 Task: Change  the formatting of the data to Which is  Less than 5, In conditional formating, put the option 'Green Fill with Dark Green Text. . 'add another formatting option Format As Table, insert the option Orange Table style Medium 3 , change the format of Column Width to AutoFit Column Widthand sort the data in Ascending order In the sheet   Innovate Sales templetes   book
Action: Key pressed <Key.shift><Key.right><Key.right><Key.right><Key.right><Key.right><Key.right>
Screenshot: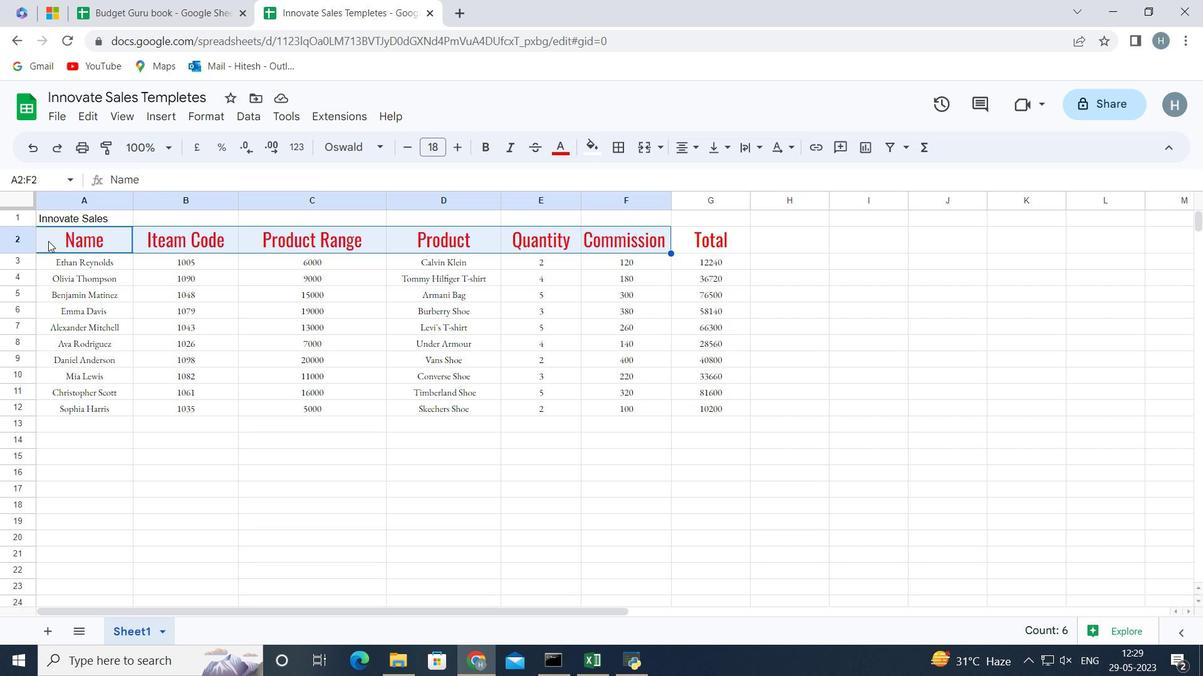 
Action: Mouse moved to (46, 472)
Screenshot: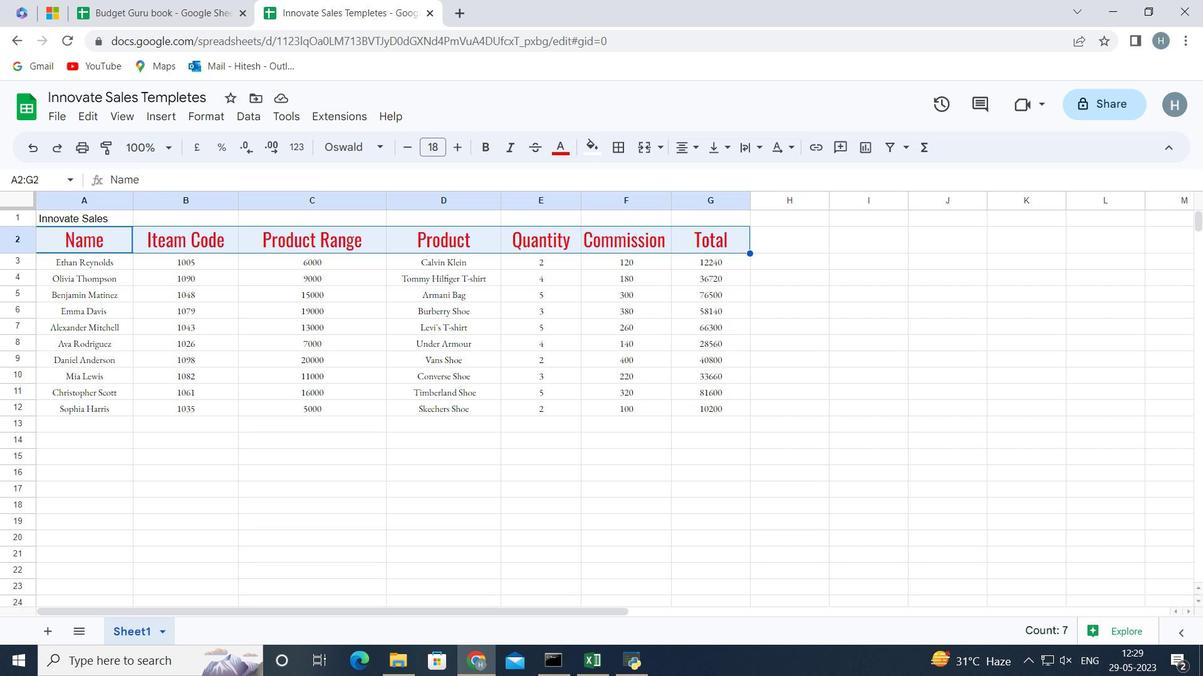 
Action: Mouse pressed left at (46, 472)
Screenshot: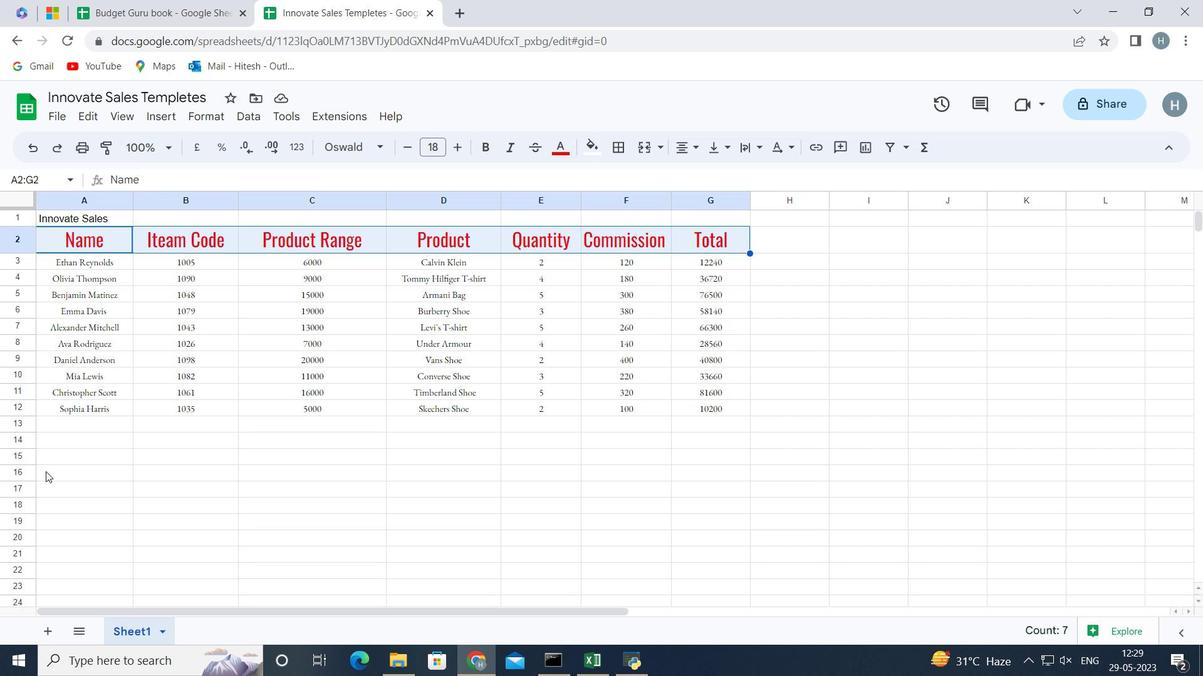 
Action: Mouse moved to (46, 255)
Screenshot: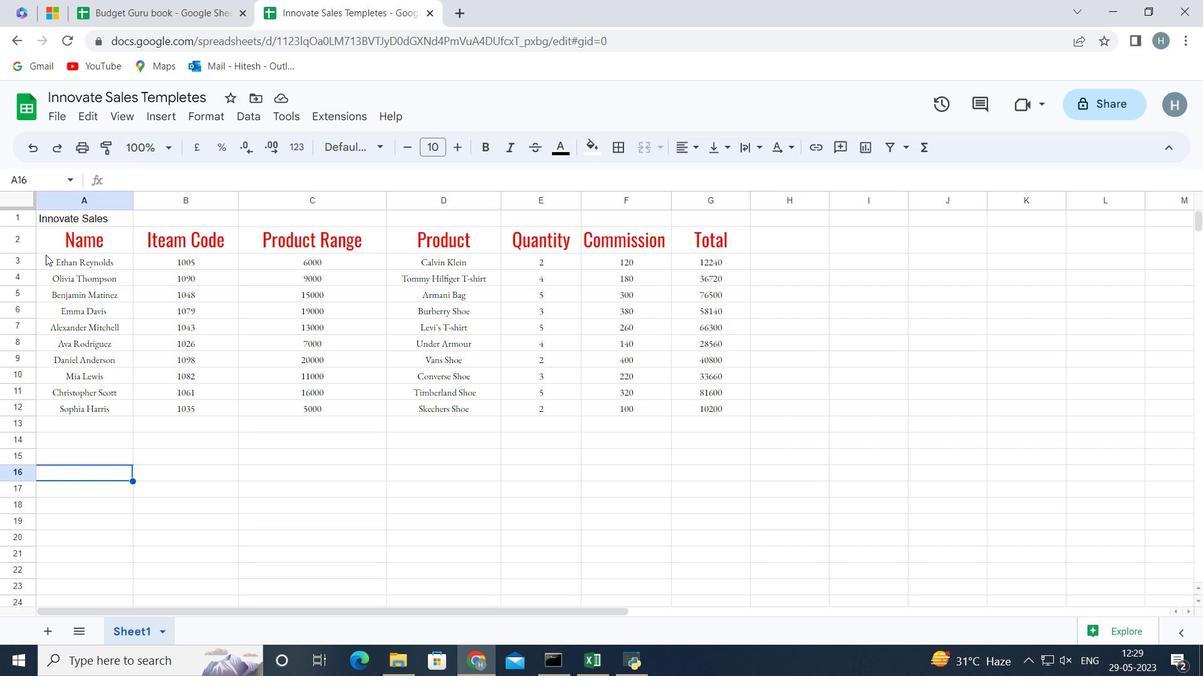 
Action: Mouse pressed left at (46, 255)
Screenshot: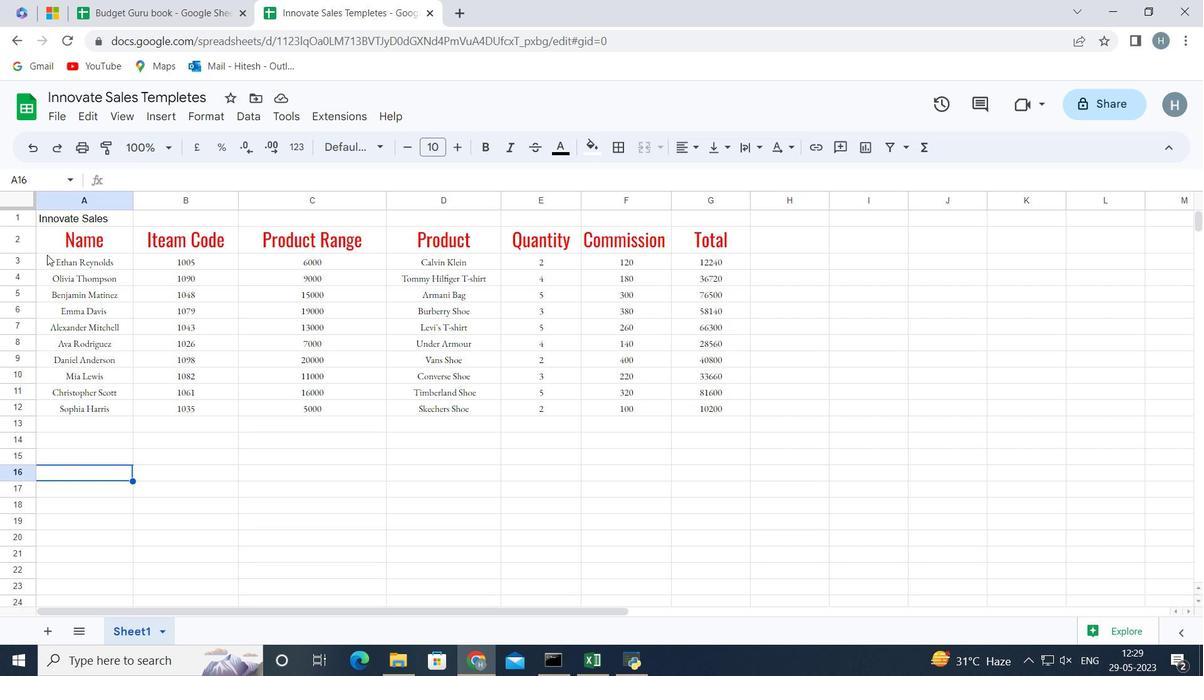 
Action: Mouse moved to (47, 255)
Screenshot: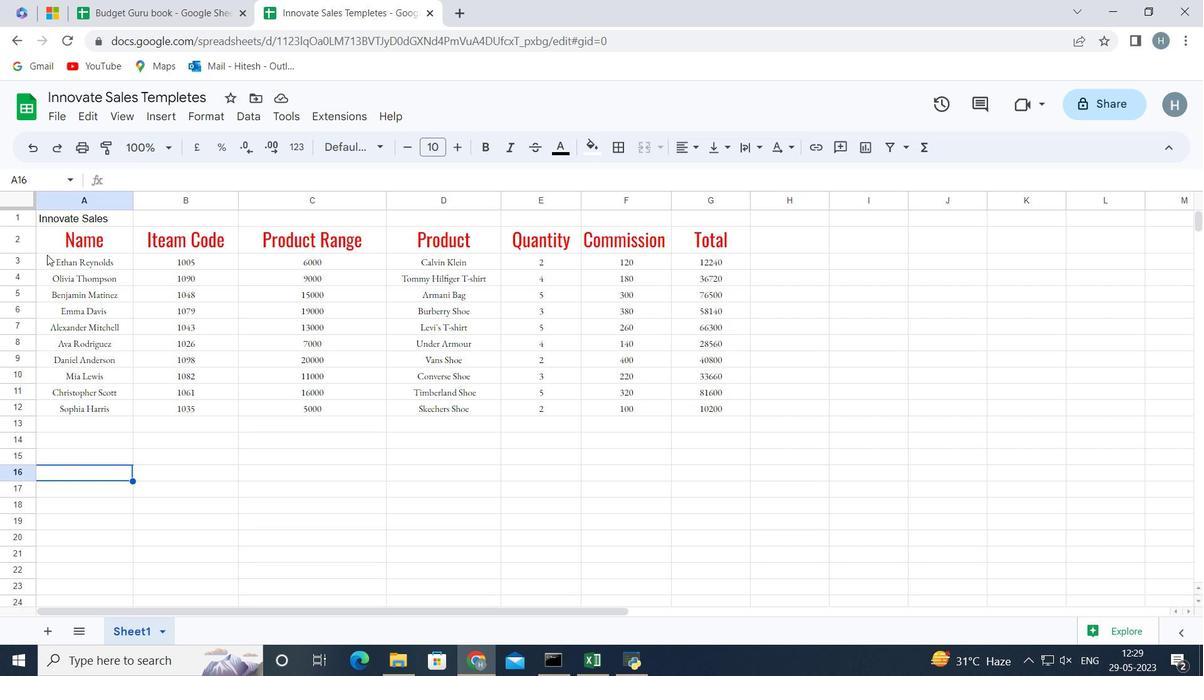 
Action: Key pressed <Key.shift><Key.right><Key.right><Key.right><Key.right><Key.right><Key.right><Key.right><Key.left><Key.down><Key.down><Key.down><Key.down><Key.down><Key.down><Key.down><Key.down><Key.down><Key.down><Key.up>
Screenshot: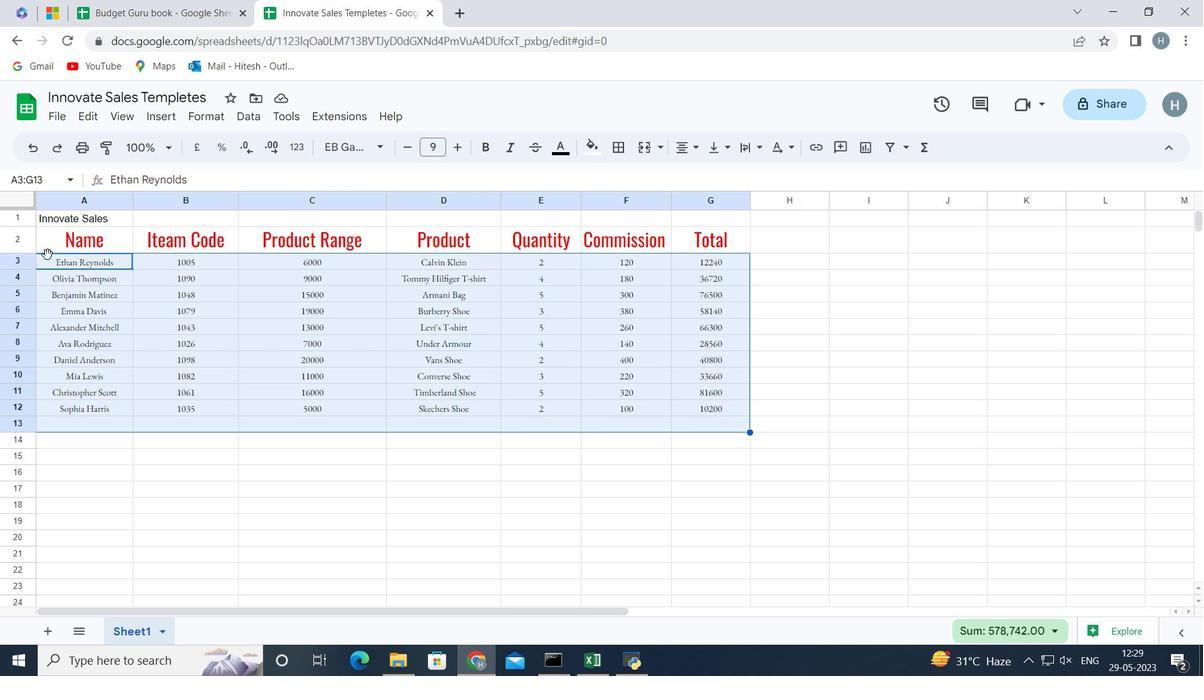 
Action: Mouse moved to (219, 114)
Screenshot: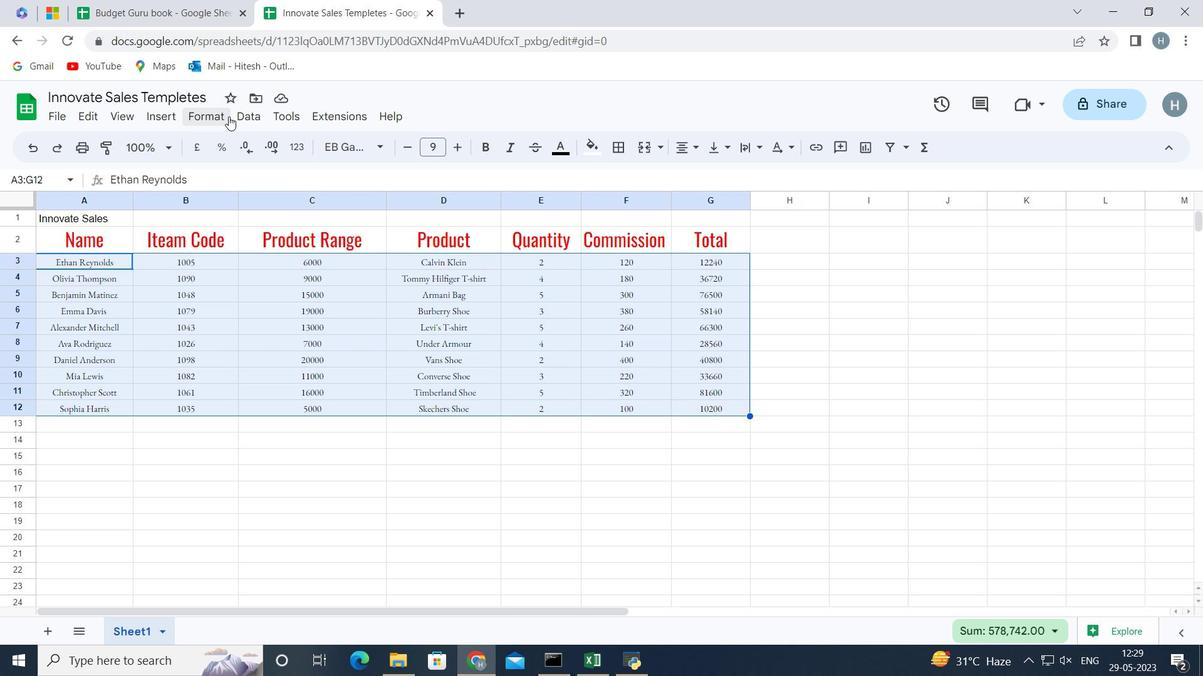 
Action: Mouse pressed left at (219, 114)
Screenshot: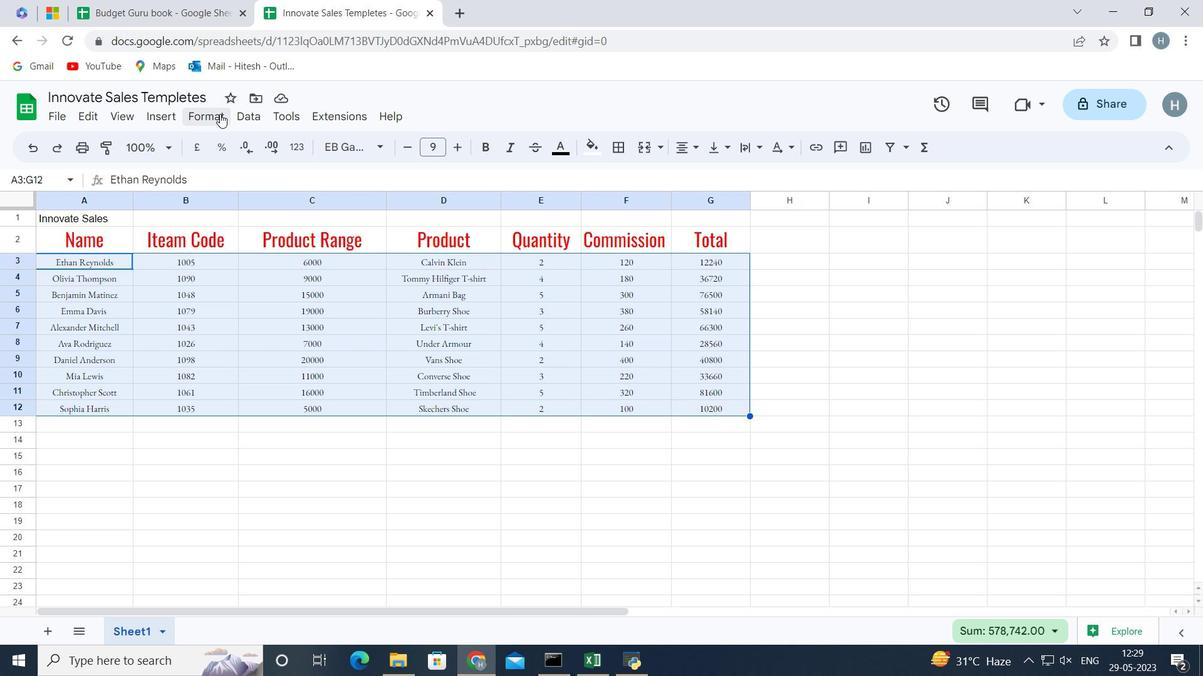 
Action: Mouse moved to (274, 380)
Screenshot: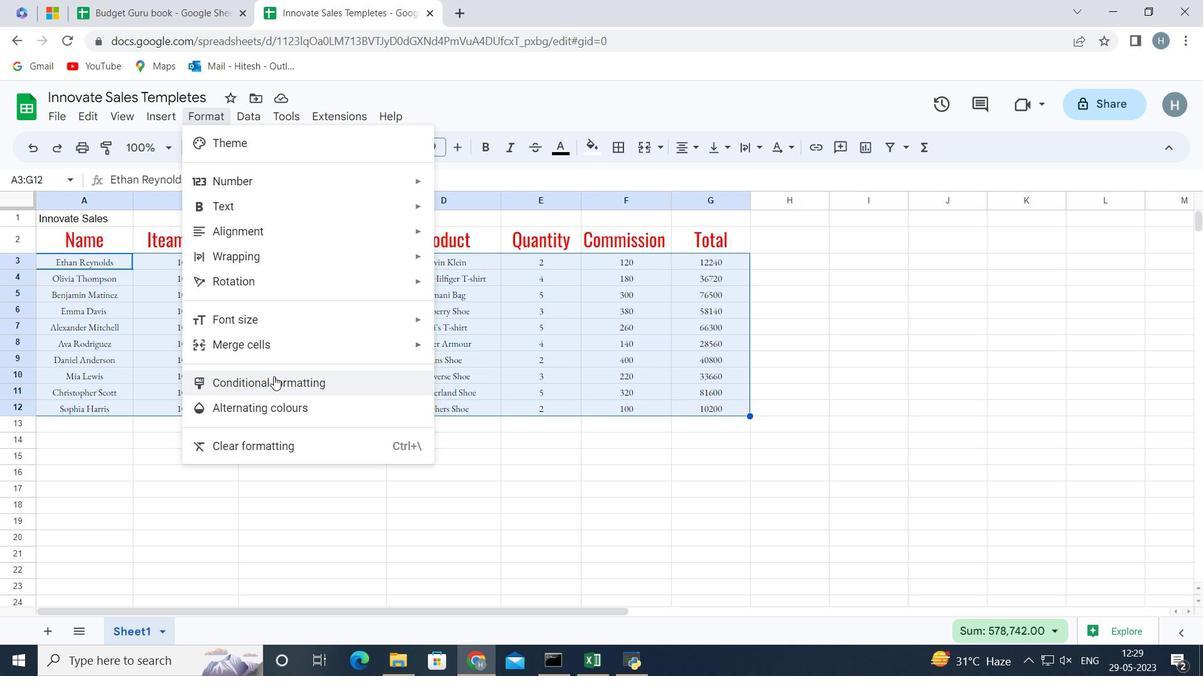 
Action: Mouse pressed left at (274, 380)
Screenshot: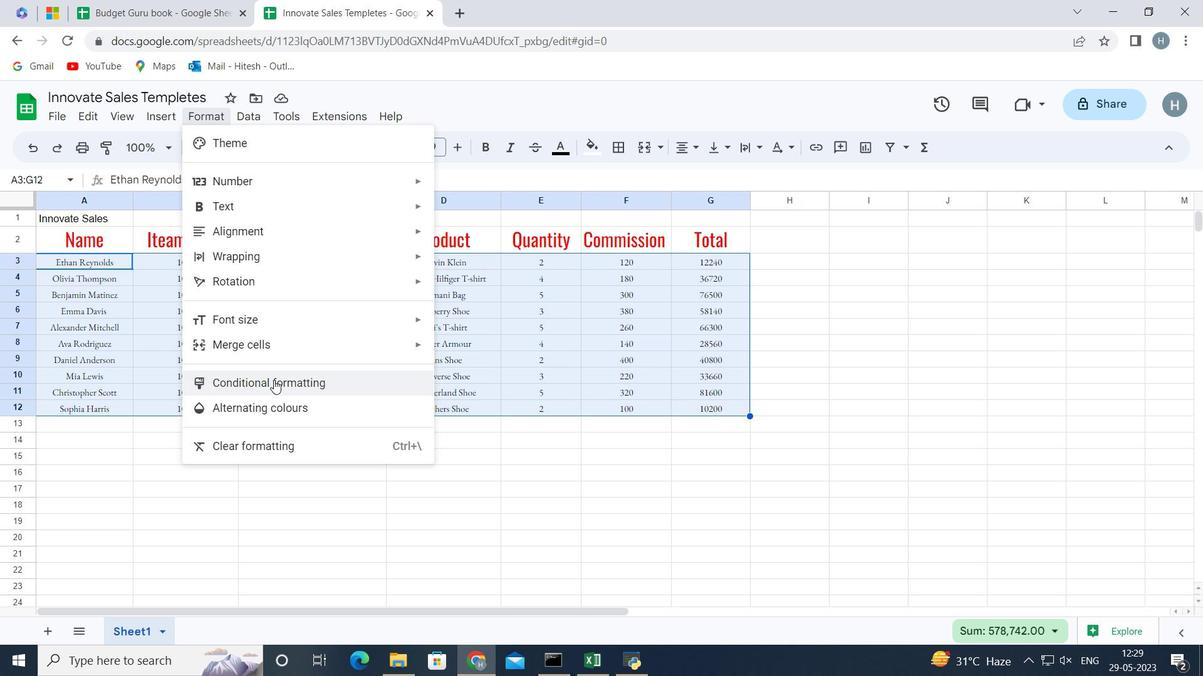 
Action: Mouse moved to (1042, 362)
Screenshot: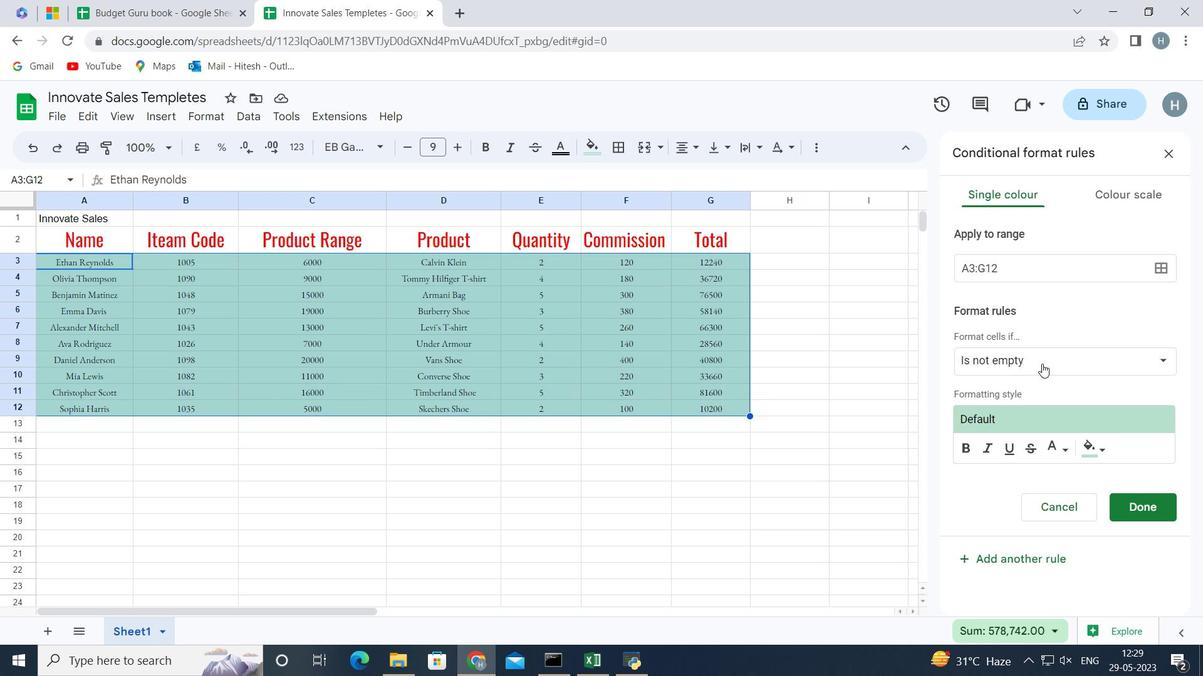 
Action: Mouse pressed left at (1042, 362)
Screenshot: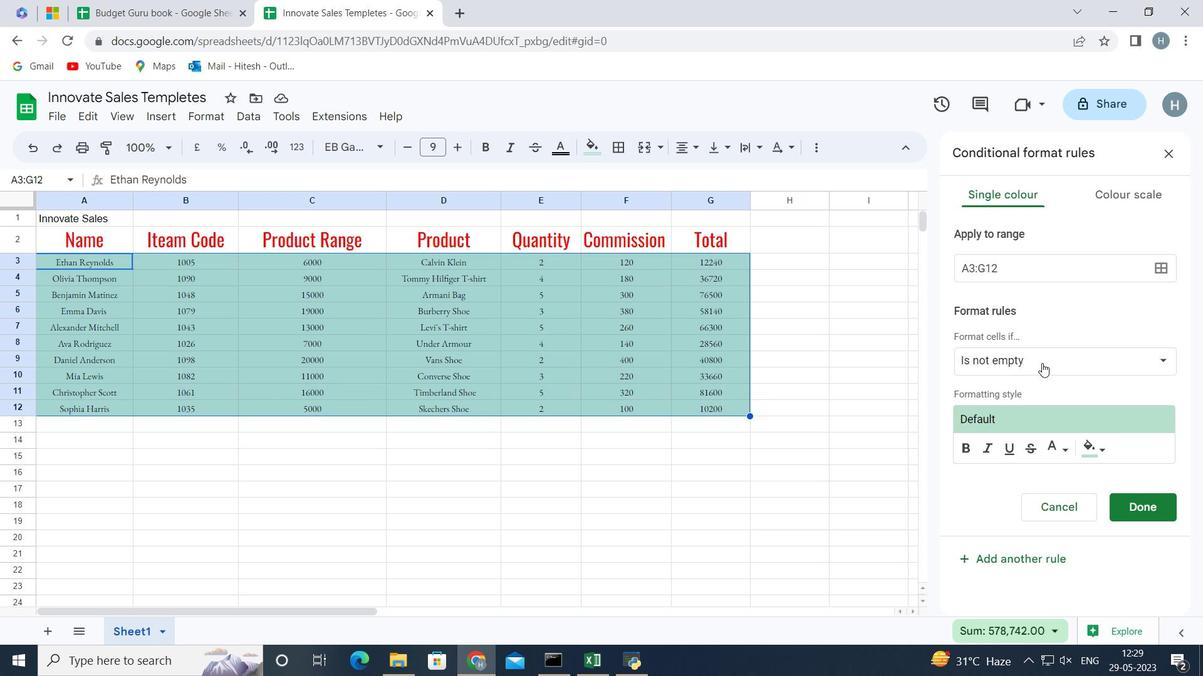 
Action: Mouse moved to (1042, 469)
Screenshot: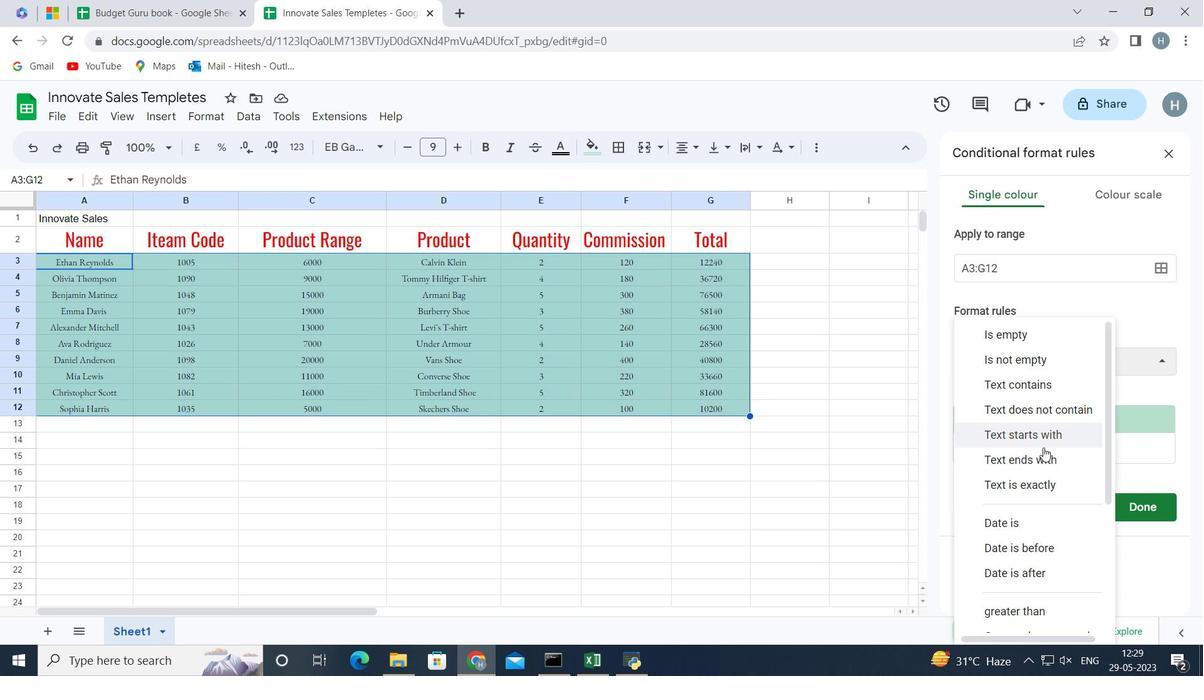 
Action: Mouse scrolled (1042, 469) with delta (0, 0)
Screenshot: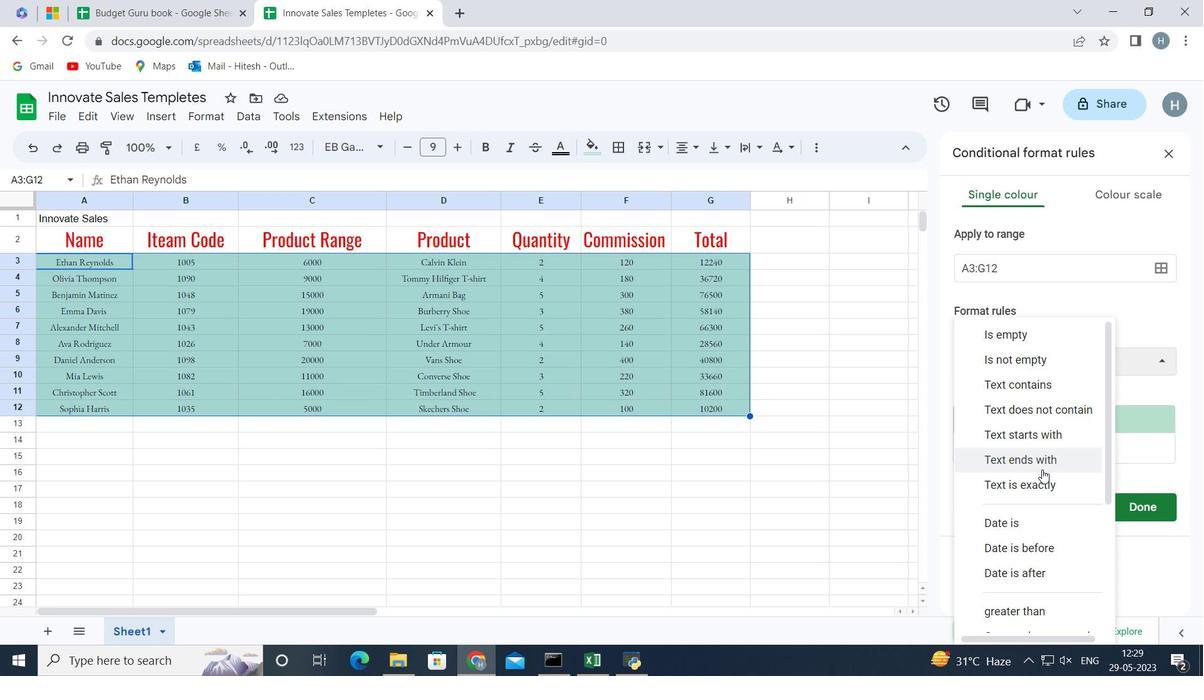 
Action: Mouse scrolled (1042, 469) with delta (0, 0)
Screenshot: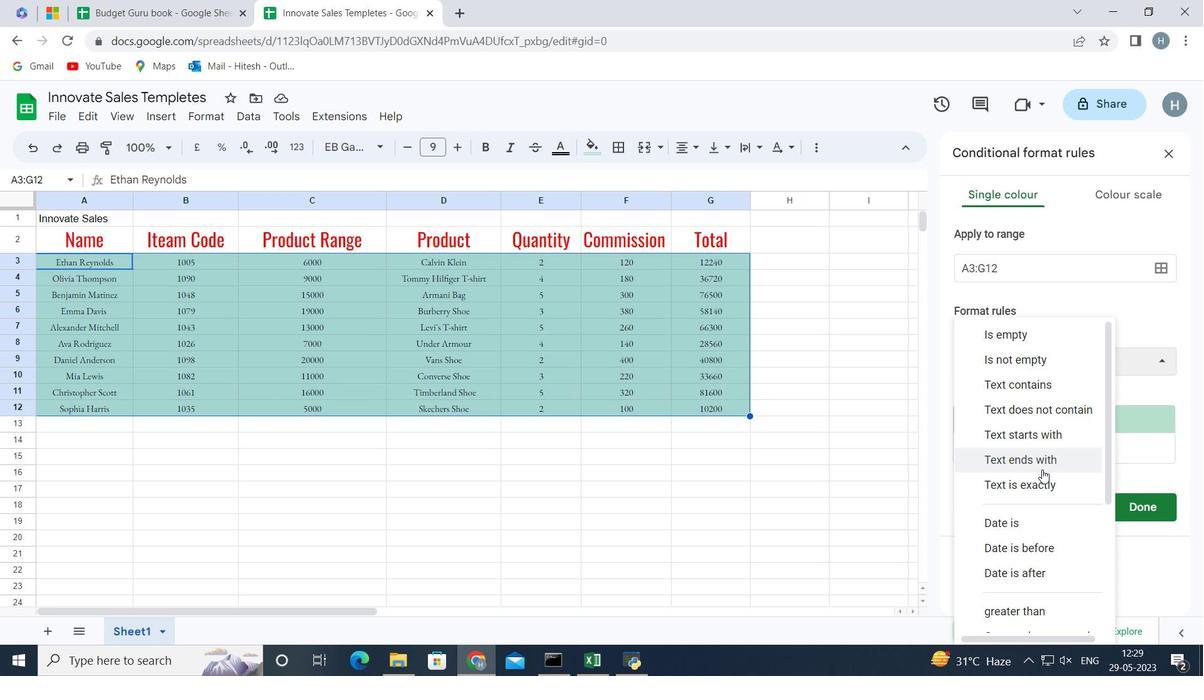 
Action: Mouse moved to (1047, 439)
Screenshot: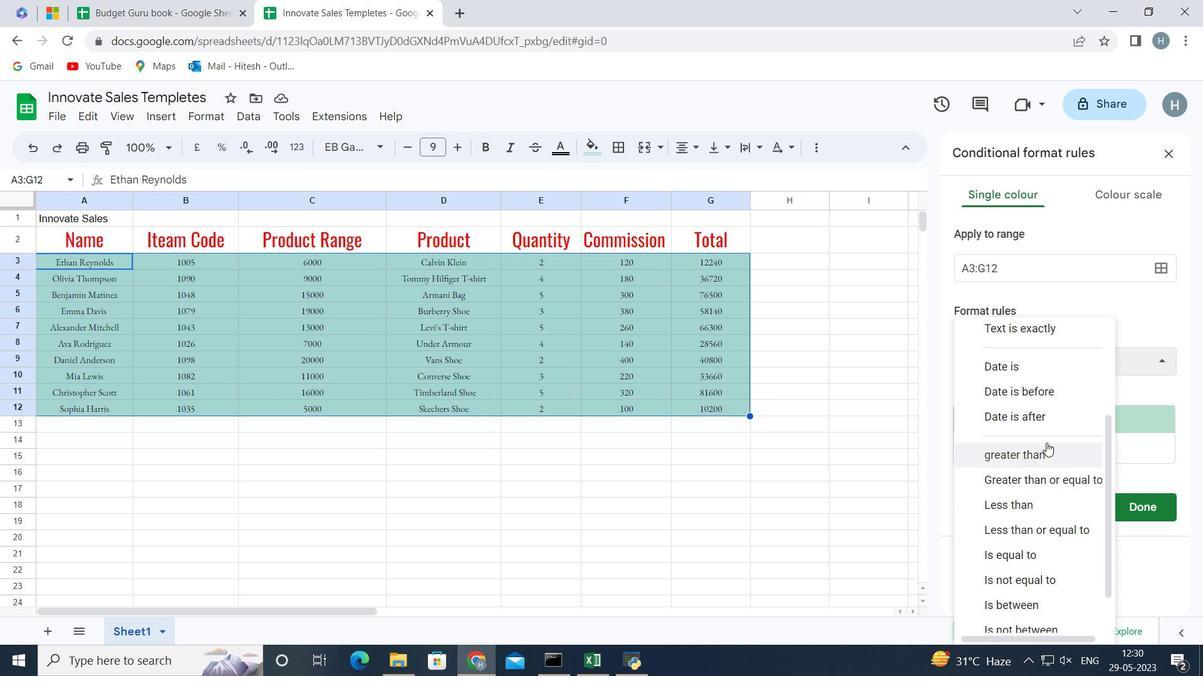 
Action: Mouse scrolled (1047, 440) with delta (0, 0)
Screenshot: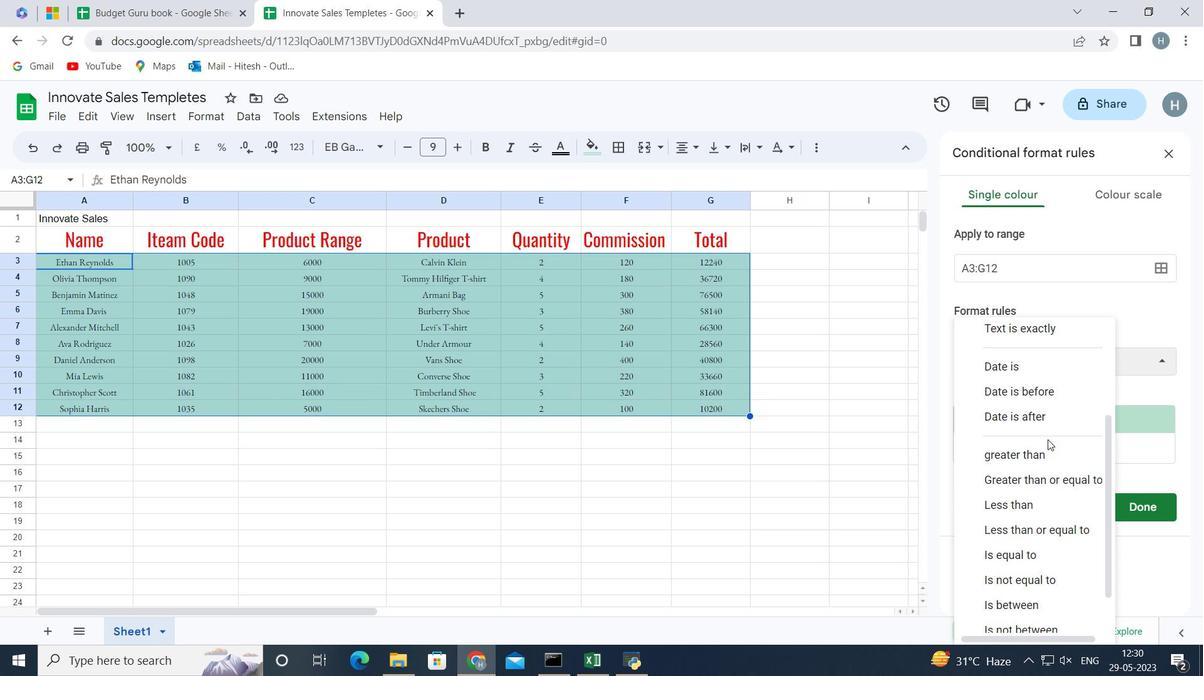 
Action: Mouse moved to (1048, 439)
Screenshot: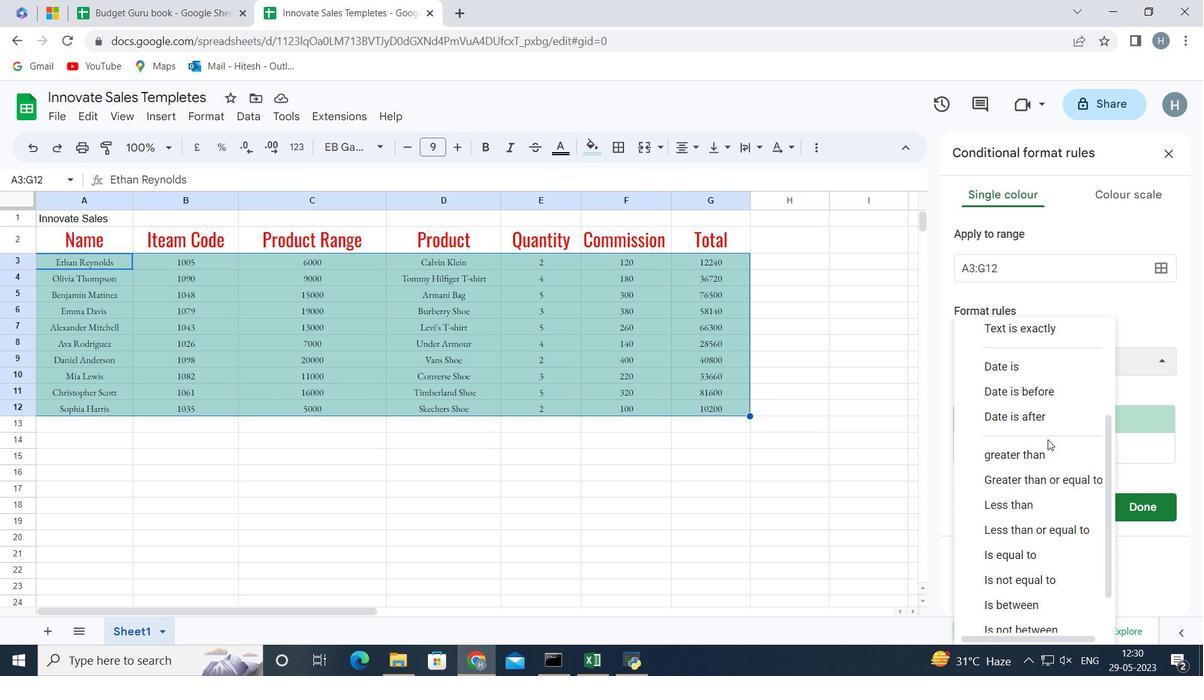 
Action: Mouse scrolled (1048, 439) with delta (0, 0)
Screenshot: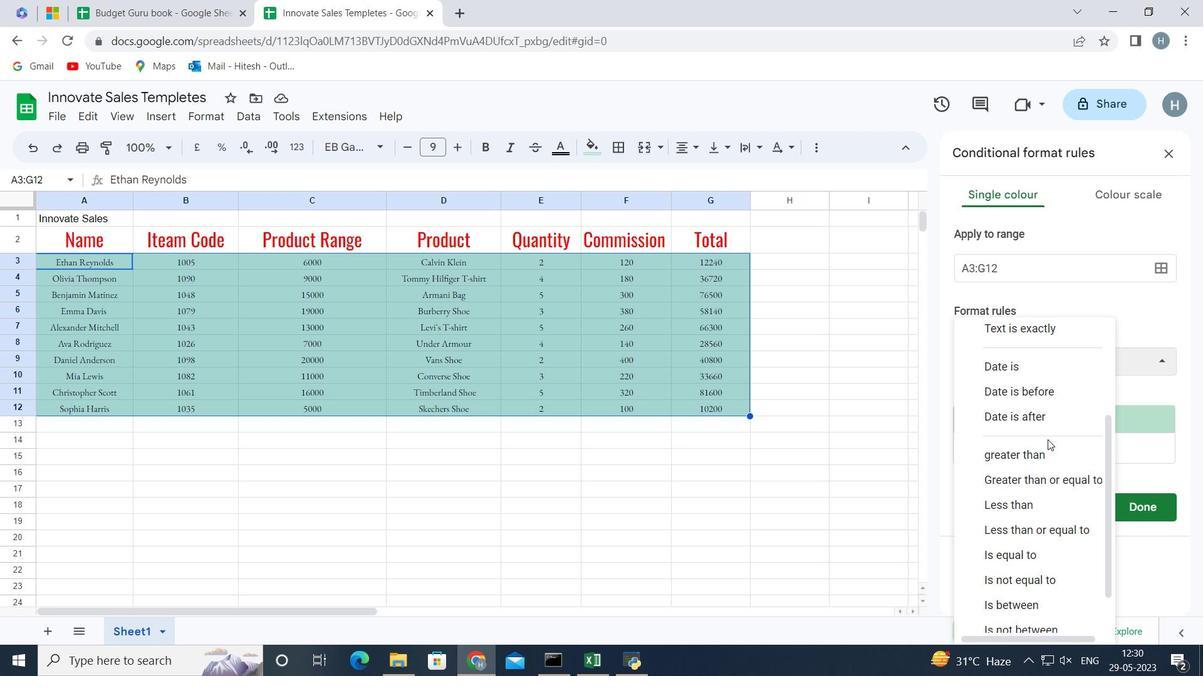 
Action: Mouse moved to (1015, 413)
Screenshot: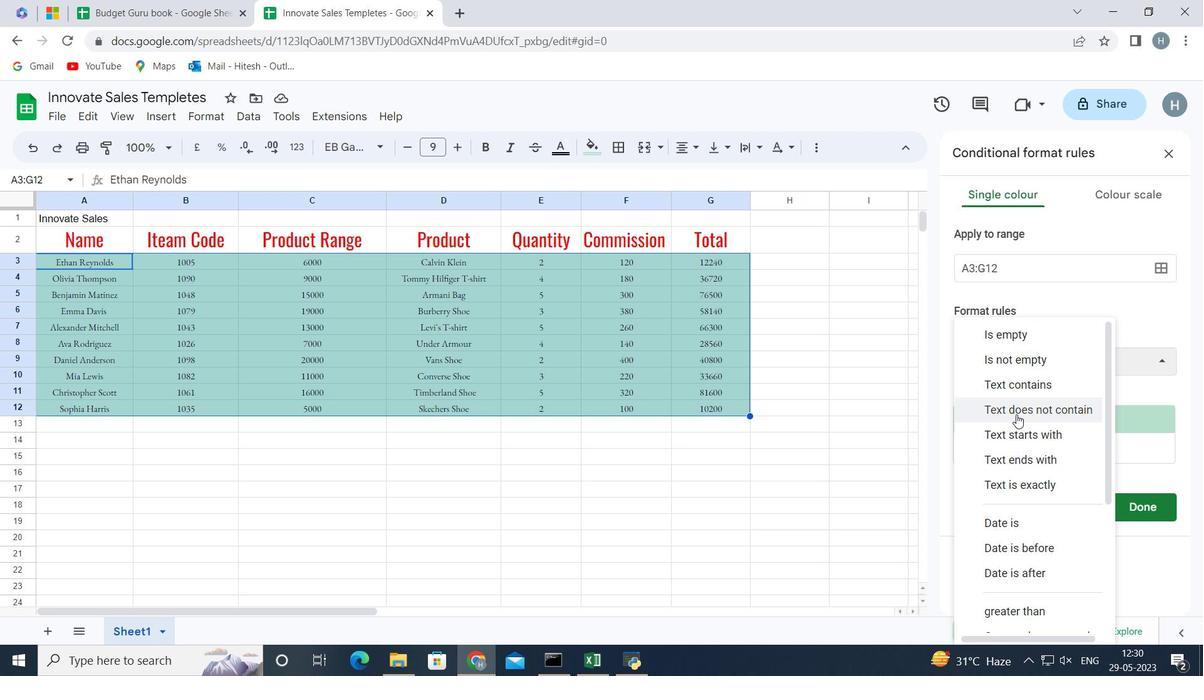 
Action: Mouse scrolled (1015, 412) with delta (0, 0)
Screenshot: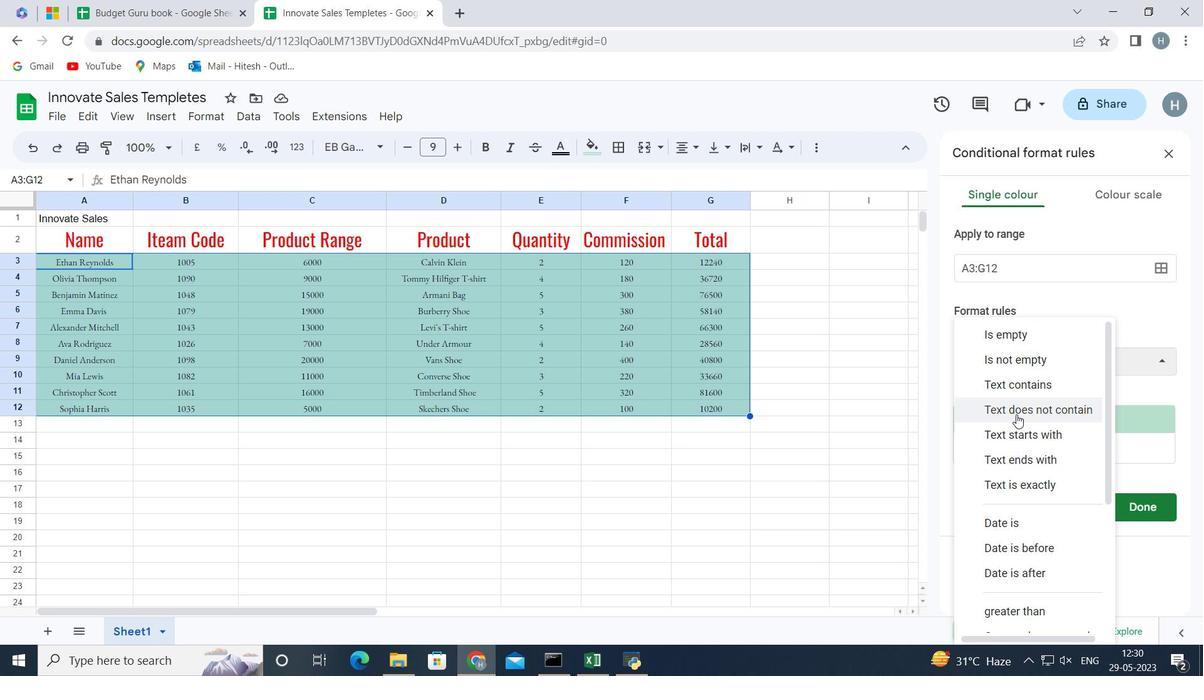 
Action: Mouse scrolled (1015, 412) with delta (0, 0)
Screenshot: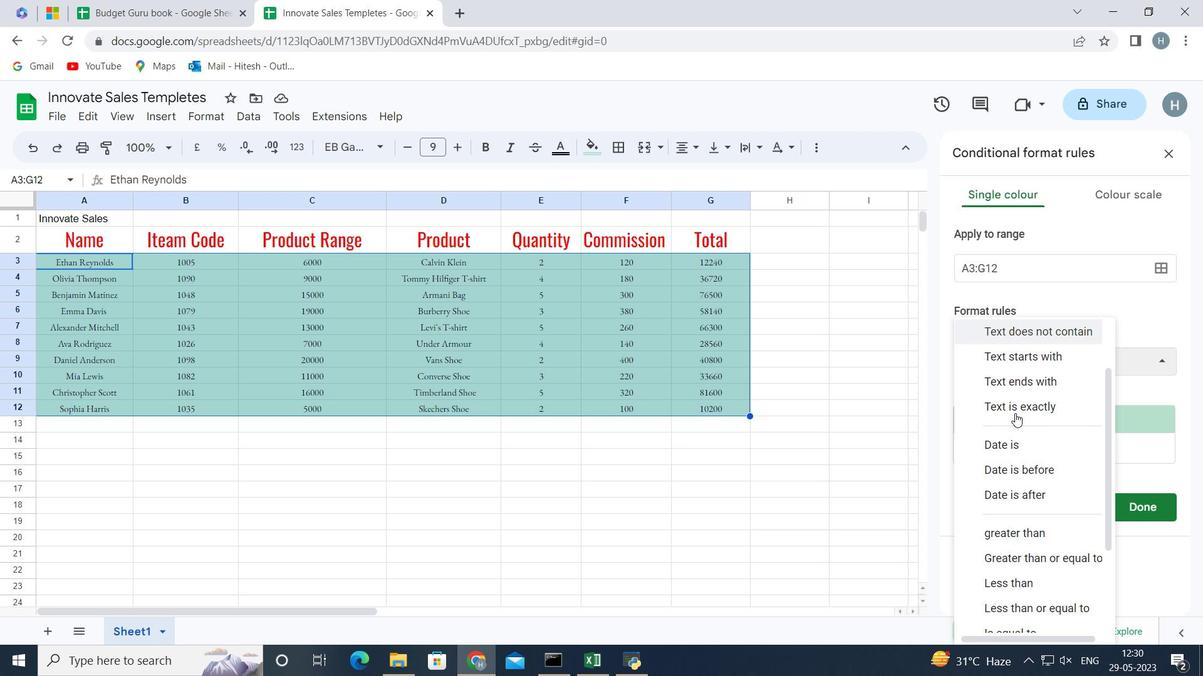 
Action: Mouse moved to (1015, 414)
Screenshot: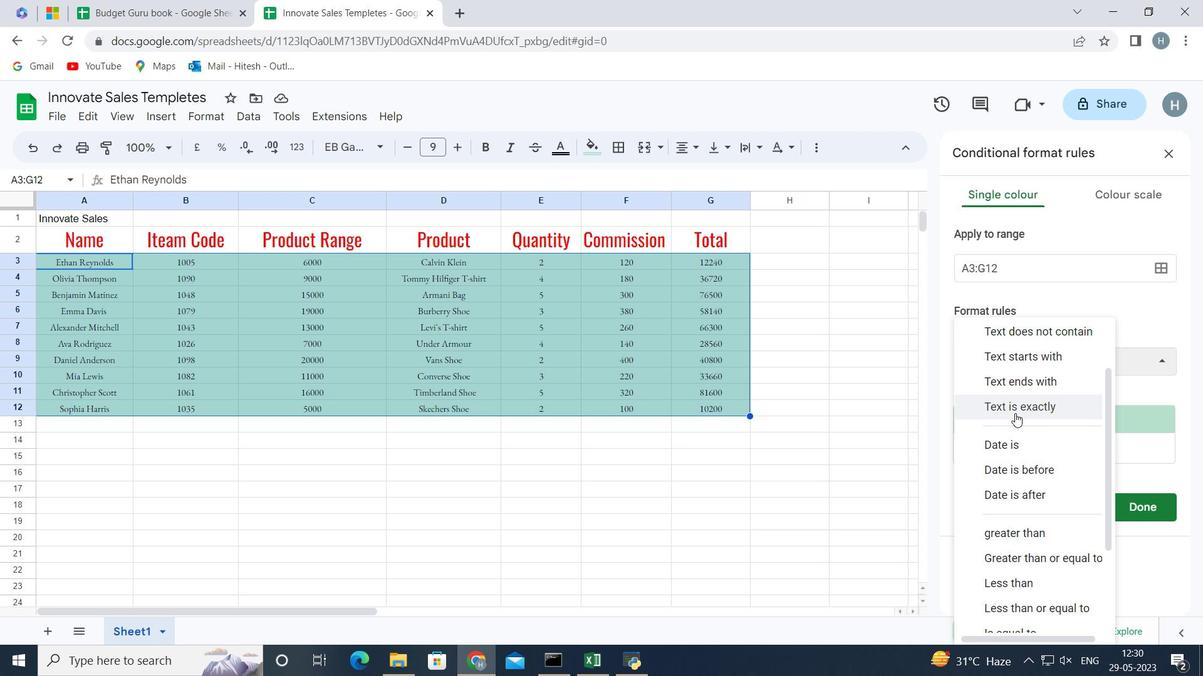 
Action: Mouse scrolled (1015, 414) with delta (0, 0)
Screenshot: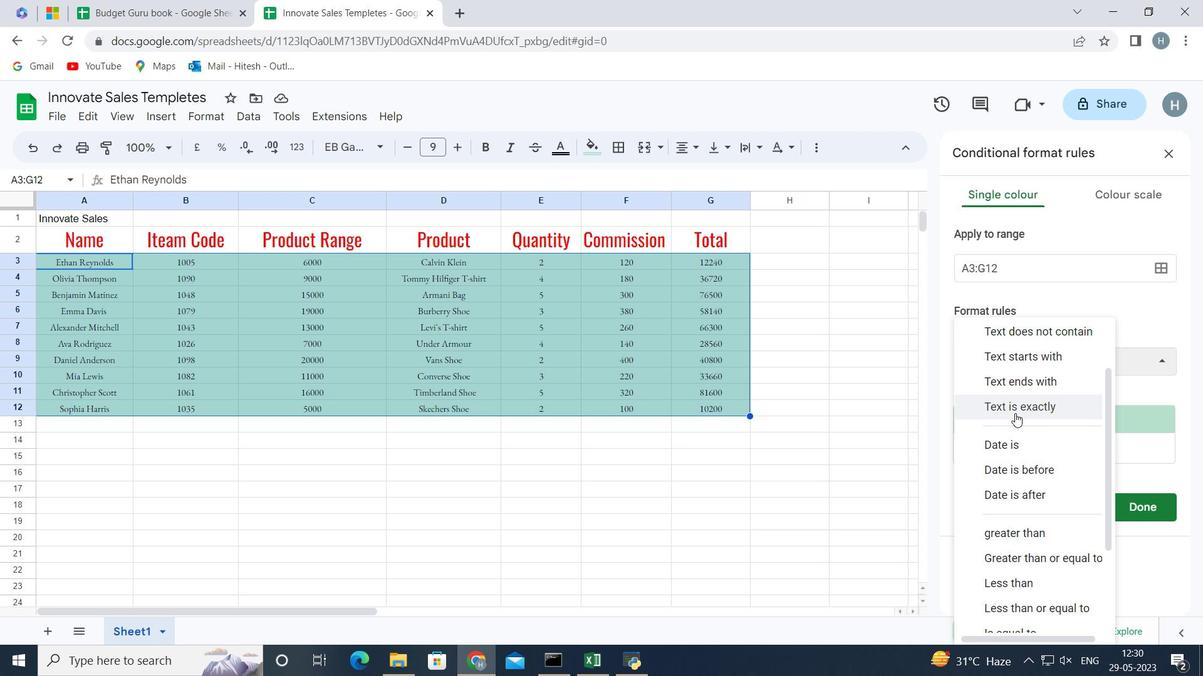 
Action: Mouse moved to (1039, 457)
Screenshot: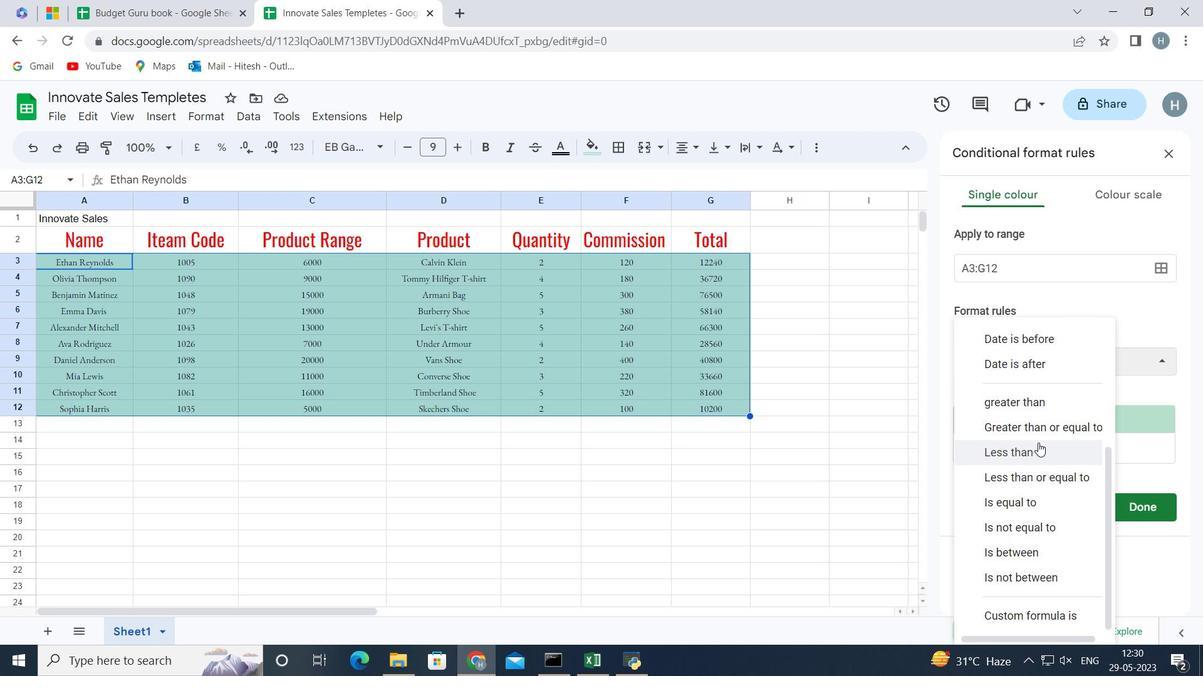 
Action: Mouse pressed left at (1039, 457)
Screenshot: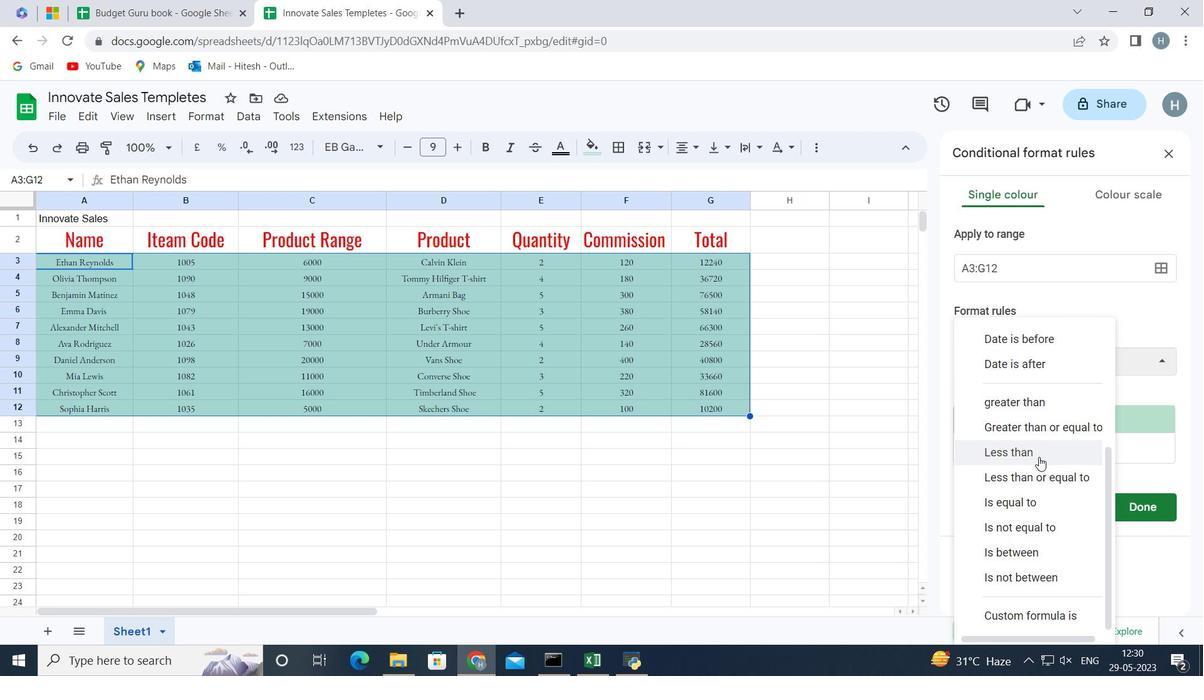 
Action: Mouse moved to (1018, 394)
Screenshot: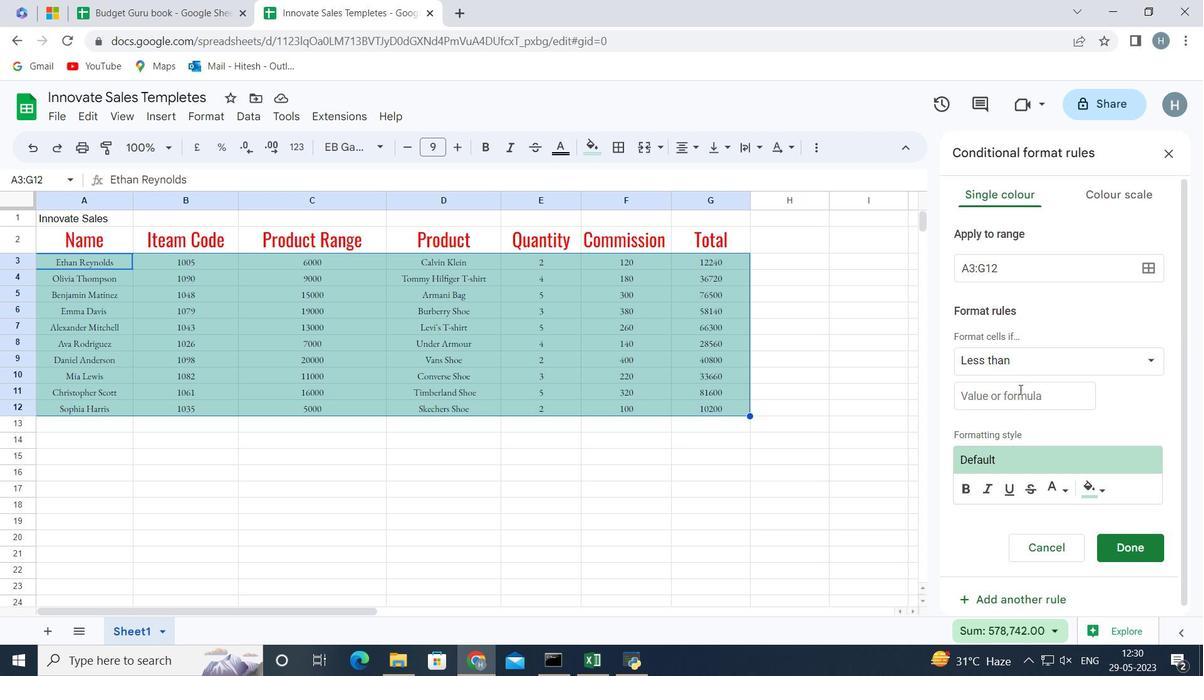 
Action: Mouse pressed left at (1018, 394)
Screenshot: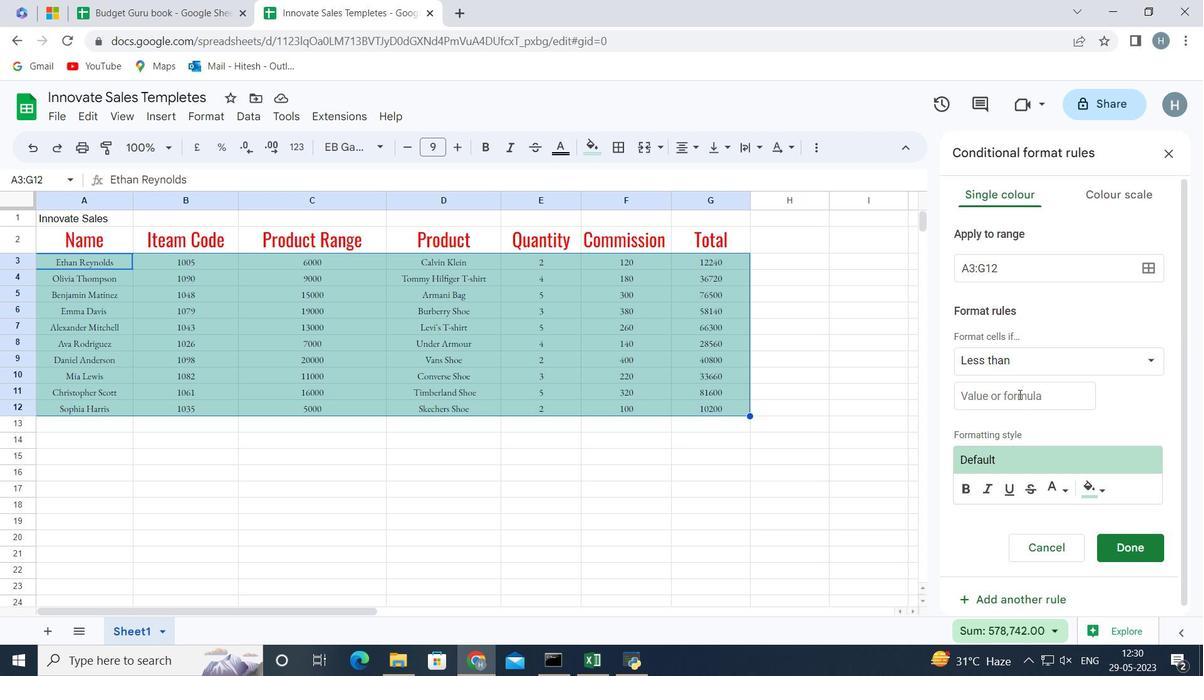 
Action: Key pressed 5
Screenshot: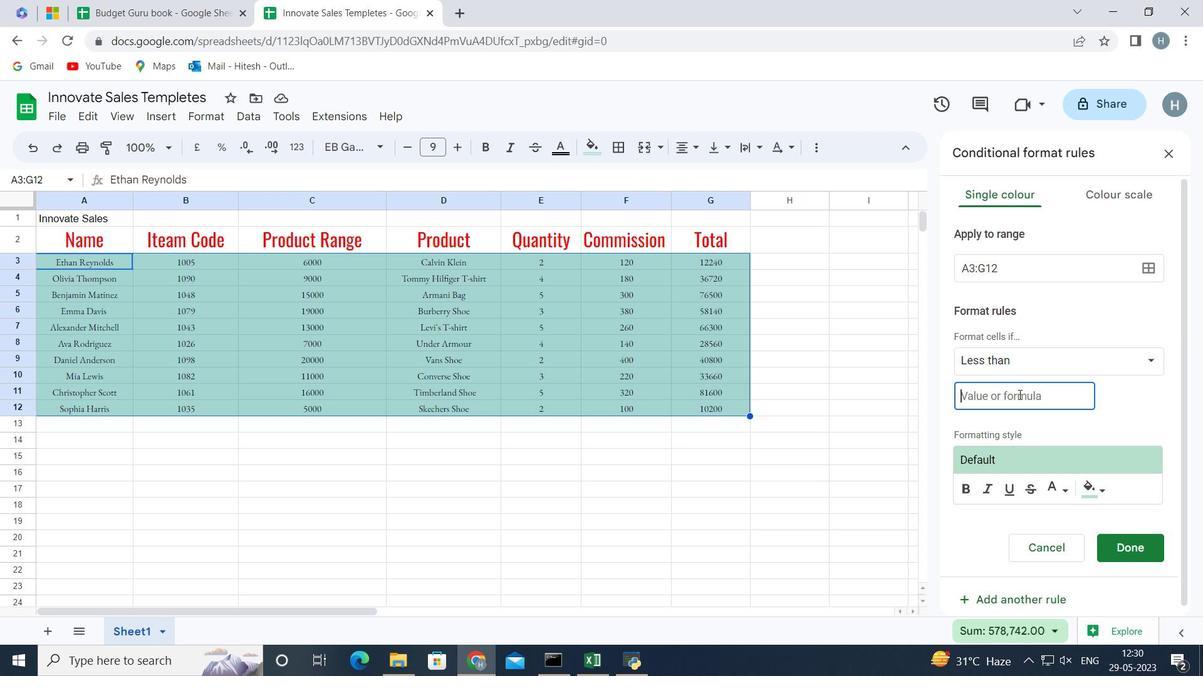 
Action: Mouse moved to (1081, 494)
Screenshot: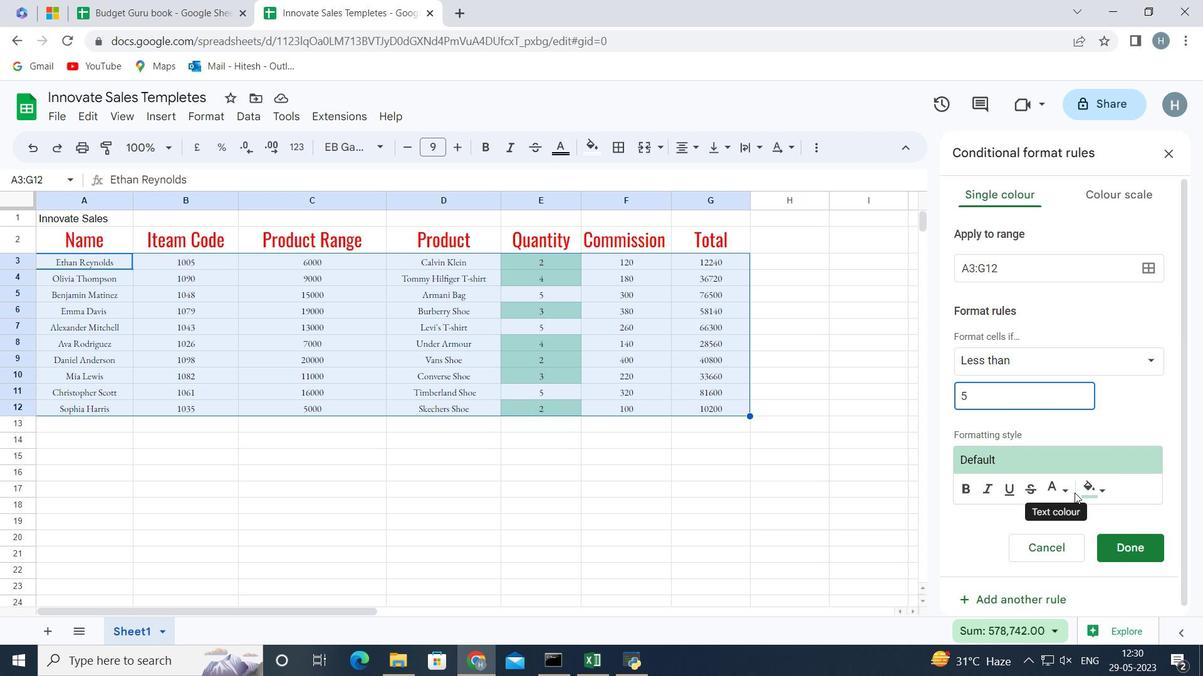 
Action: Mouse pressed left at (1081, 494)
Screenshot: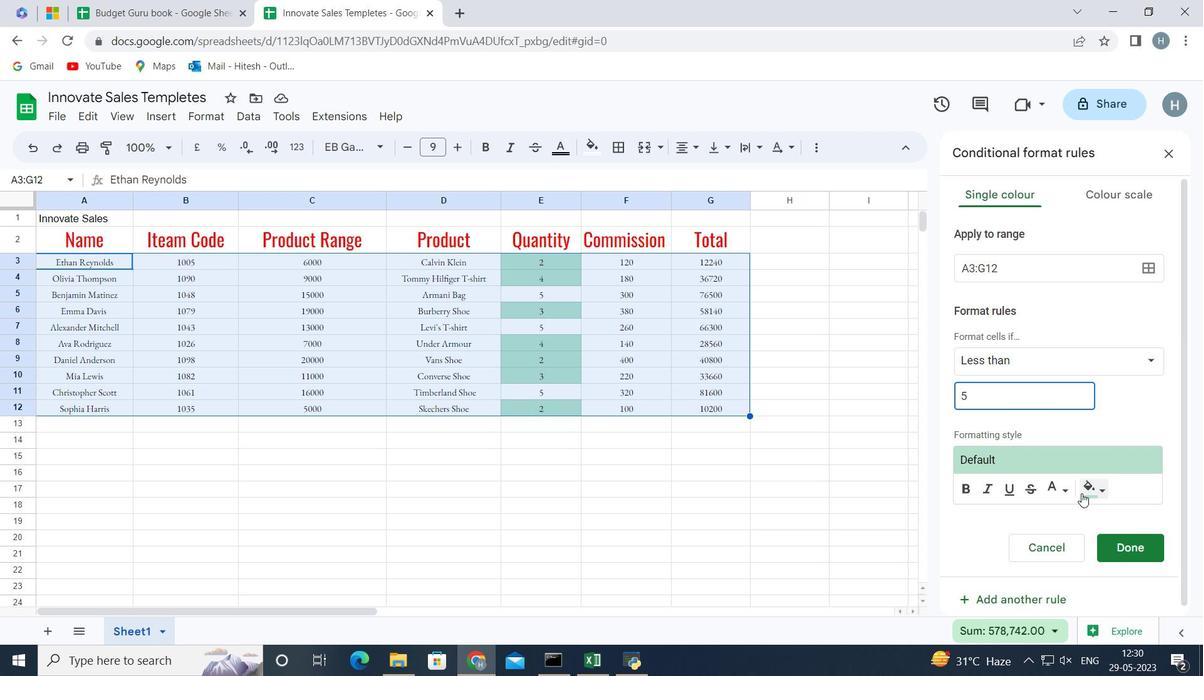 
Action: Mouse moved to (1006, 373)
Screenshot: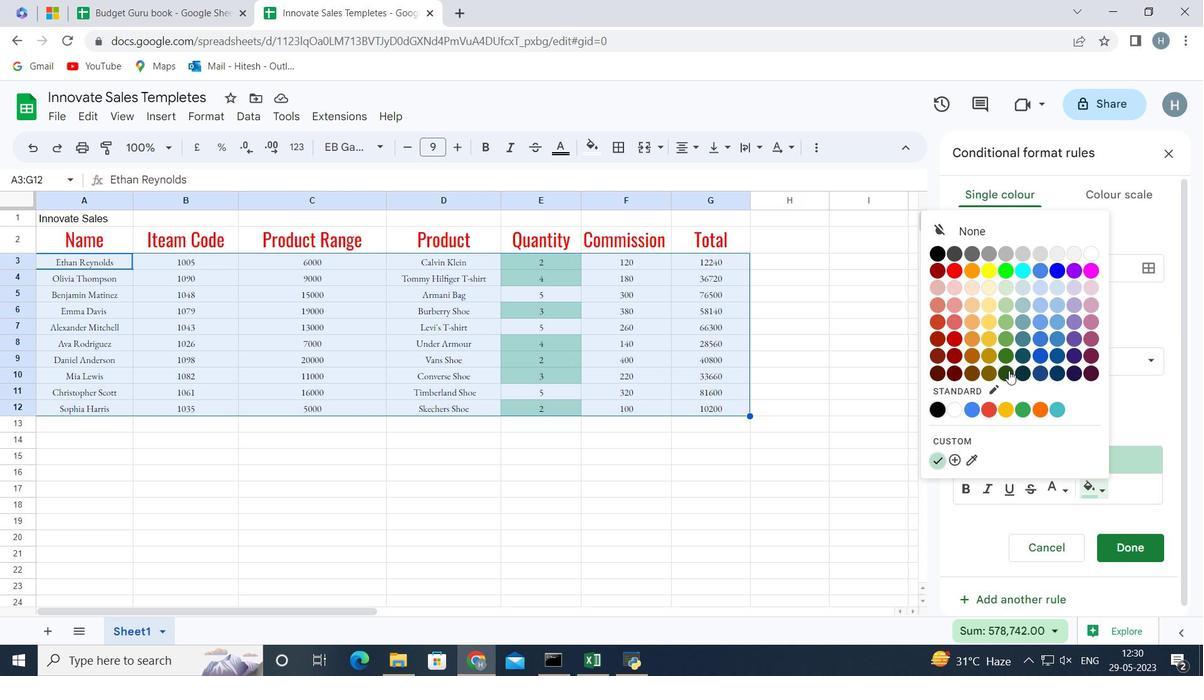 
Action: Mouse pressed left at (1006, 373)
Screenshot: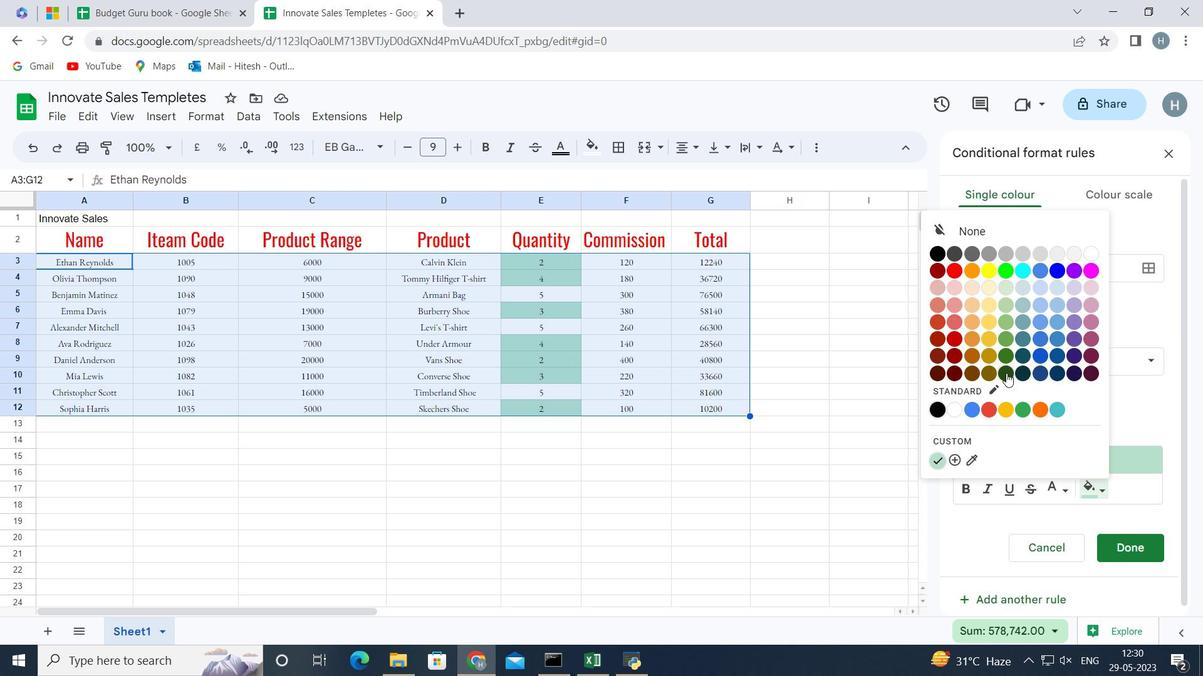 
Action: Mouse moved to (1144, 550)
Screenshot: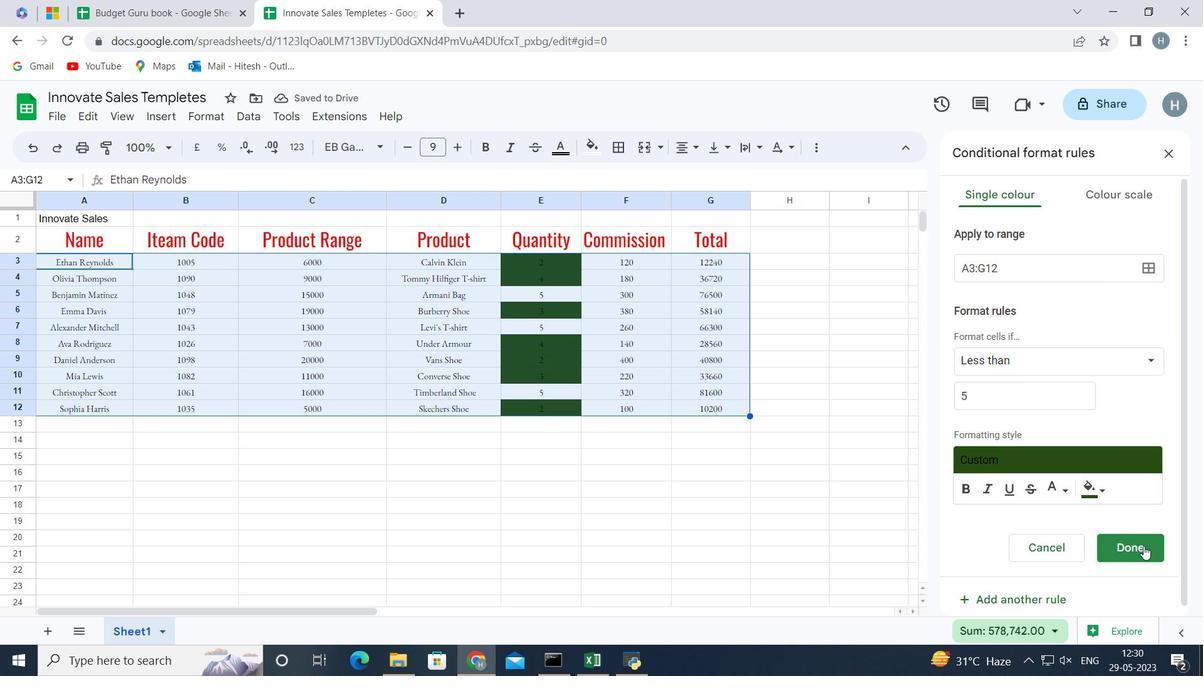 
Action: Mouse pressed left at (1144, 550)
Screenshot: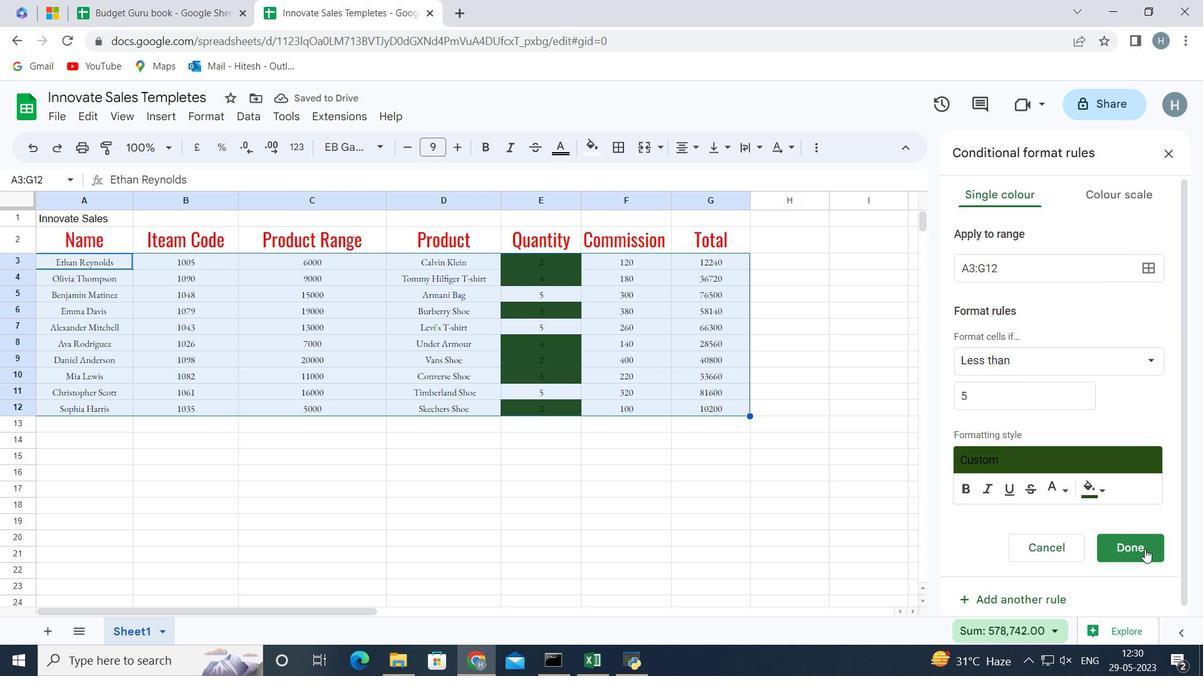 
Action: Mouse moved to (493, 453)
Screenshot: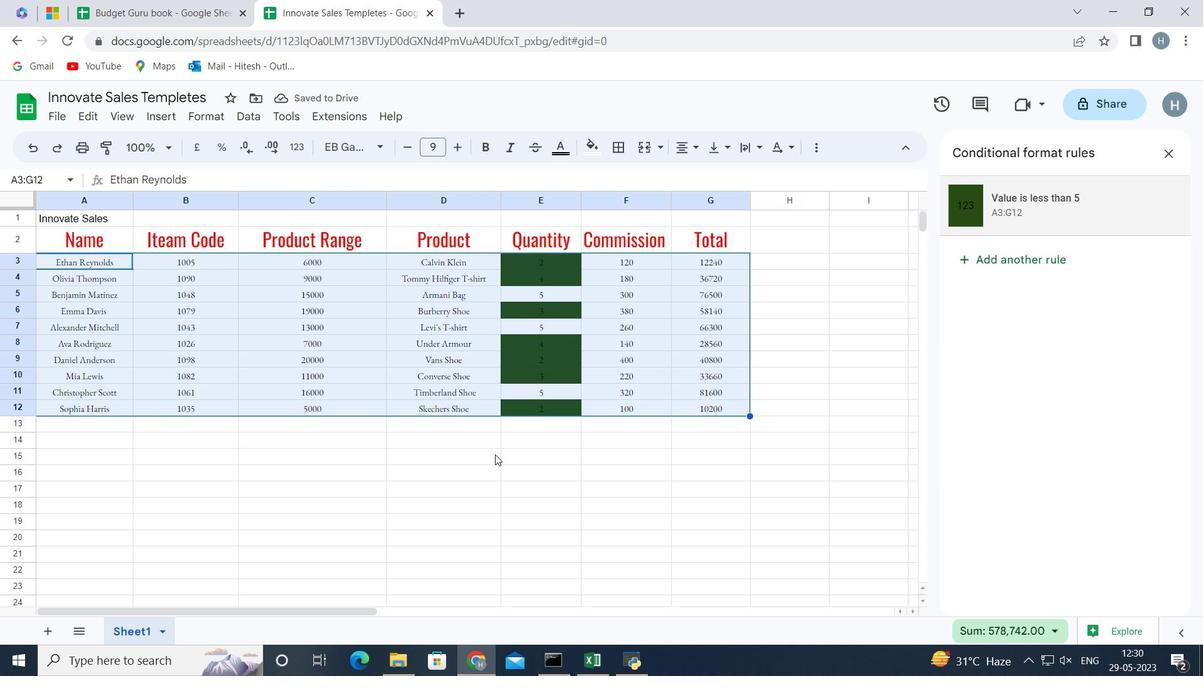 
Action: Mouse pressed left at (493, 453)
Screenshot: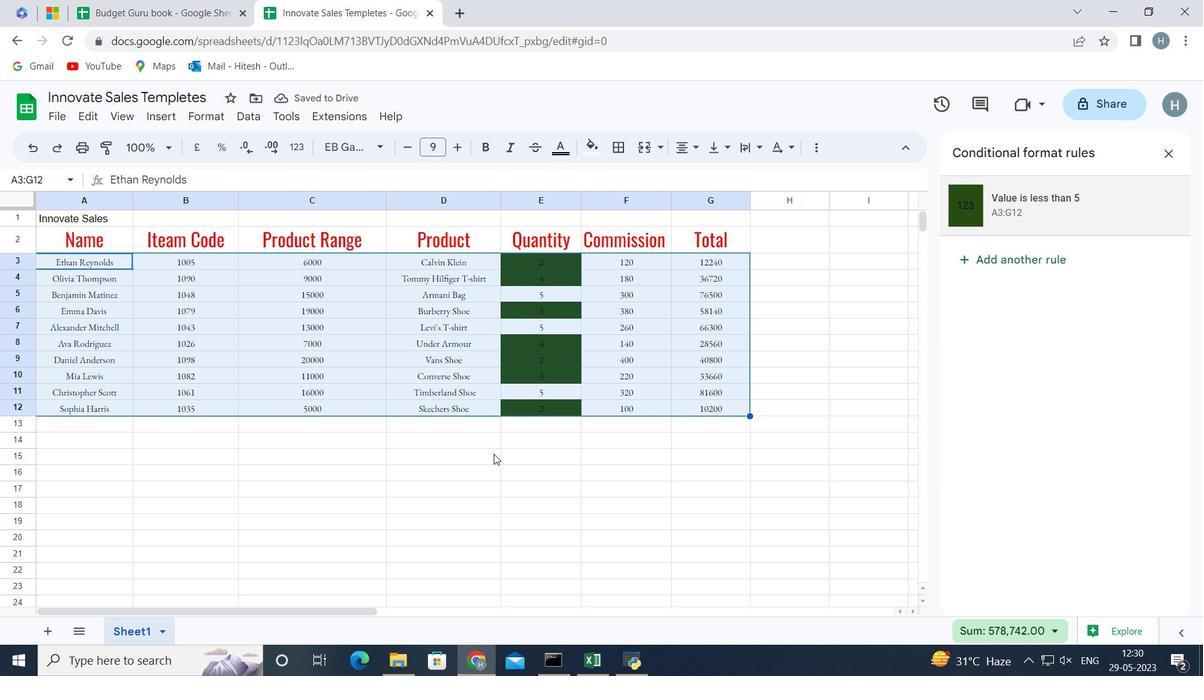 
Action: Mouse moved to (52, 233)
Screenshot: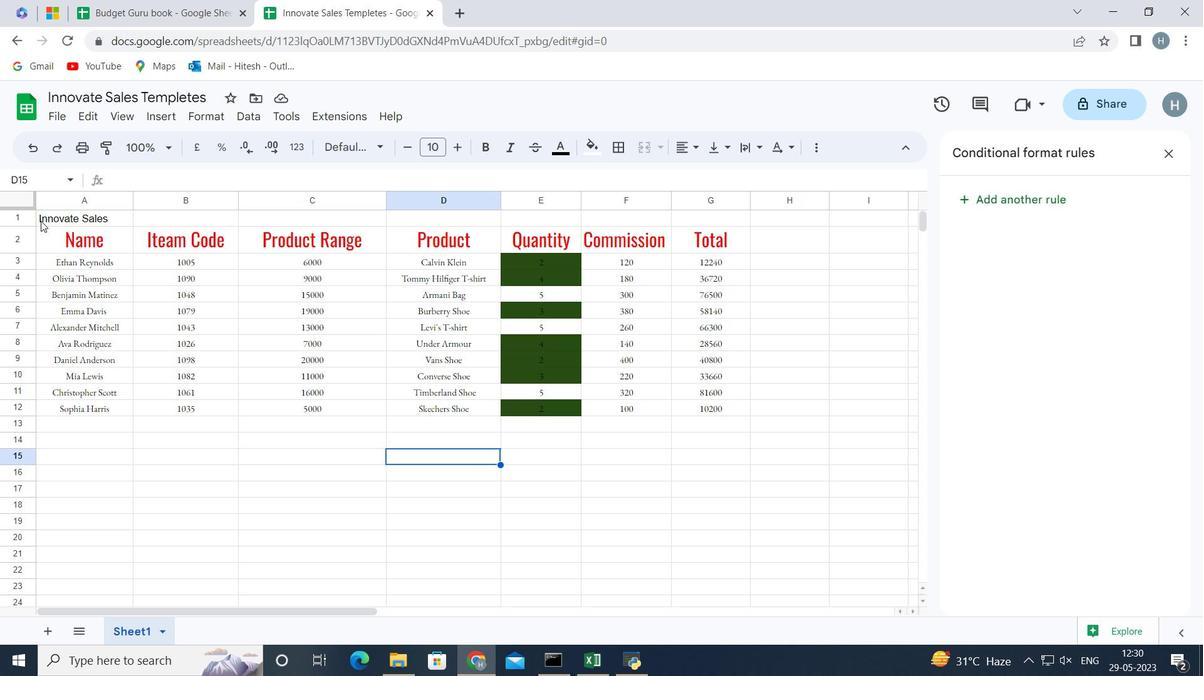 
Action: Mouse pressed left at (52, 233)
Screenshot: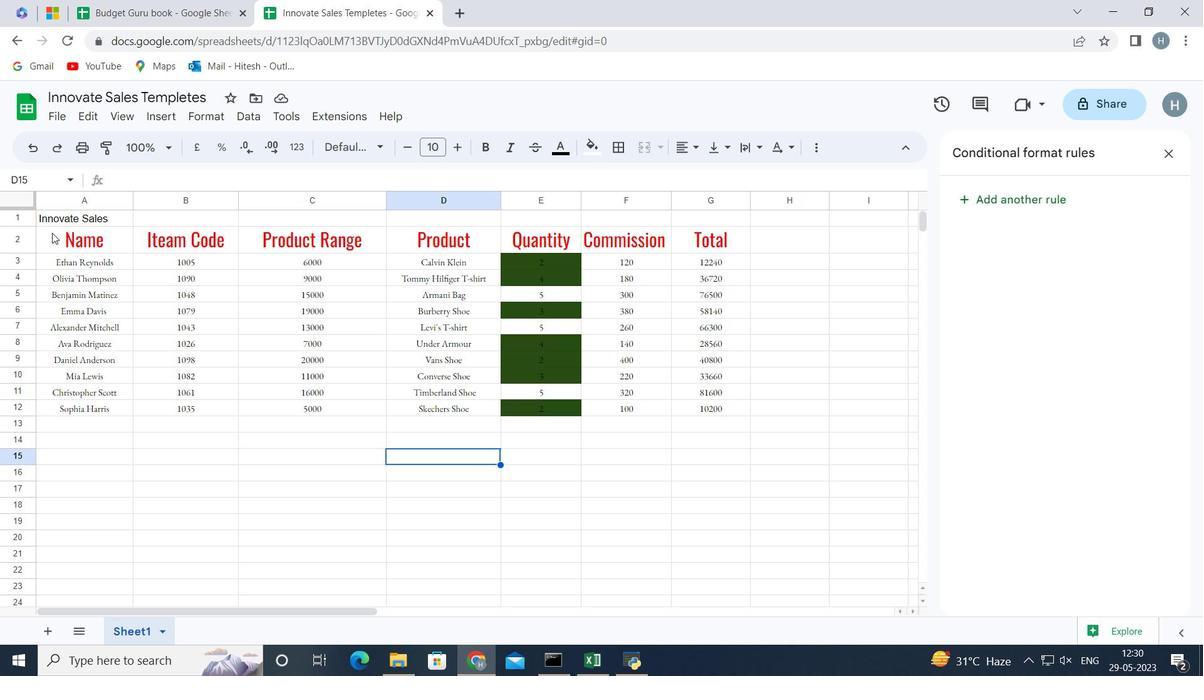 
Action: Mouse moved to (55, 261)
Screenshot: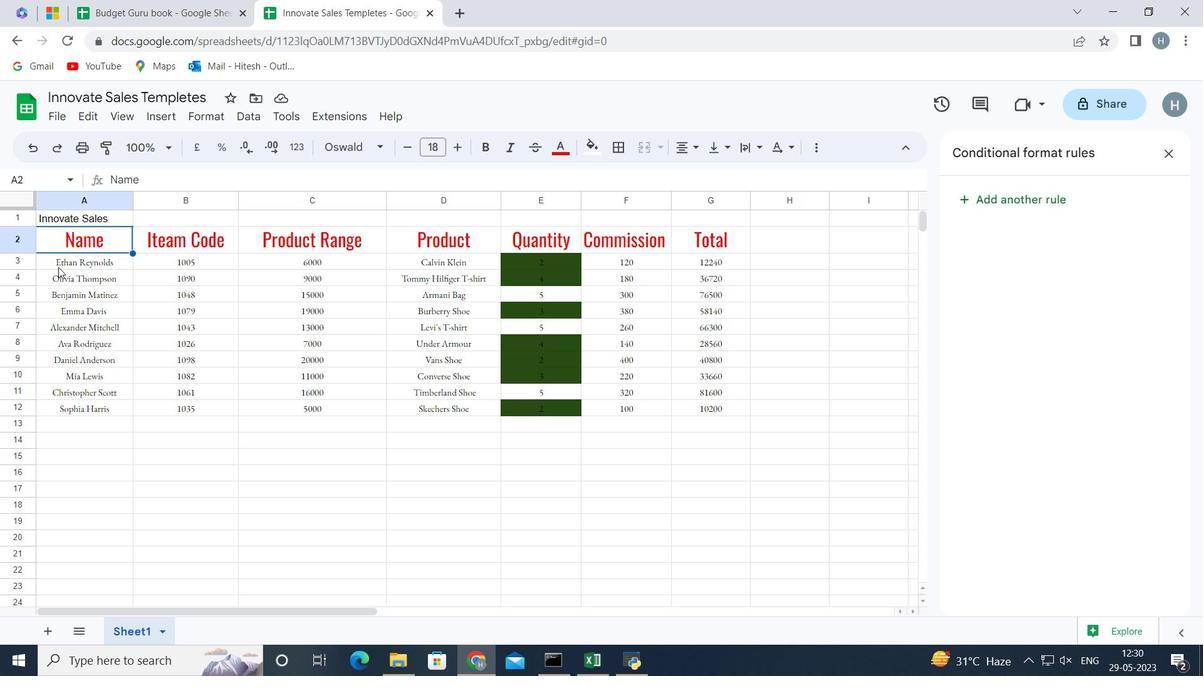 
Action: Mouse pressed left at (55, 261)
Screenshot: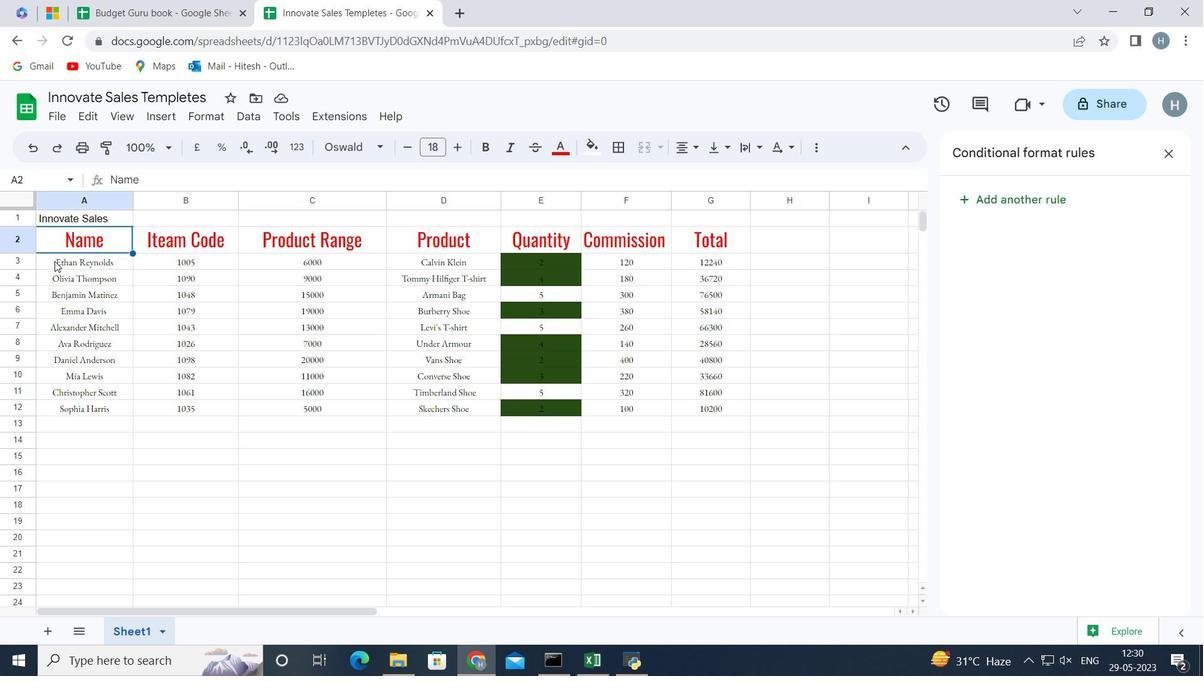 
Action: Key pressed <Key.shift><Key.right><Key.up><Key.shift><Key.right><Key.right><Key.right><Key.right><Key.right><Key.right><Key.down><Key.down><Key.down><Key.down><Key.down><Key.down><Key.down><Key.down><Key.down><Key.down>
Screenshot: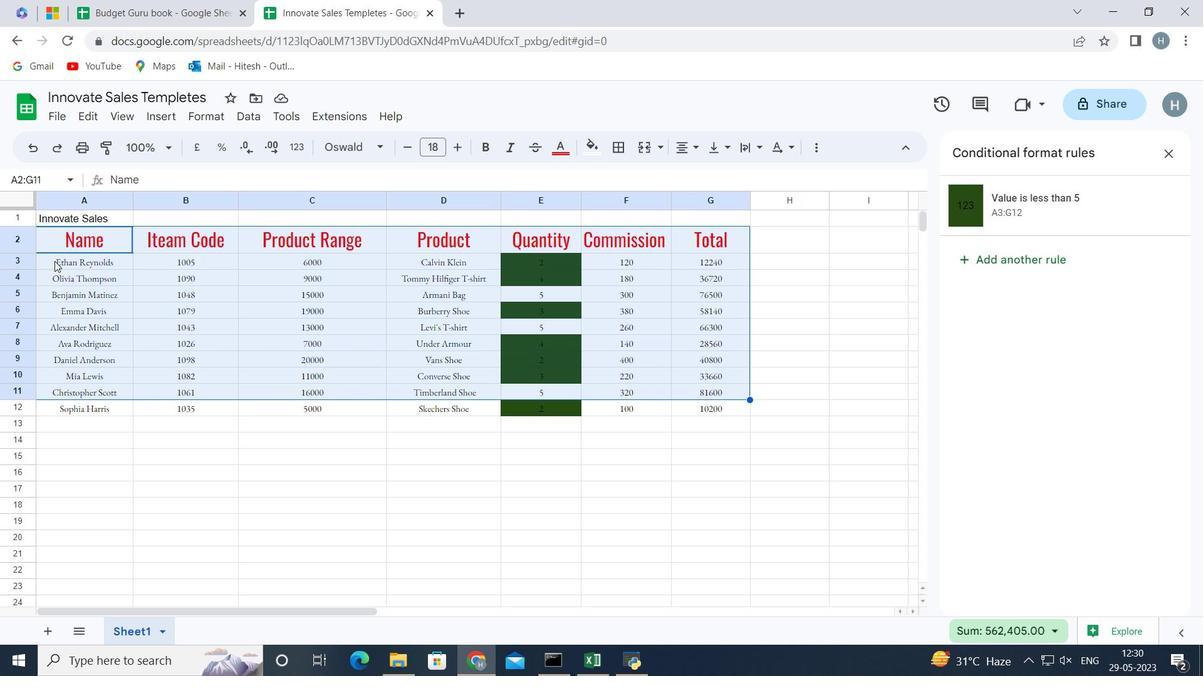 
Action: Mouse moved to (218, 120)
Screenshot: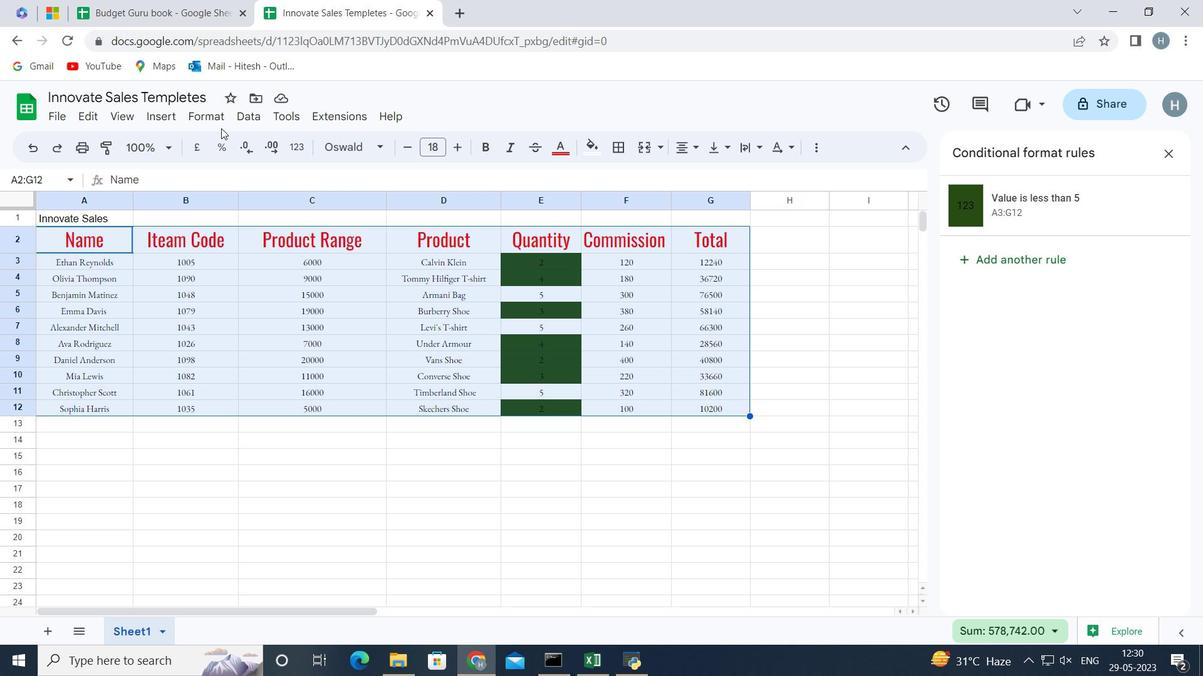 
Action: Mouse pressed left at (218, 120)
Screenshot: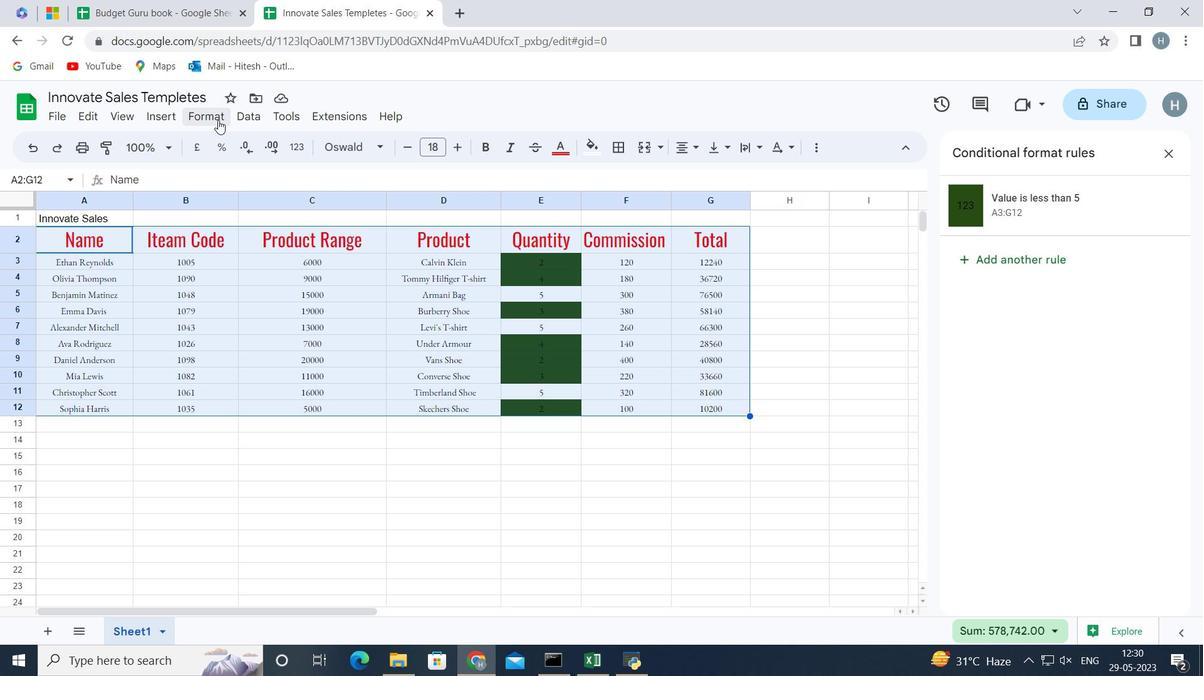 
Action: Mouse moved to (283, 407)
Screenshot: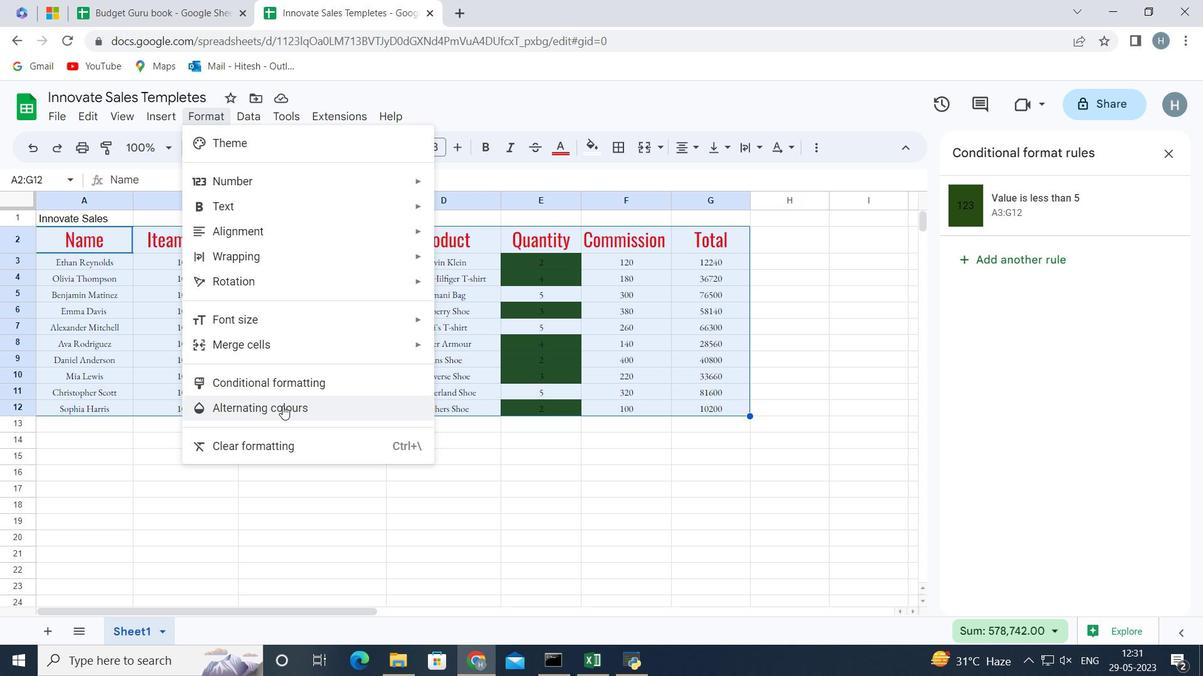 
Action: Mouse pressed left at (283, 407)
Screenshot: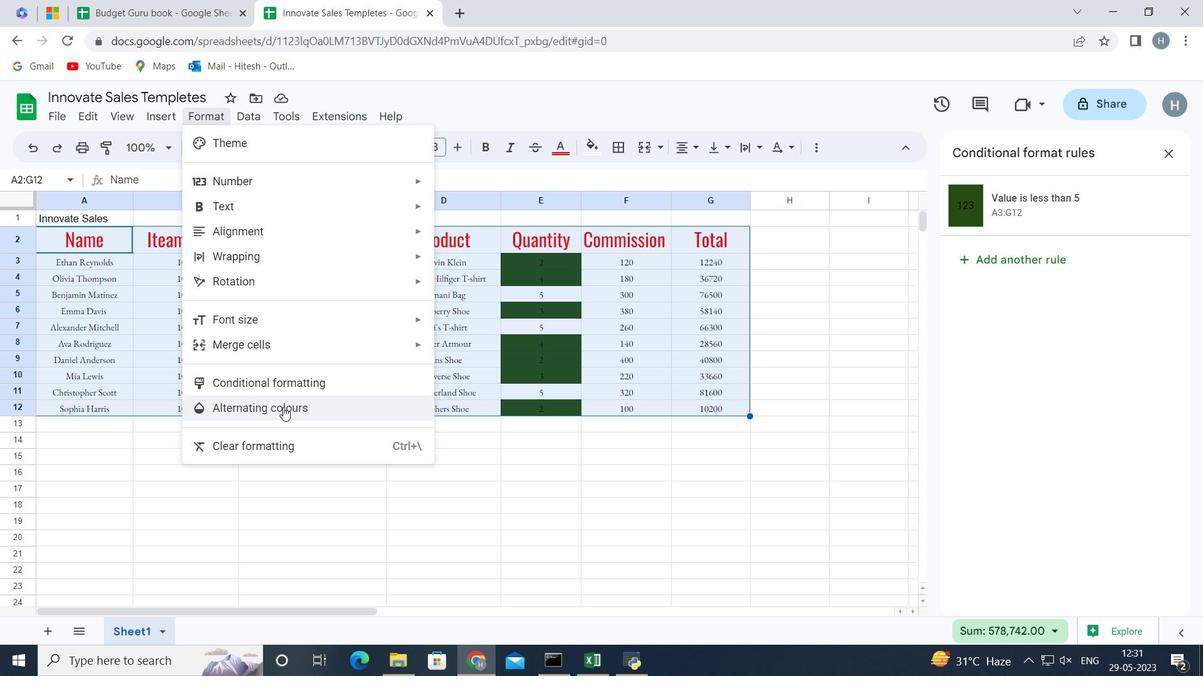 
Action: Mouse moved to (1090, 344)
Screenshot: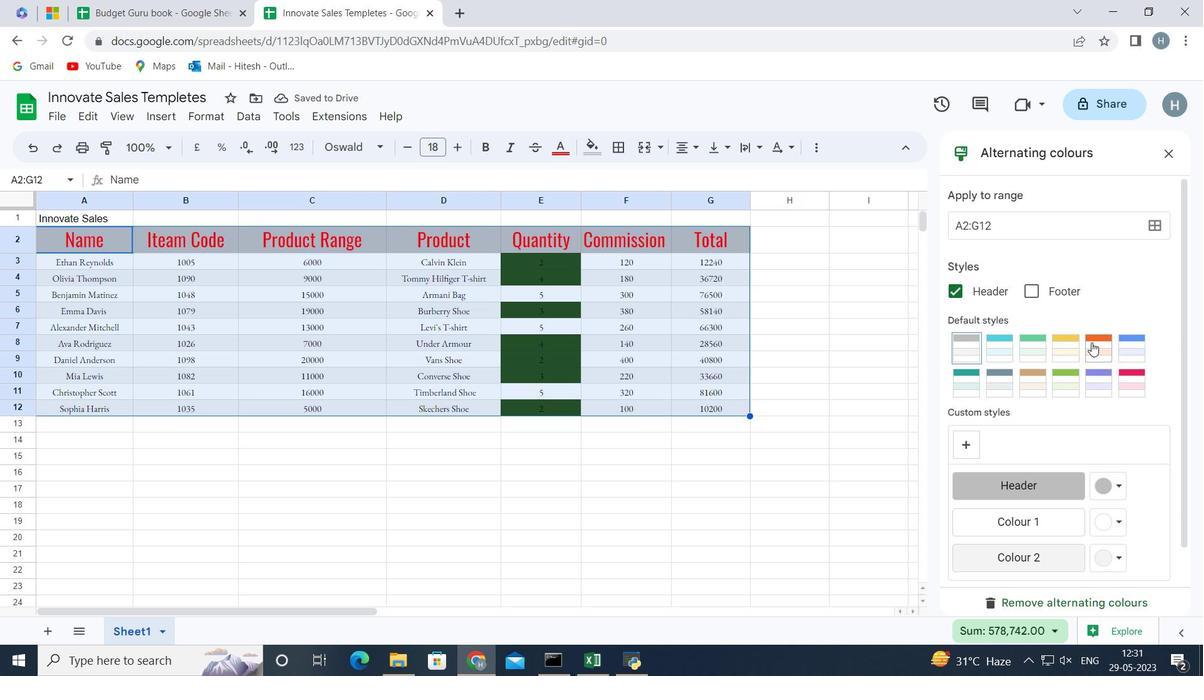 
Action: Mouse pressed left at (1090, 344)
Screenshot: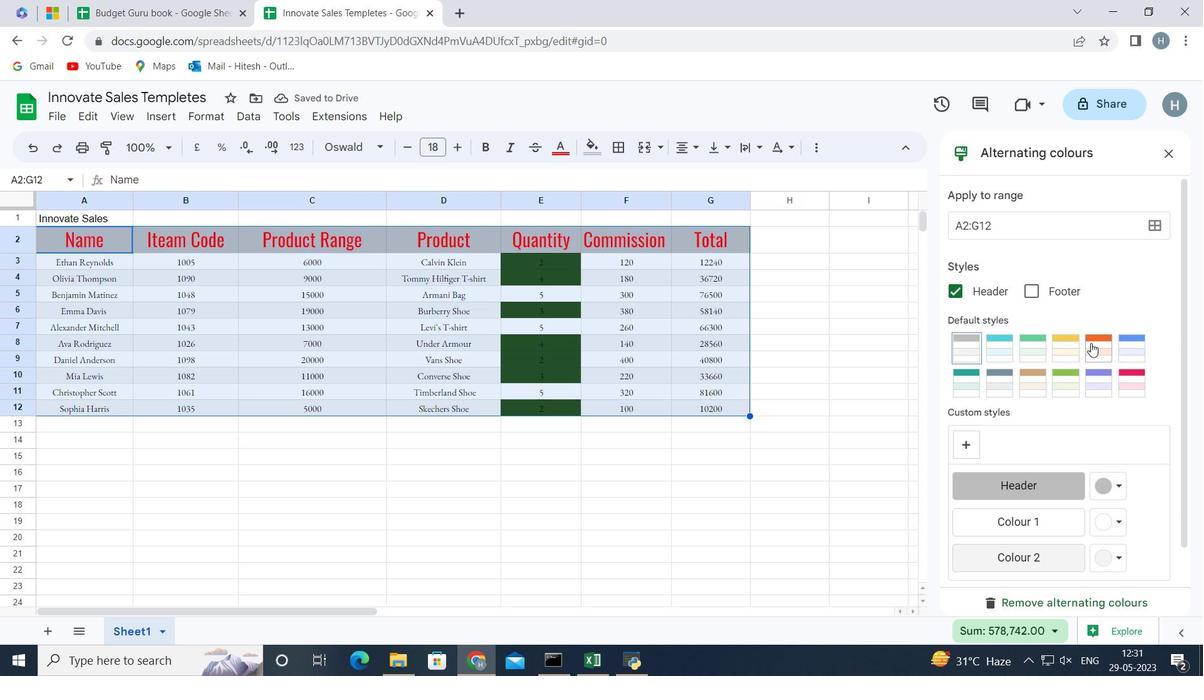 
Action: Mouse moved to (1102, 555)
Screenshot: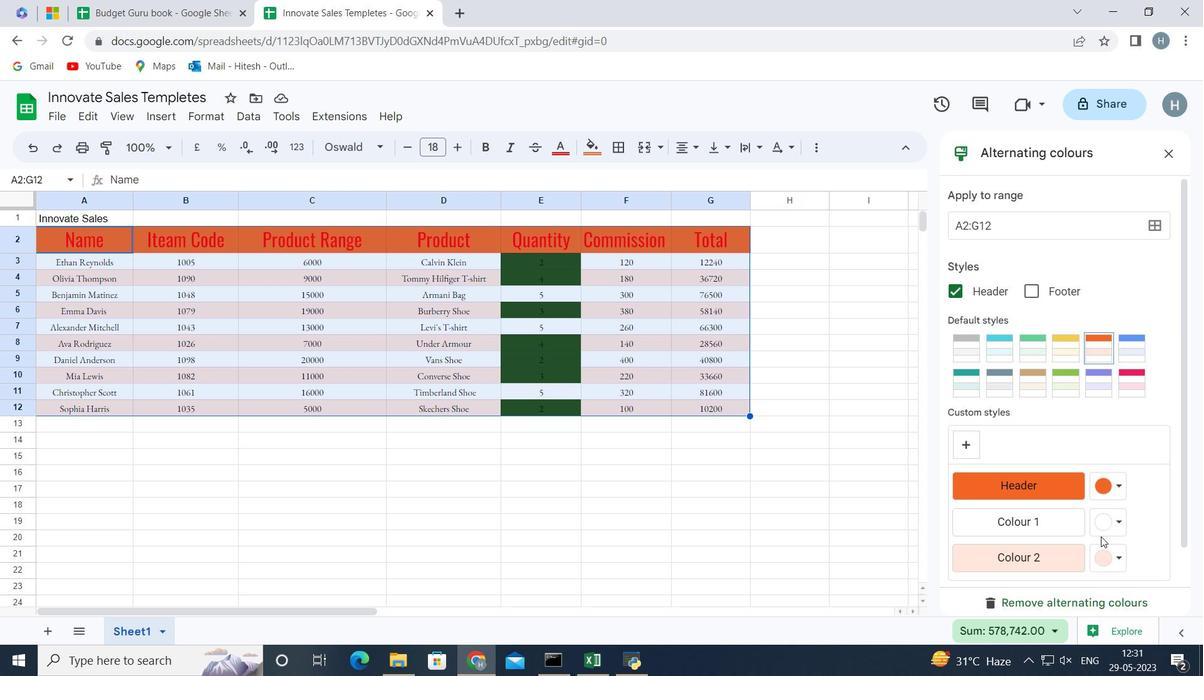 
Action: Mouse pressed left at (1102, 555)
Screenshot: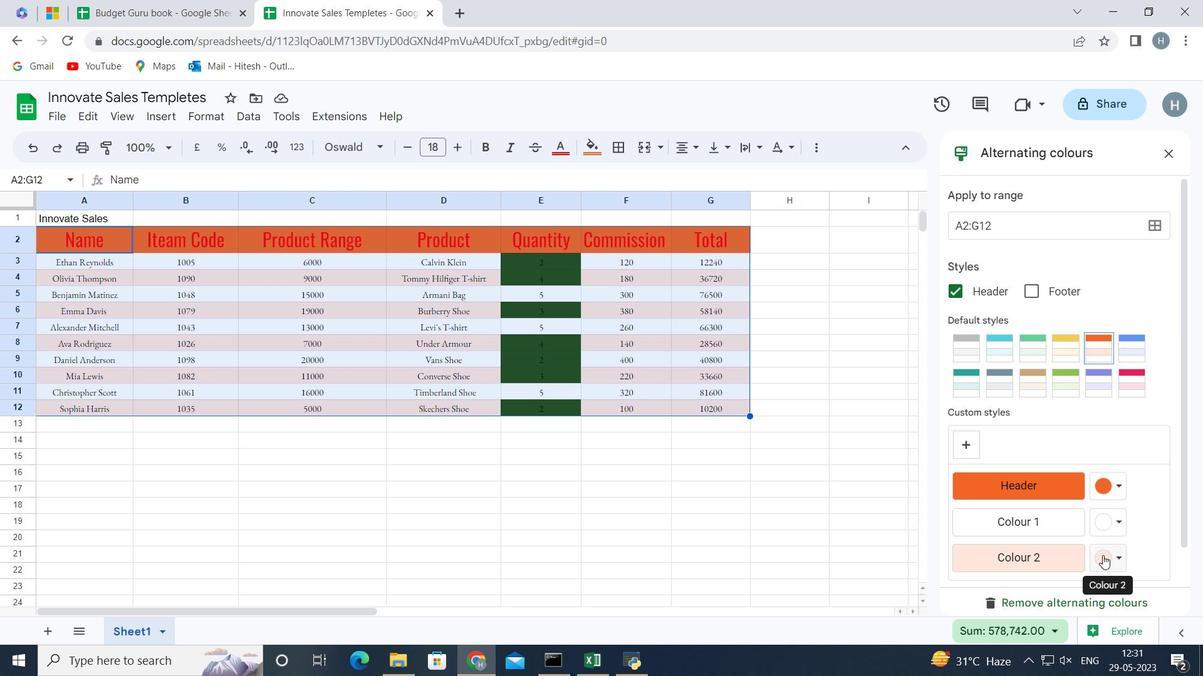 
Action: Mouse moved to (1143, 478)
Screenshot: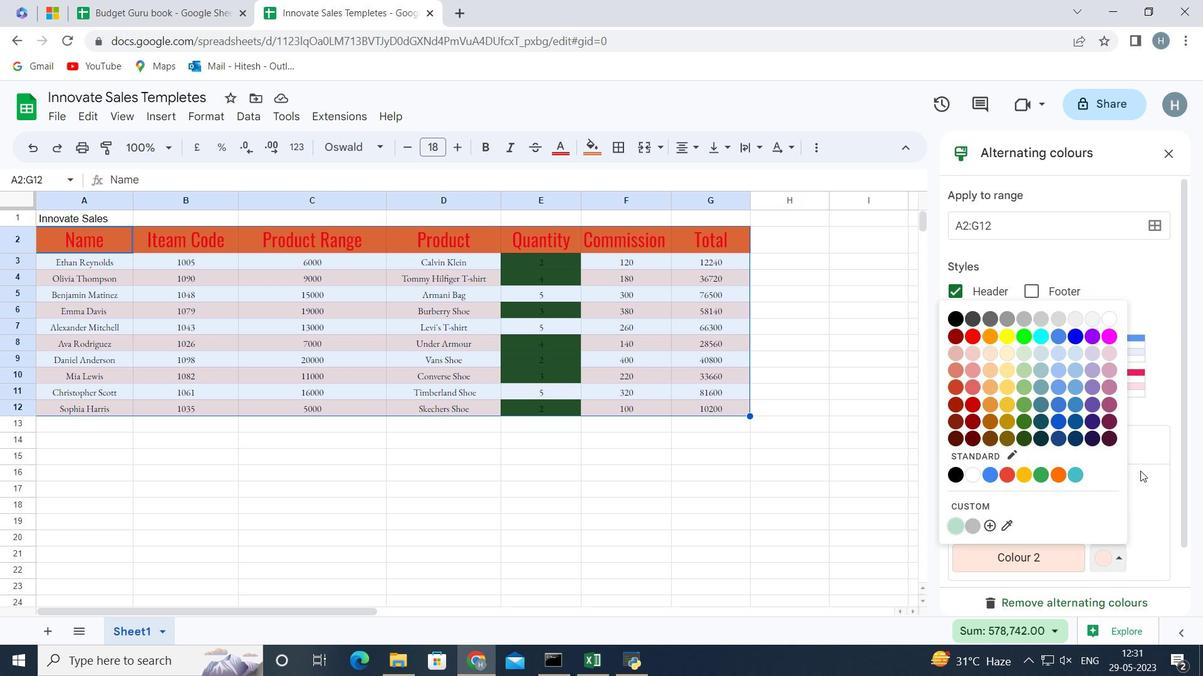 
Action: Mouse pressed left at (1143, 478)
Screenshot: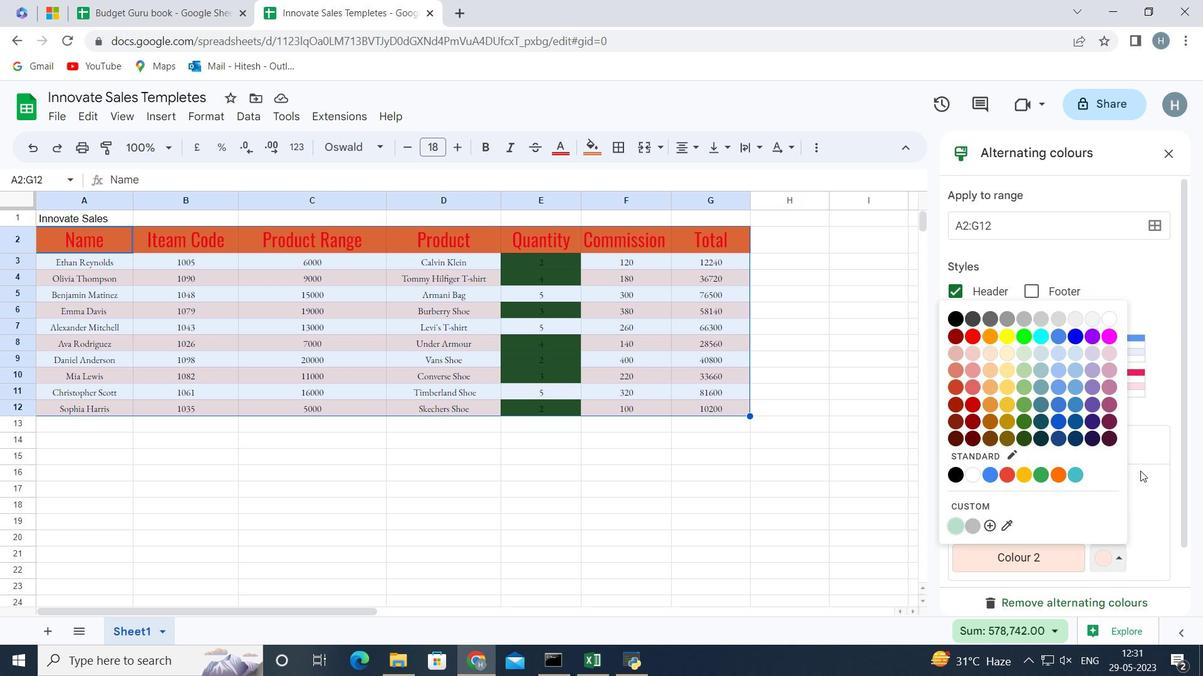 
Action: Mouse moved to (980, 340)
Screenshot: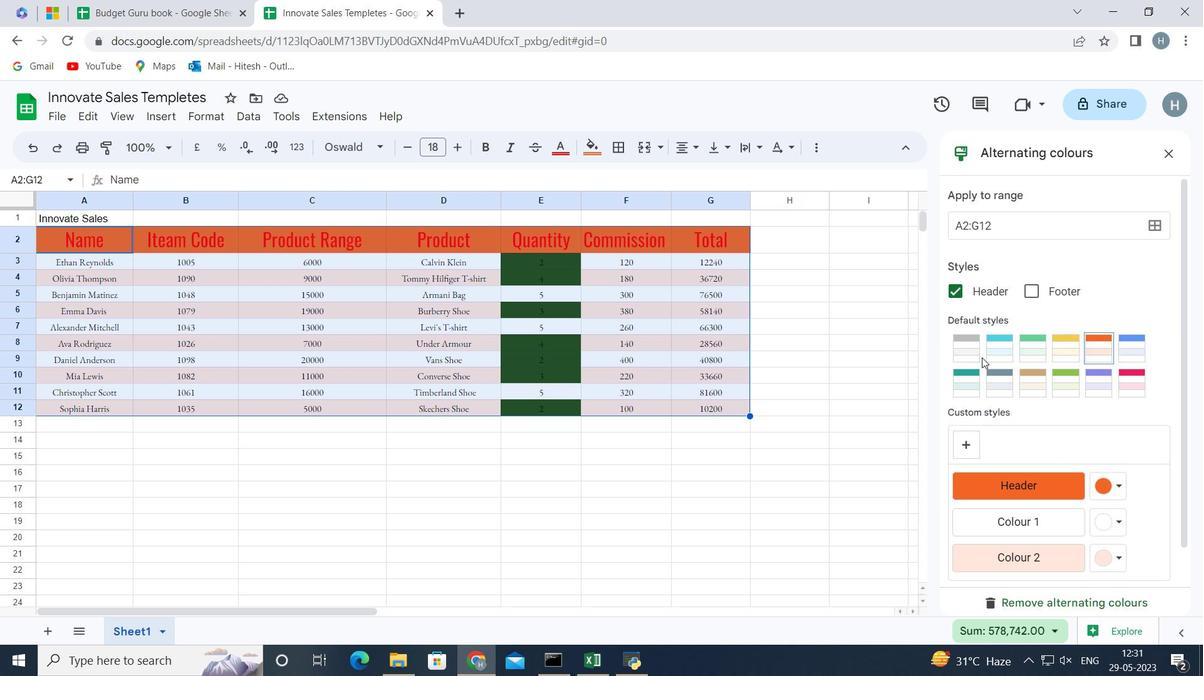
Action: Mouse scrolled (980, 339) with delta (0, 0)
Screenshot: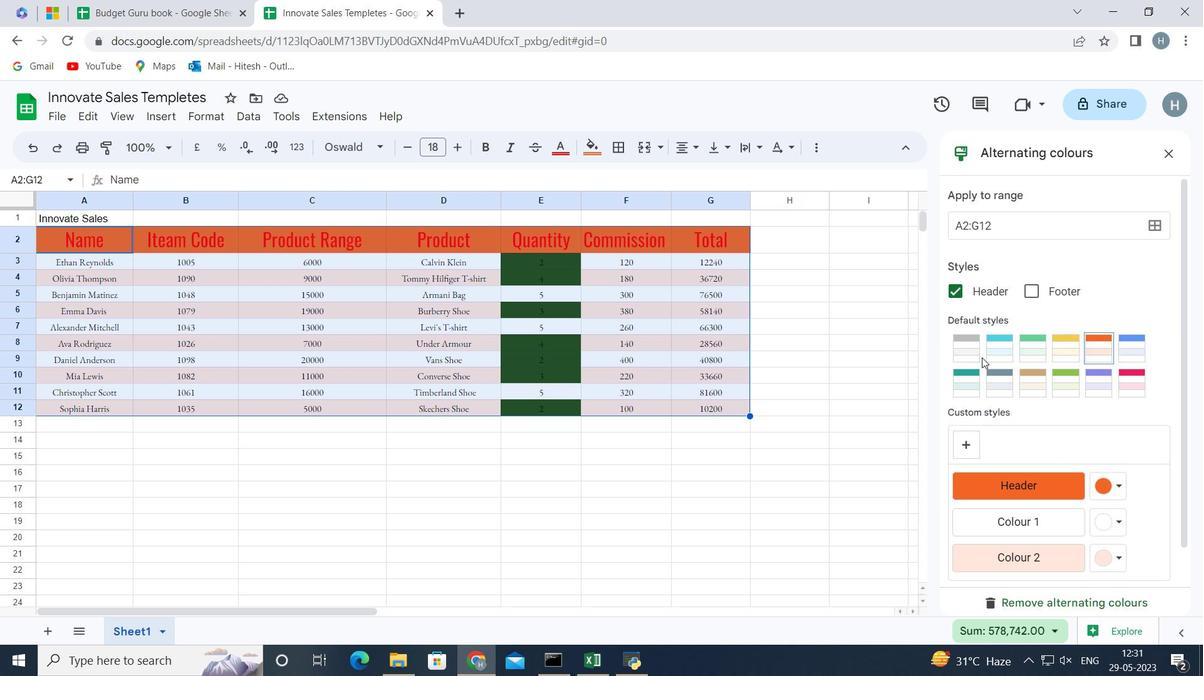 
Action: Mouse moved to (1025, 258)
Screenshot: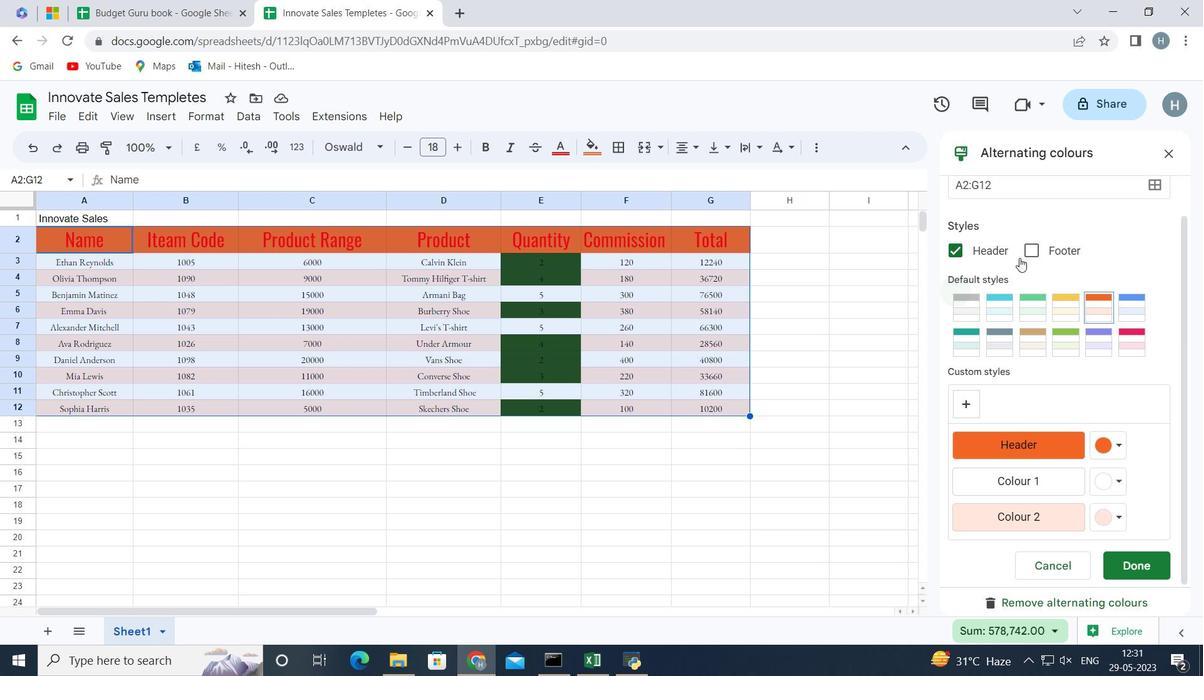 
Action: Mouse scrolled (1025, 258) with delta (0, 0)
Screenshot: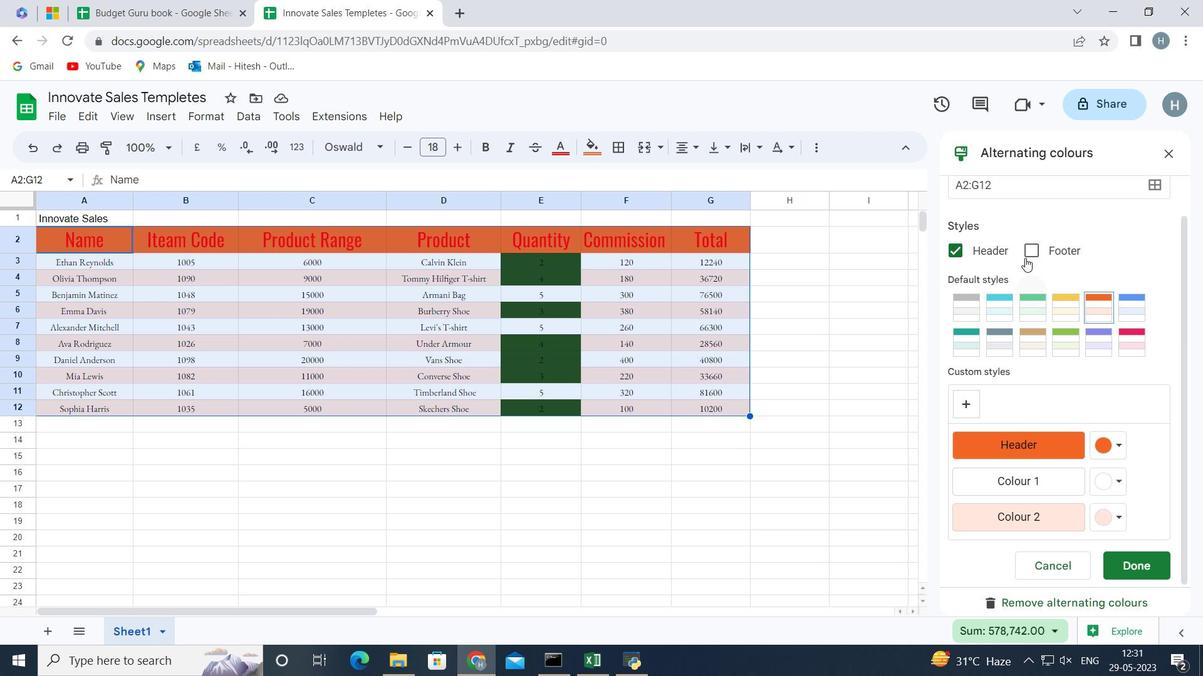 
Action: Mouse scrolled (1025, 258) with delta (0, 0)
Screenshot: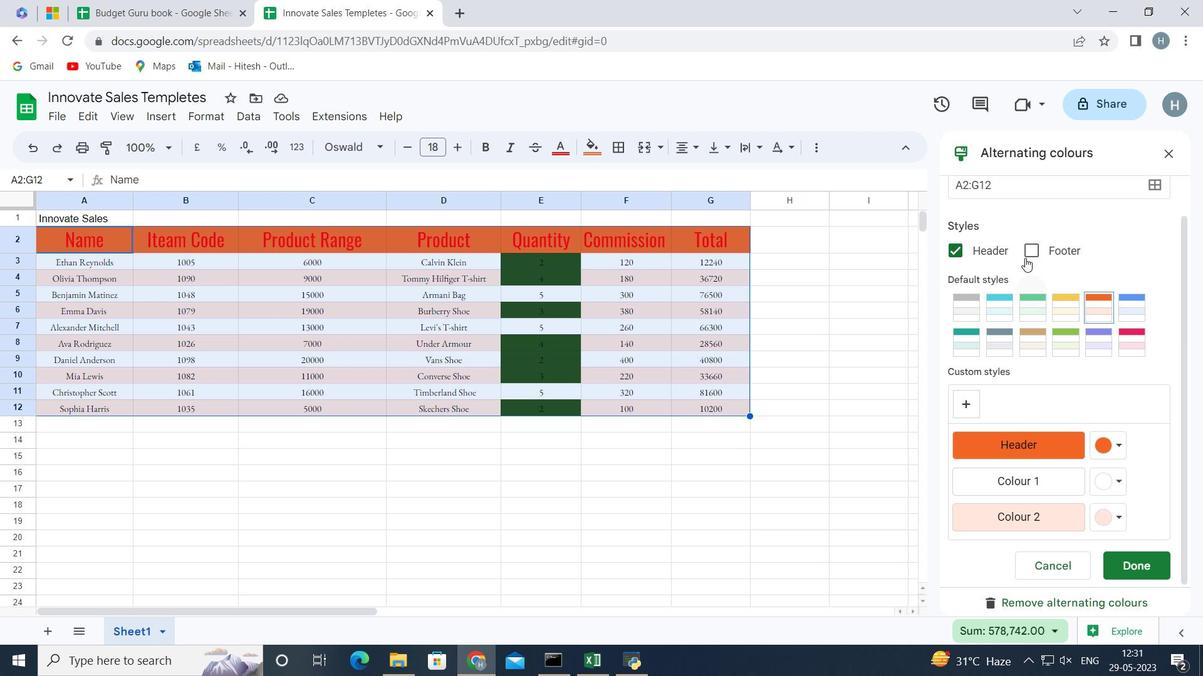 
Action: Mouse scrolled (1025, 258) with delta (0, 0)
Screenshot: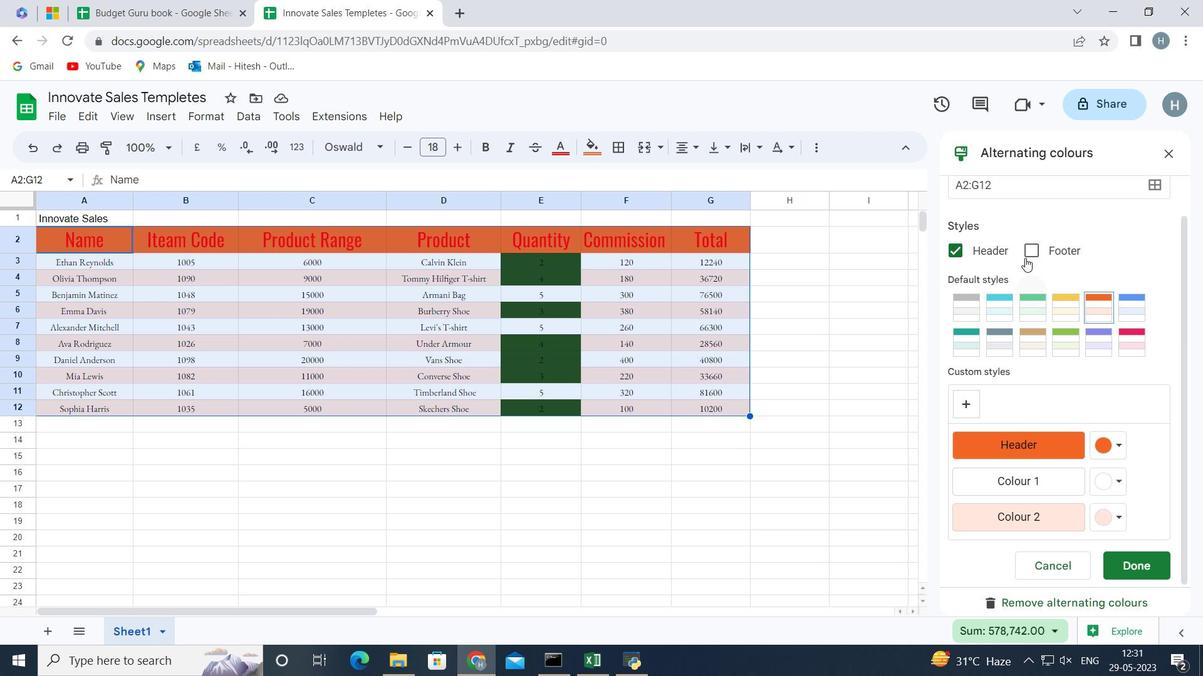 
Action: Mouse moved to (1050, 305)
Screenshot: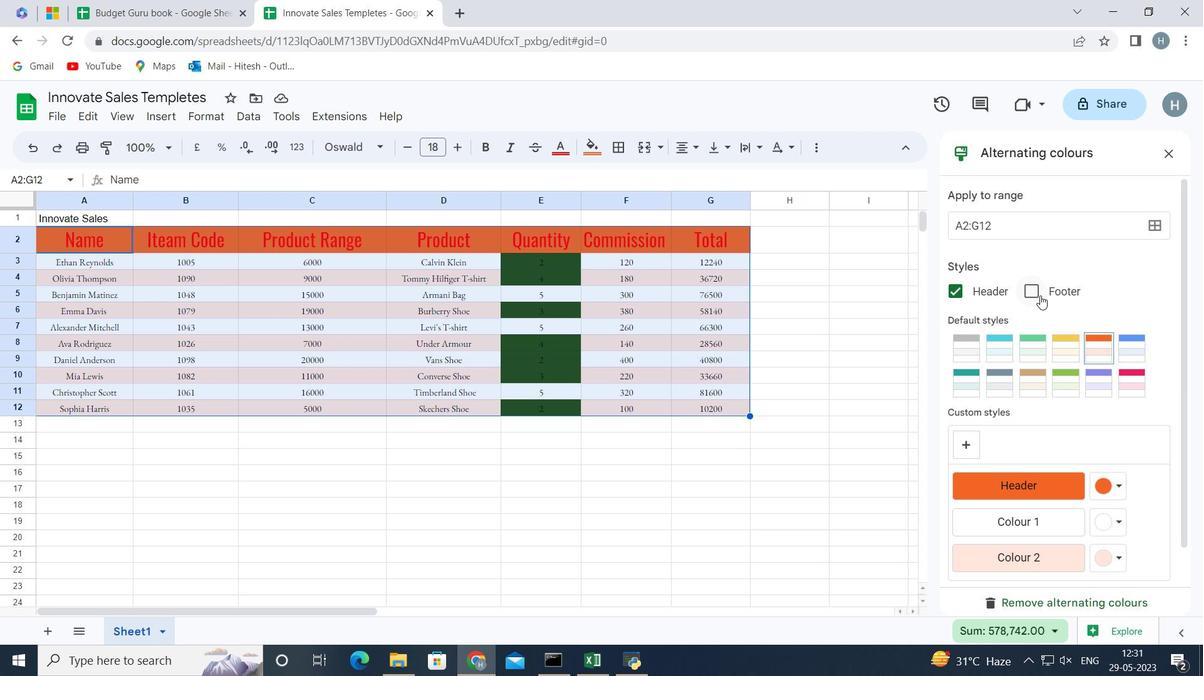 
Action: Mouse scrolled (1050, 304) with delta (0, 0)
Screenshot: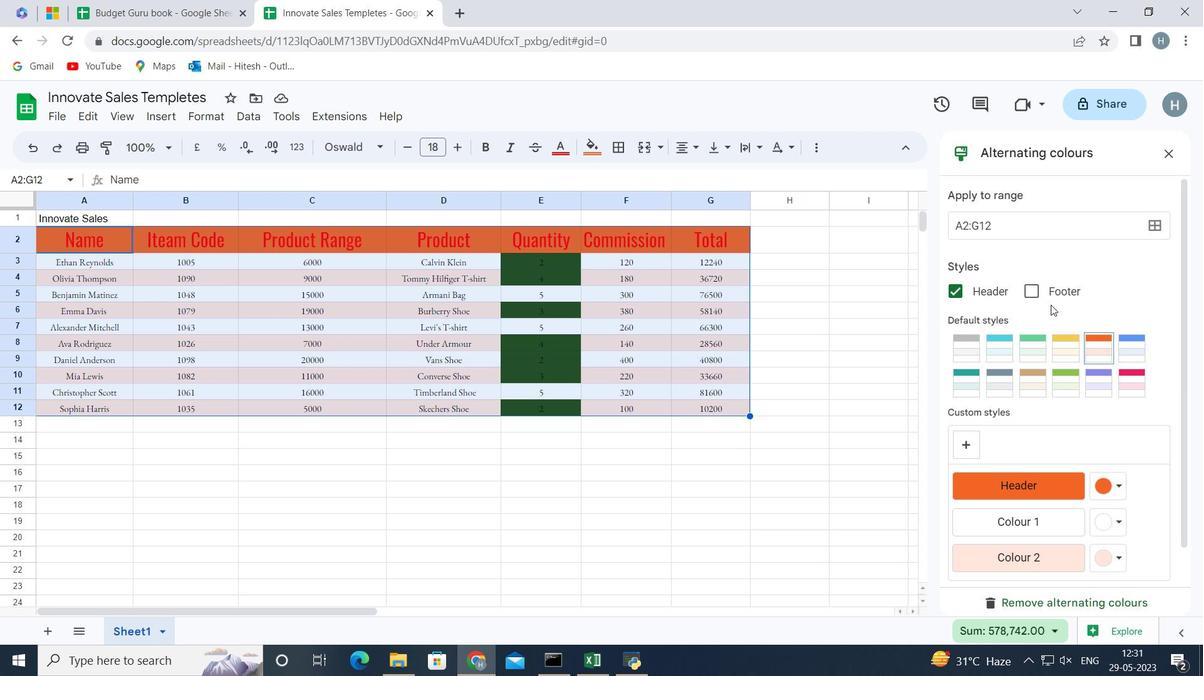 
Action: Mouse scrolled (1050, 304) with delta (0, 0)
Screenshot: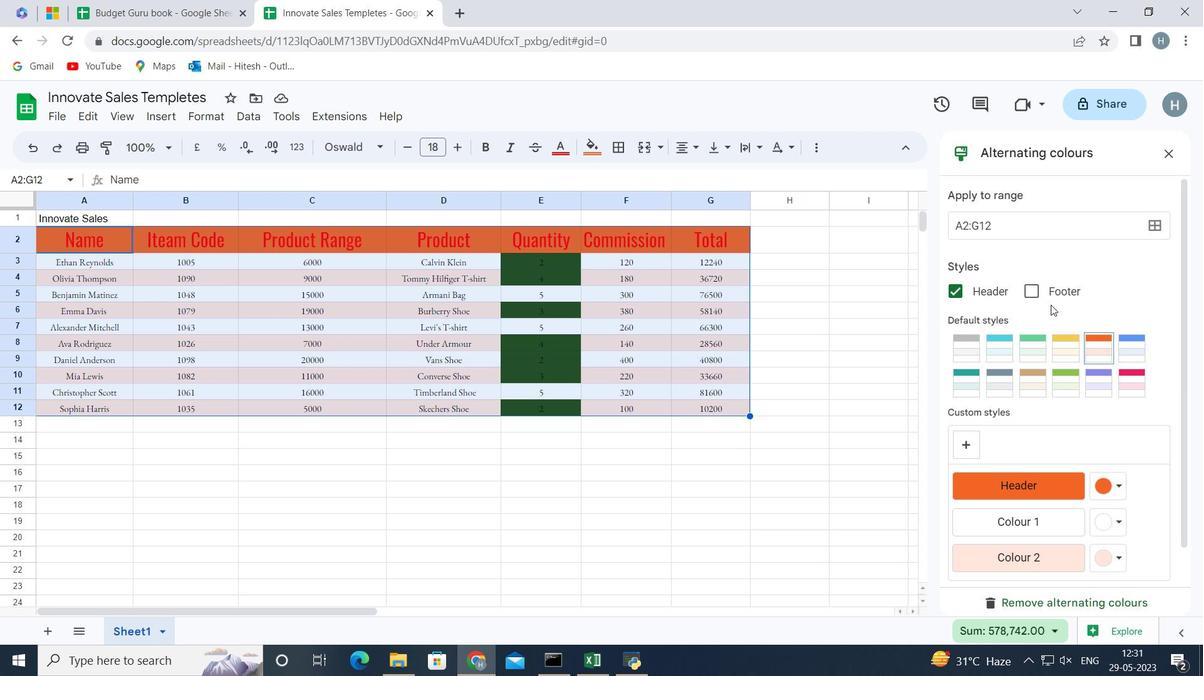 
Action: Mouse moved to (1048, 306)
Screenshot: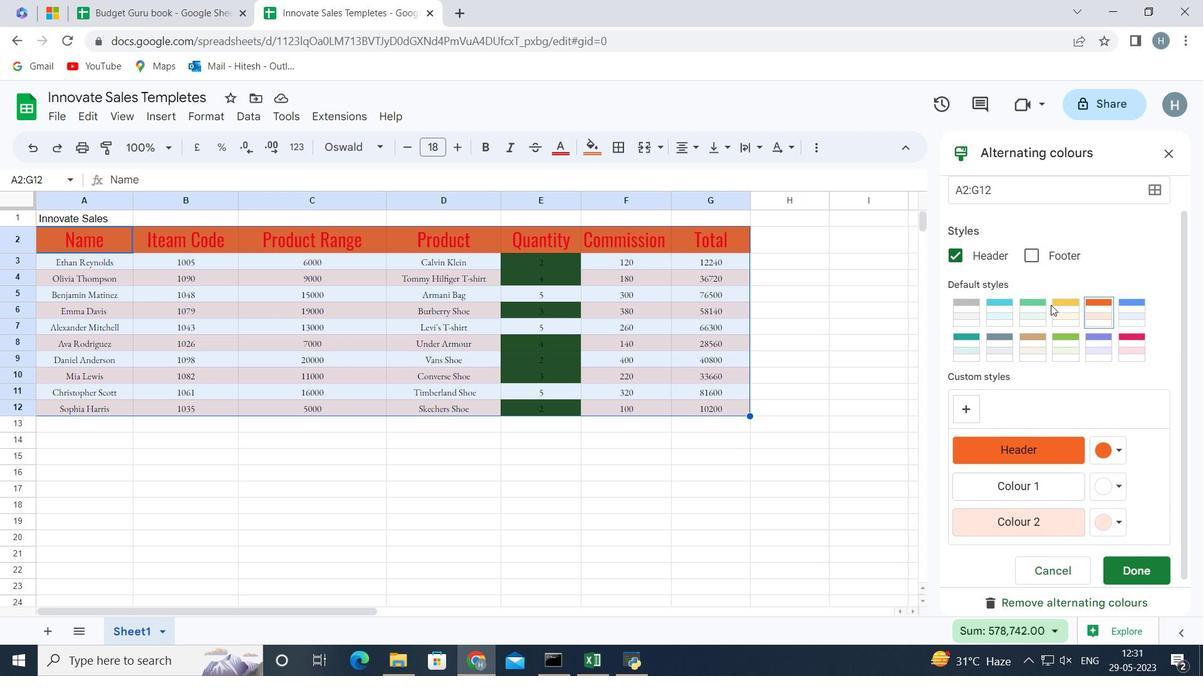 
Action: Mouse scrolled (1048, 305) with delta (0, 0)
Screenshot: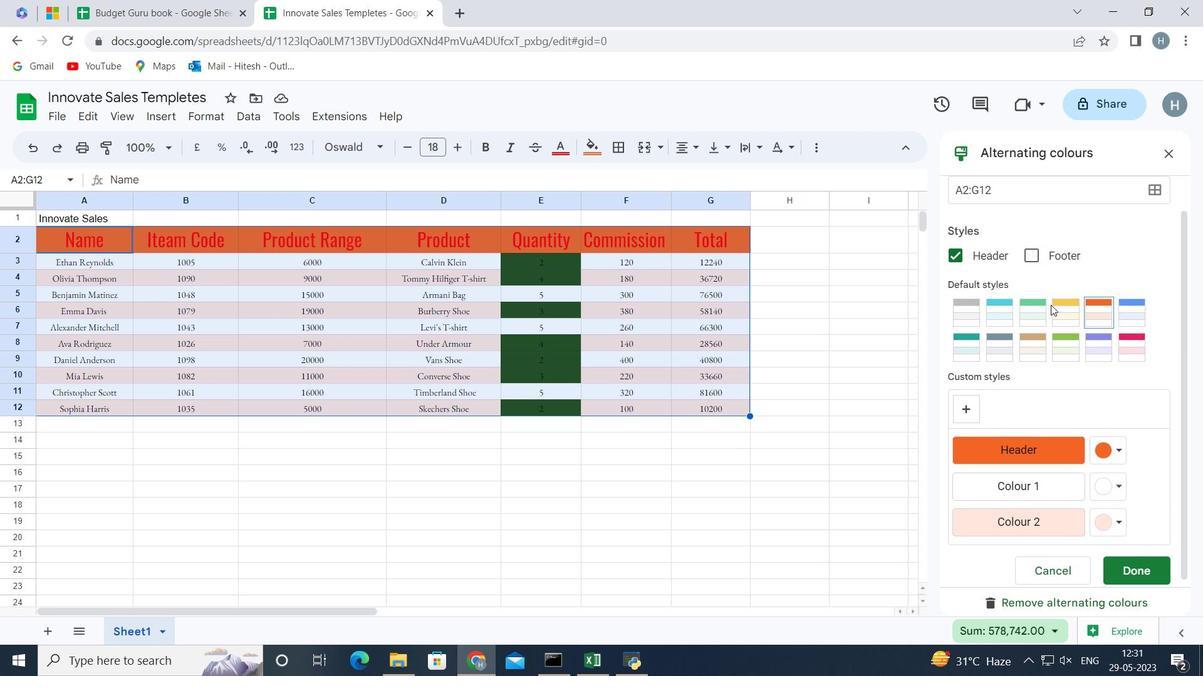 
Action: Mouse moved to (1047, 316)
Screenshot: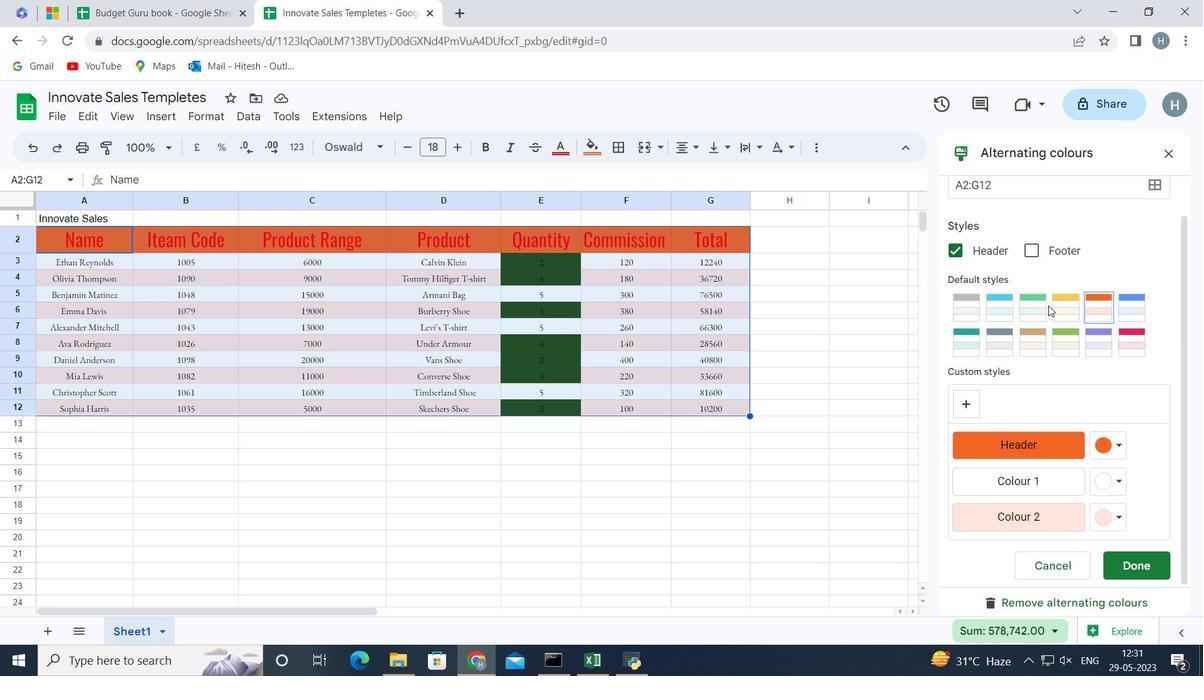 
Action: Mouse scrolled (1047, 315) with delta (0, 0)
Screenshot: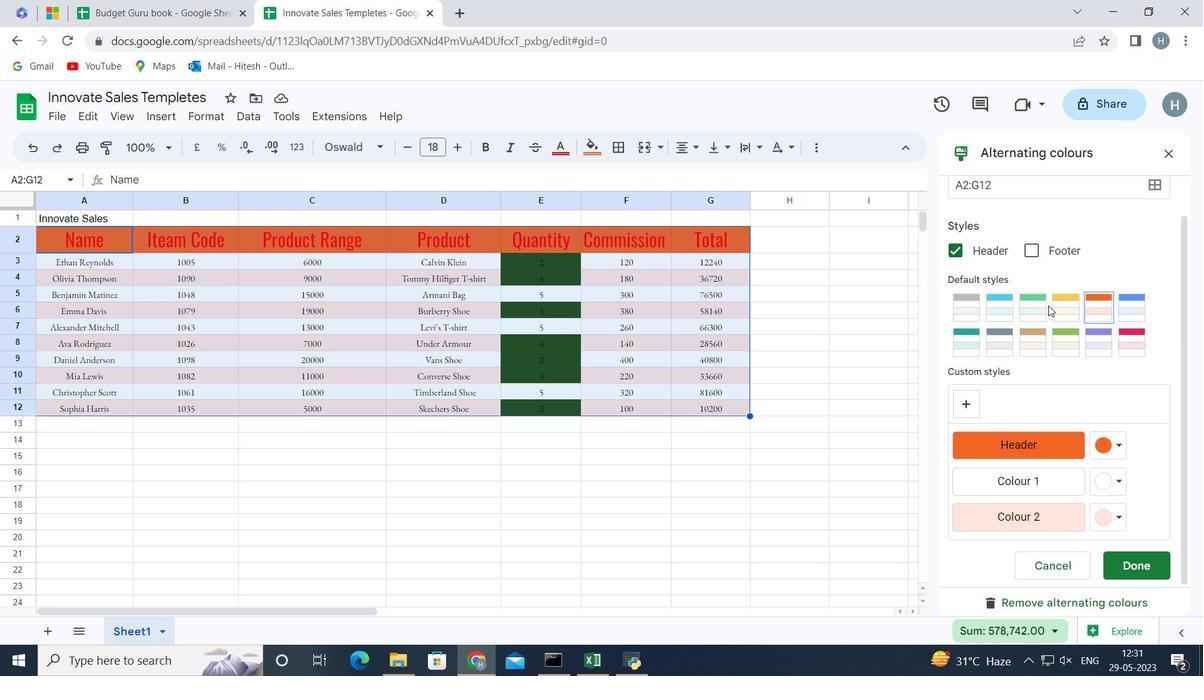
Action: Mouse moved to (1047, 332)
Screenshot: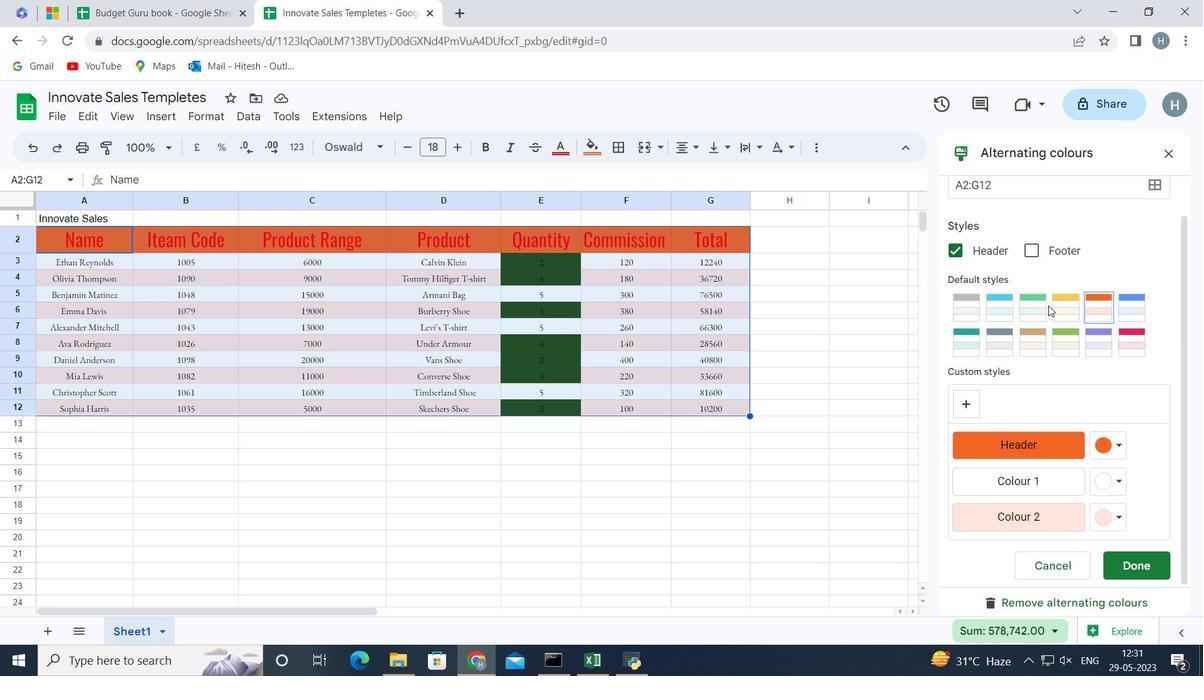 
Action: Mouse scrolled (1047, 331) with delta (0, 0)
Screenshot: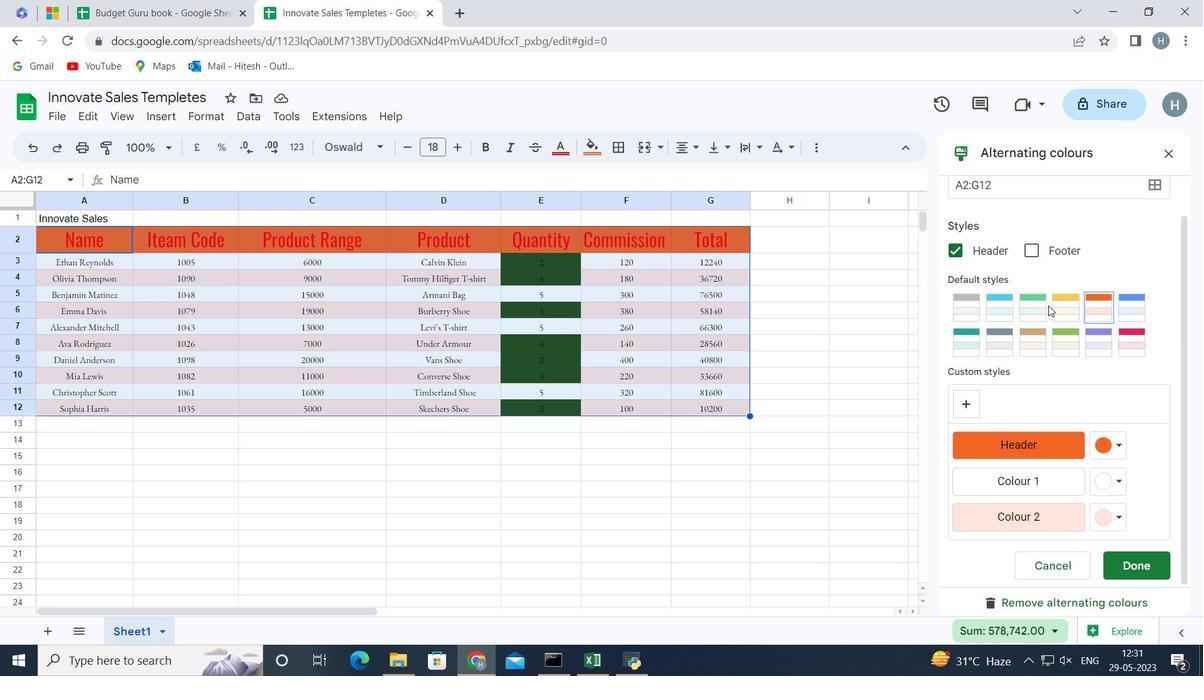 
Action: Mouse moved to (1023, 276)
Screenshot: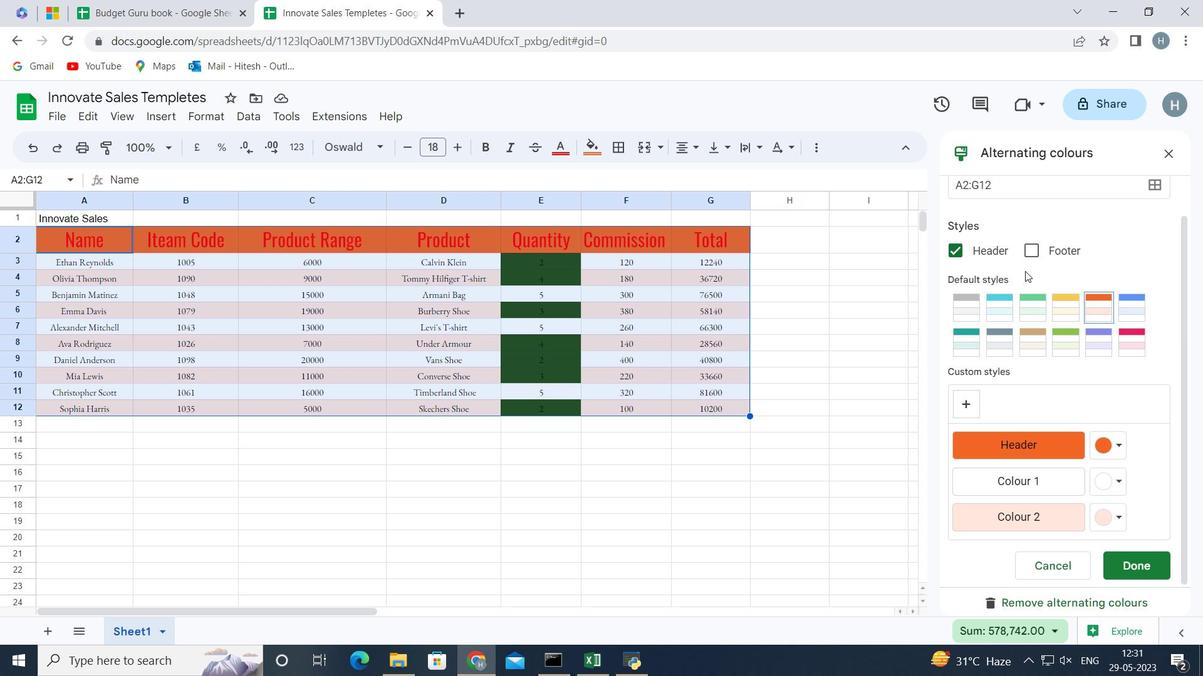 
Action: Mouse scrolled (1023, 276) with delta (0, 0)
Screenshot: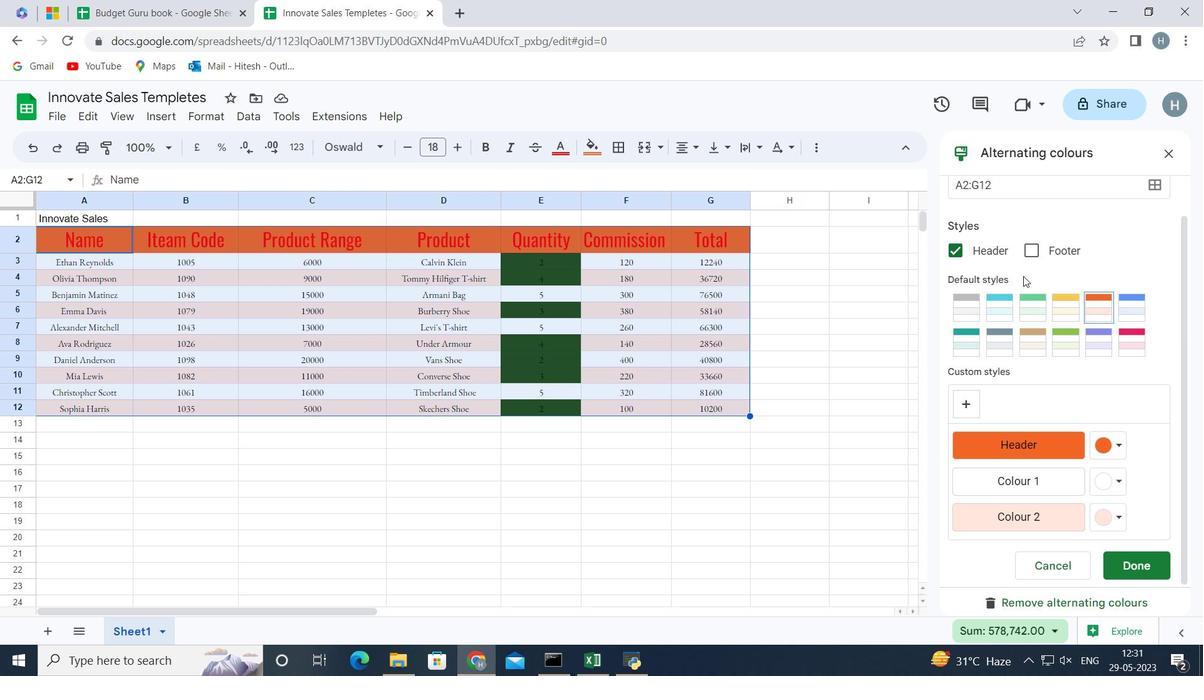 
Action: Mouse scrolled (1023, 276) with delta (0, 0)
Screenshot: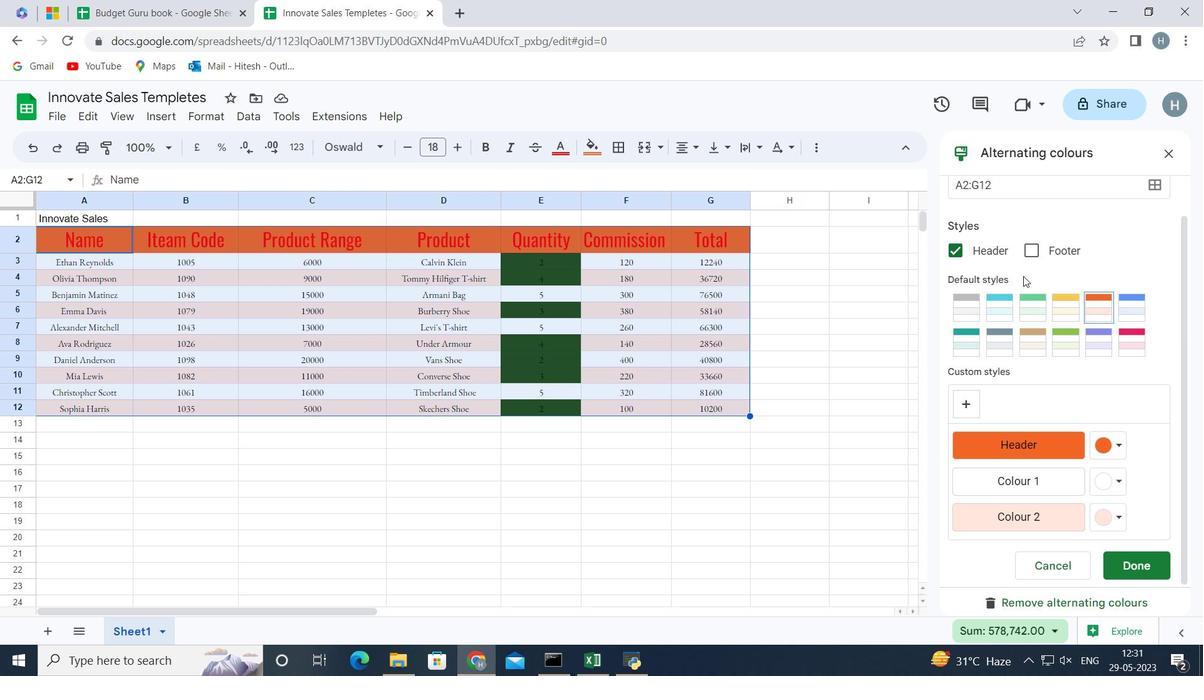 
Action: Mouse scrolled (1023, 276) with delta (0, 0)
Screenshot: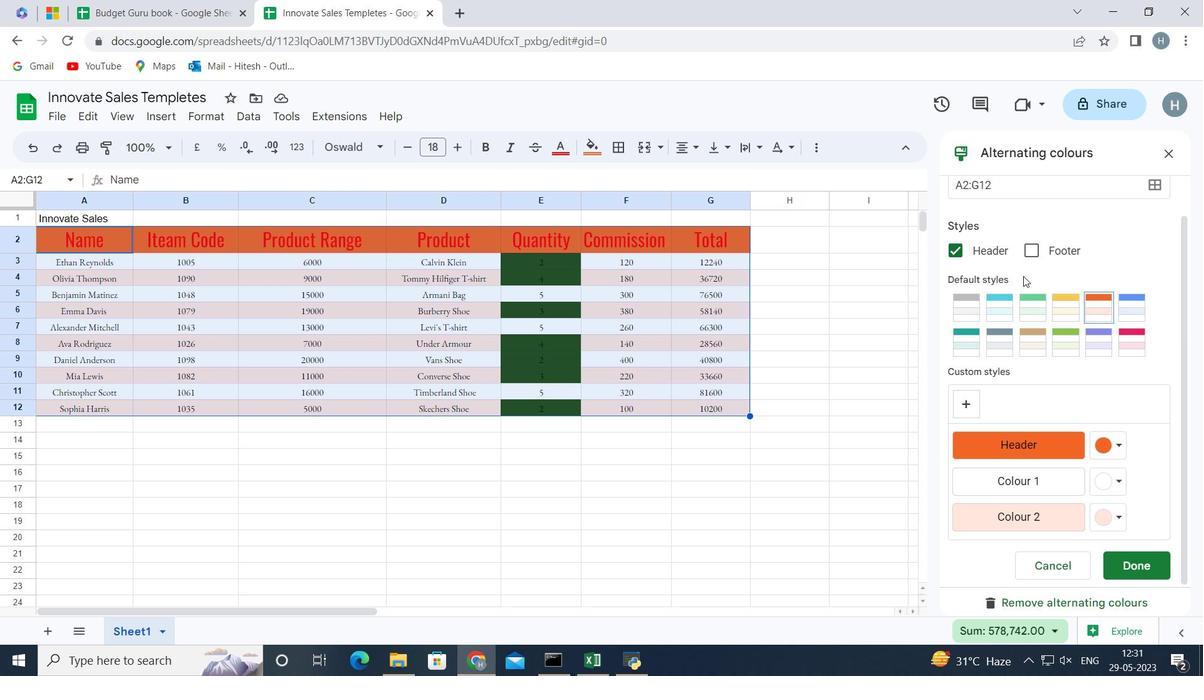 
Action: Mouse moved to (1037, 228)
Screenshot: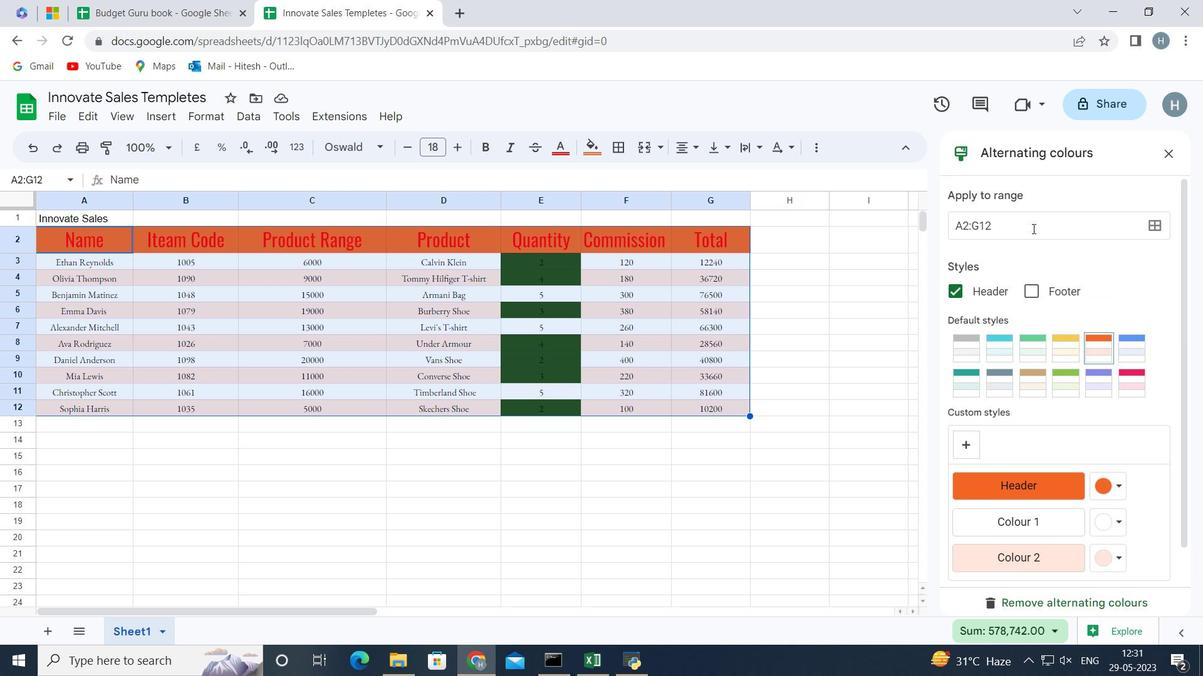 
Action: Mouse scrolled (1037, 228) with delta (0, 0)
Screenshot: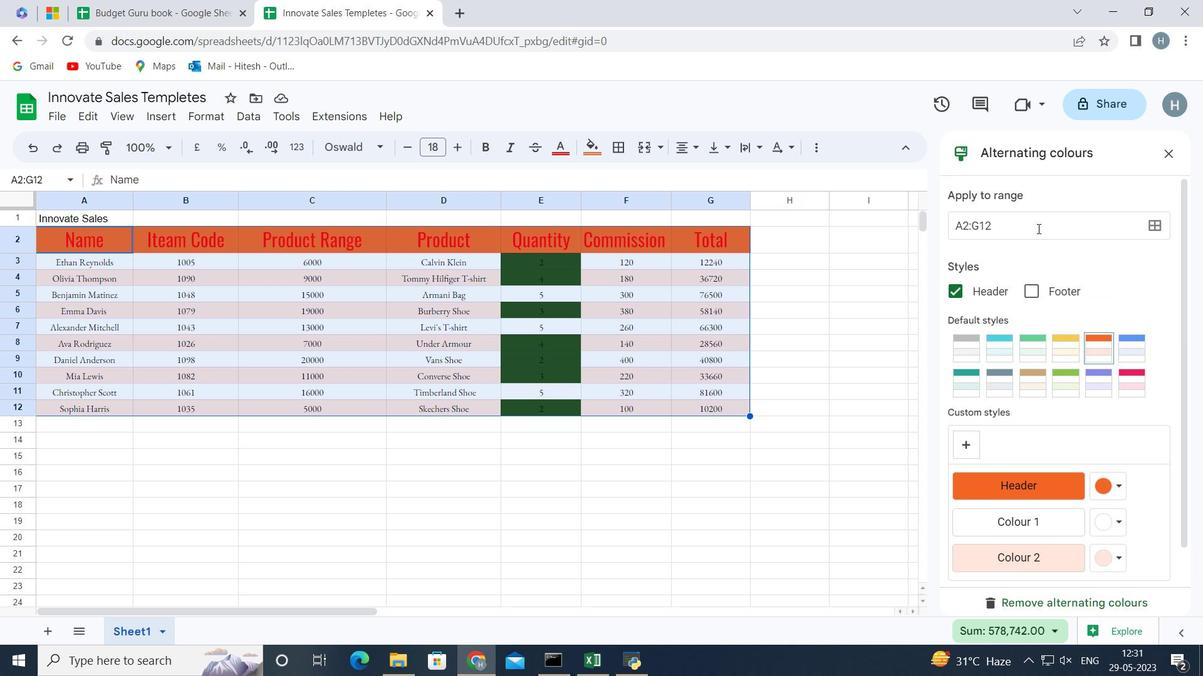 
Action: Mouse moved to (1038, 232)
Screenshot: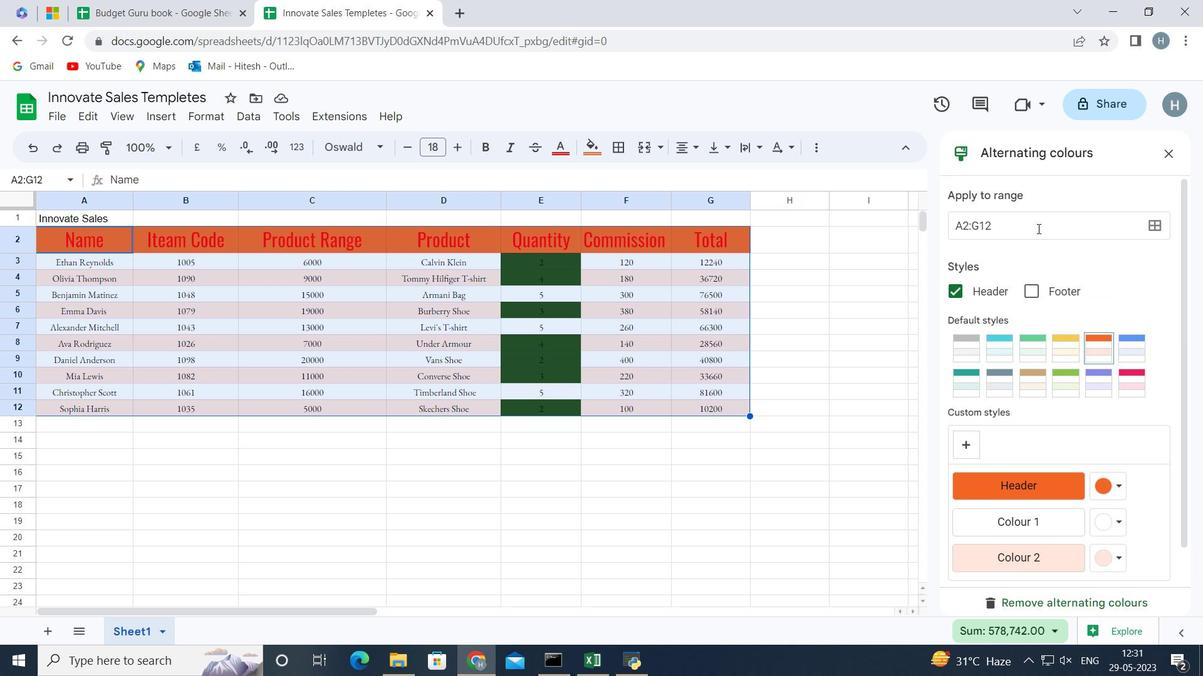 
Action: Mouse scrolled (1038, 231) with delta (0, 0)
Screenshot: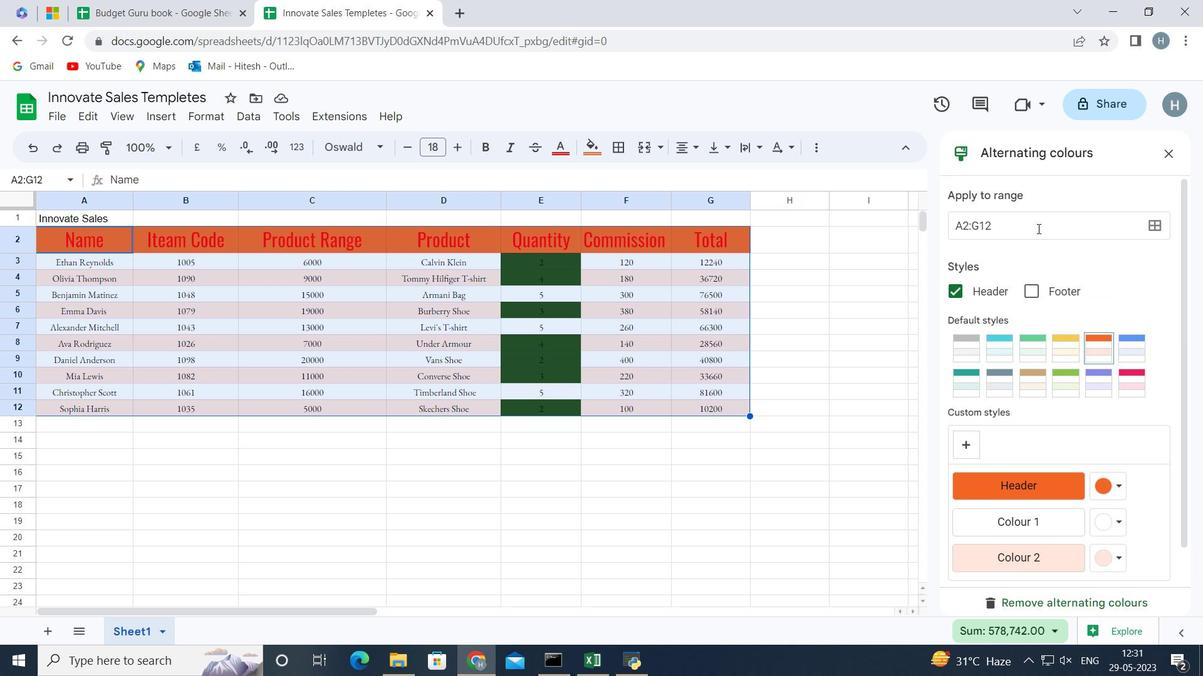 
Action: Mouse moved to (1042, 250)
Screenshot: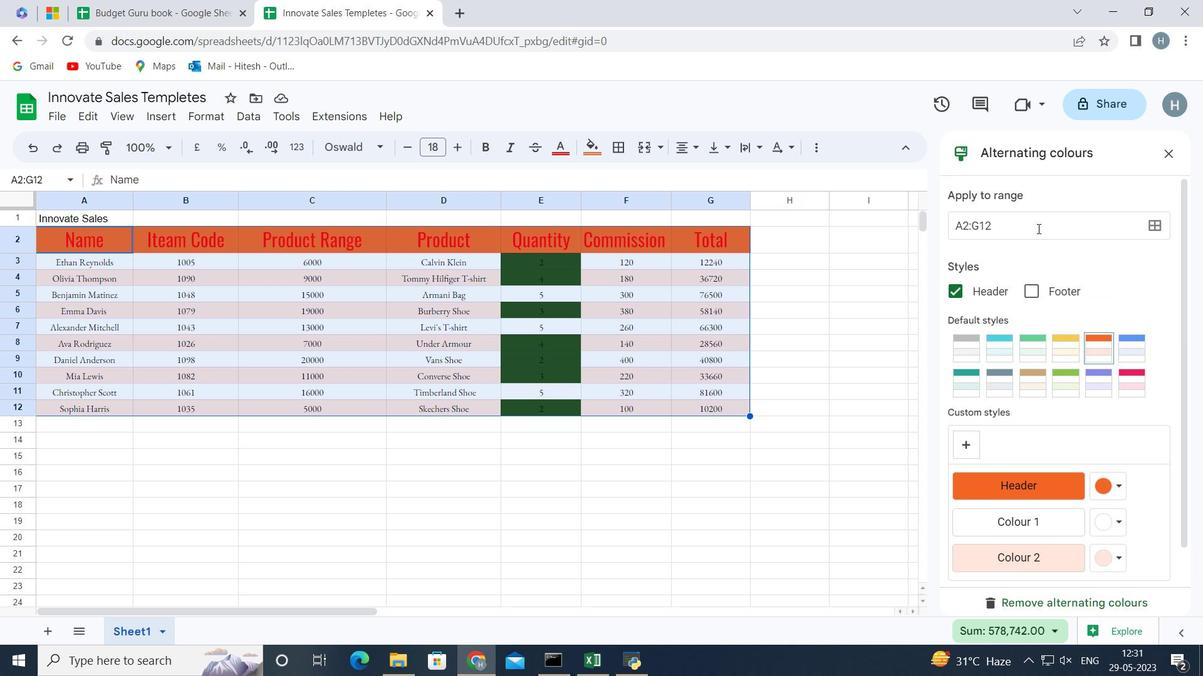 
Action: Mouse scrolled (1042, 250) with delta (0, 0)
Screenshot: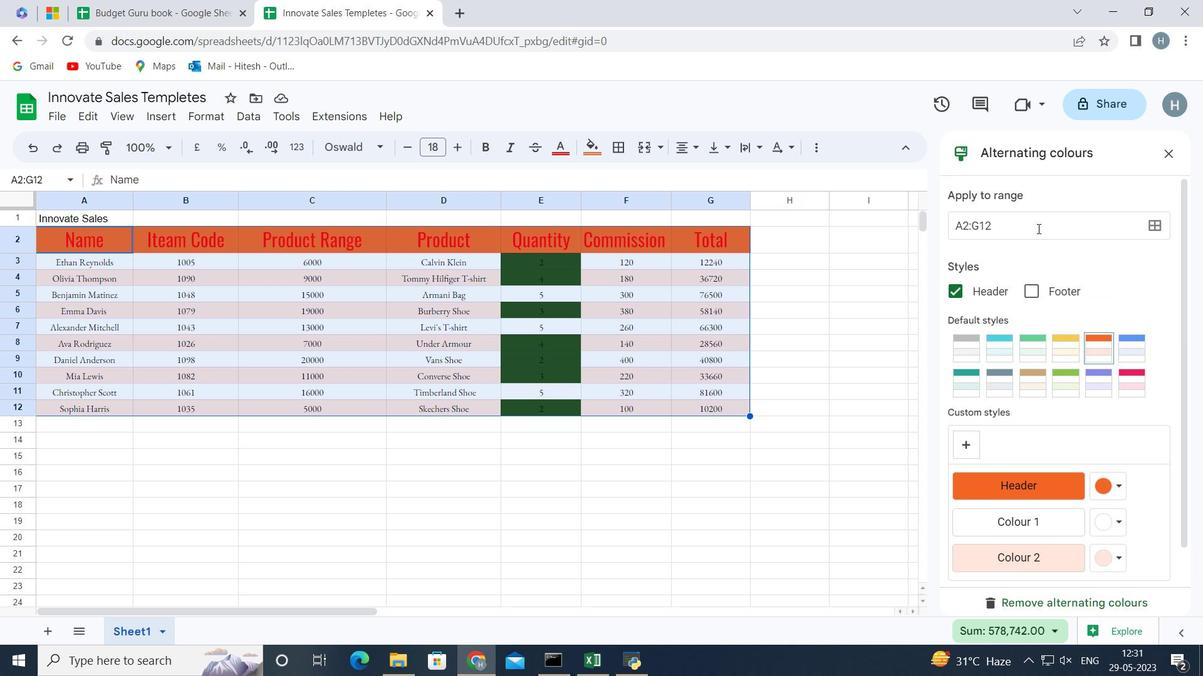 
Action: Mouse moved to (1071, 338)
Screenshot: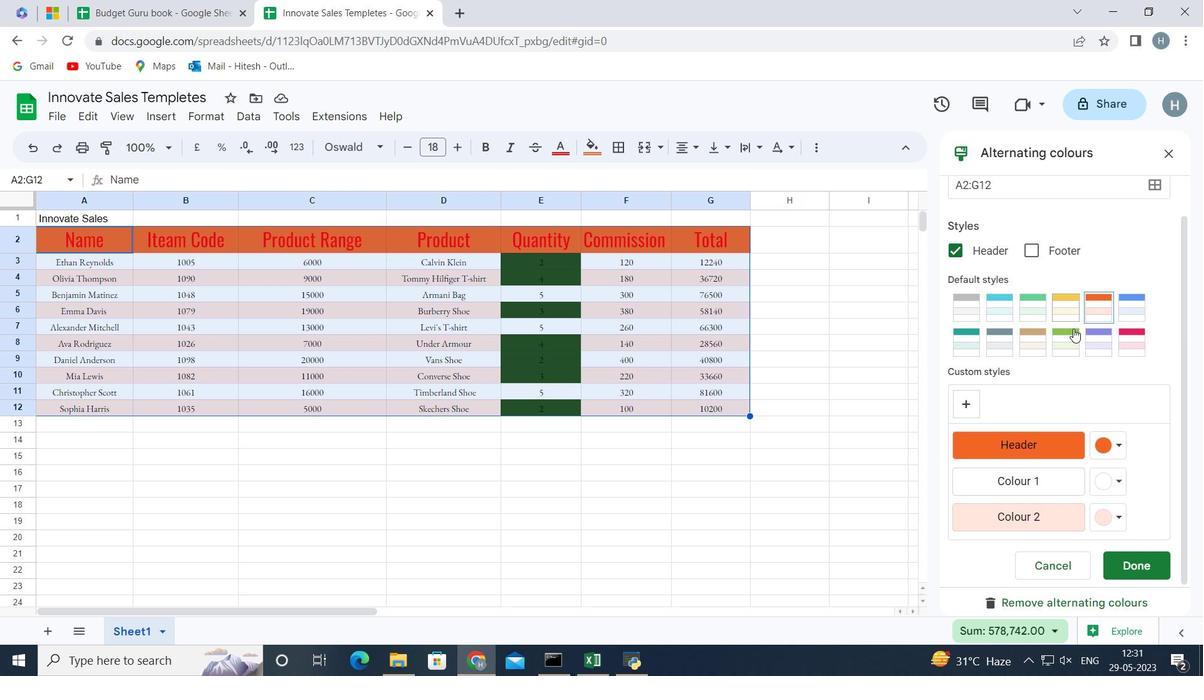 
Action: Mouse scrolled (1071, 337) with delta (0, 0)
Screenshot: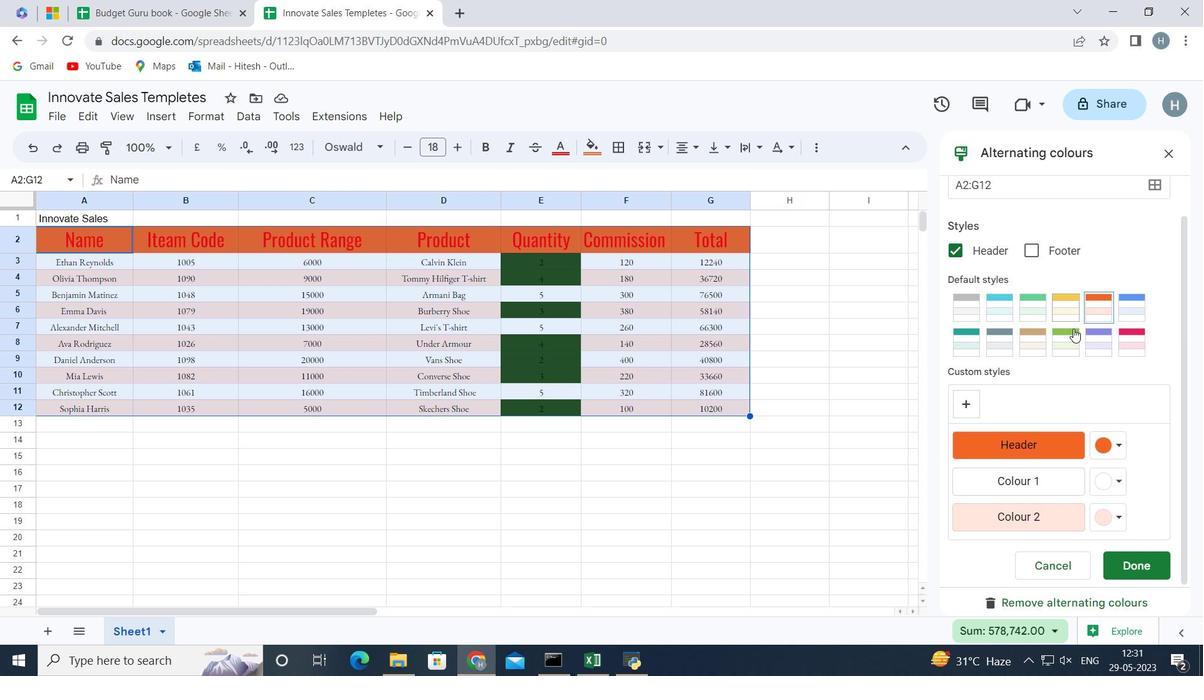 
Action: Mouse moved to (1070, 341)
Screenshot: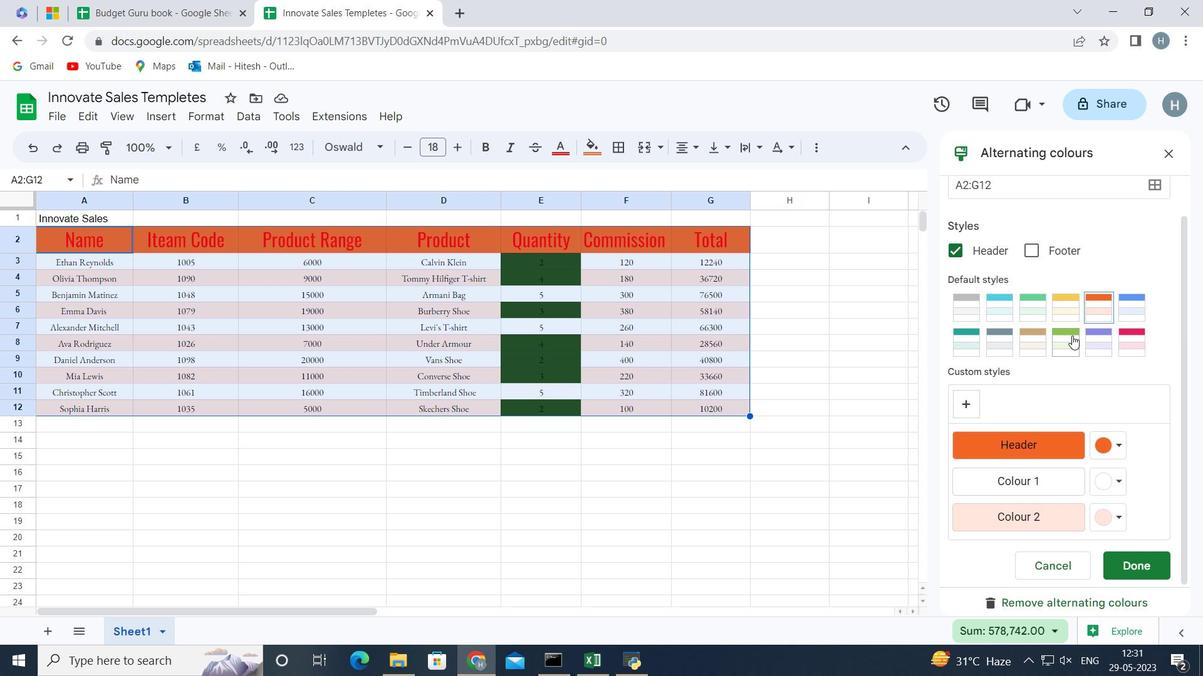 
Action: Mouse scrolled (1070, 340) with delta (0, 0)
Screenshot: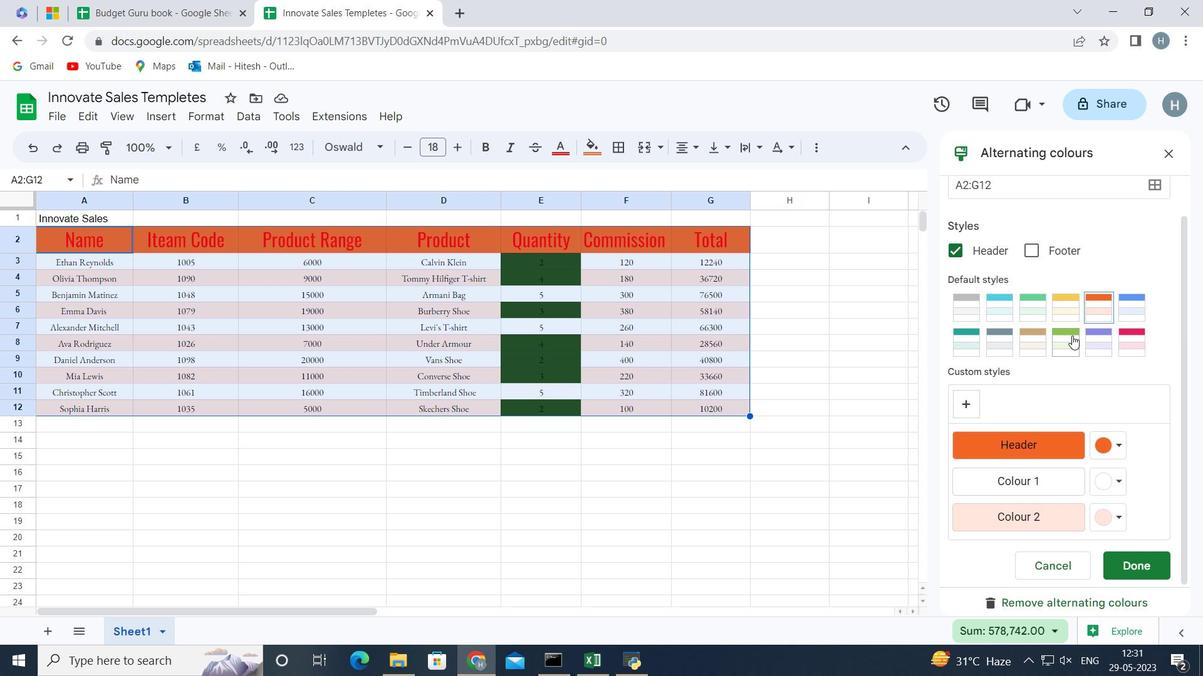 
Action: Mouse moved to (1126, 564)
Screenshot: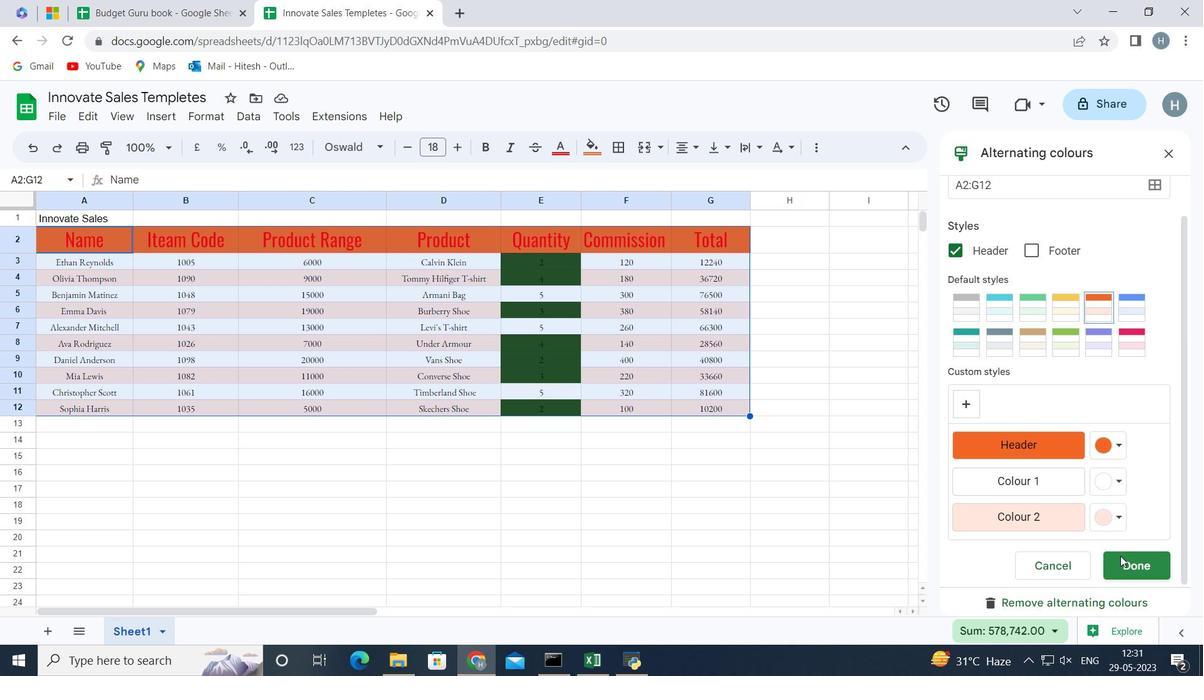 
Action: Mouse pressed left at (1126, 564)
Screenshot: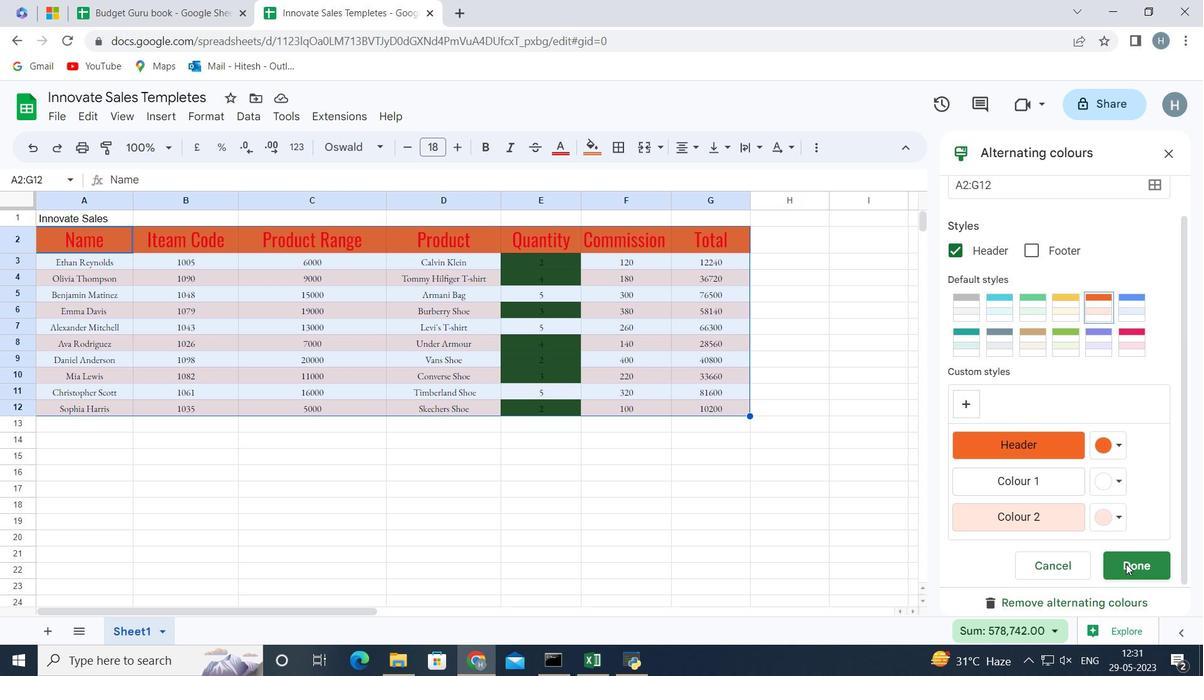
Action: Mouse moved to (401, 476)
Screenshot: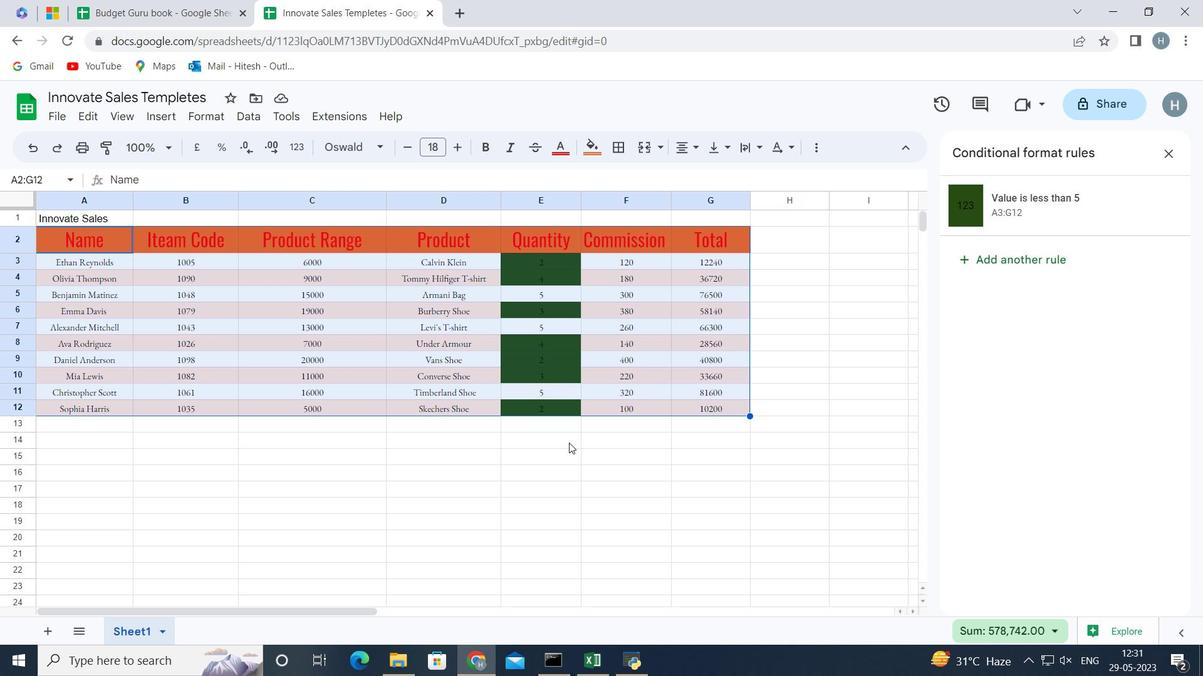 
Action: Mouse pressed left at (401, 476)
Screenshot: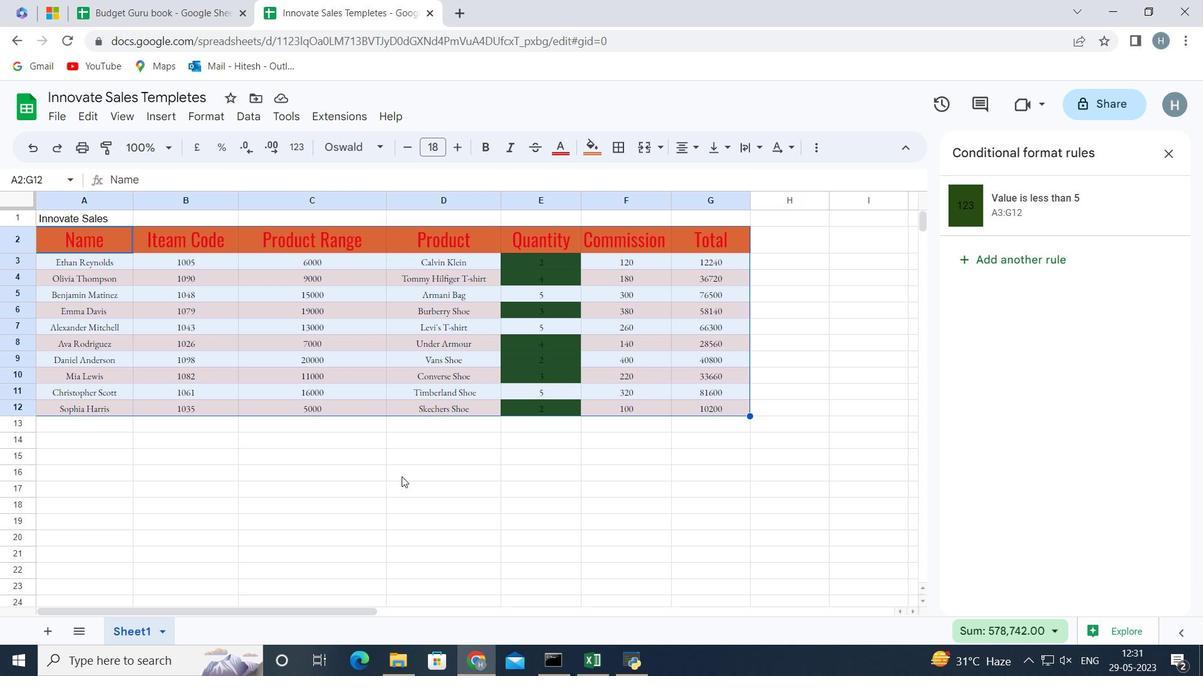 
Action: Mouse moved to (14, 199)
Screenshot: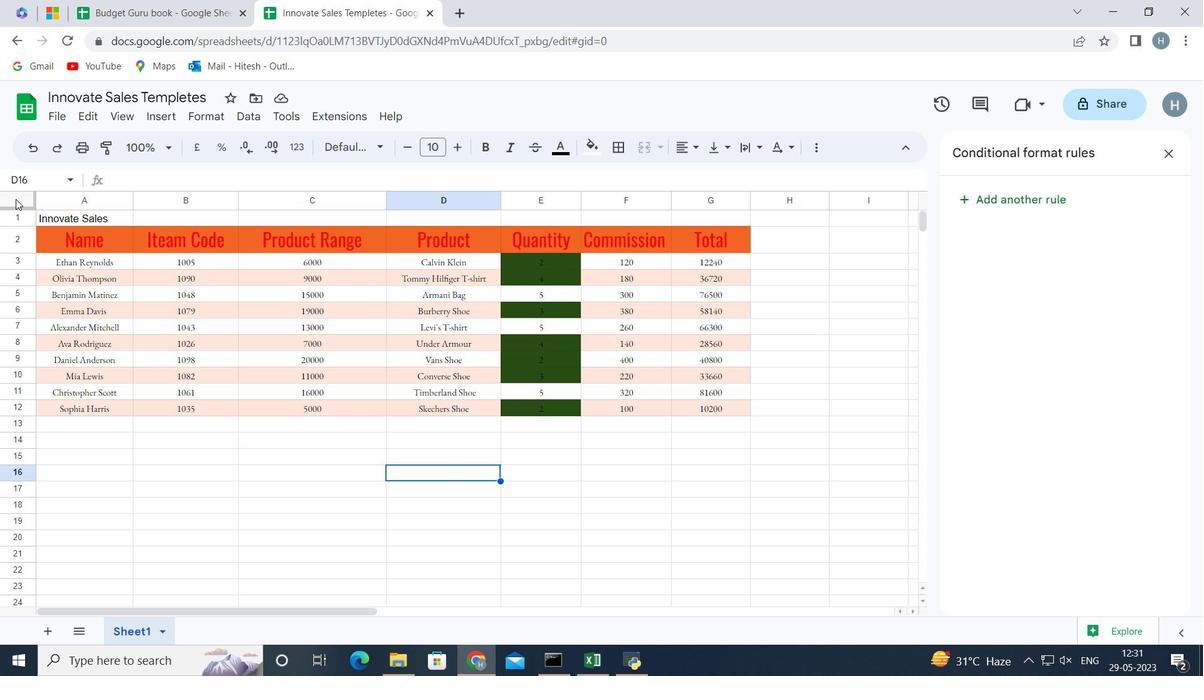 
Action: Mouse pressed left at (14, 199)
Screenshot: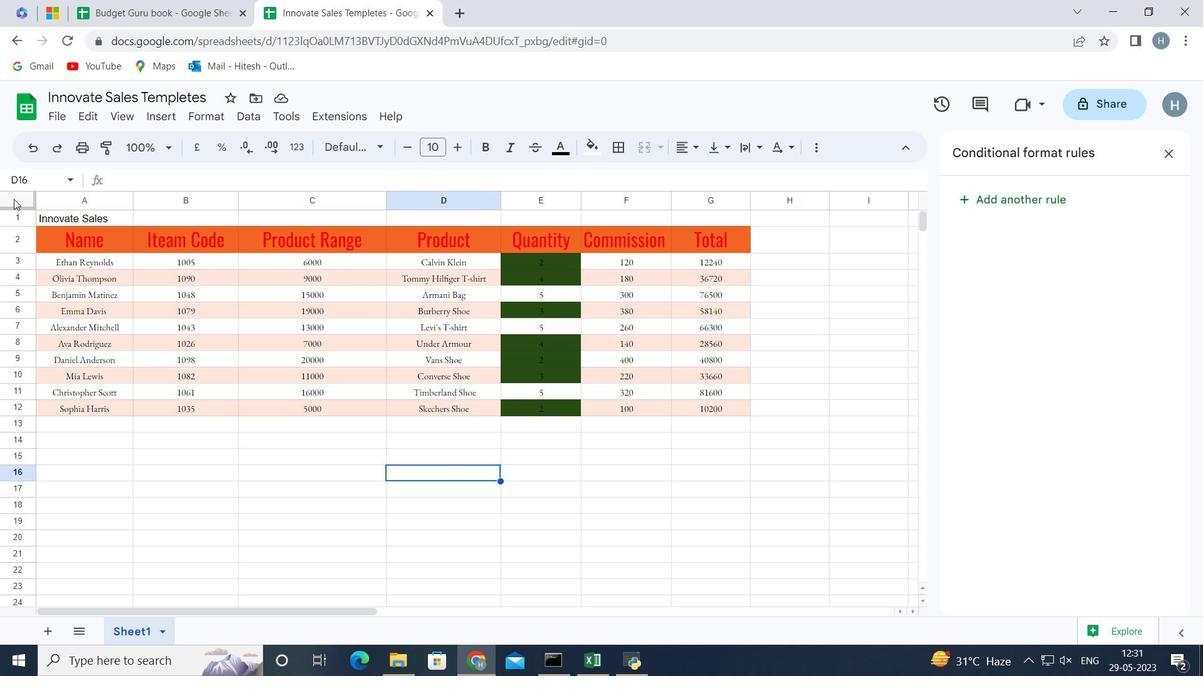 
Action: Mouse moved to (132, 195)
Screenshot: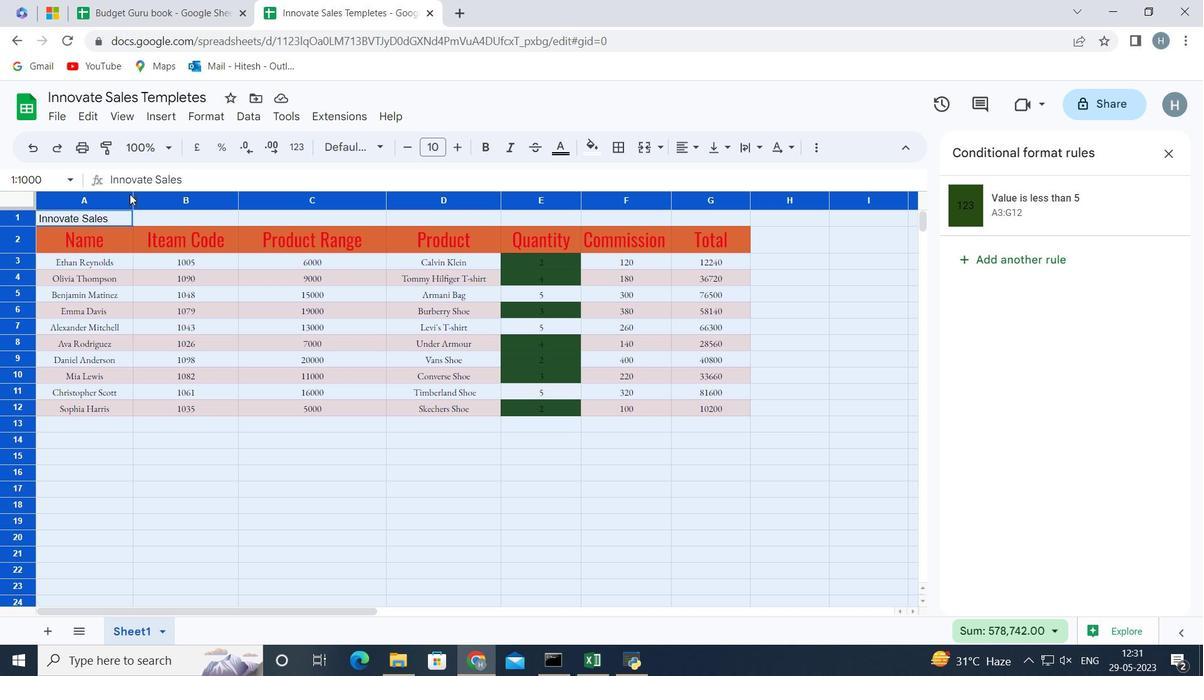 
Action: Mouse pressed left at (132, 195)
Screenshot: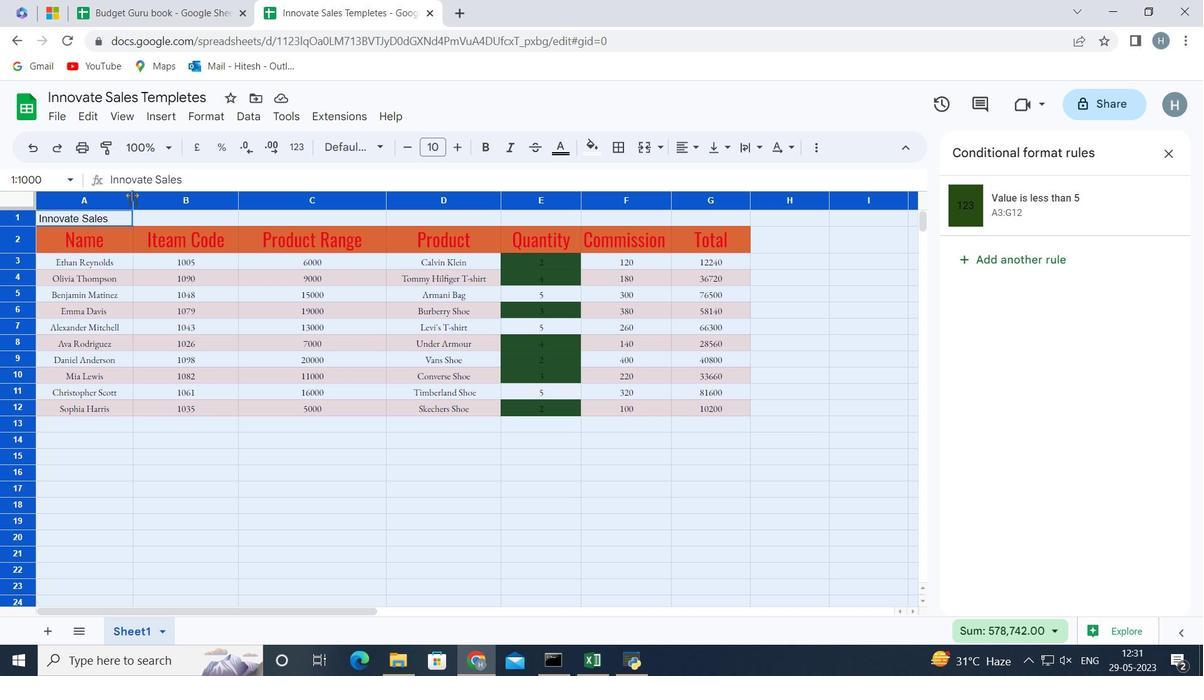
Action: Mouse pressed left at (132, 195)
Screenshot: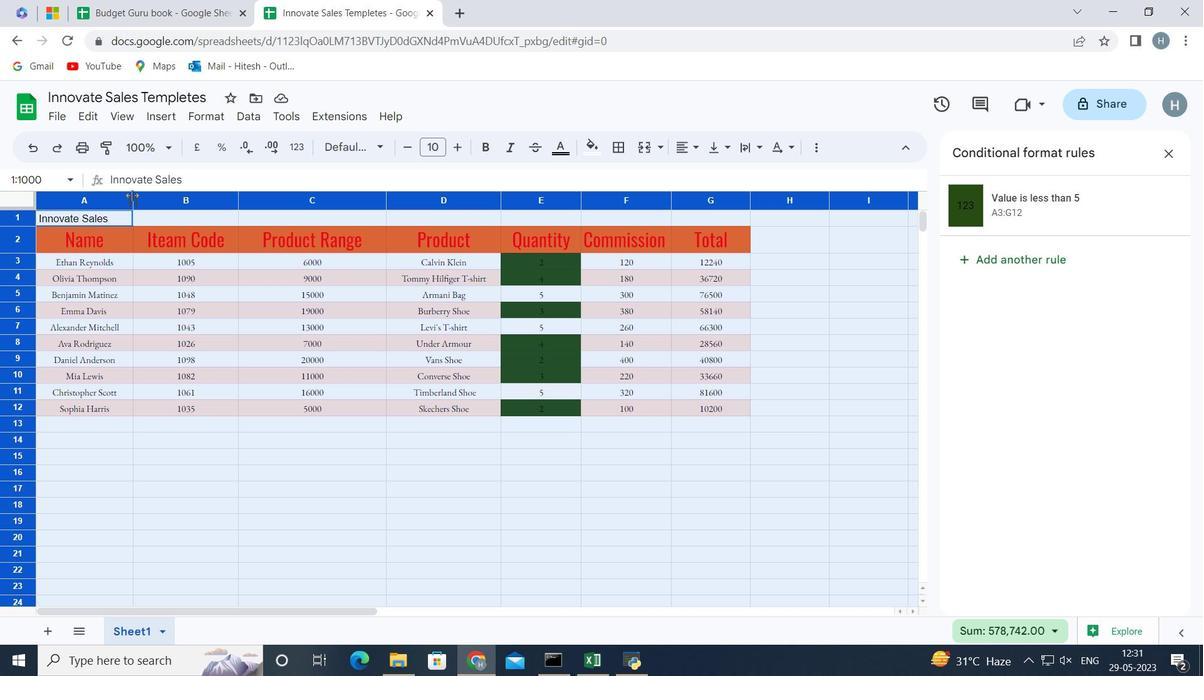 
Action: Mouse pressed left at (132, 195)
Screenshot: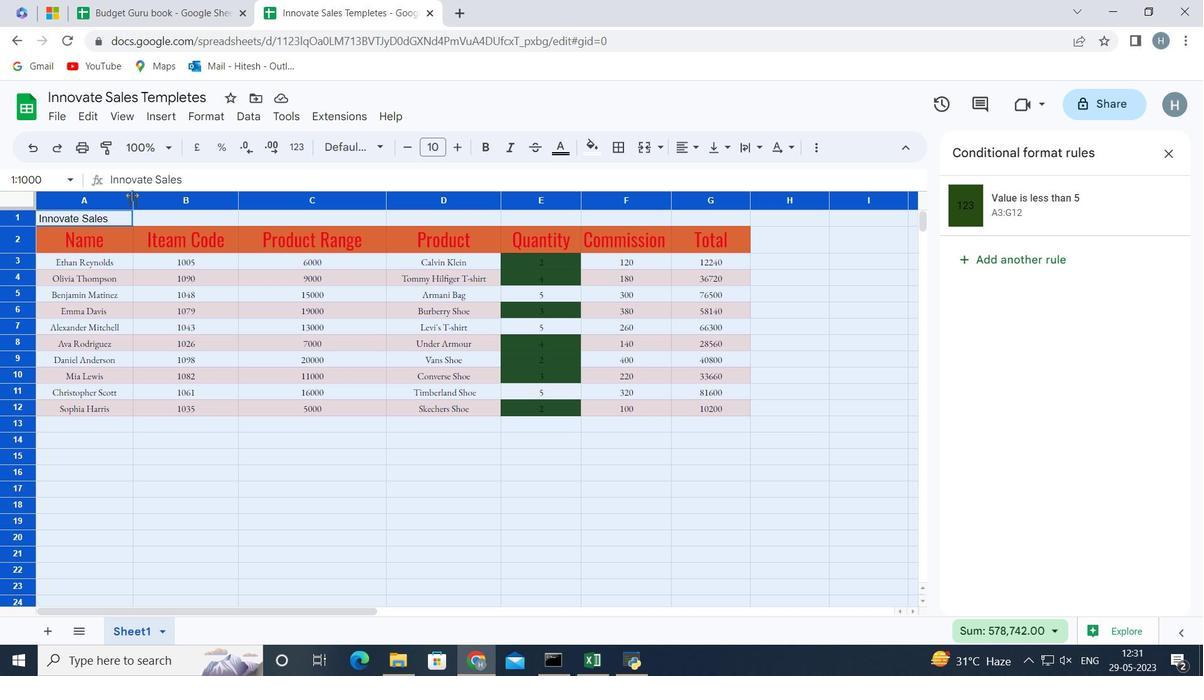 
Action: Mouse pressed left at (132, 195)
Screenshot: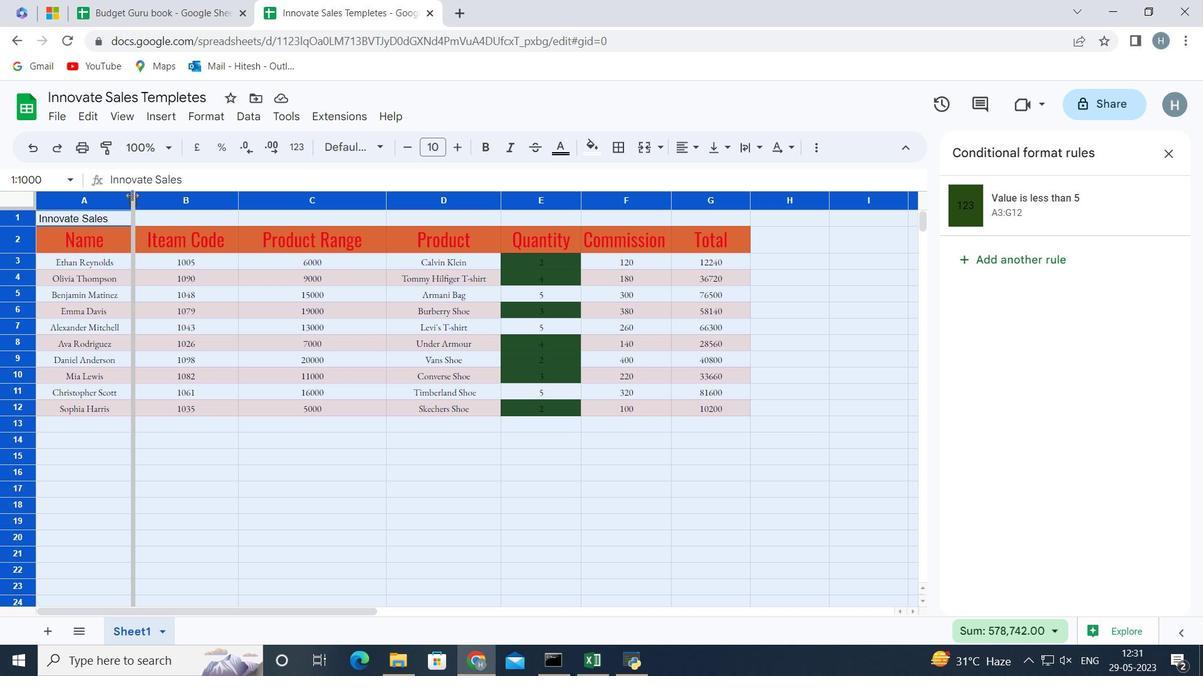 
Action: Mouse moved to (195, 203)
Screenshot: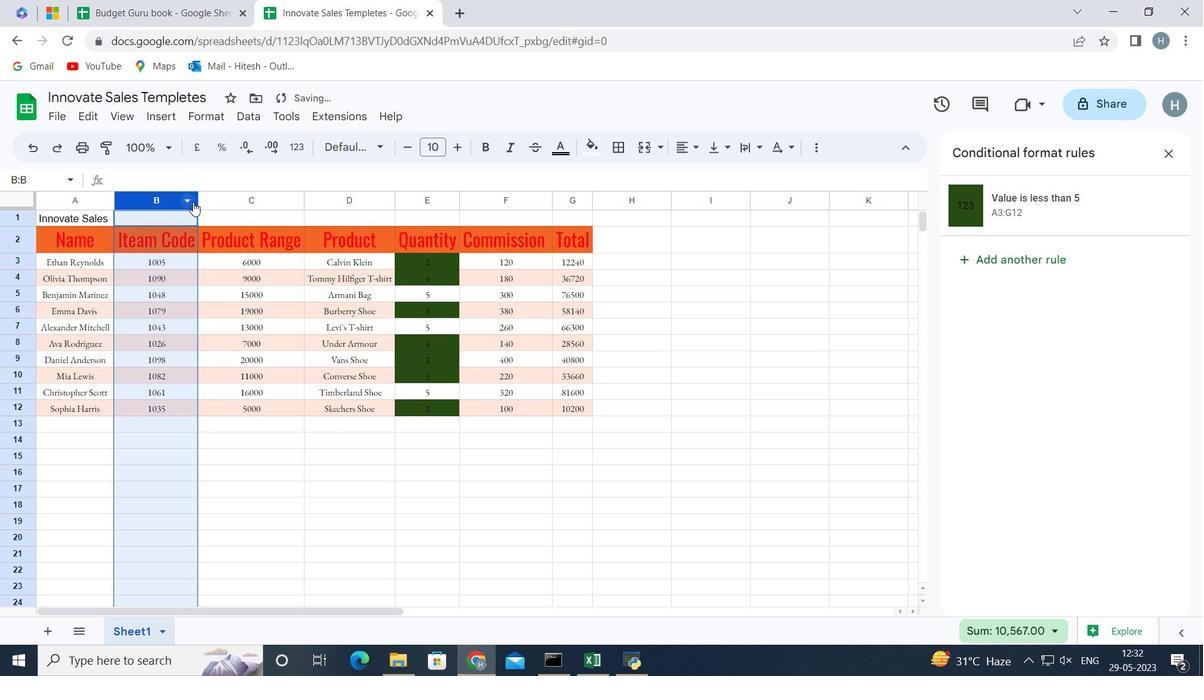 
Action: Mouse pressed left at (195, 203)
Screenshot: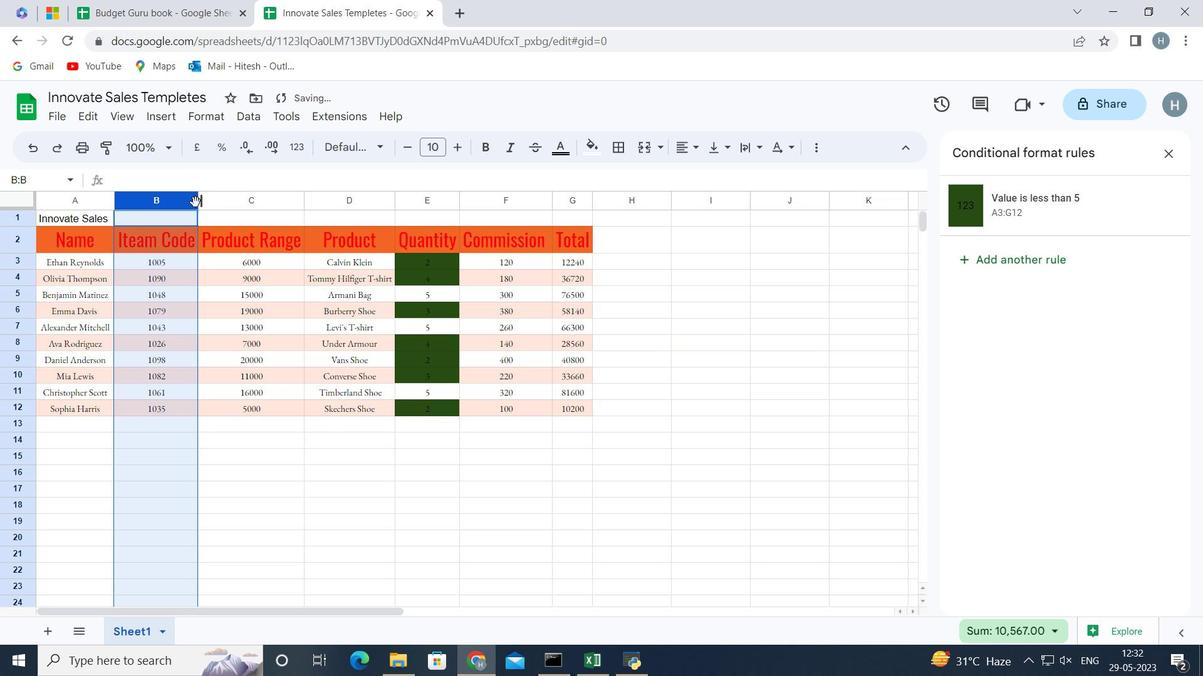 
Action: Mouse pressed left at (195, 203)
Screenshot: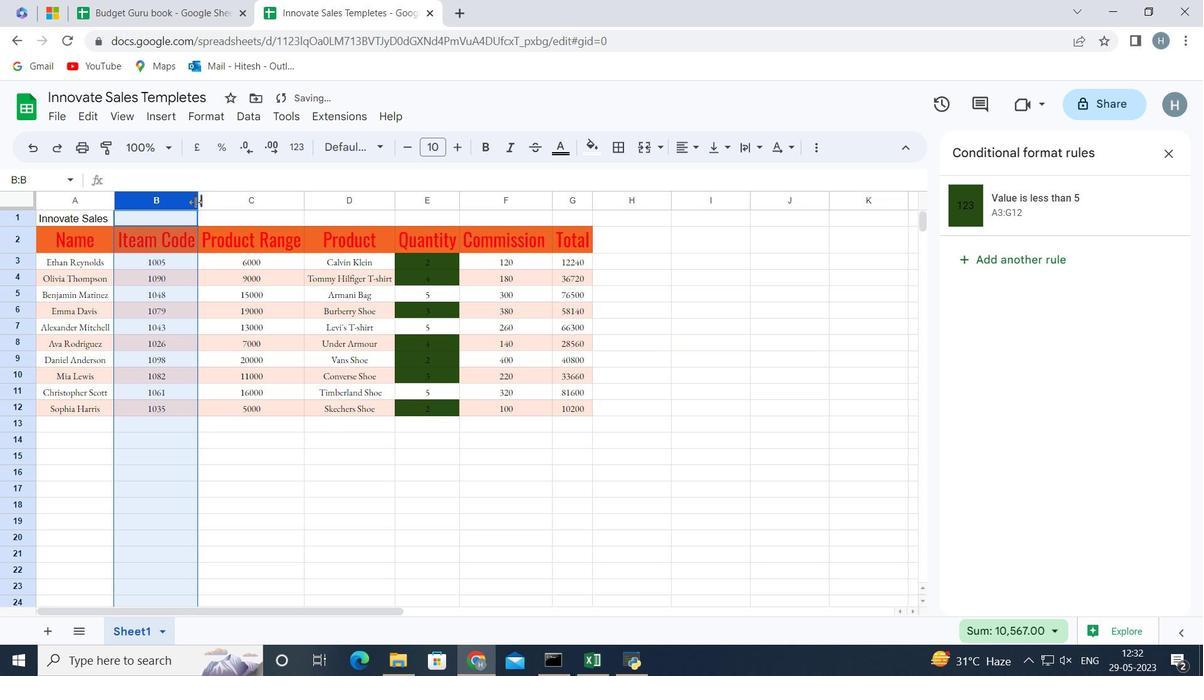 
Action: Mouse moved to (302, 202)
Screenshot: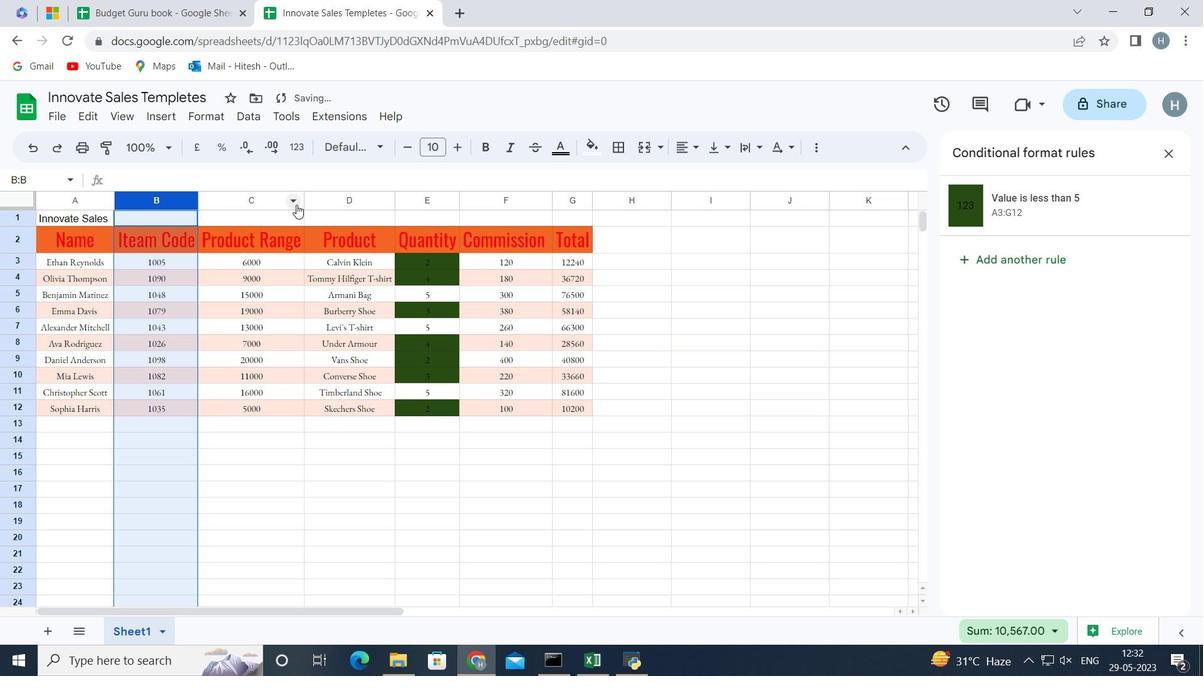 
Action: Mouse pressed left at (302, 202)
Screenshot: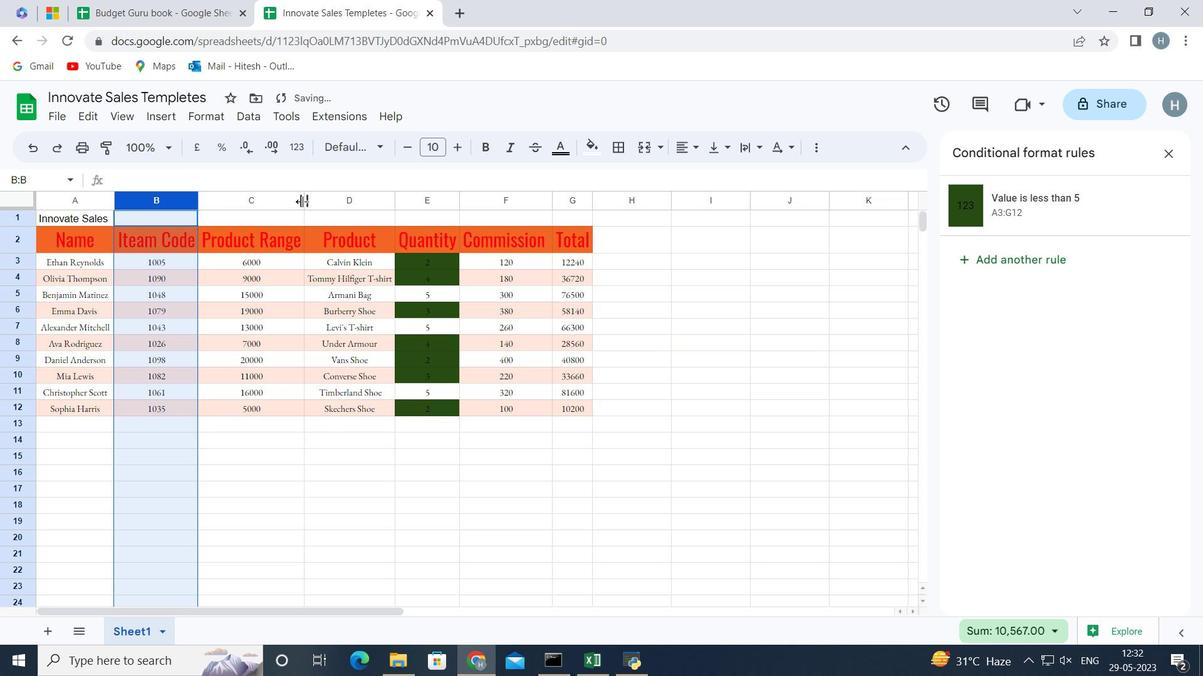 
Action: Mouse moved to (302, 202)
Screenshot: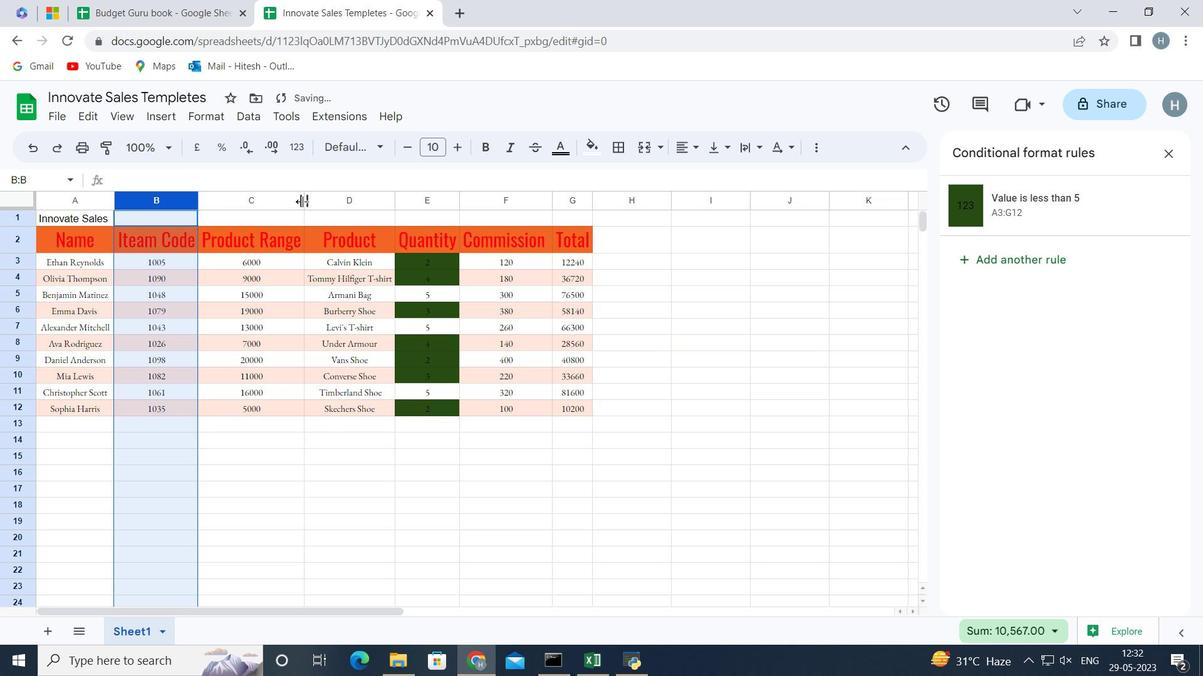 
Action: Mouse pressed left at (302, 202)
Screenshot: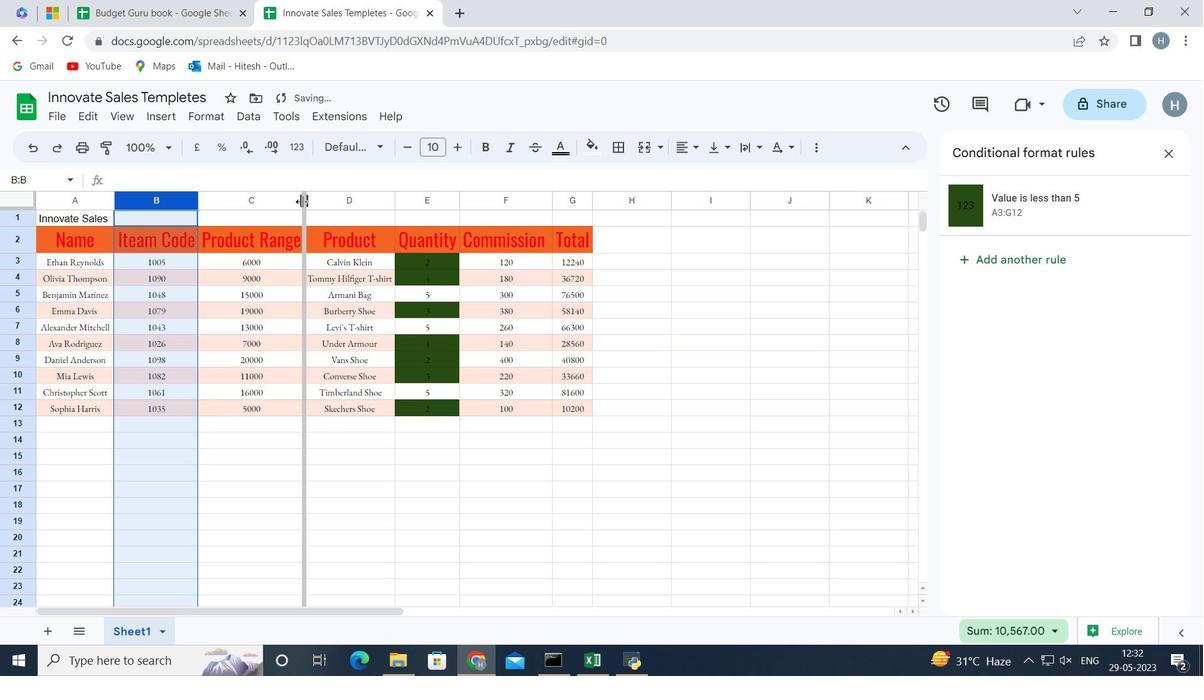 
Action: Mouse moved to (396, 196)
Screenshot: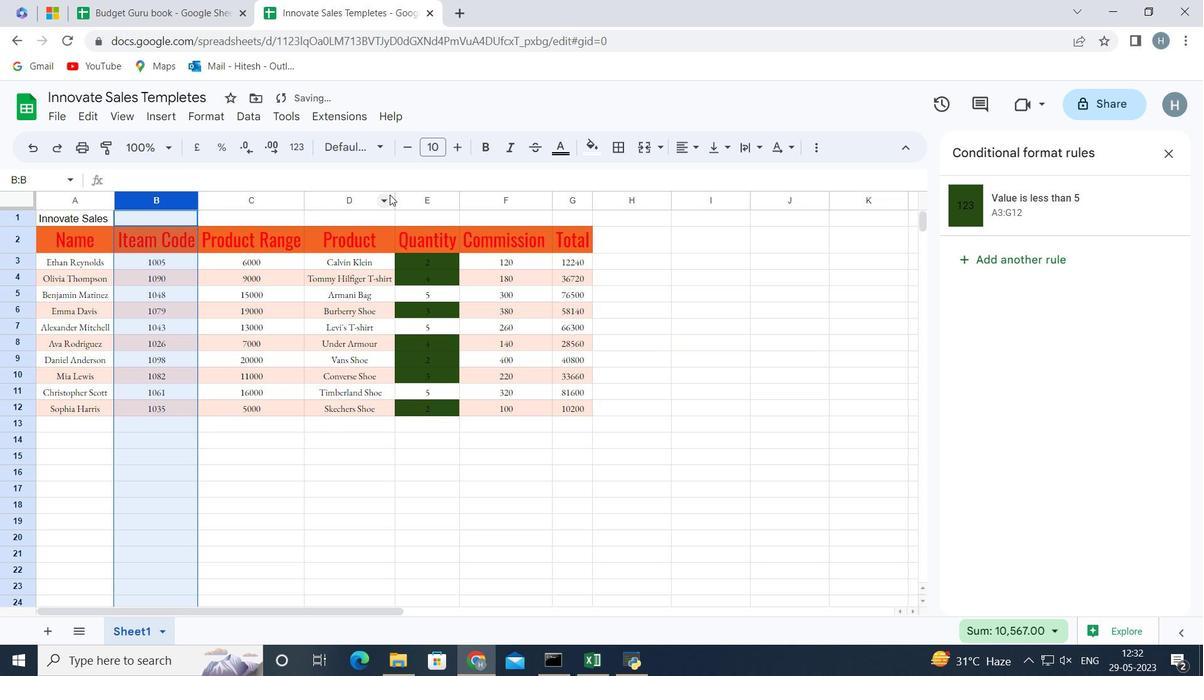 
Action: Mouse pressed left at (396, 196)
Screenshot: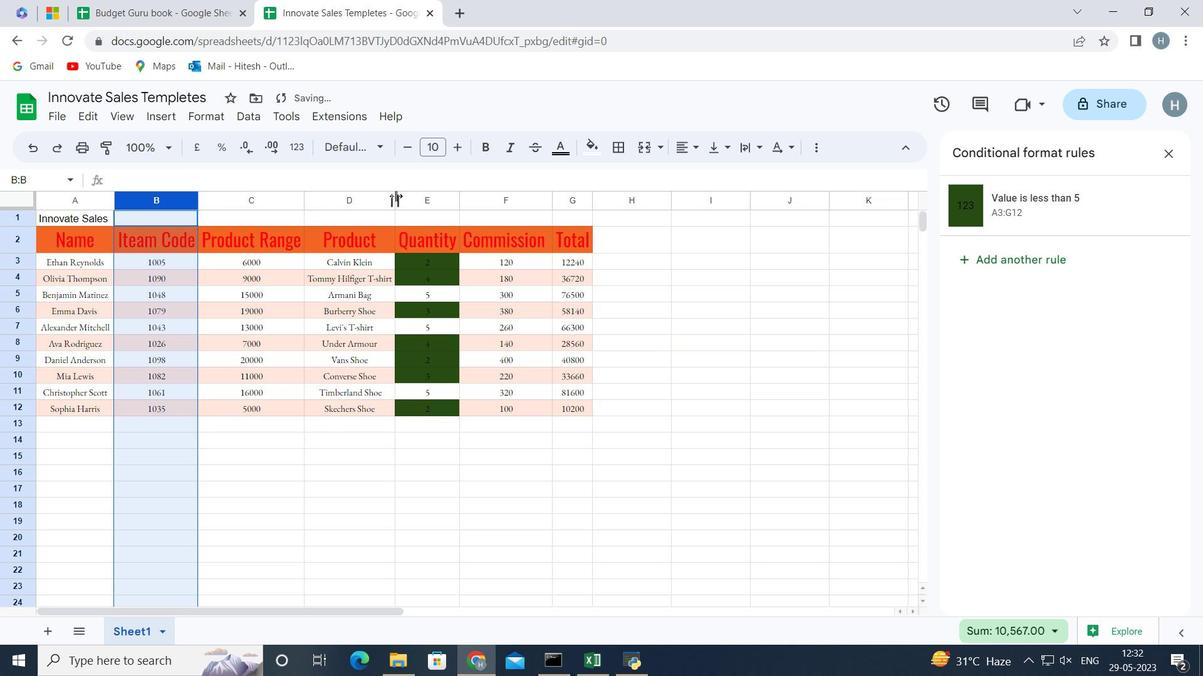 
Action: Mouse pressed left at (396, 196)
Screenshot: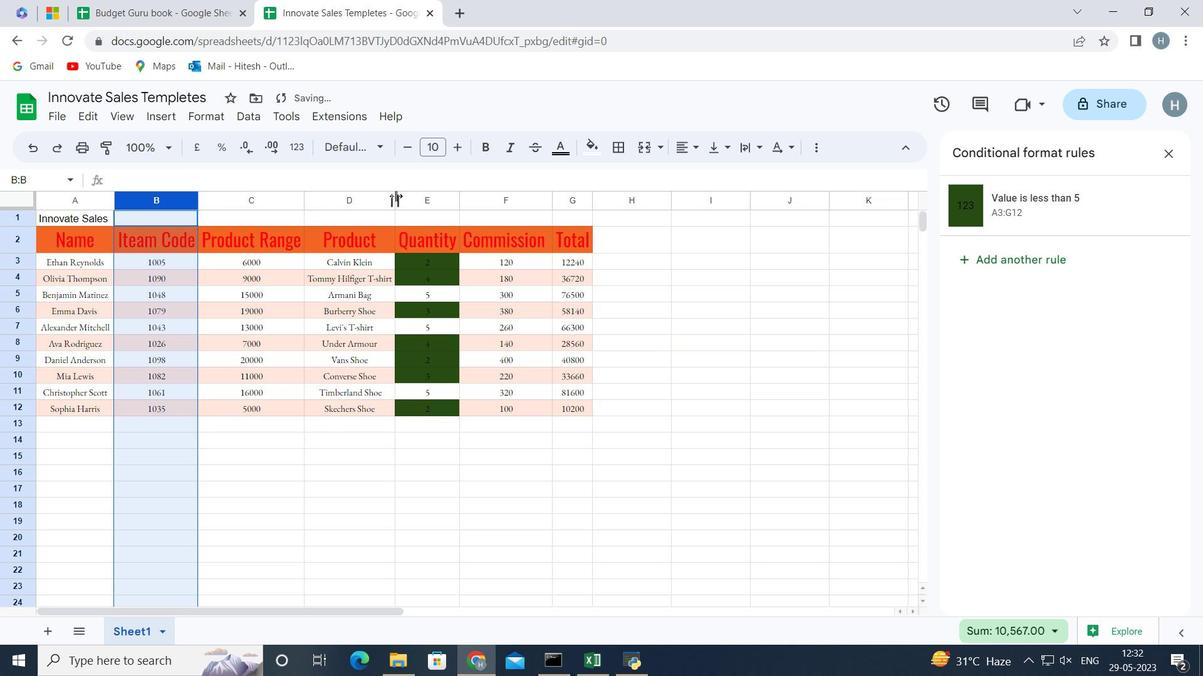 
Action: Mouse moved to (459, 199)
Screenshot: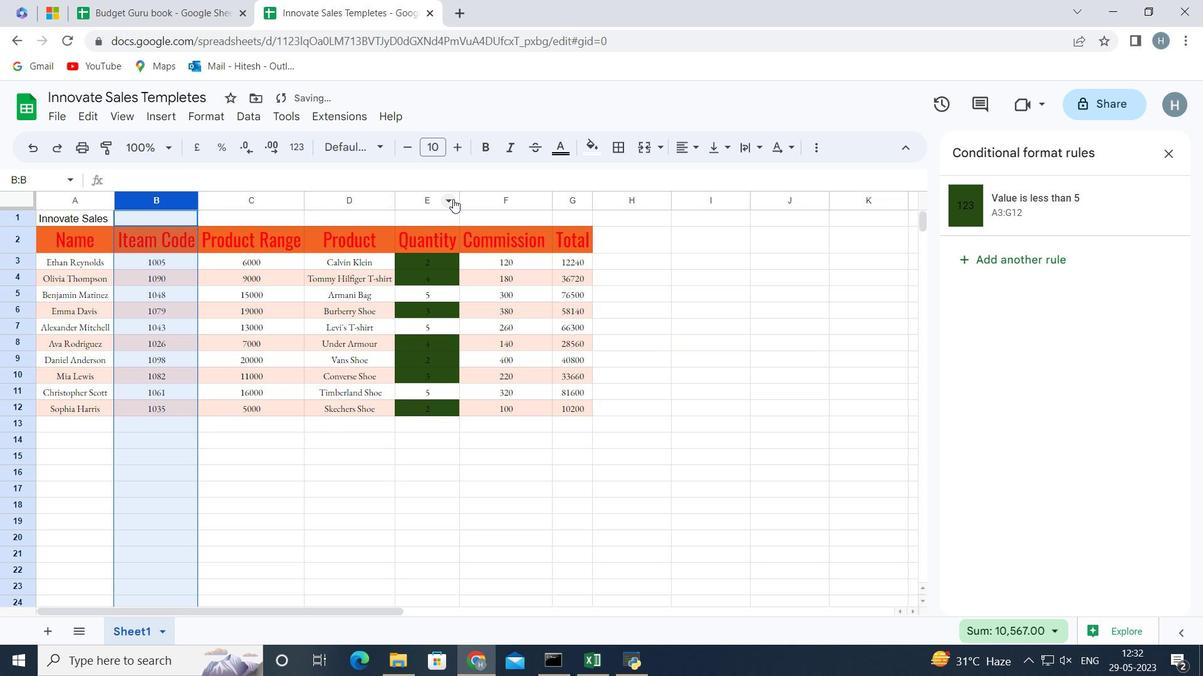 
Action: Mouse pressed left at (459, 199)
Screenshot: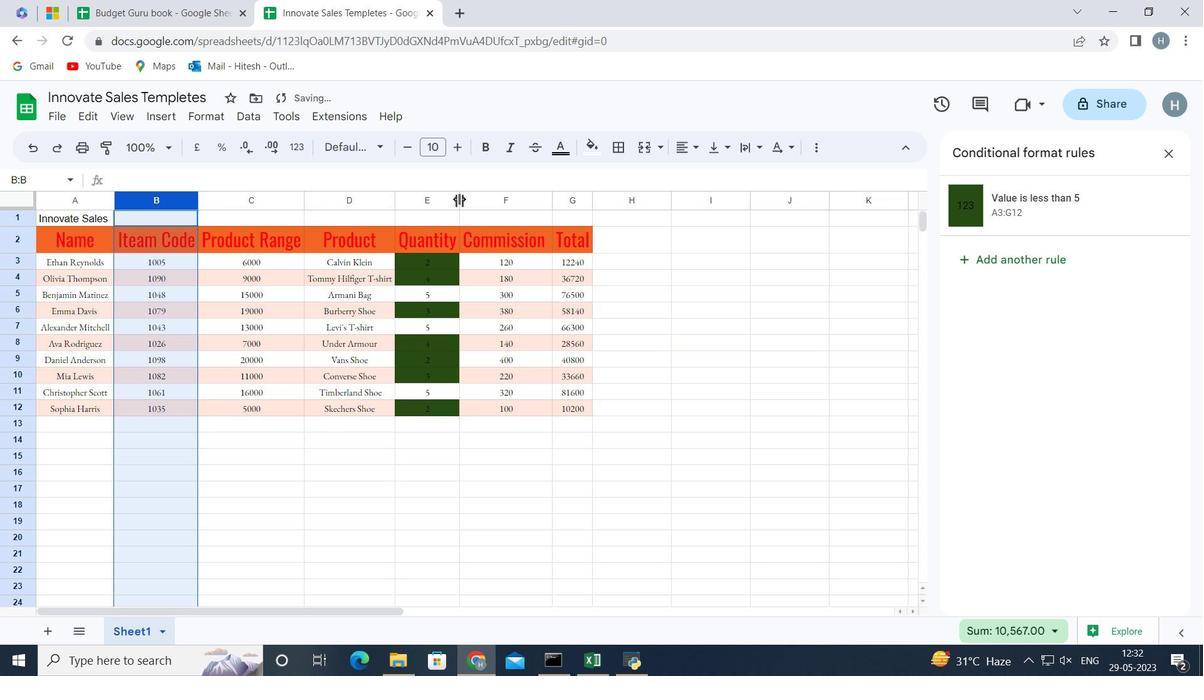 
Action: Mouse pressed left at (459, 199)
Screenshot: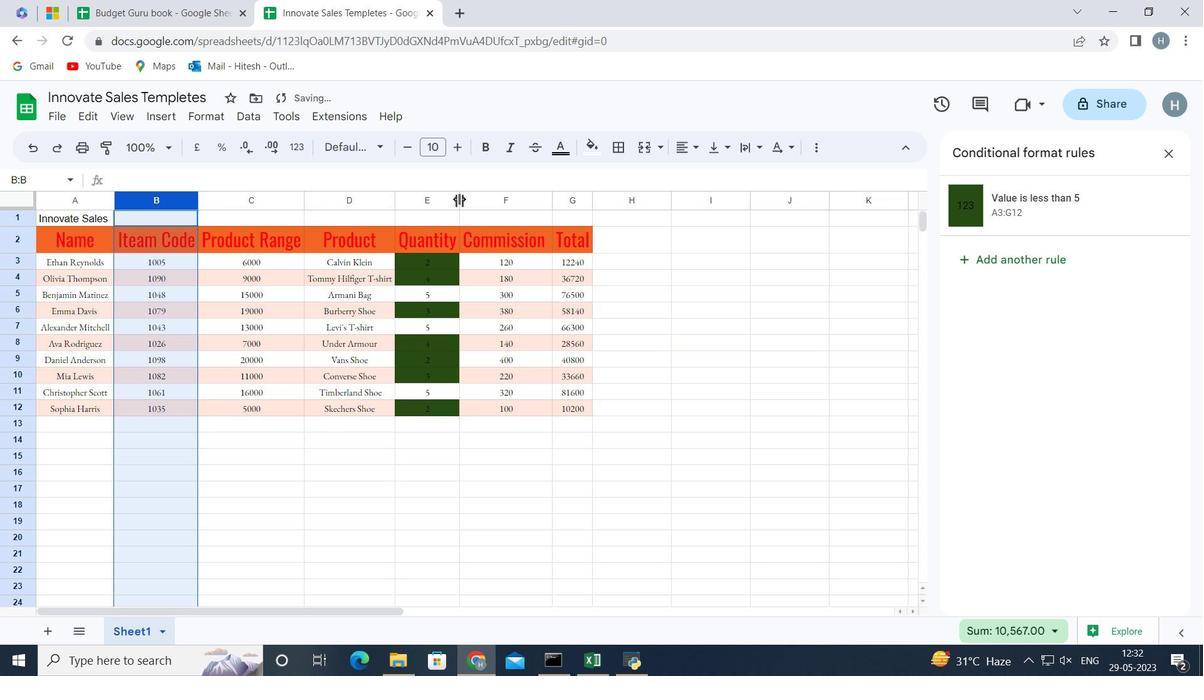 
Action: Mouse moved to (554, 203)
Screenshot: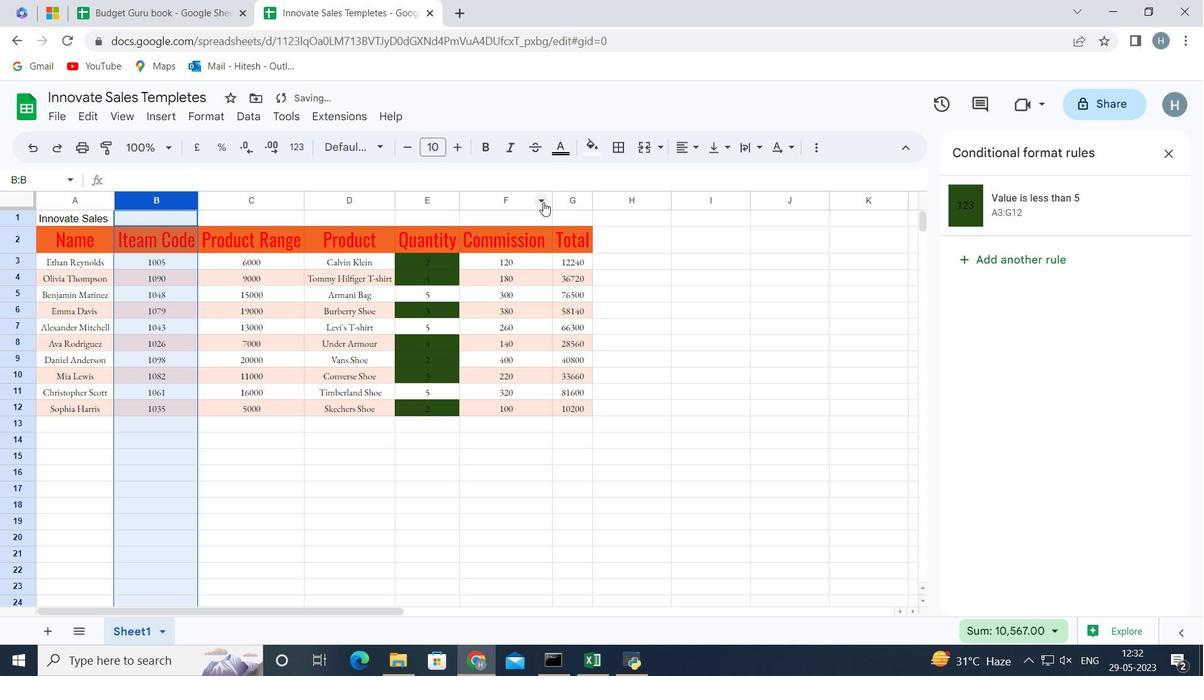 
Action: Mouse pressed left at (554, 203)
Screenshot: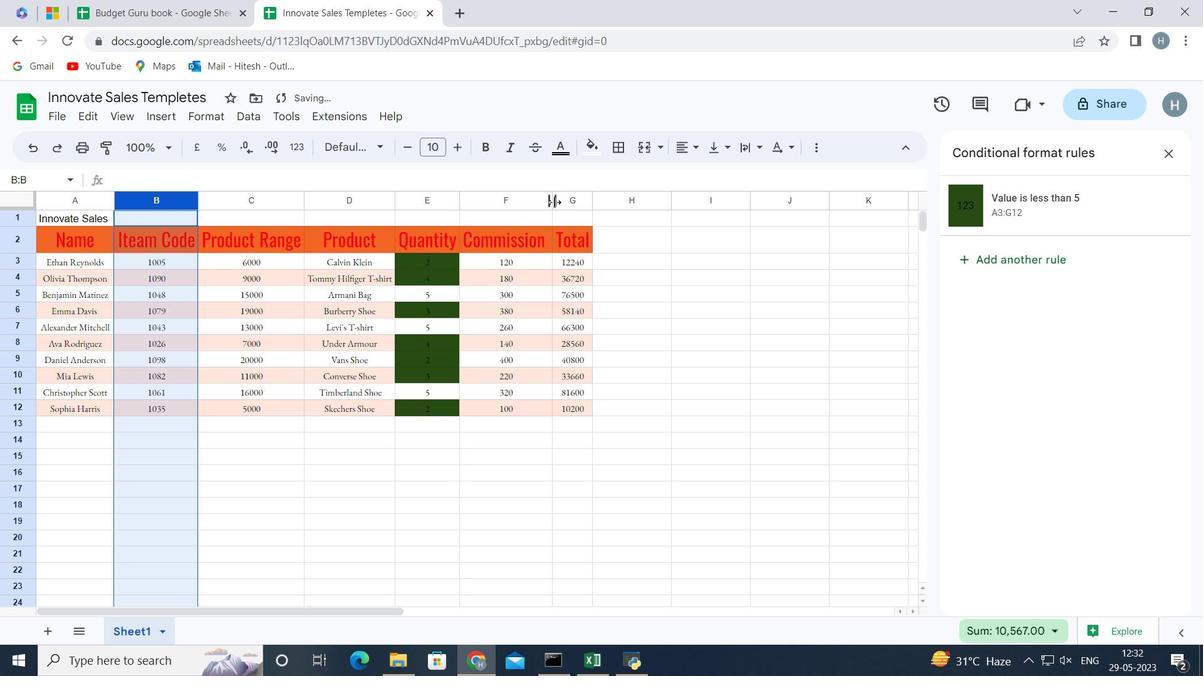 
Action: Mouse pressed left at (554, 203)
Screenshot: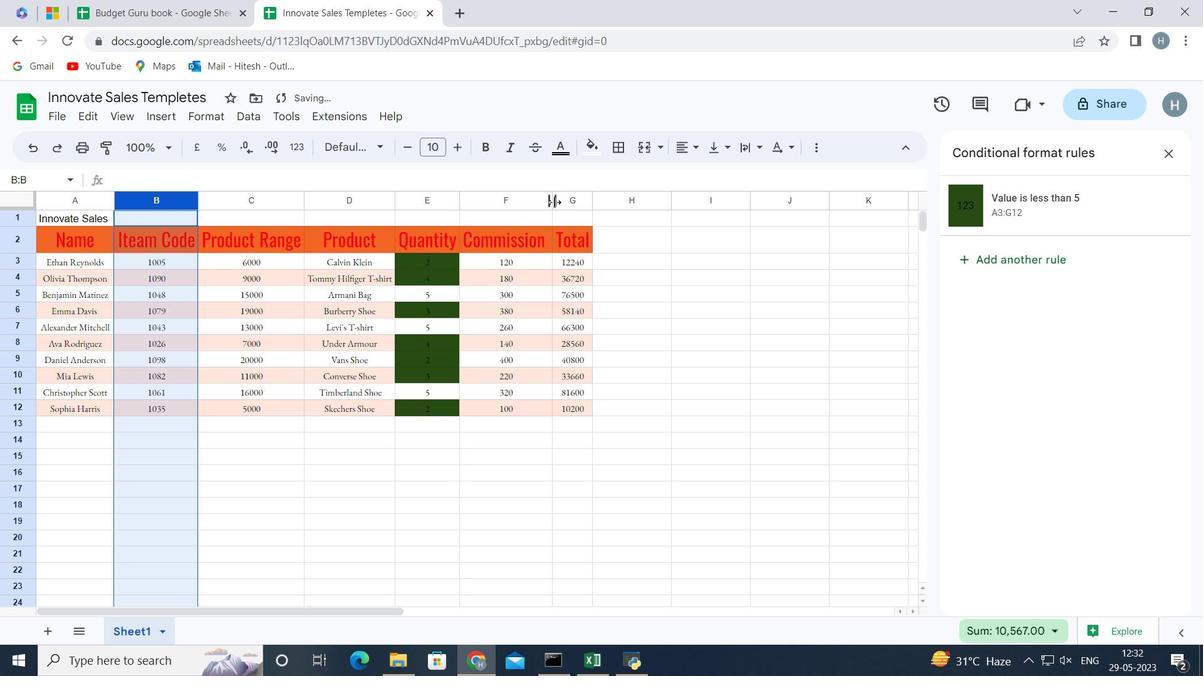 
Action: Mouse moved to (592, 209)
Screenshot: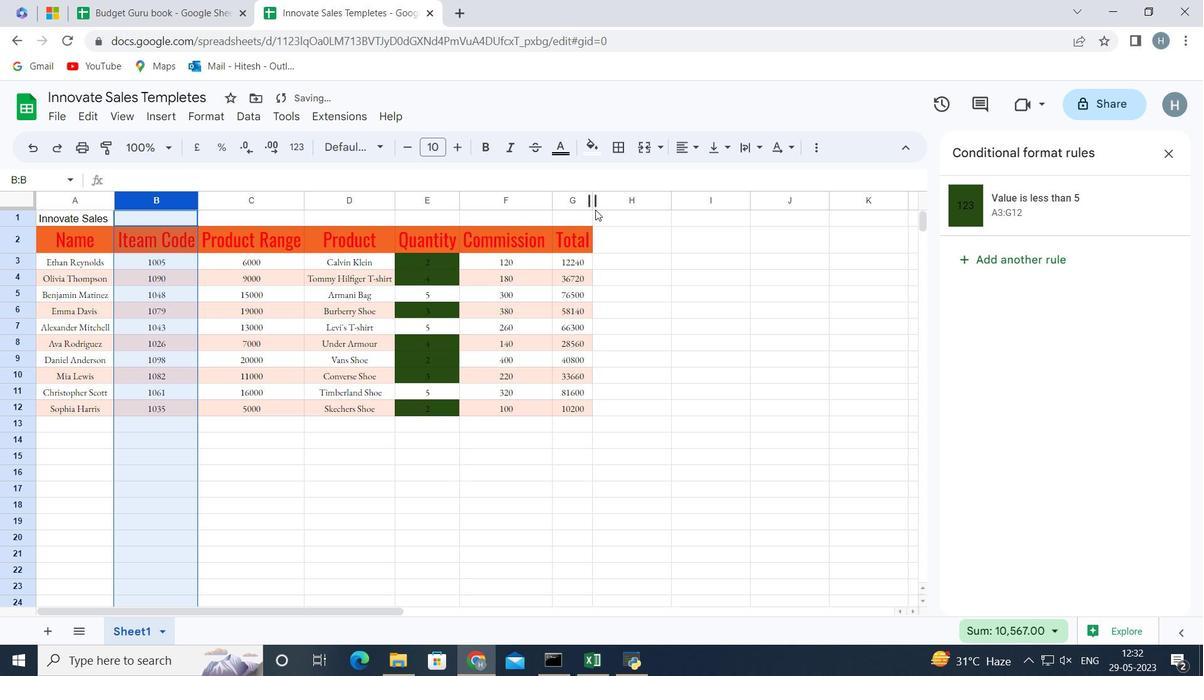 
Action: Mouse pressed left at (592, 209)
Screenshot: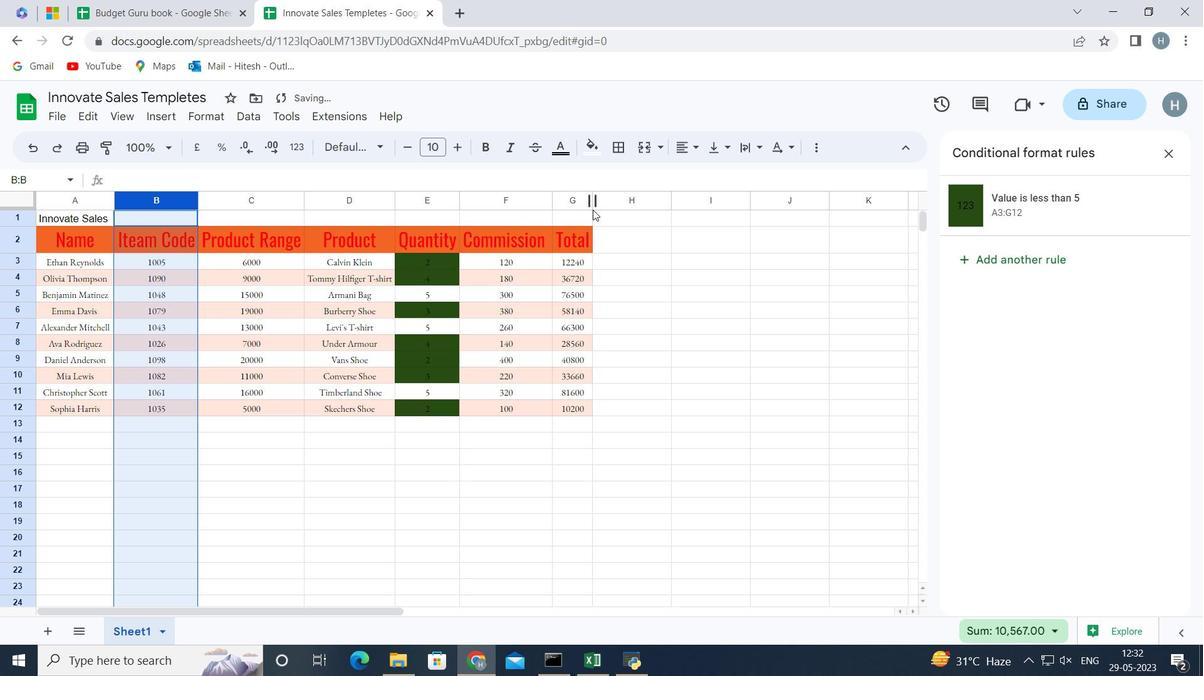 
Action: Mouse pressed left at (592, 209)
Screenshot: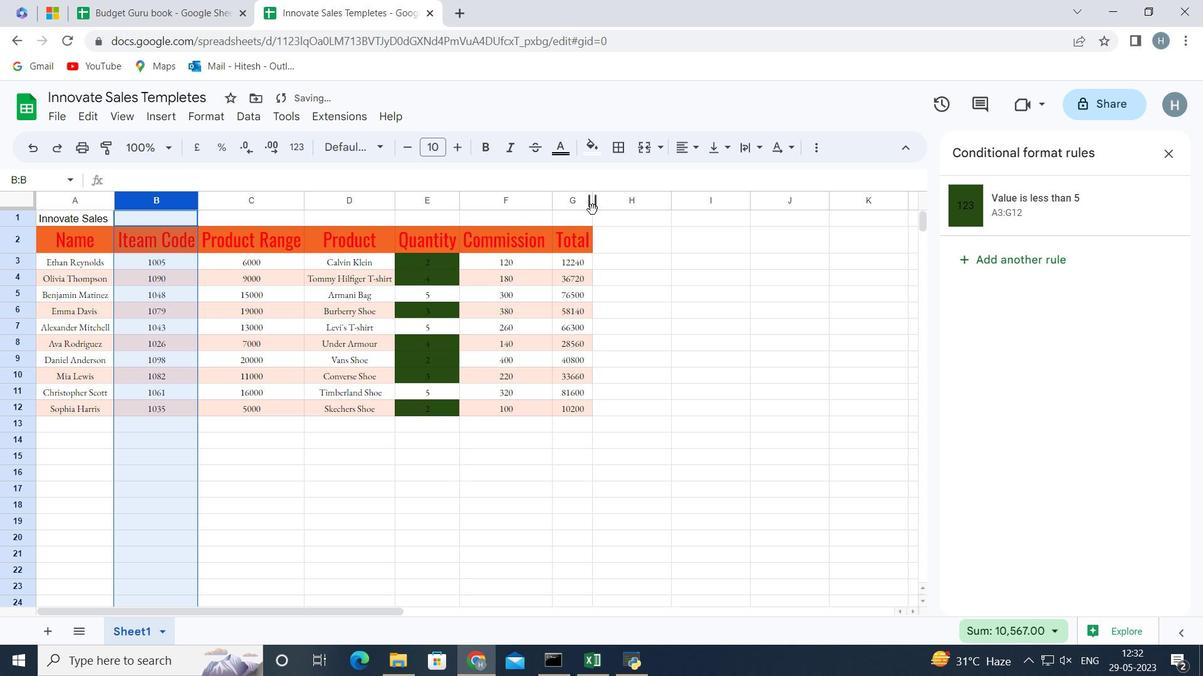 
Action: Mouse moved to (647, 286)
Screenshot: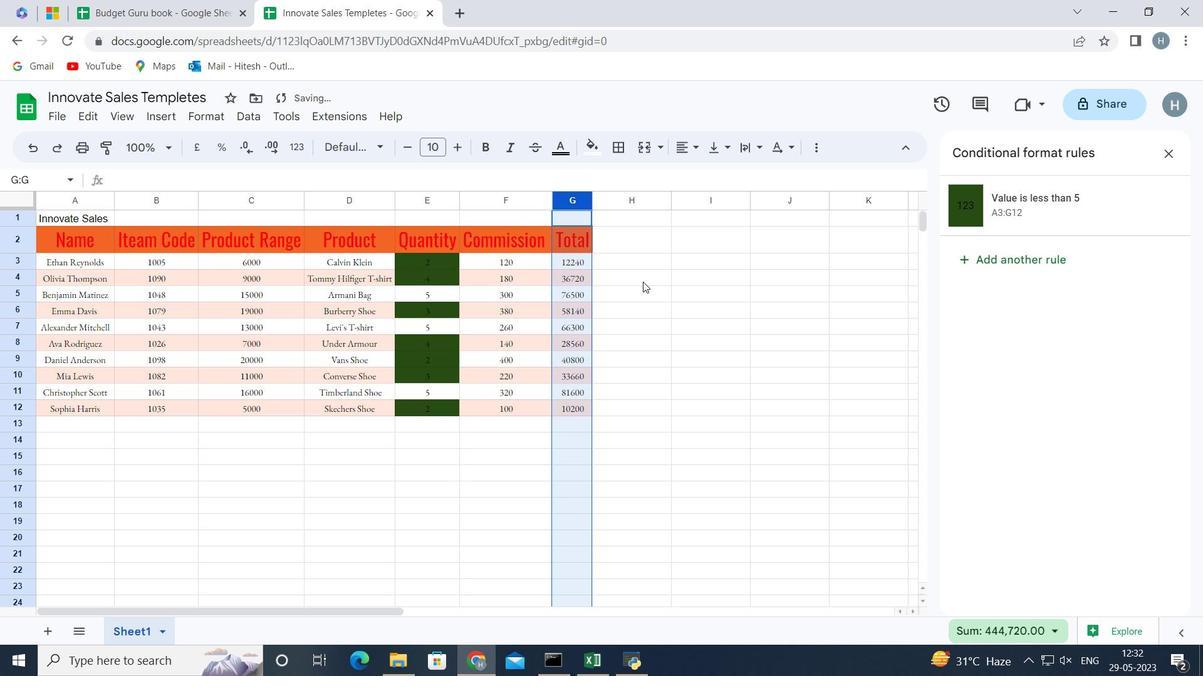 
Action: Mouse pressed left at (647, 286)
Screenshot: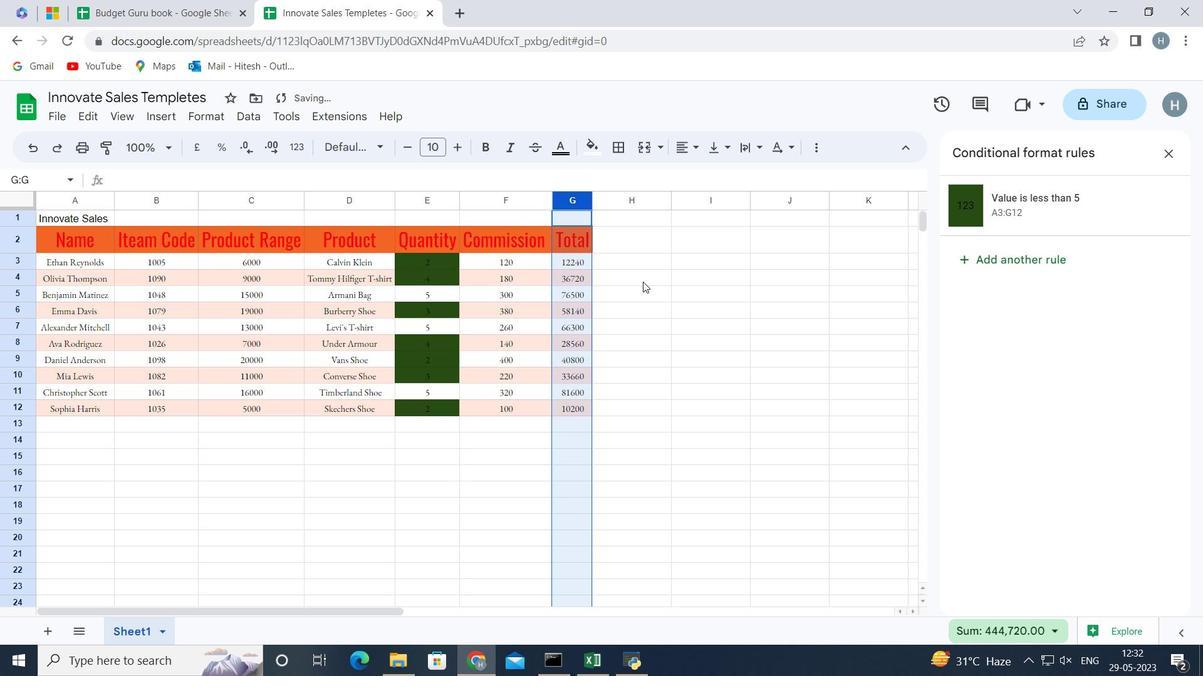 
Action: Mouse moved to (131, 484)
Screenshot: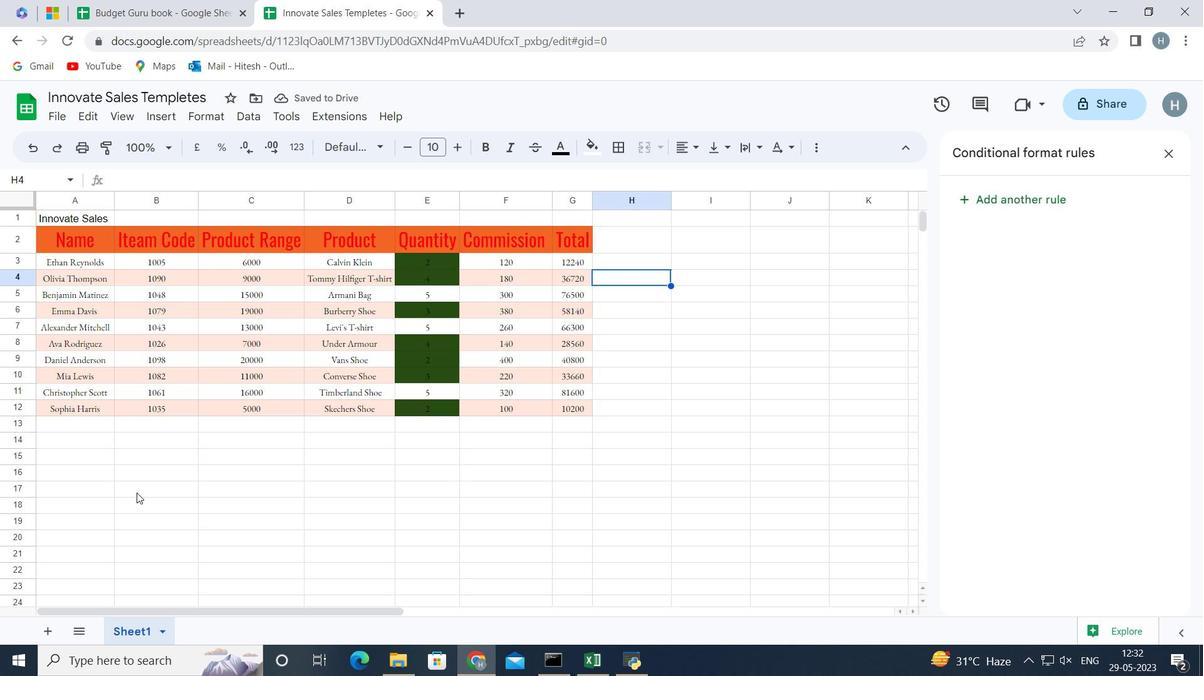 
Action: Mouse pressed left at (131, 484)
Screenshot: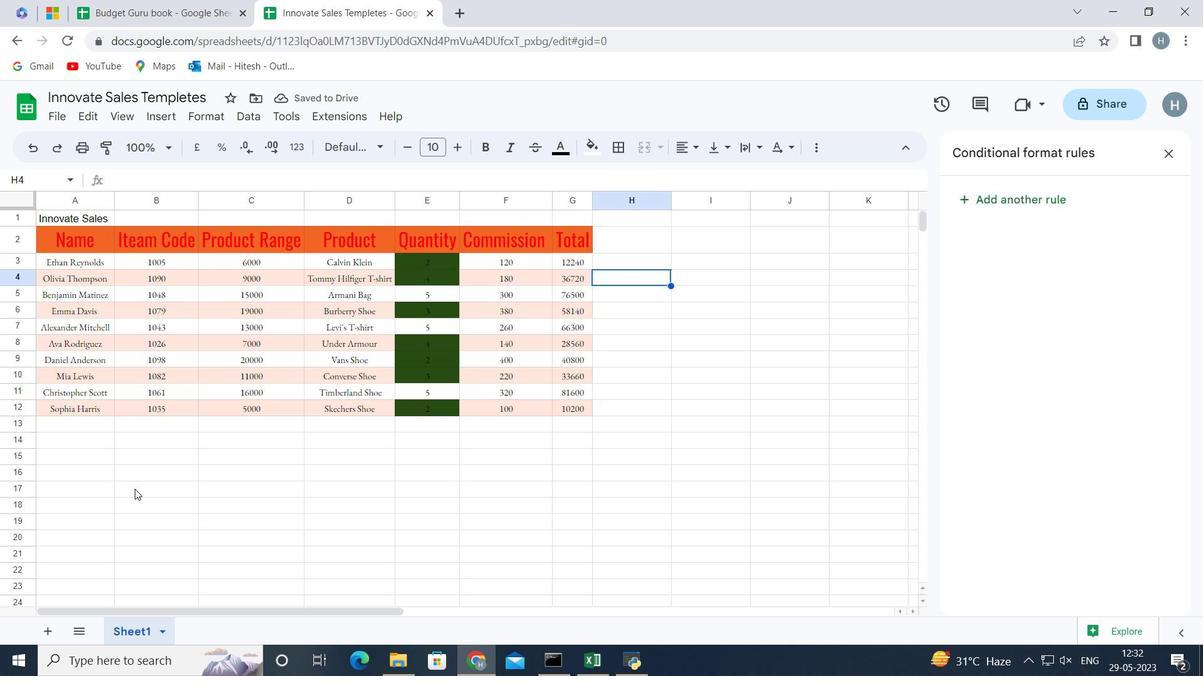 
Action: Mouse moved to (732, 386)
Screenshot: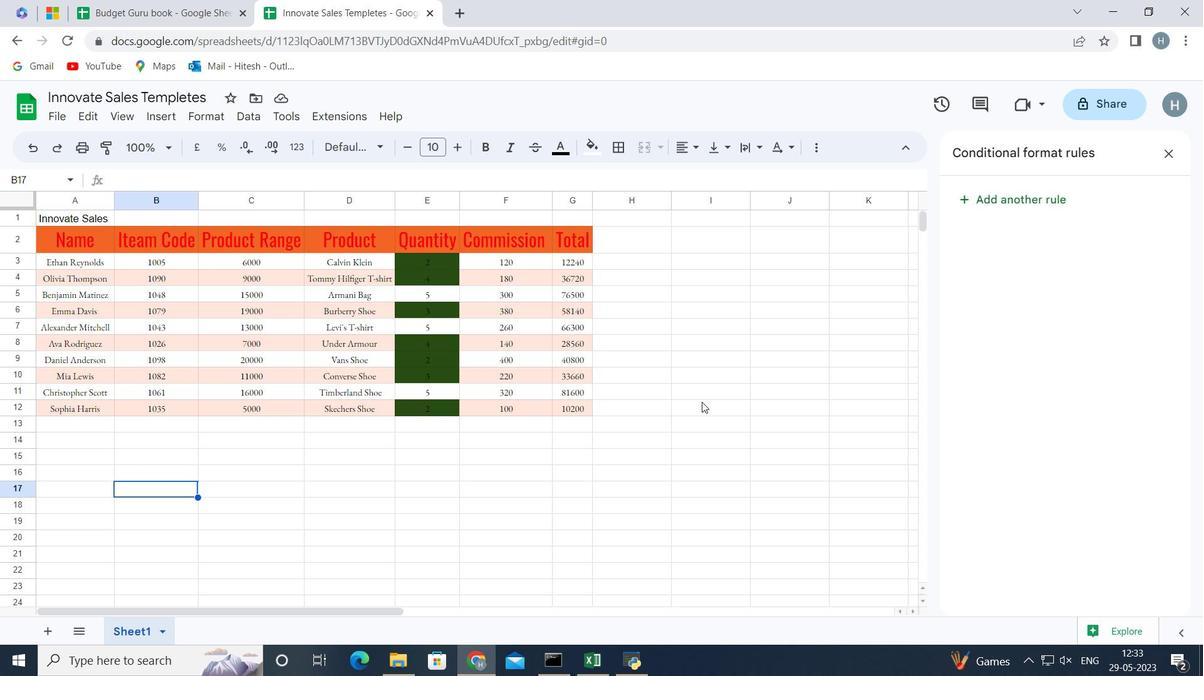 
Action: Mouse pressed left at (732, 386)
Screenshot: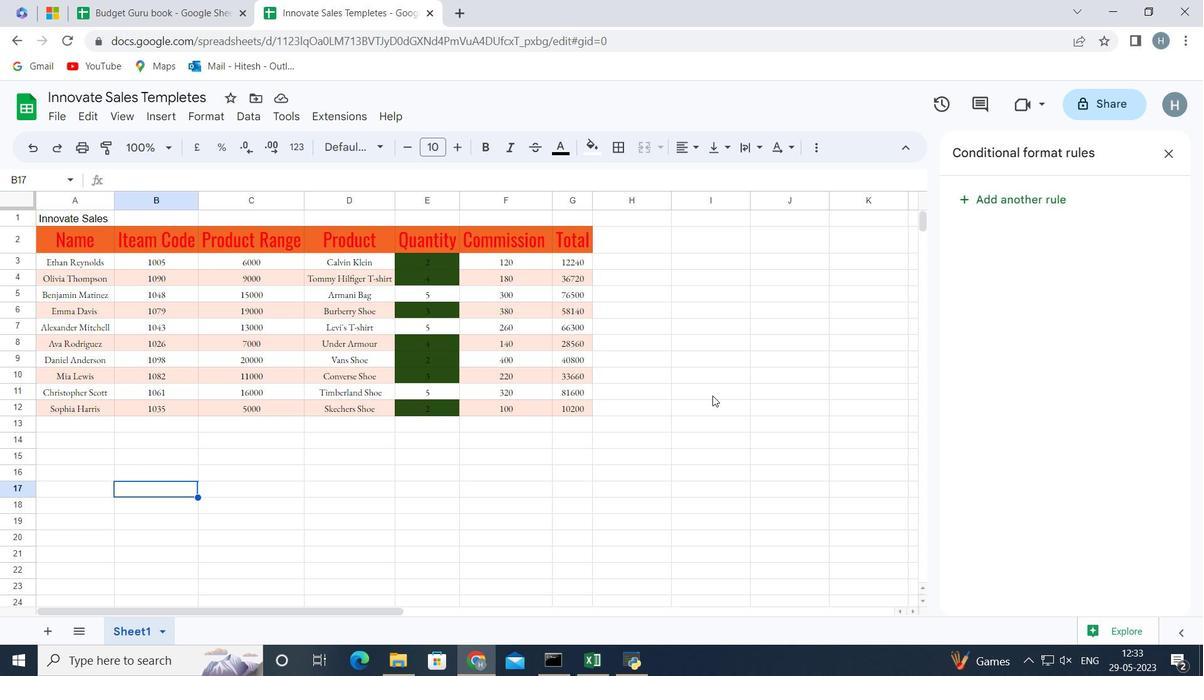 
Action: Mouse moved to (497, 490)
Screenshot: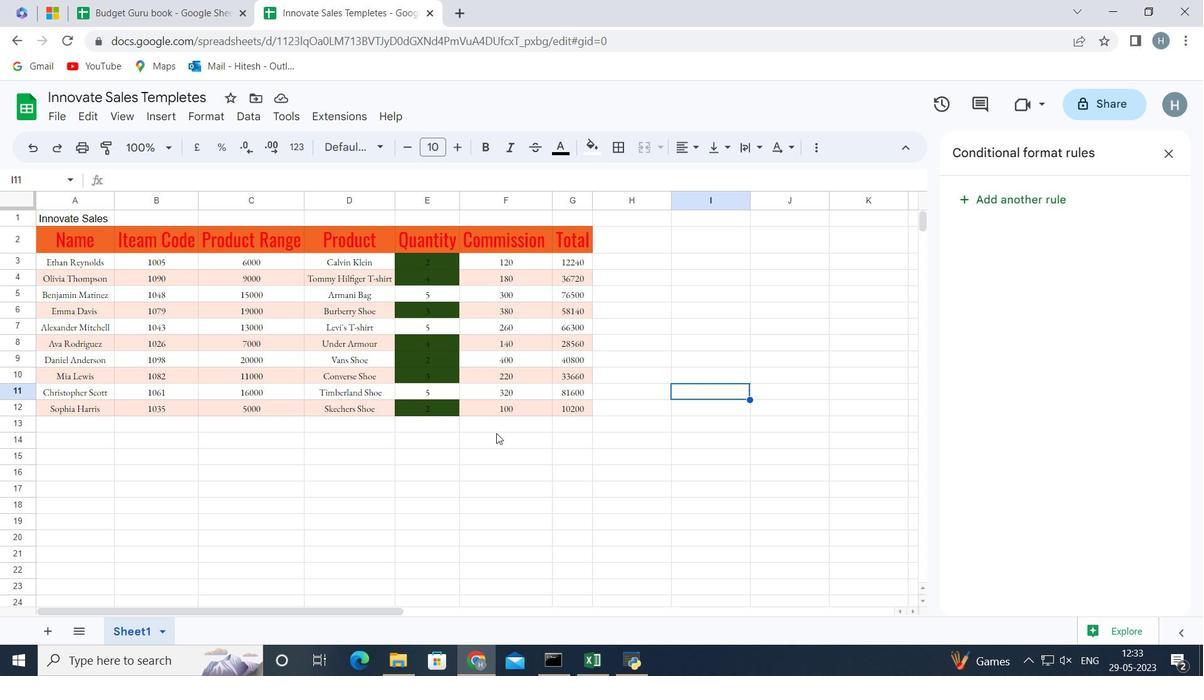 
Action: Mouse pressed left at (497, 490)
Screenshot: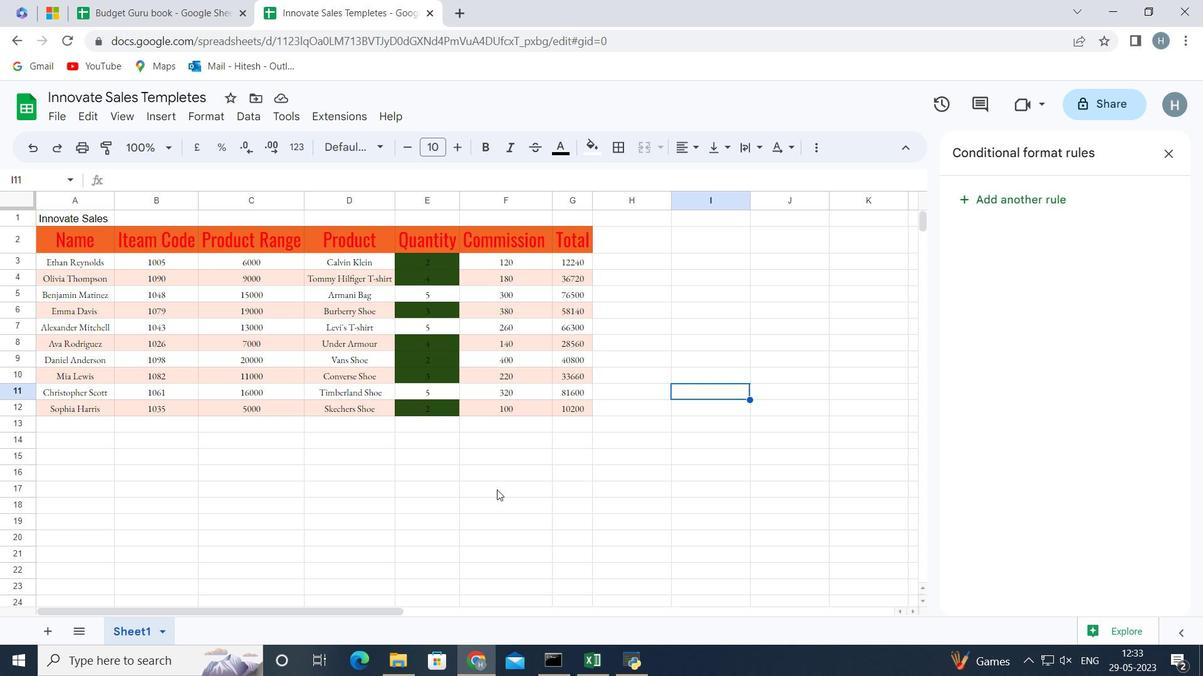 
Action: Mouse moved to (159, 119)
Screenshot: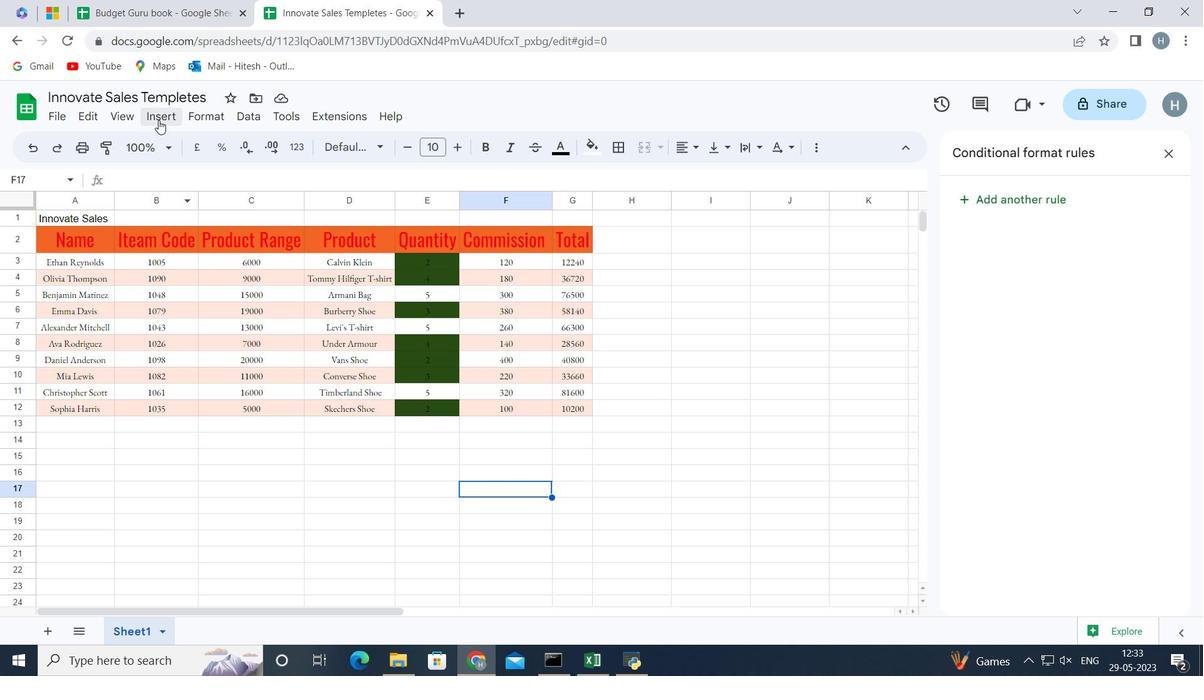 
Action: Mouse pressed left at (159, 119)
Screenshot: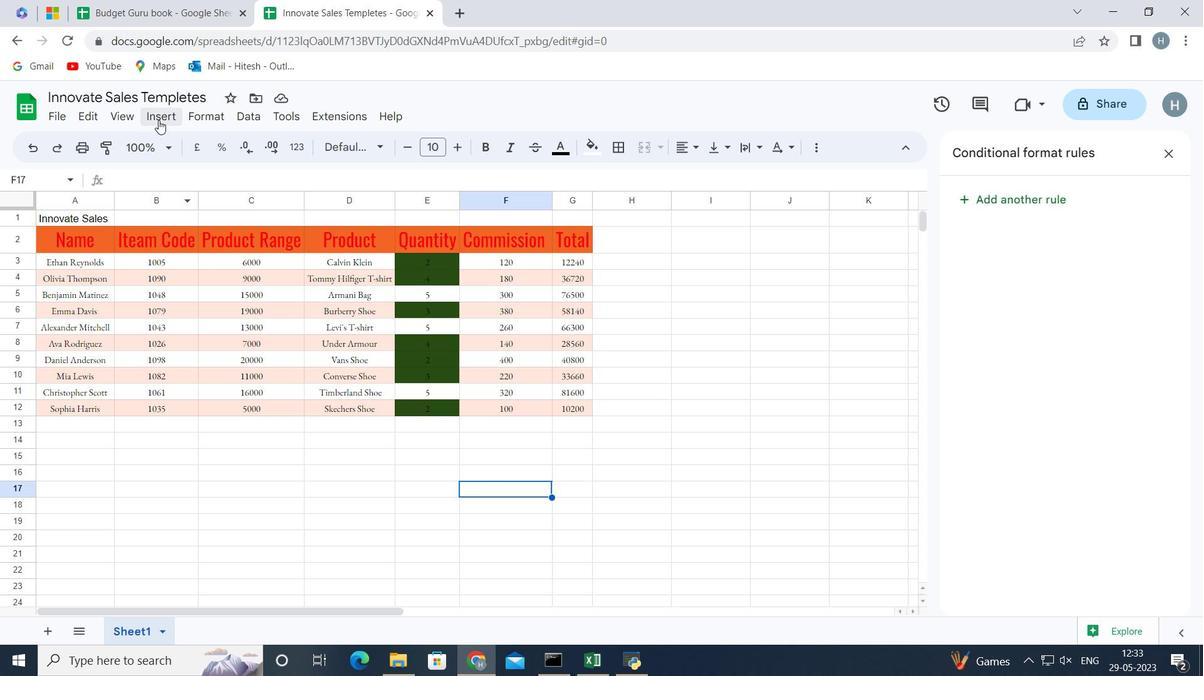 
Action: Mouse moved to (707, 280)
Screenshot: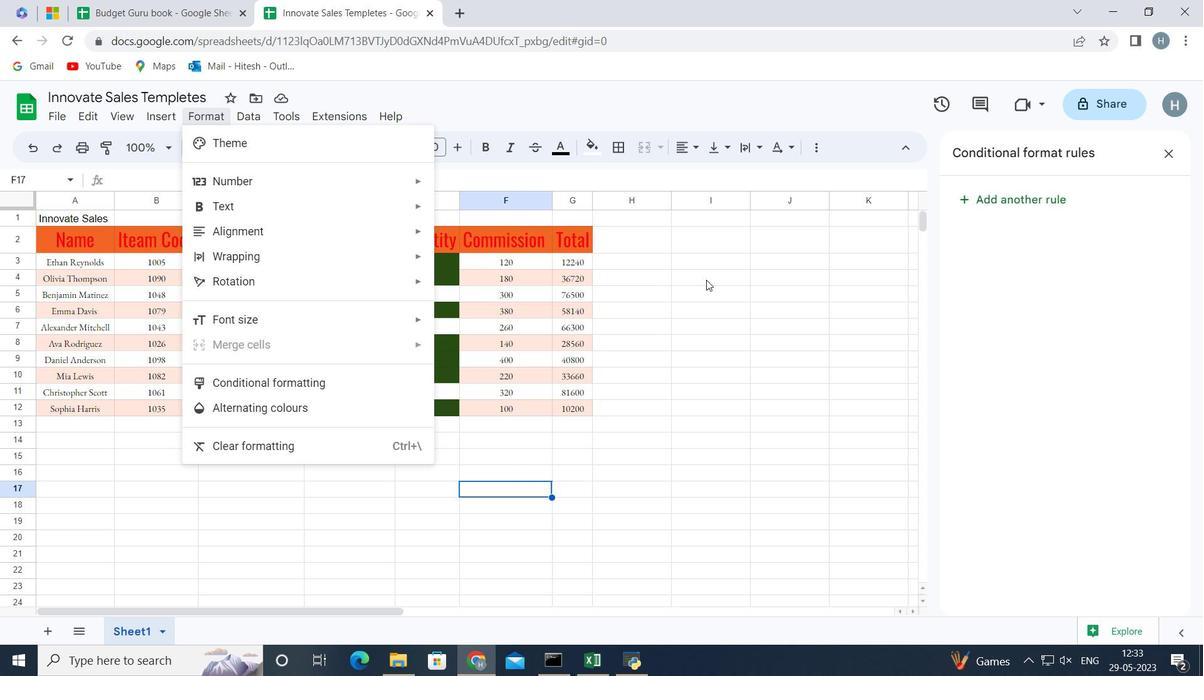 
Action: Mouse pressed left at (707, 280)
Screenshot: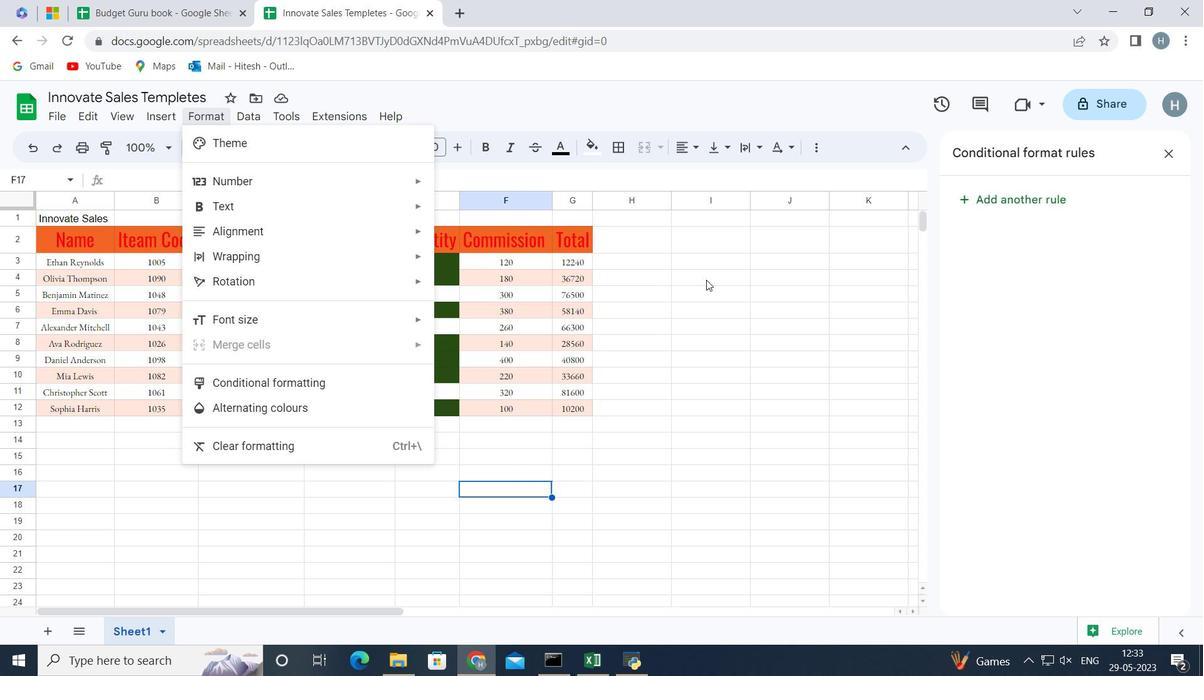 
Action: Mouse moved to (253, 109)
Screenshot: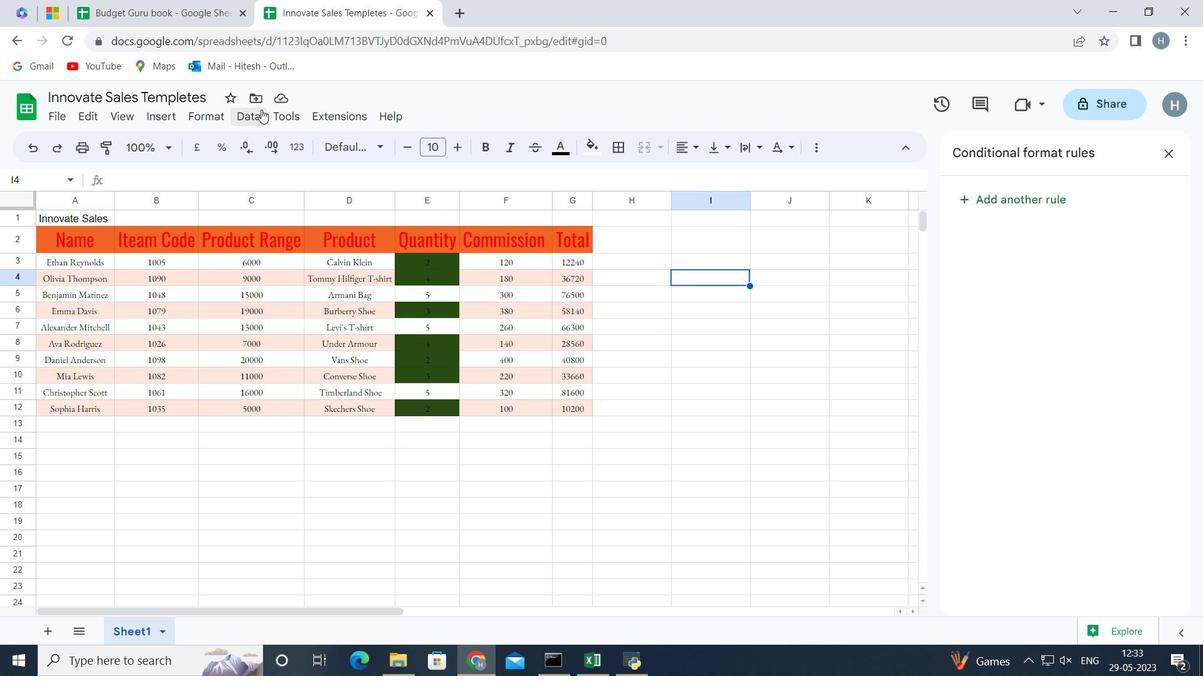 
Action: Mouse pressed left at (253, 109)
Screenshot: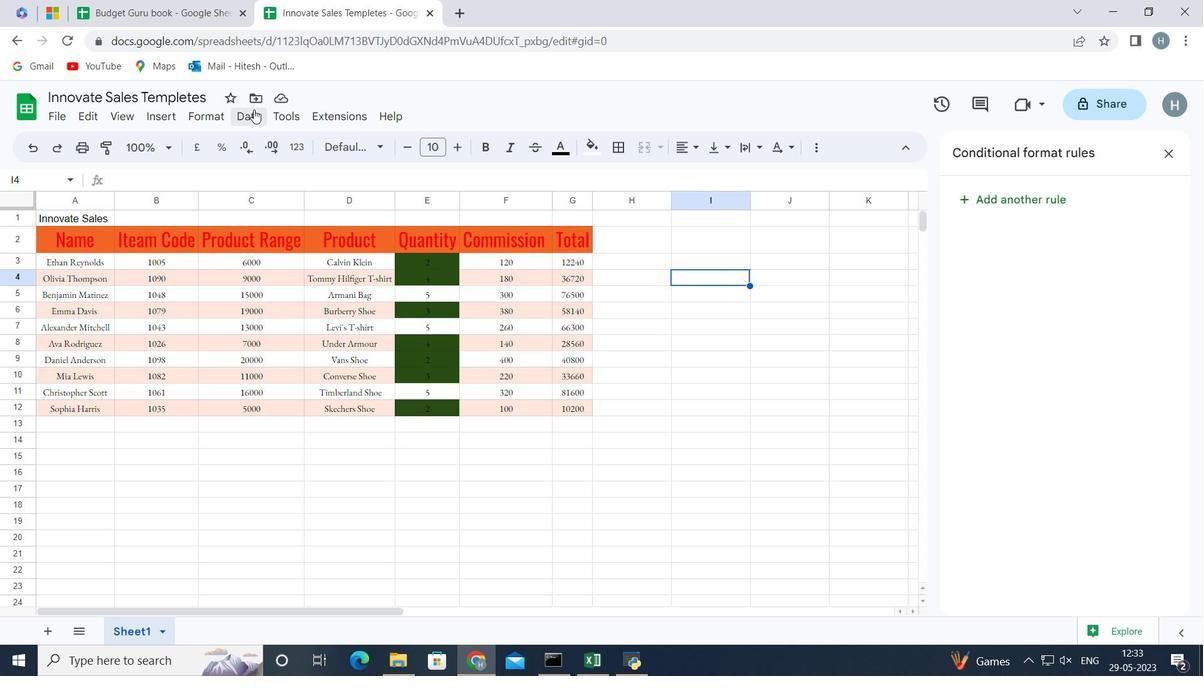 
Action: Mouse moved to (560, 474)
Screenshot: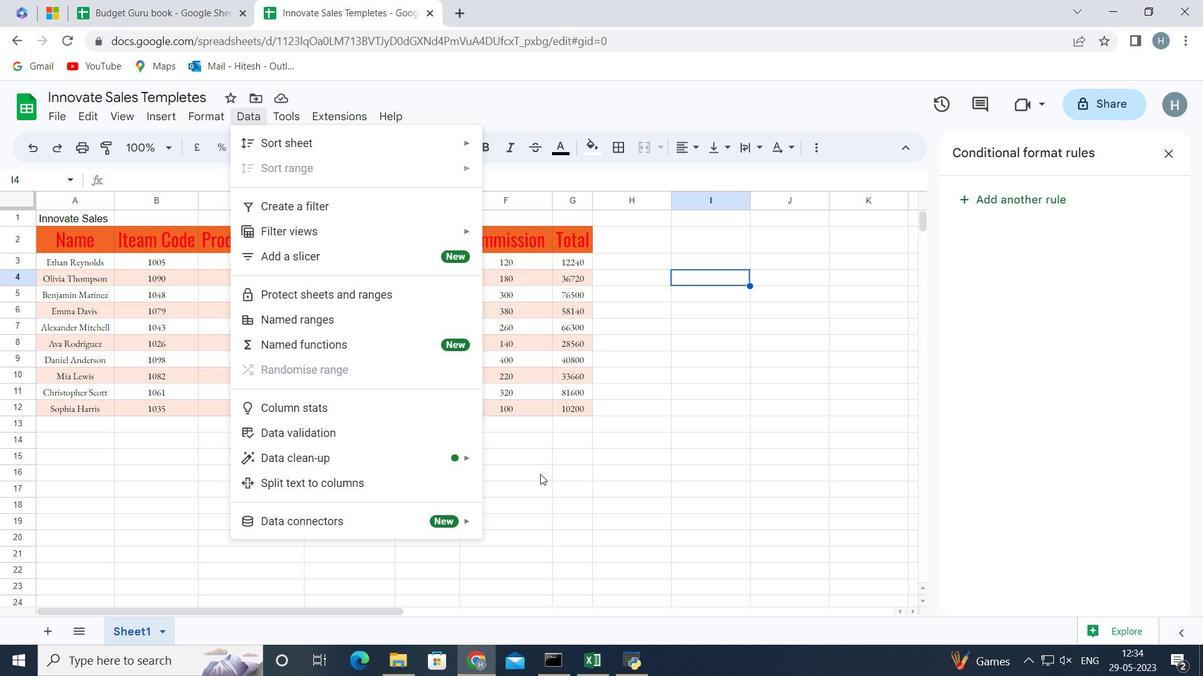 
Action: Mouse pressed left at (560, 474)
Screenshot: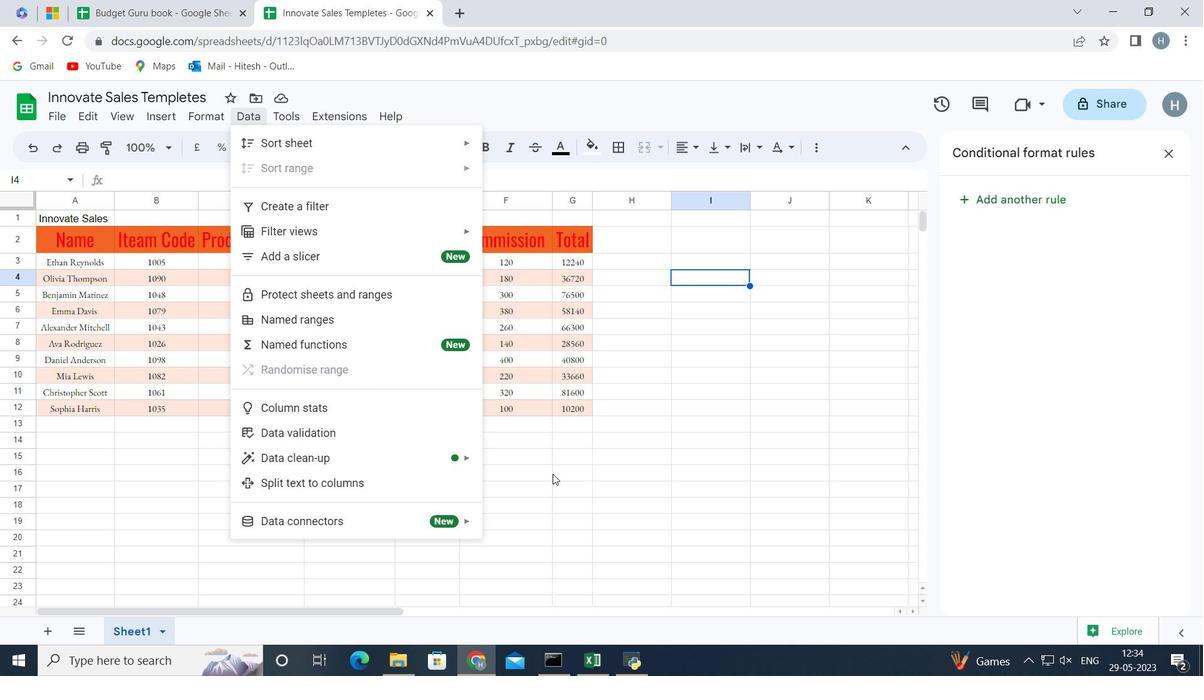 
Action: Mouse moved to (348, 110)
Screenshot: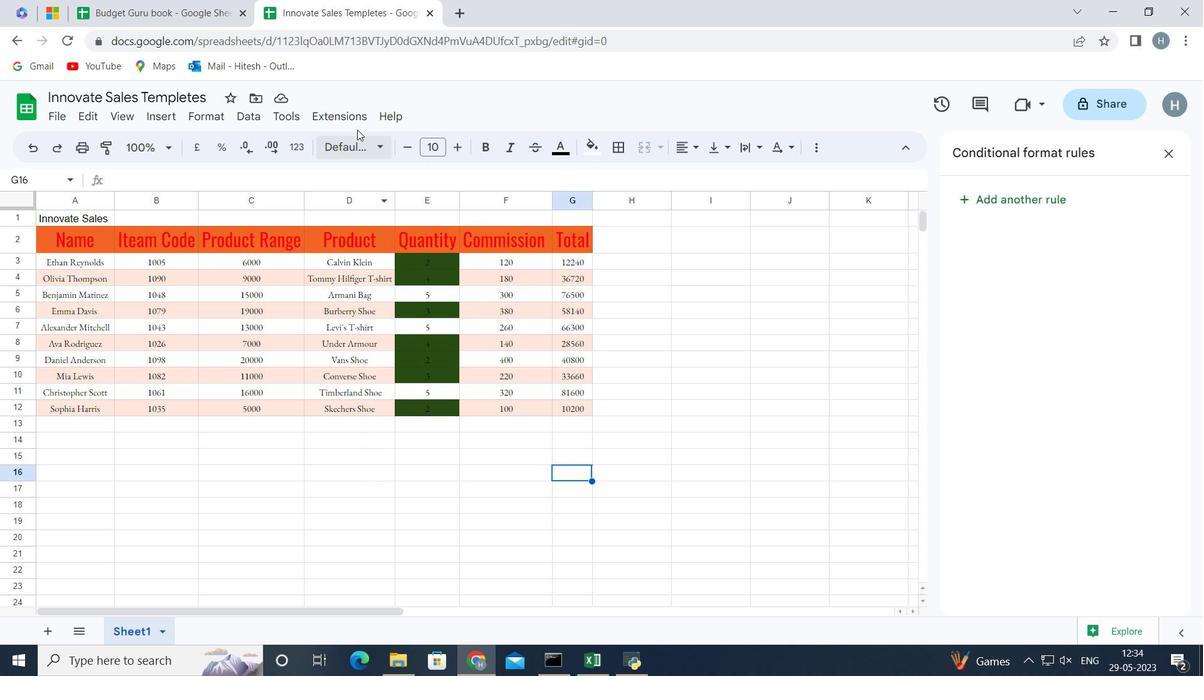 
Action: Mouse pressed left at (348, 110)
Screenshot: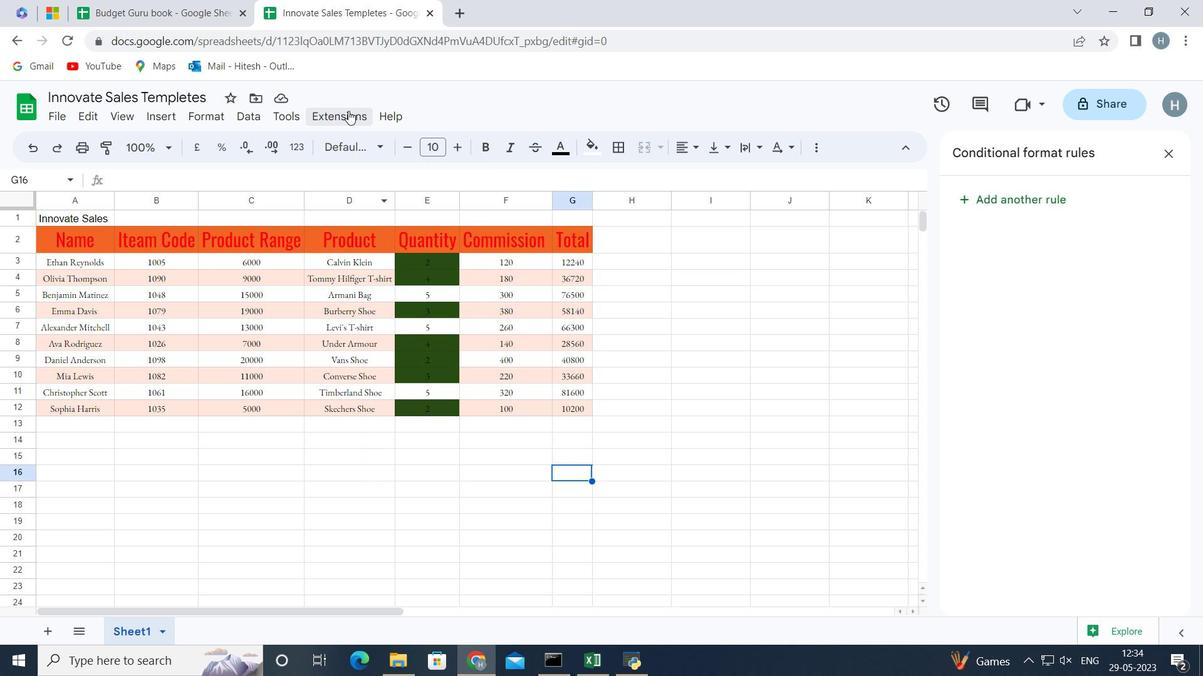 
Action: Mouse moved to (395, 110)
Screenshot: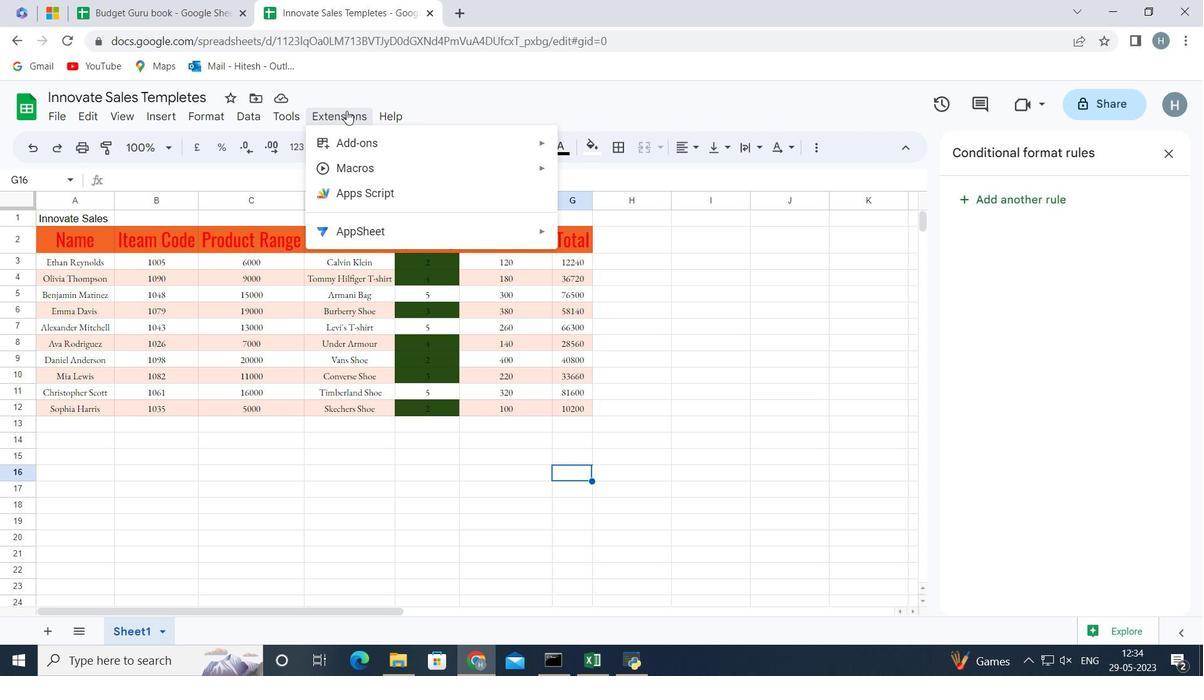 
Action: Mouse pressed left at (395, 110)
Screenshot: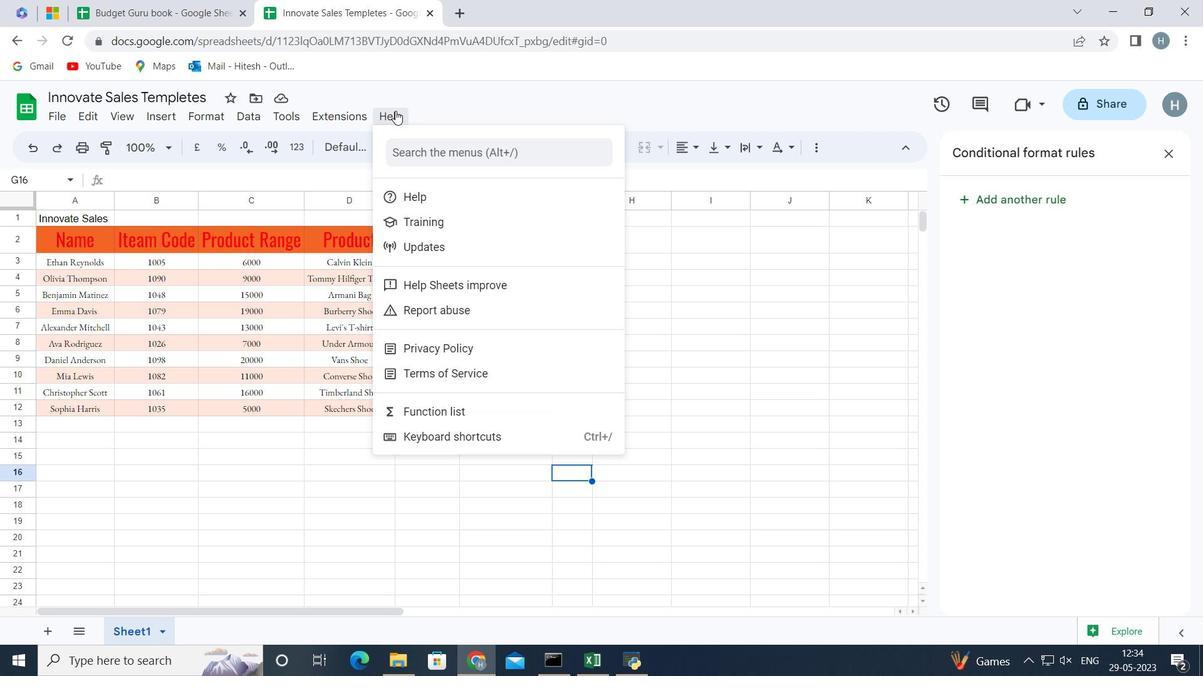 
Action: Mouse moved to (389, 117)
Screenshot: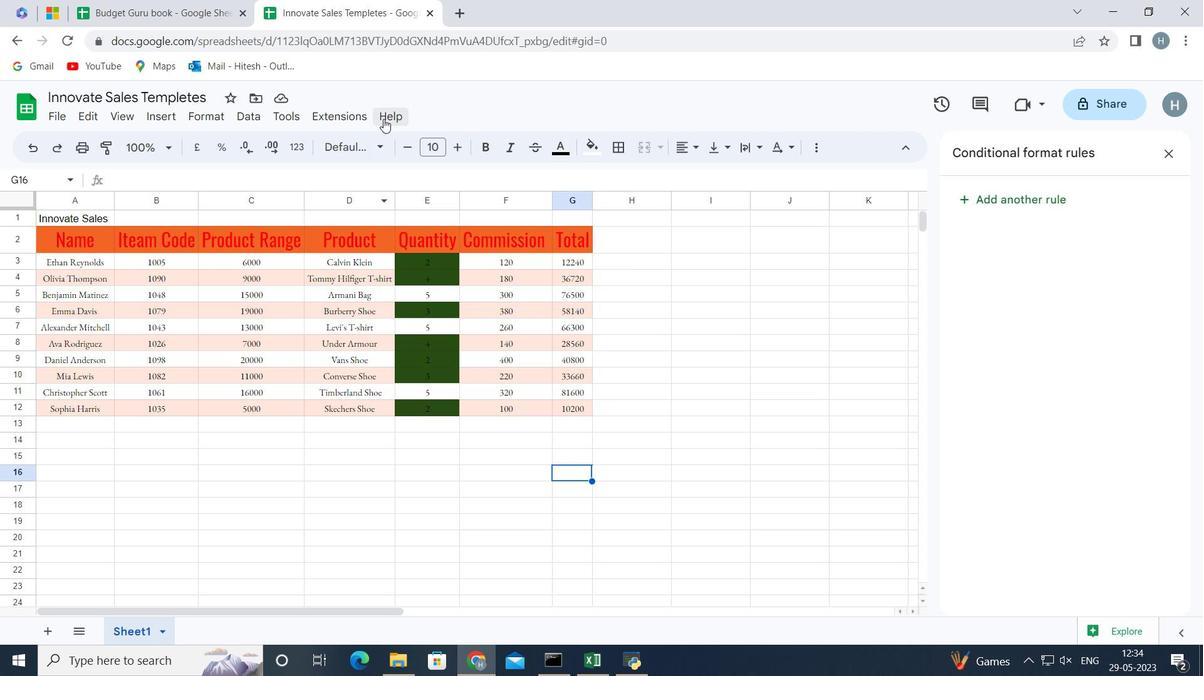 
Action: Mouse pressed left at (389, 117)
Screenshot: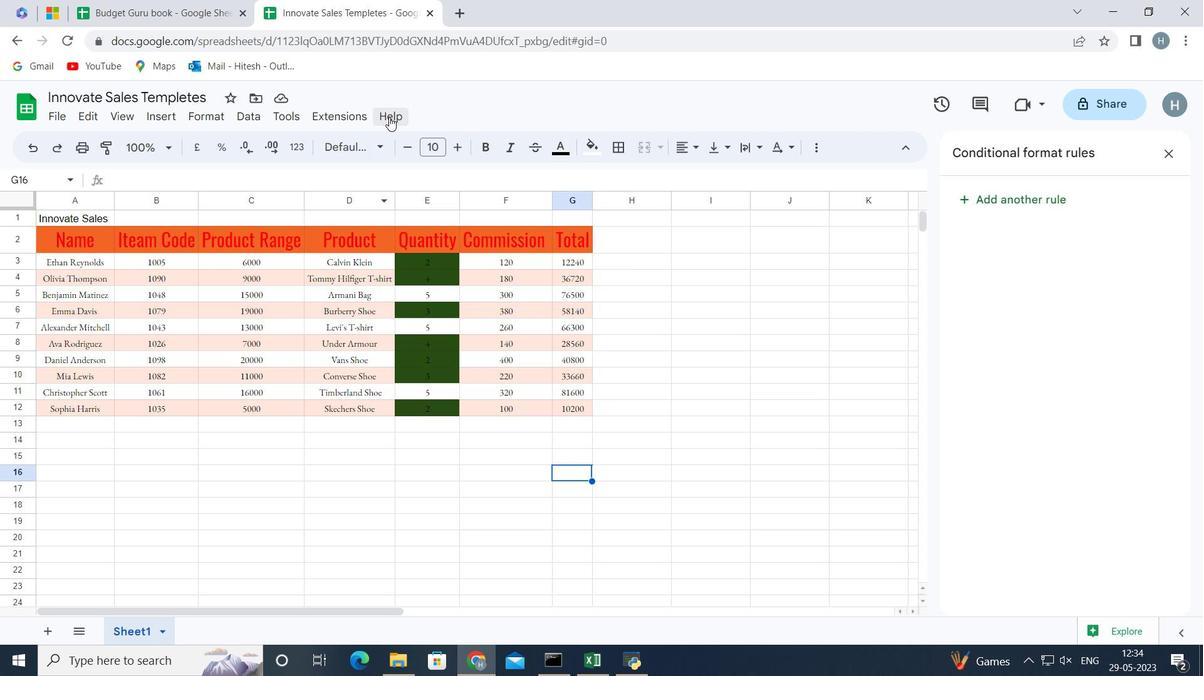 
Action: Mouse moved to (461, 157)
Screenshot: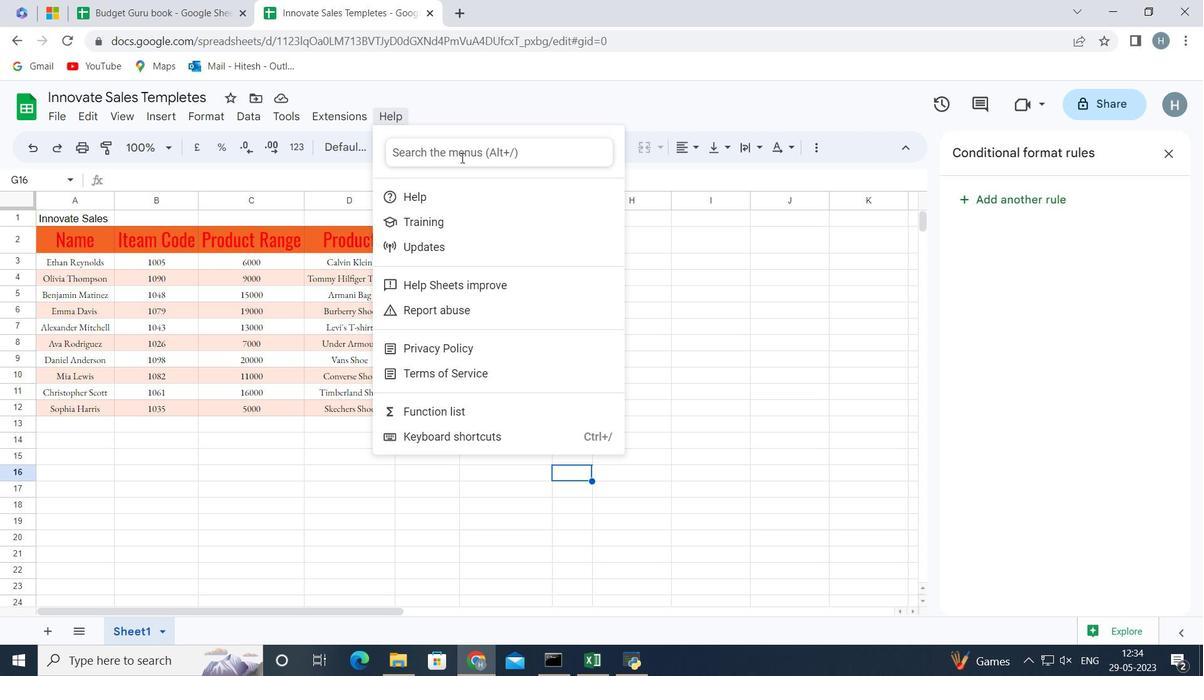 
Action: Key pressed <Key.shift>Asce
Screenshot: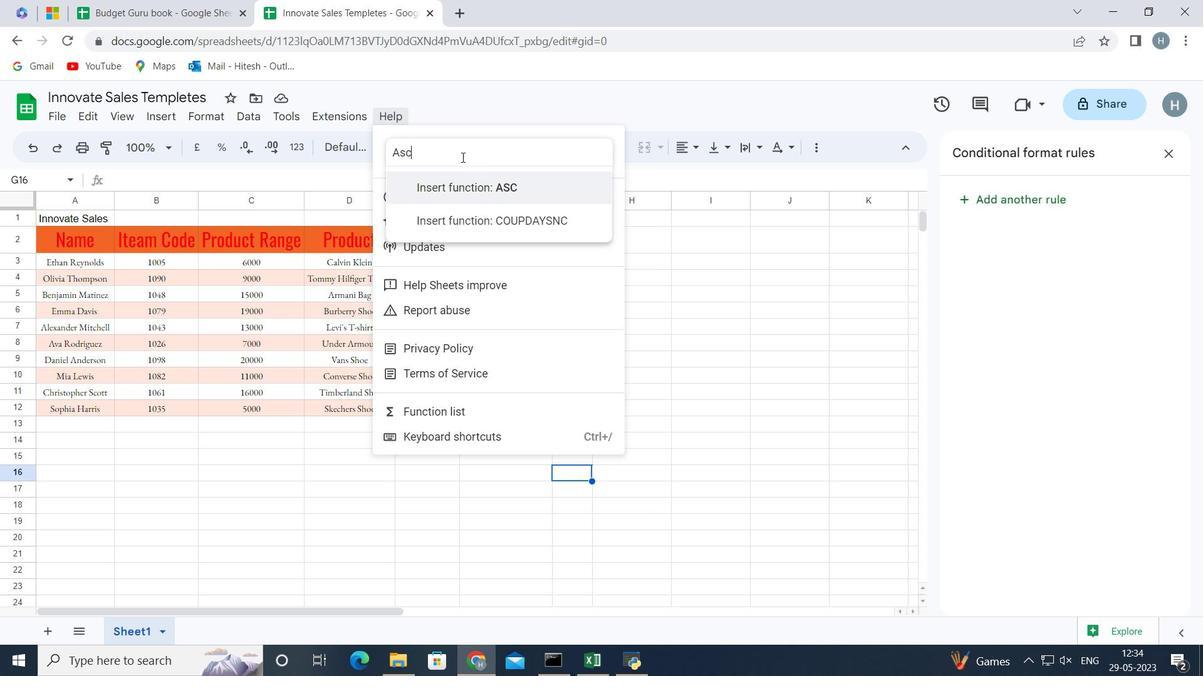 
Action: Mouse moved to (797, 80)
Screenshot: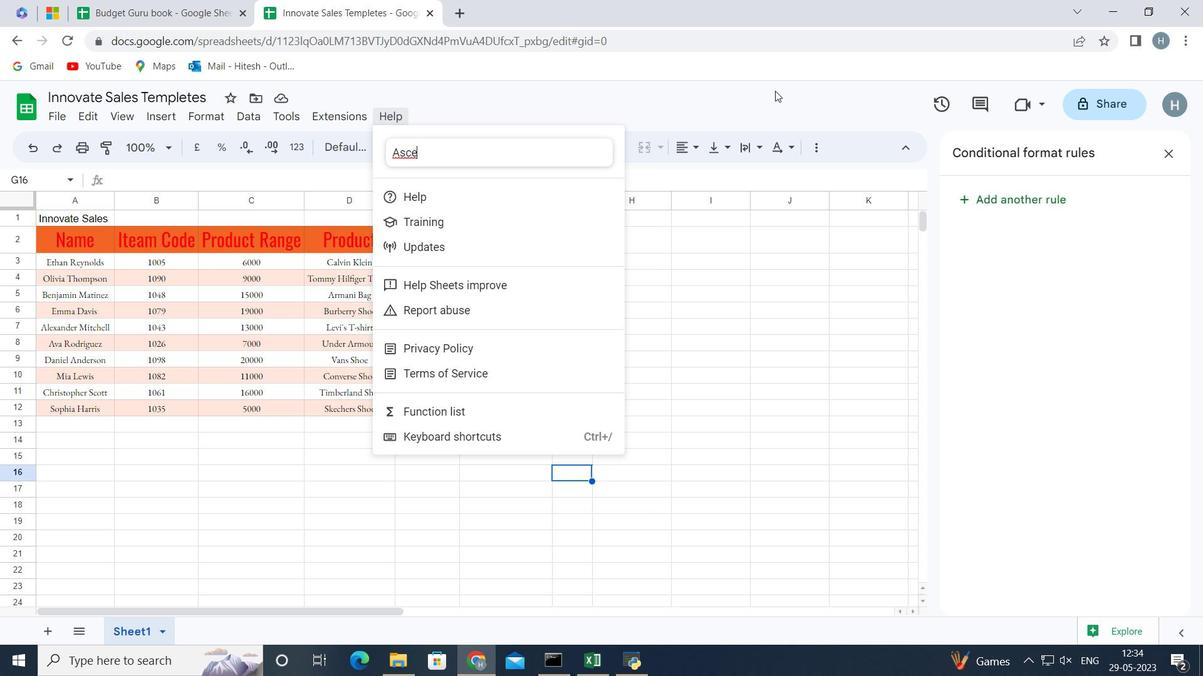 
Action: Key pressed <Key.backspace>
Screenshot: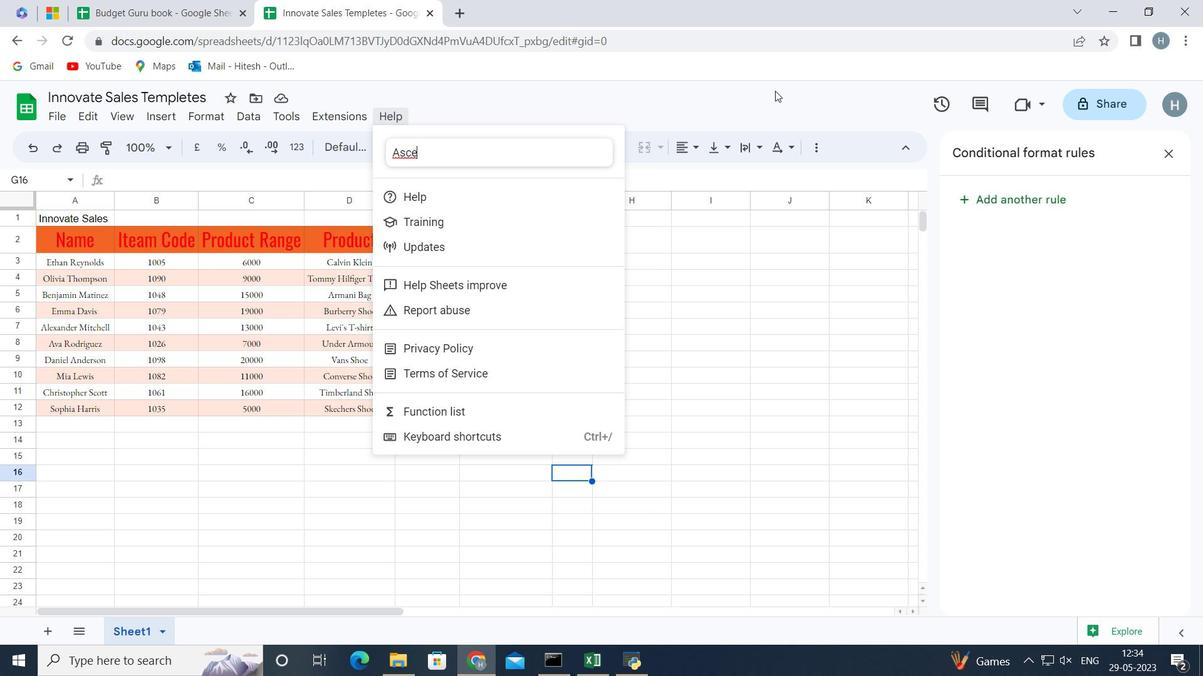 
Action: Mouse moved to (621, 181)
Screenshot: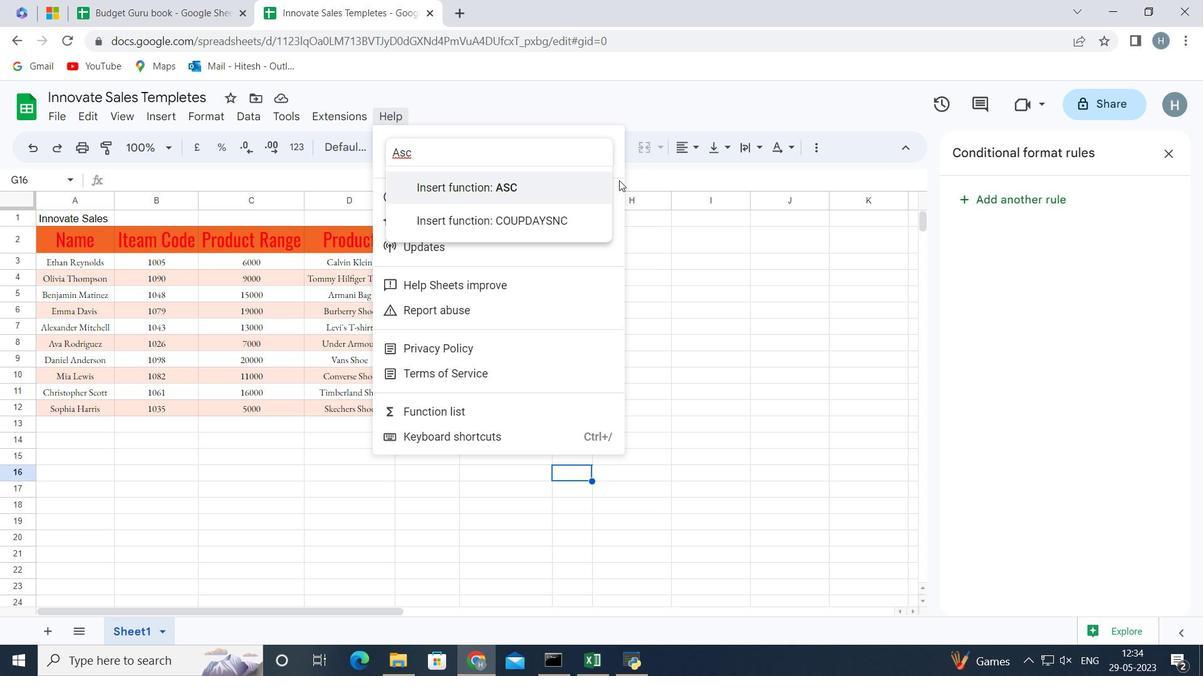 
Action: Key pressed <Key.backspace>
Screenshot: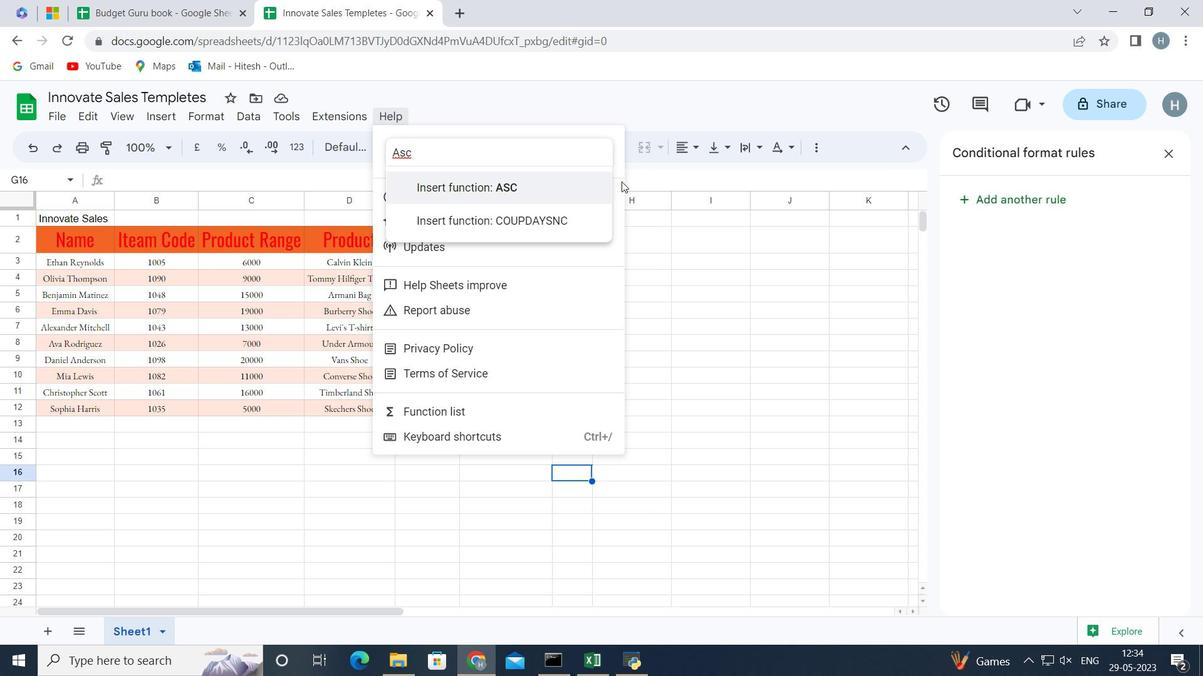 
Action: Mouse moved to (620, 181)
Screenshot: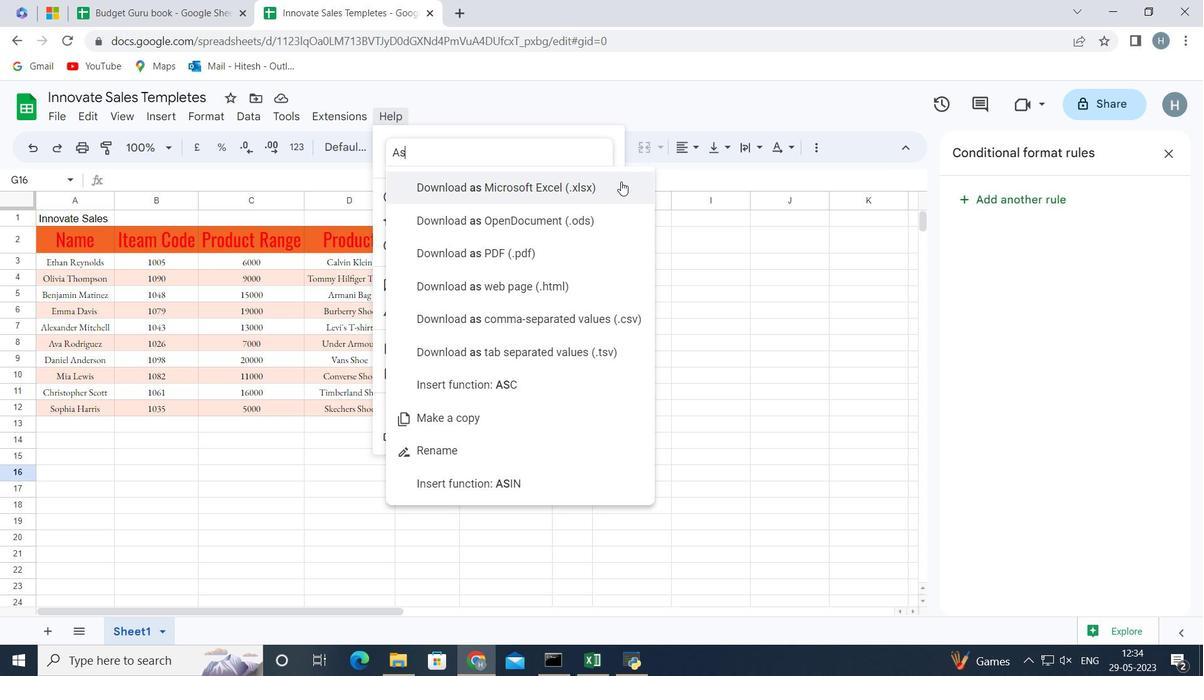 
Action: Key pressed <Key.backspace>
Screenshot: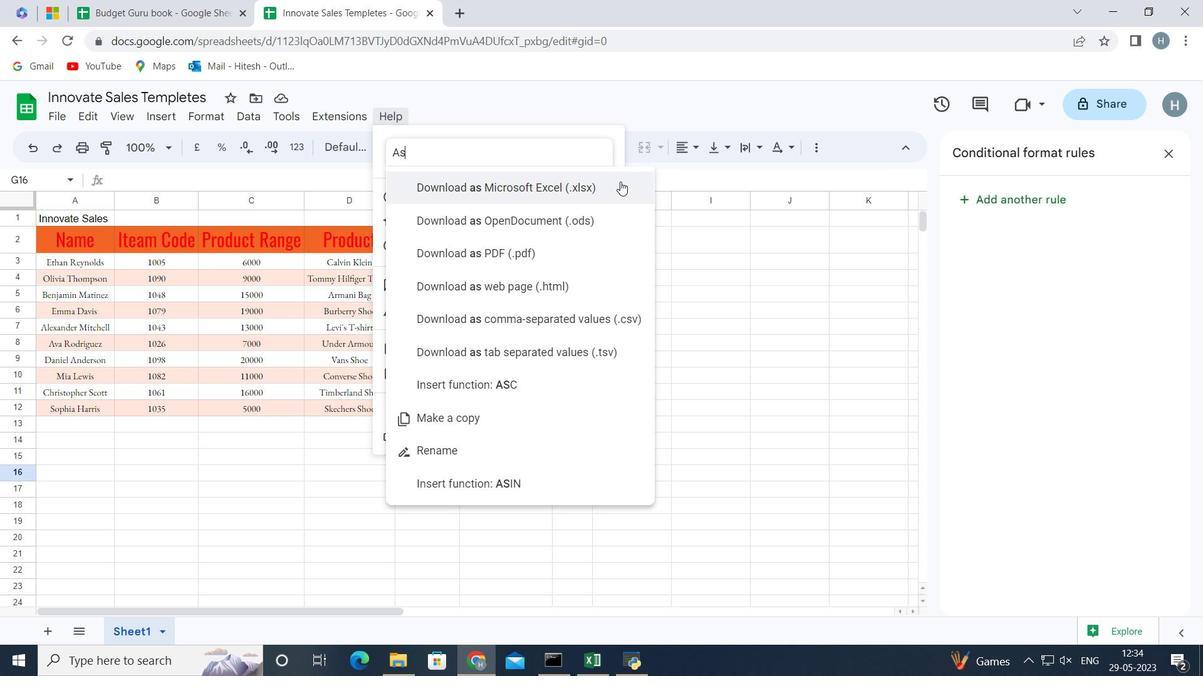 
Action: Mouse moved to (619, 181)
Screenshot: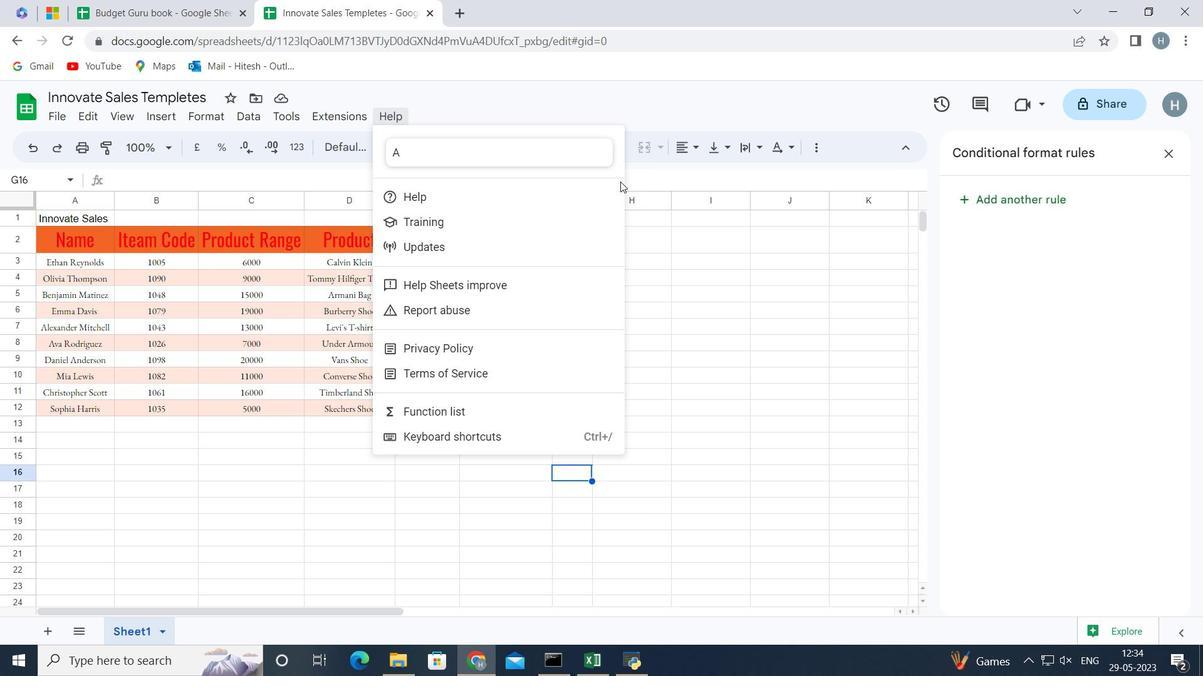 
Action: Key pressed <Key.backspace>
Screenshot: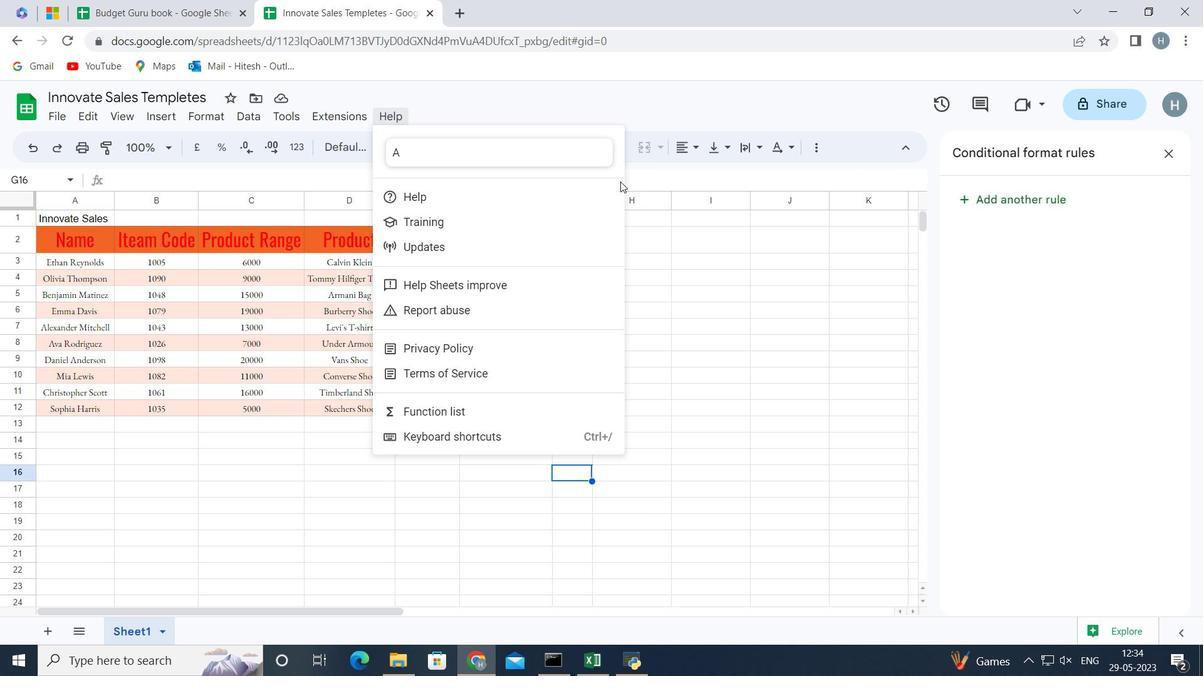 
Action: Mouse moved to (698, 239)
Screenshot: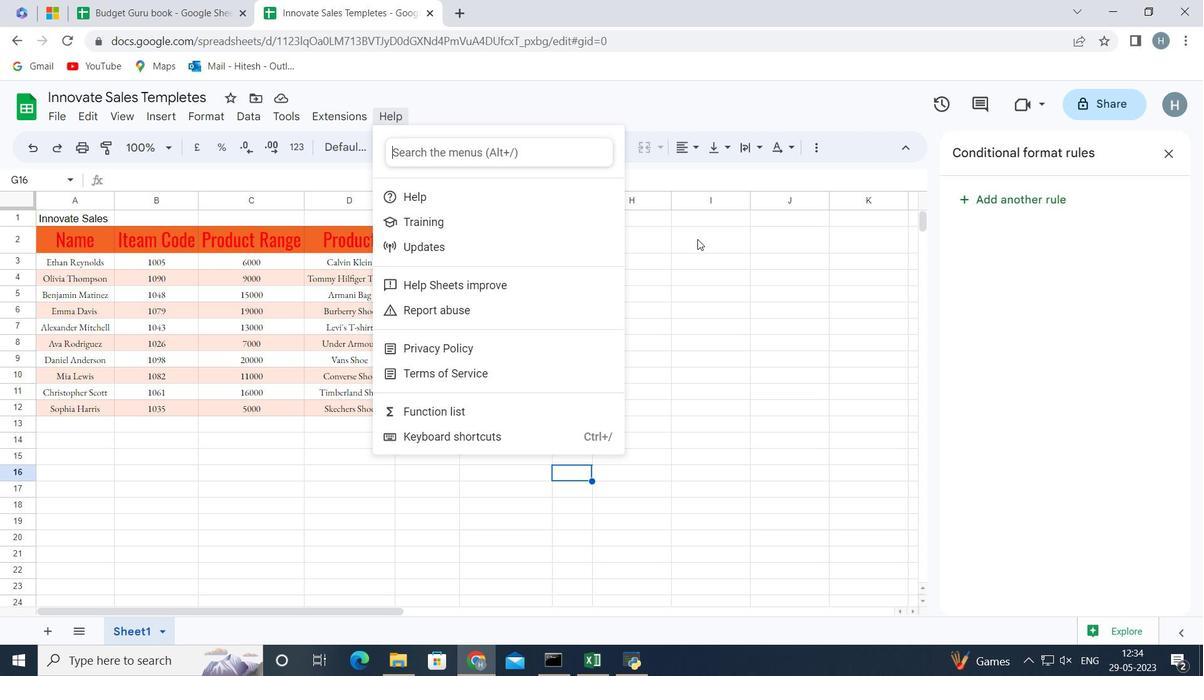 
Action: Mouse pressed left at (698, 239)
Screenshot: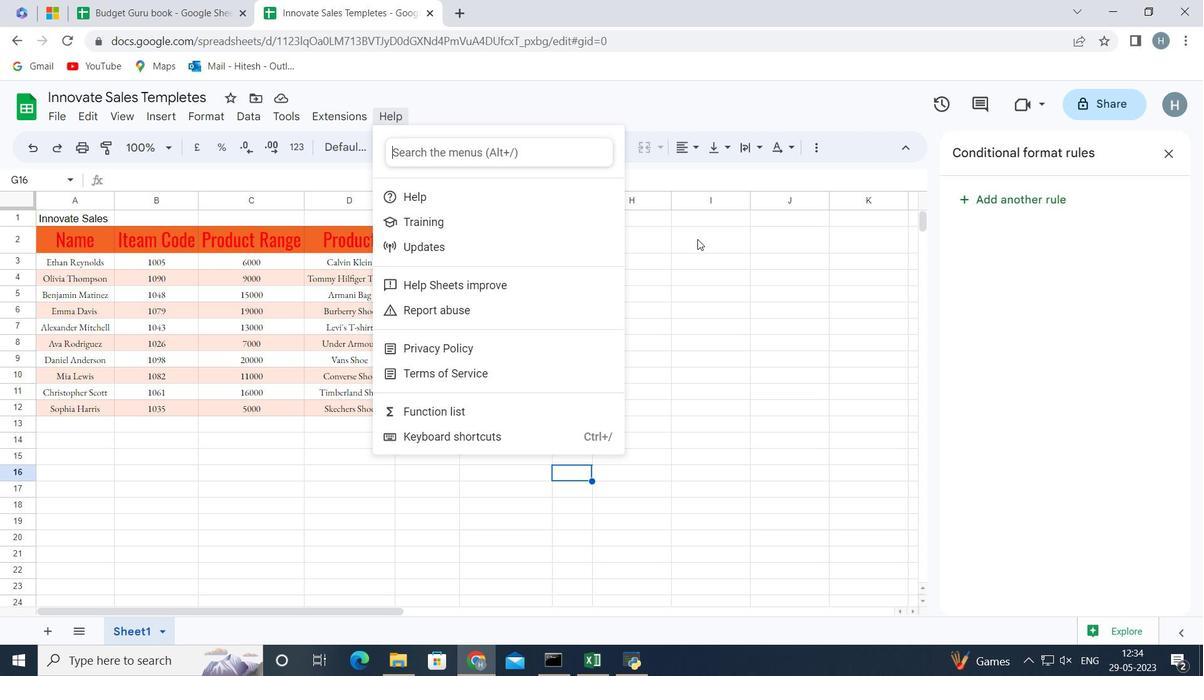 
Action: Mouse moved to (329, 121)
Screenshot: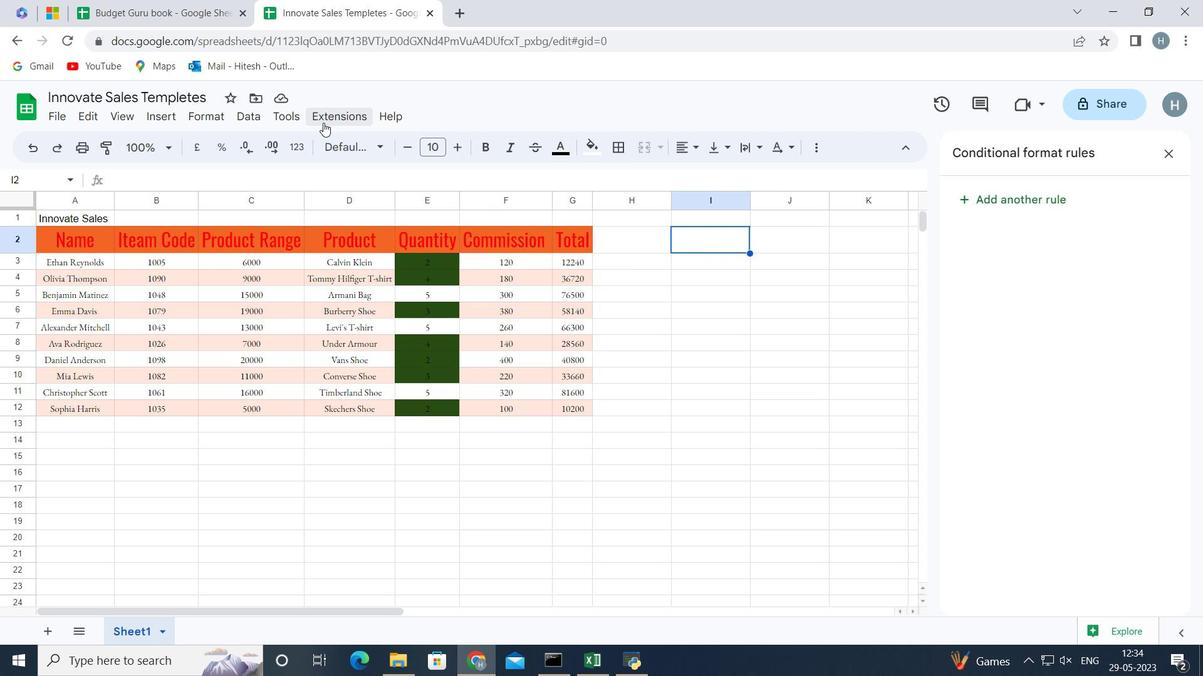 
Action: Mouse pressed left at (329, 121)
Screenshot: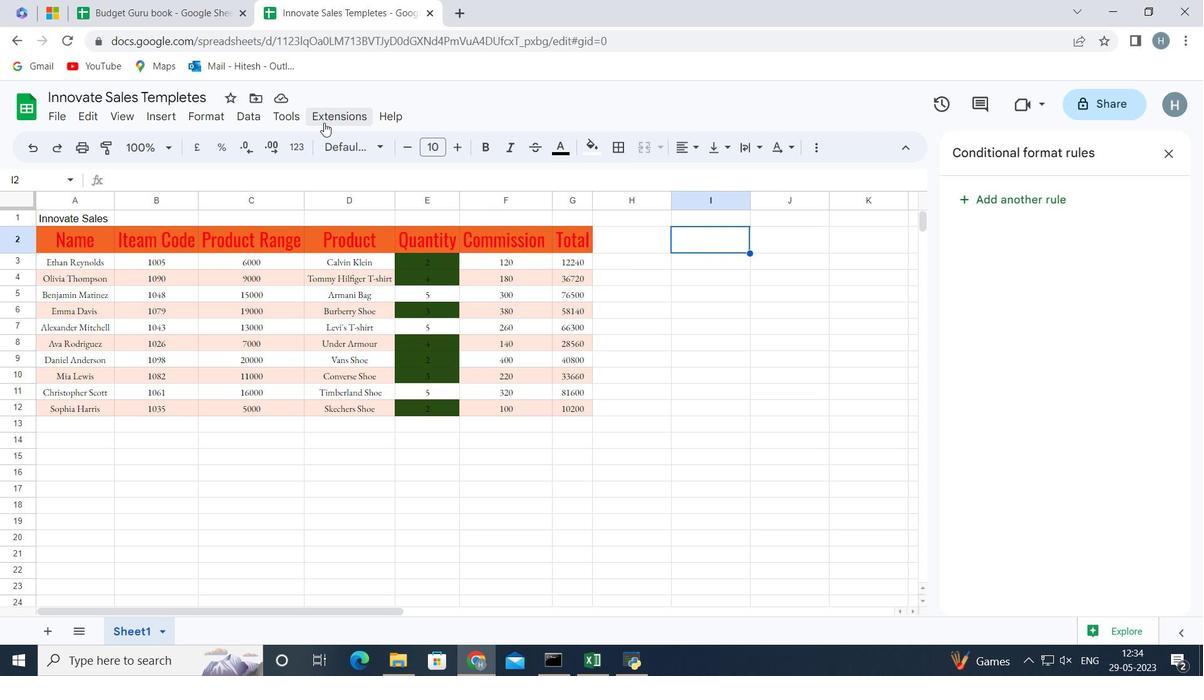 
Action: Mouse moved to (292, 116)
Screenshot: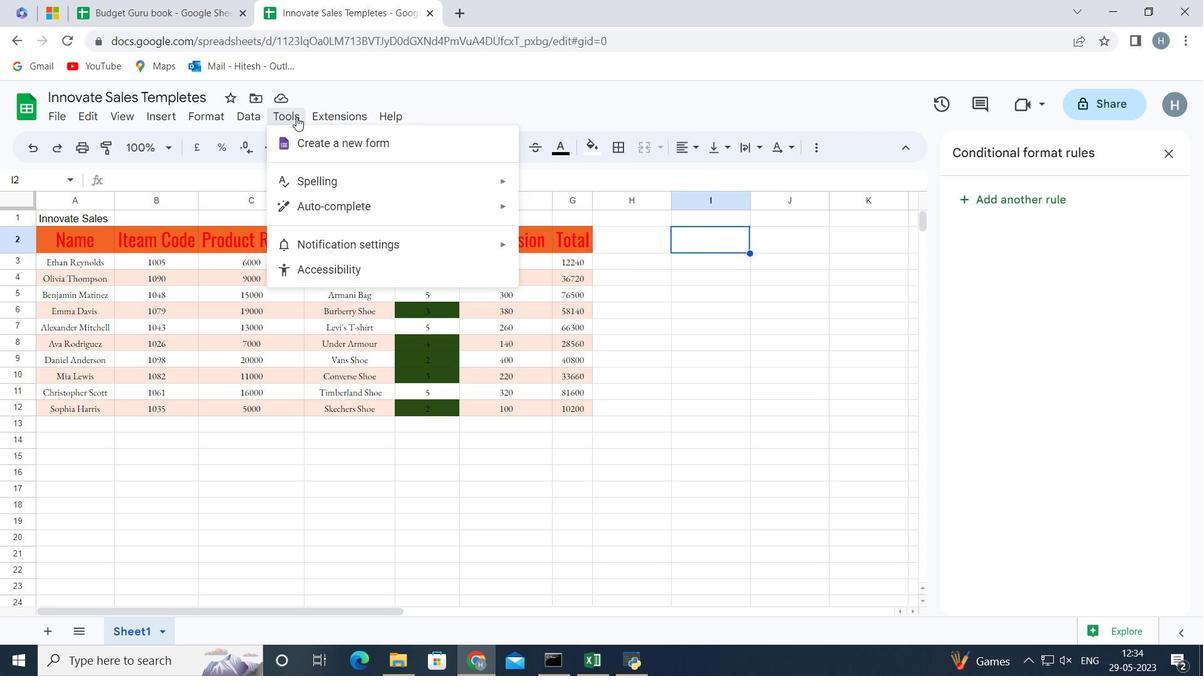 
Action: Mouse pressed left at (292, 116)
Screenshot: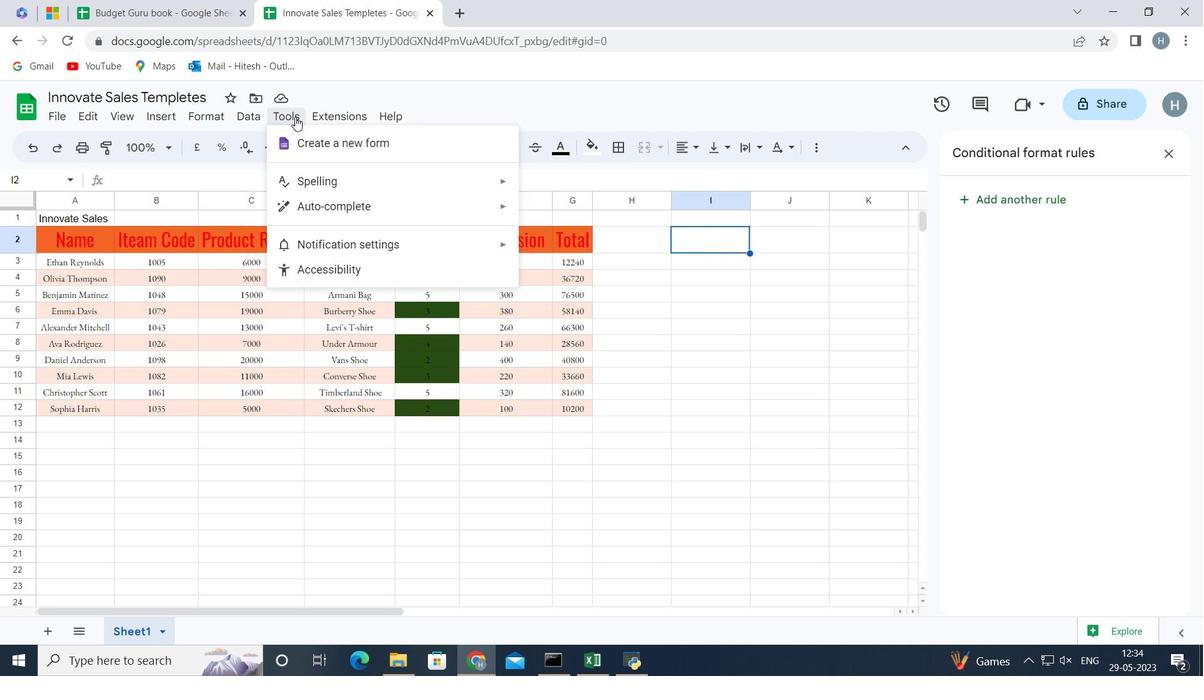 
Action: Mouse moved to (494, 481)
Screenshot: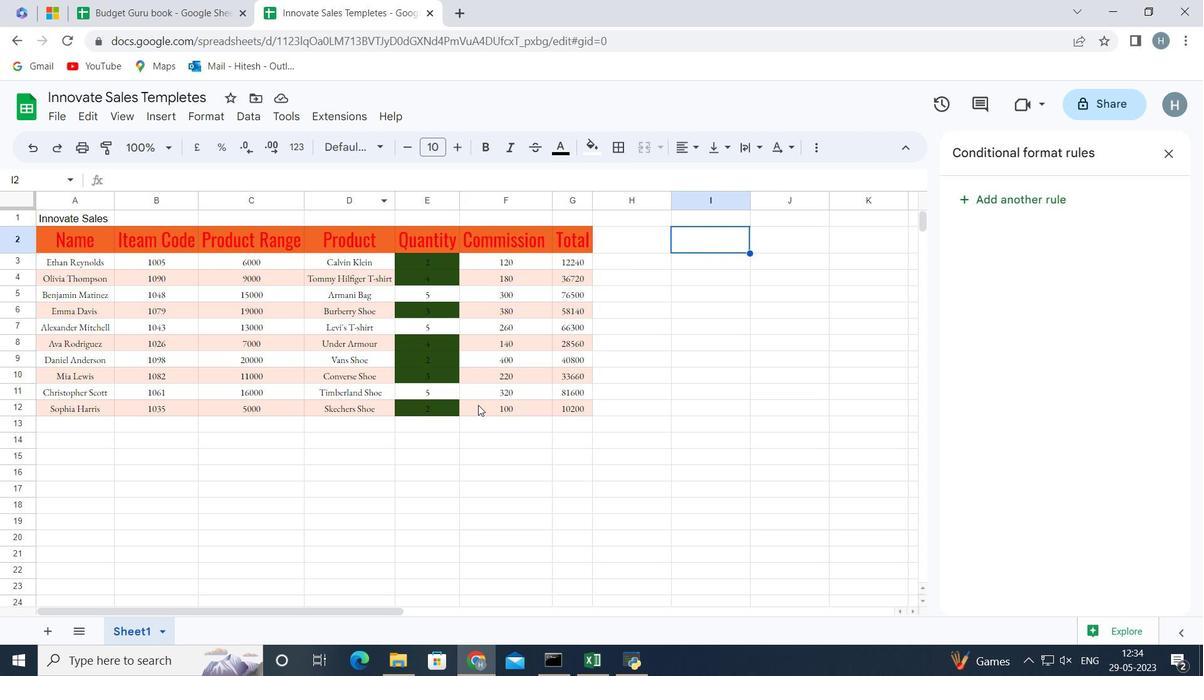 
Action: Mouse pressed left at (494, 481)
Screenshot: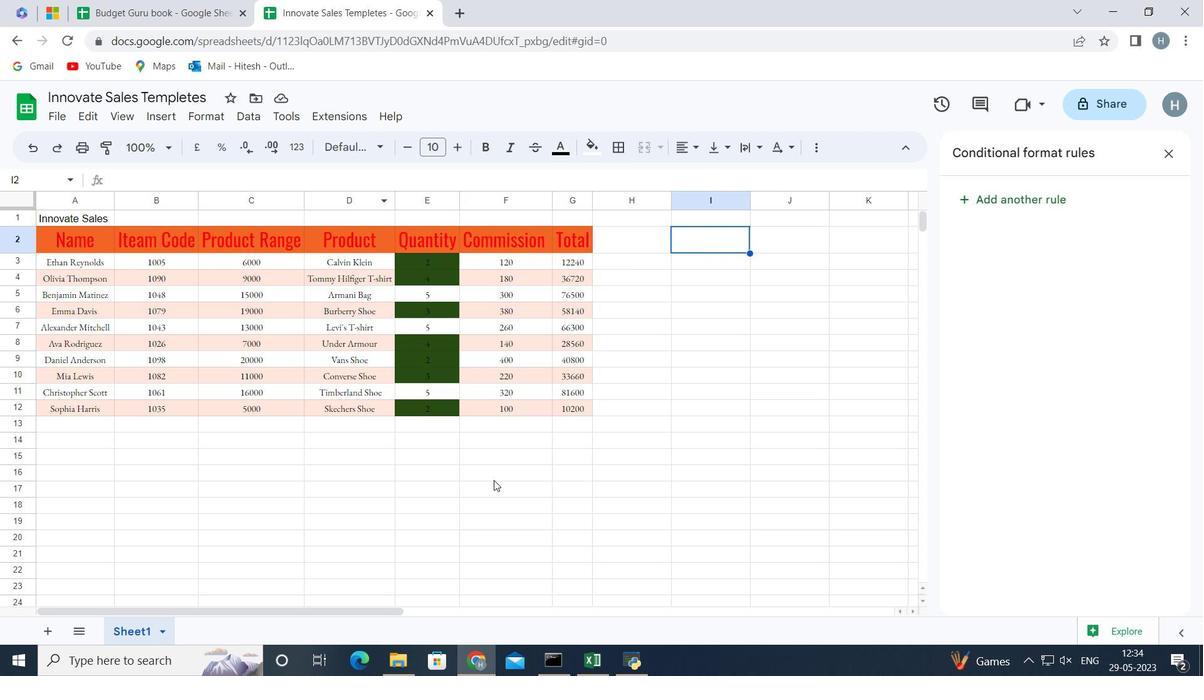 
Action: Mouse moved to (657, 379)
Screenshot: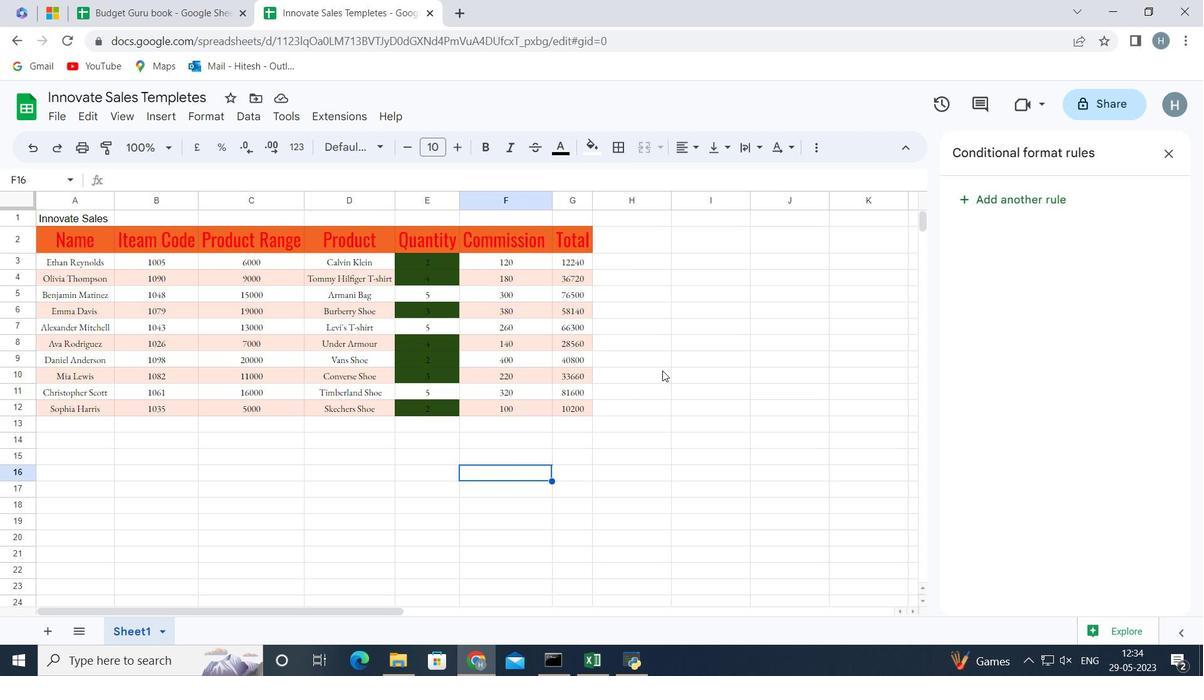 
Action: Mouse pressed left at (657, 379)
Screenshot: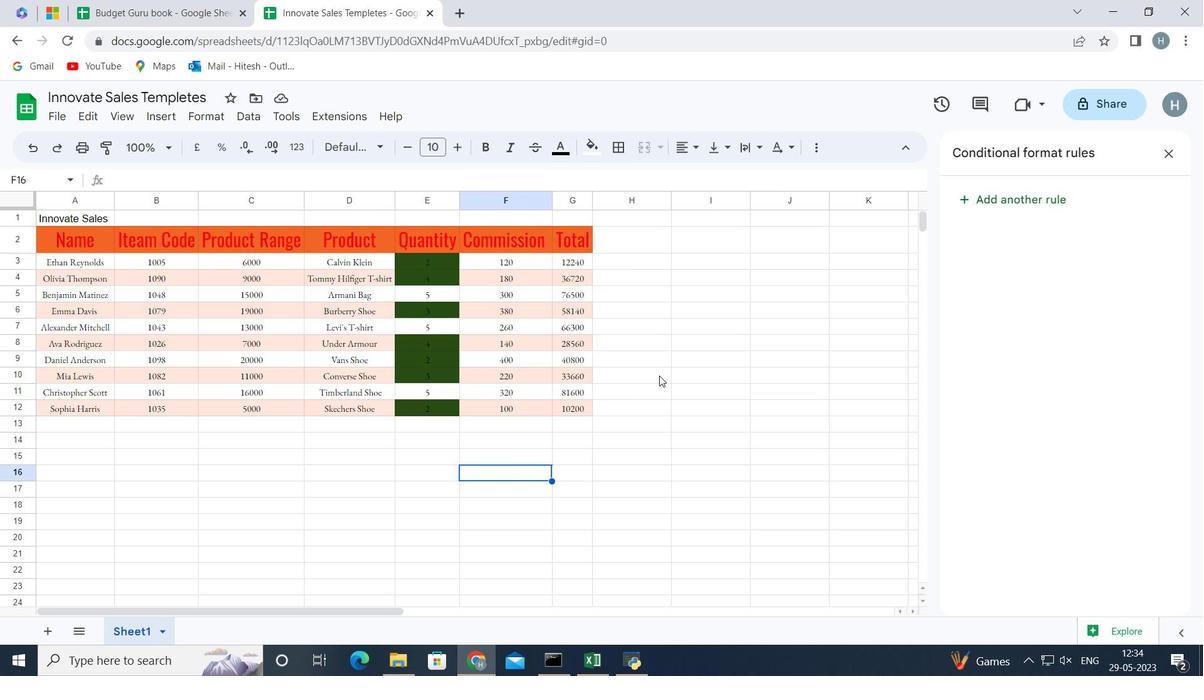 
Action: Mouse moved to (578, 200)
Screenshot: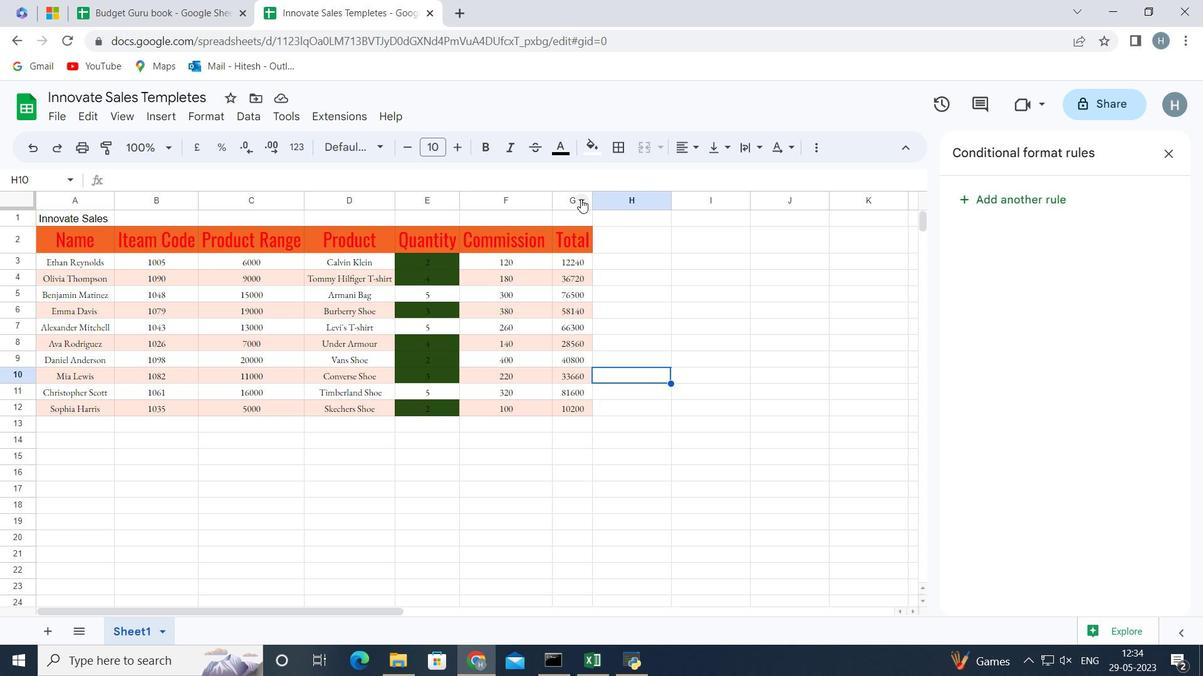 
Action: Mouse pressed left at (578, 200)
Screenshot: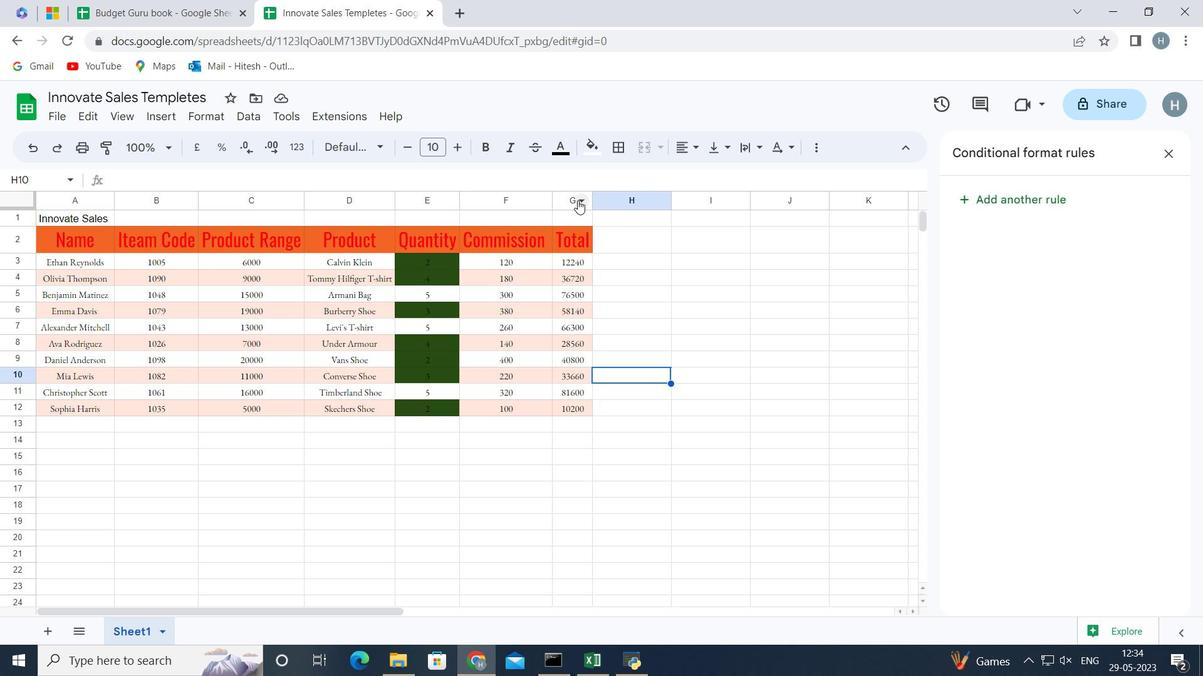 
Action: Mouse moved to (656, 432)
Screenshot: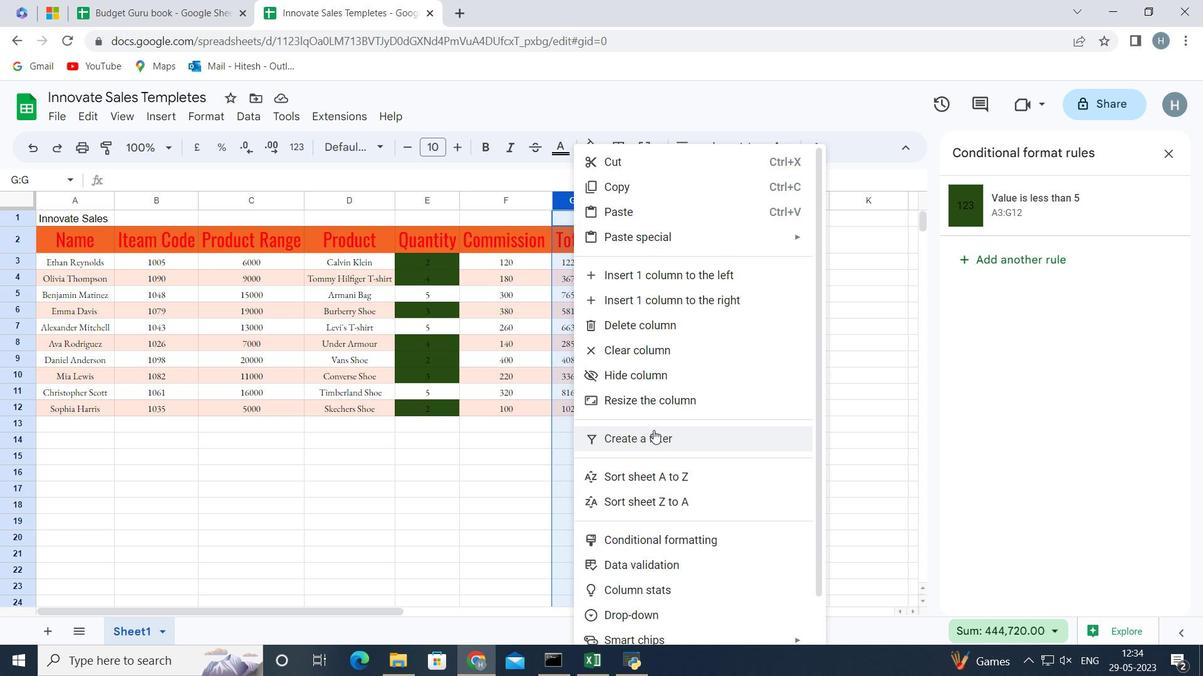 
Action: Mouse pressed left at (656, 432)
Screenshot: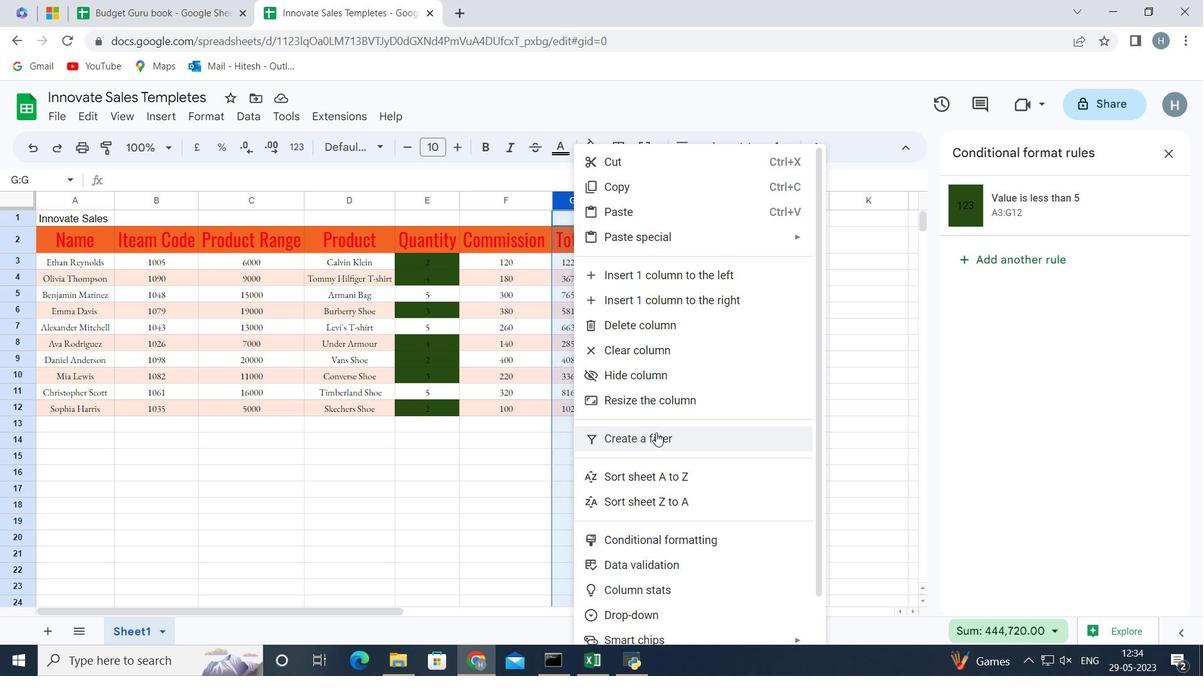 
Action: Mouse moved to (582, 216)
Screenshot: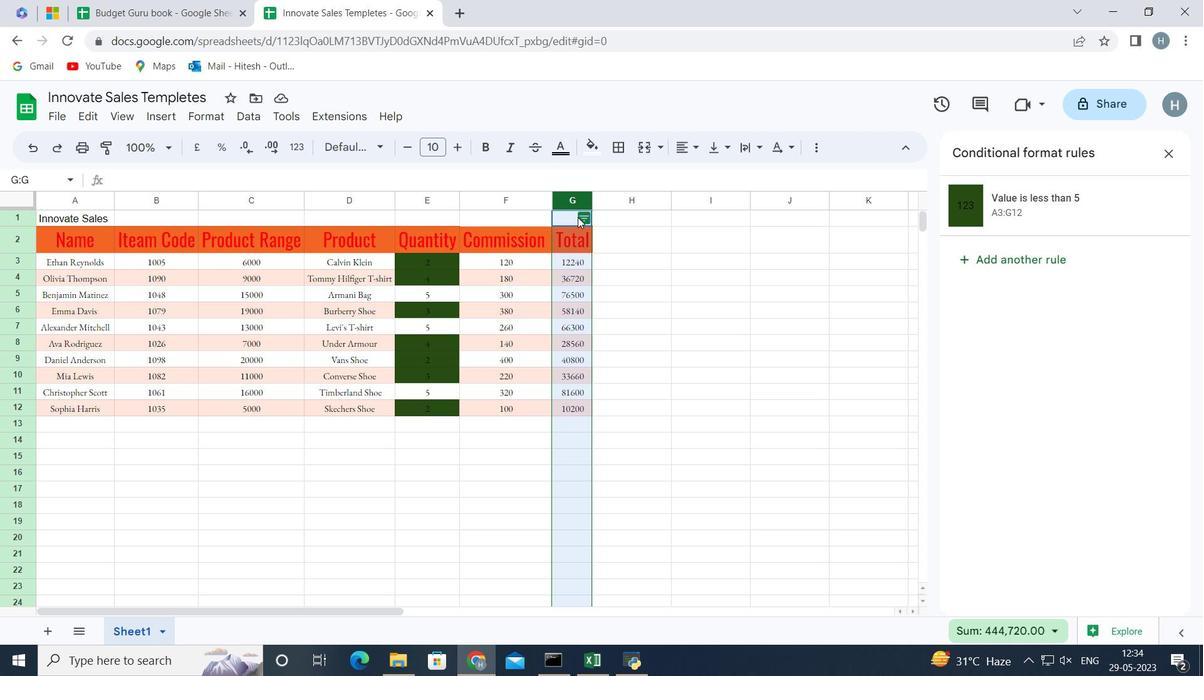 
Action: Mouse pressed left at (582, 216)
Screenshot: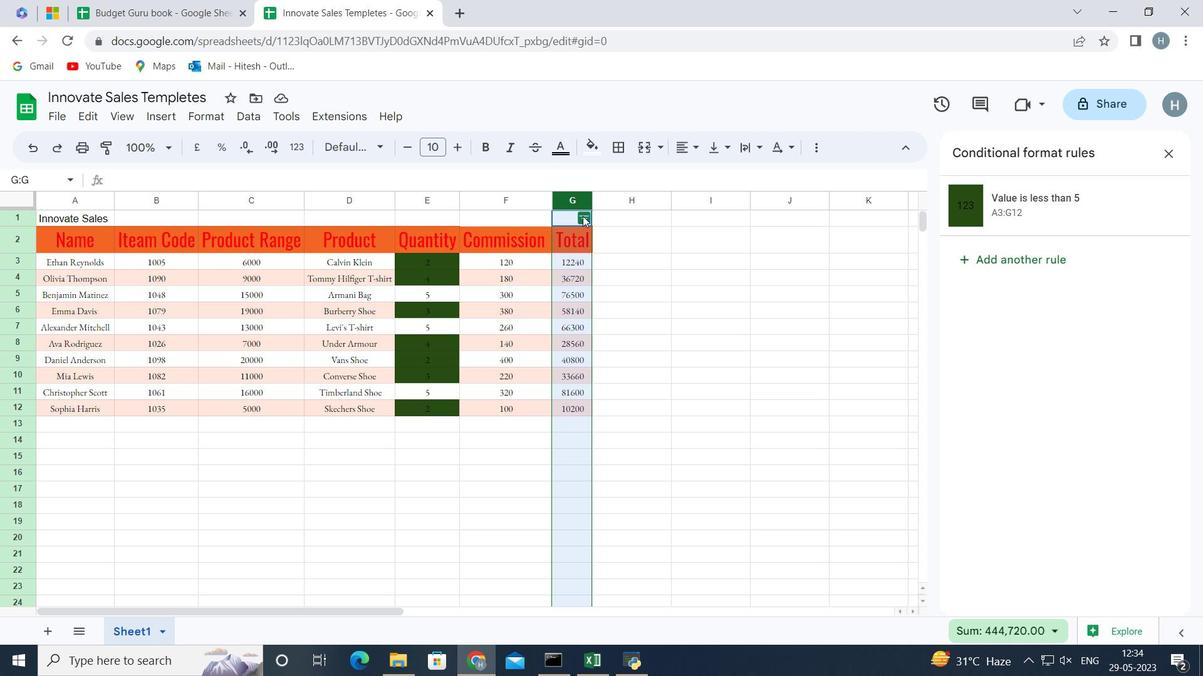 
Action: Mouse moved to (476, 246)
Screenshot: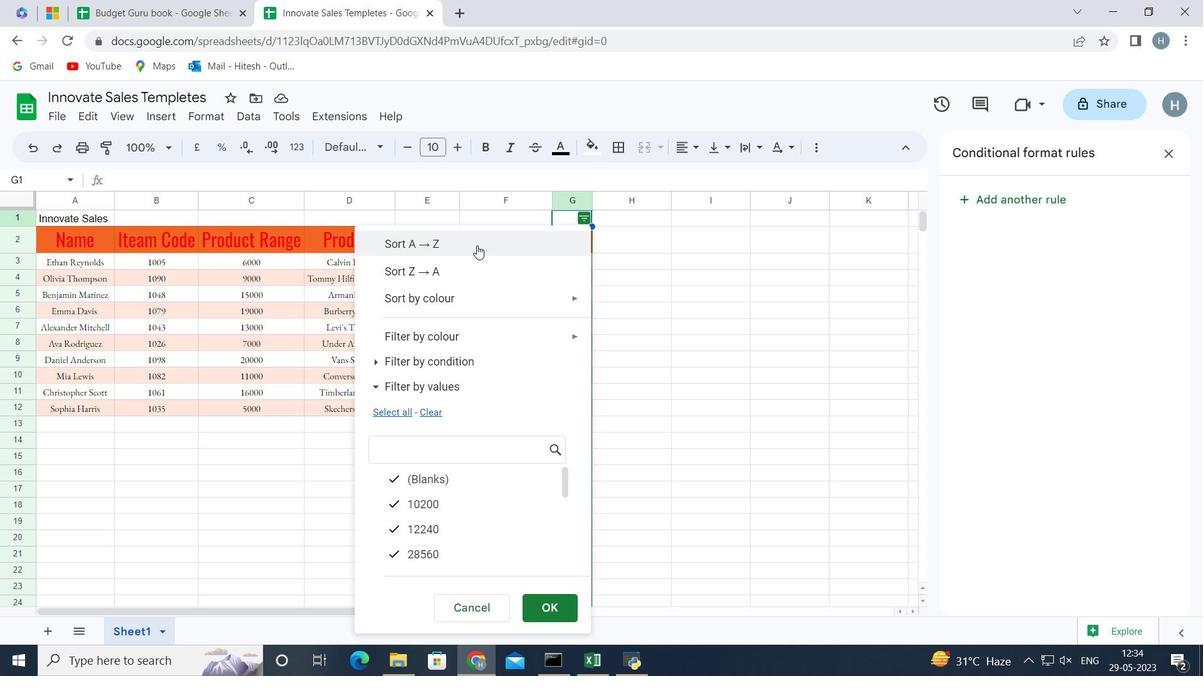 
Action: Mouse pressed left at (476, 246)
Screenshot: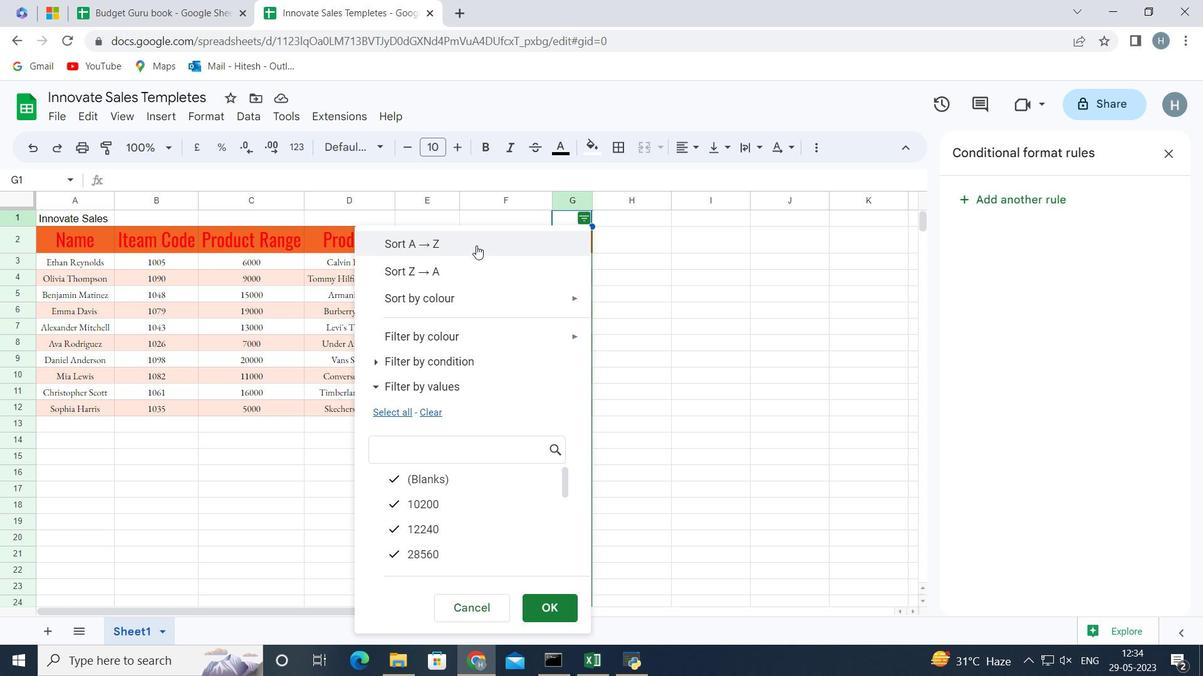 
Action: Key pressed ctrl+Z
Screenshot: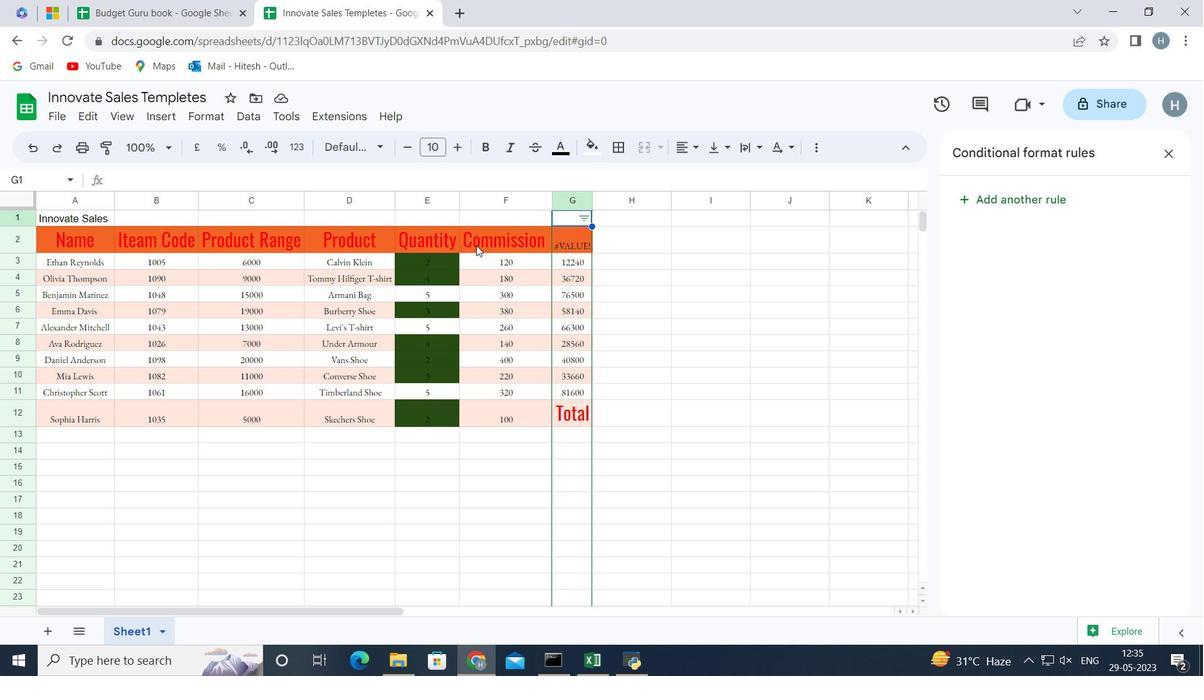 
Action: Mouse moved to (658, 251)
Screenshot: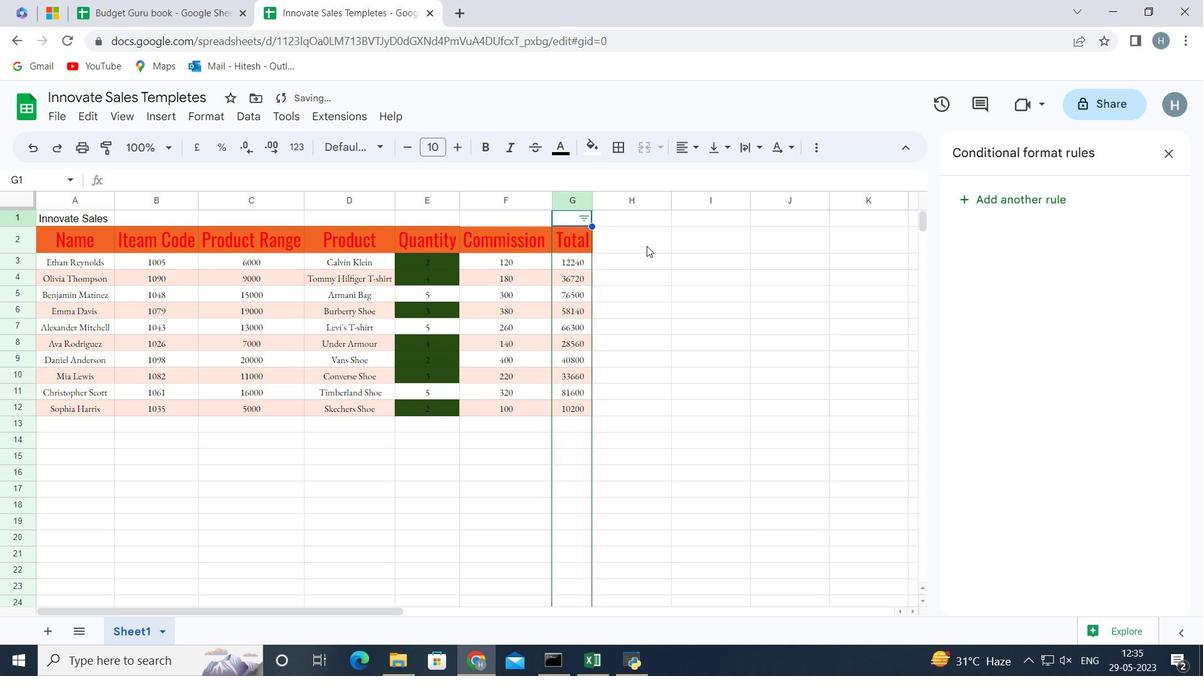 
Action: Mouse pressed left at (658, 251)
Screenshot: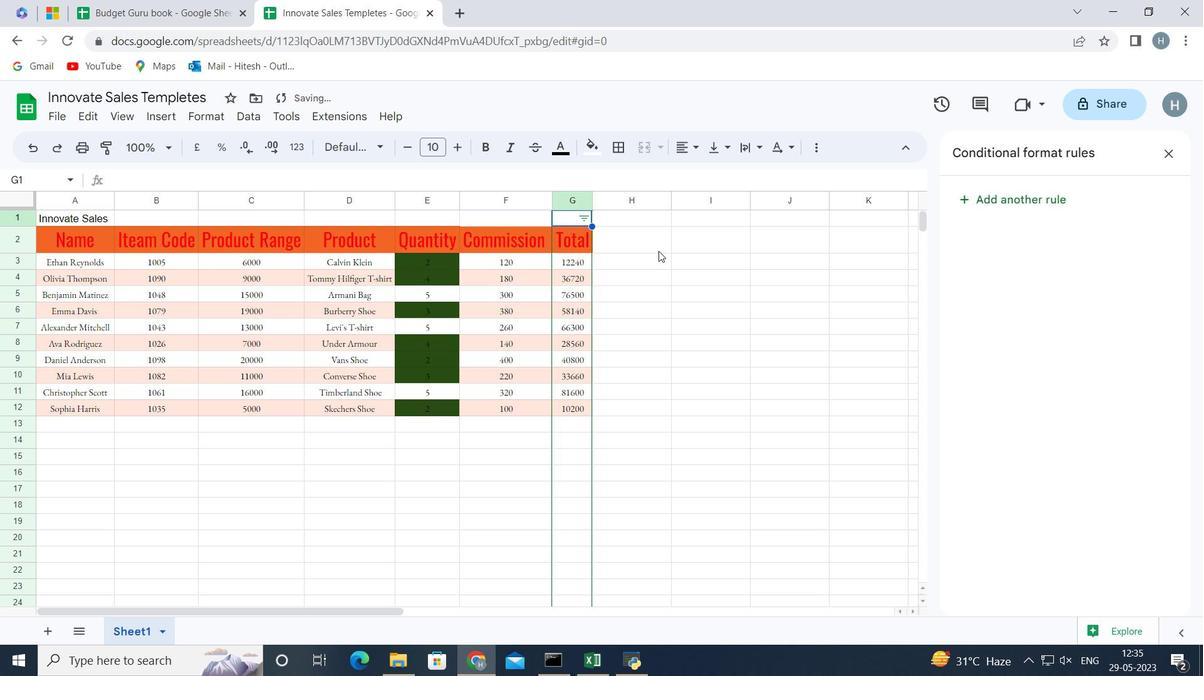 
Action: Mouse moved to (725, 267)
Screenshot: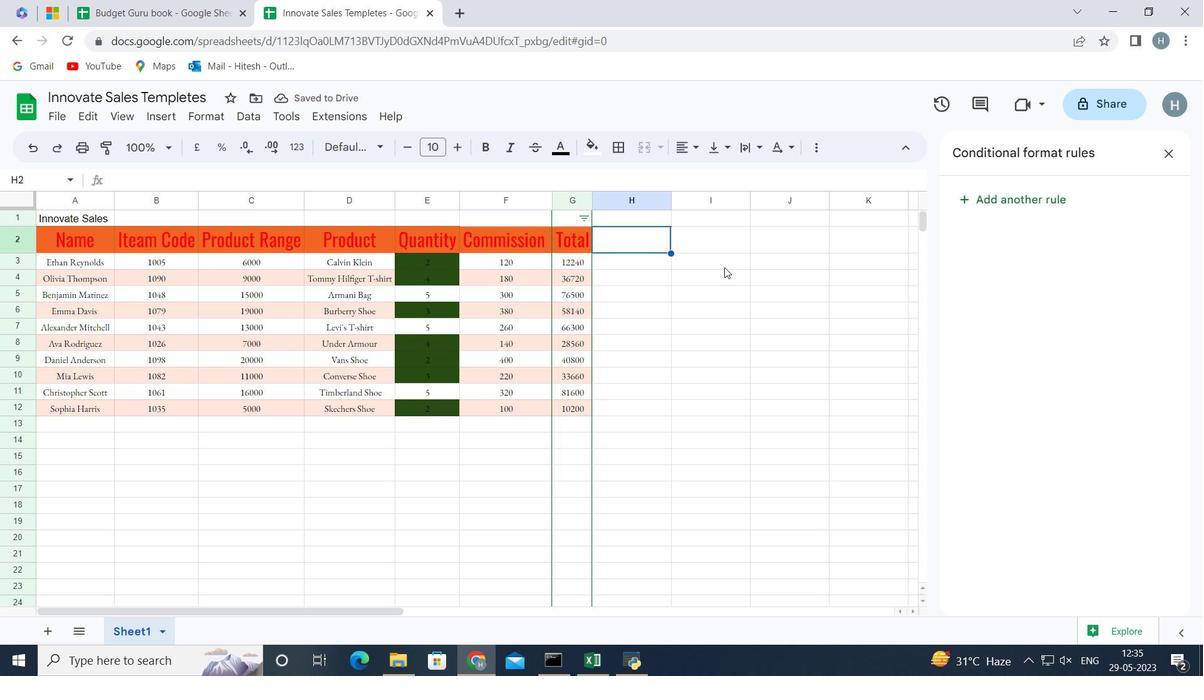 
Action: Mouse pressed left at (725, 267)
Screenshot: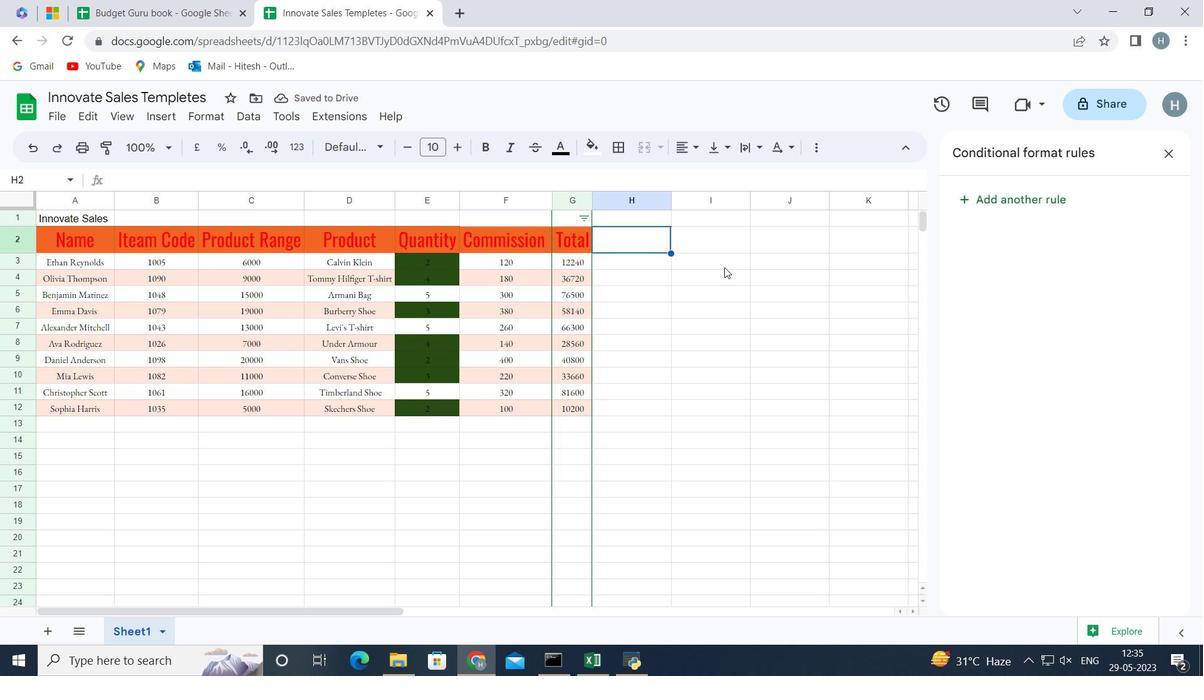 
Action: Mouse moved to (637, 230)
Screenshot: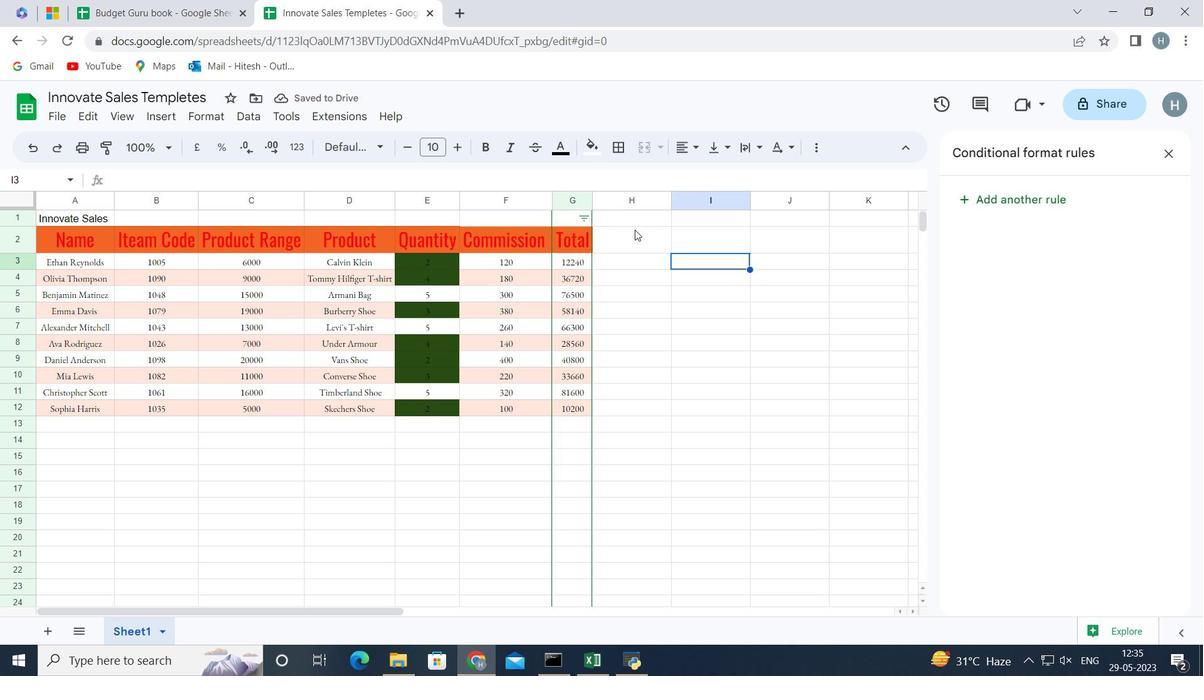 
Action: Mouse pressed left at (637, 230)
Screenshot: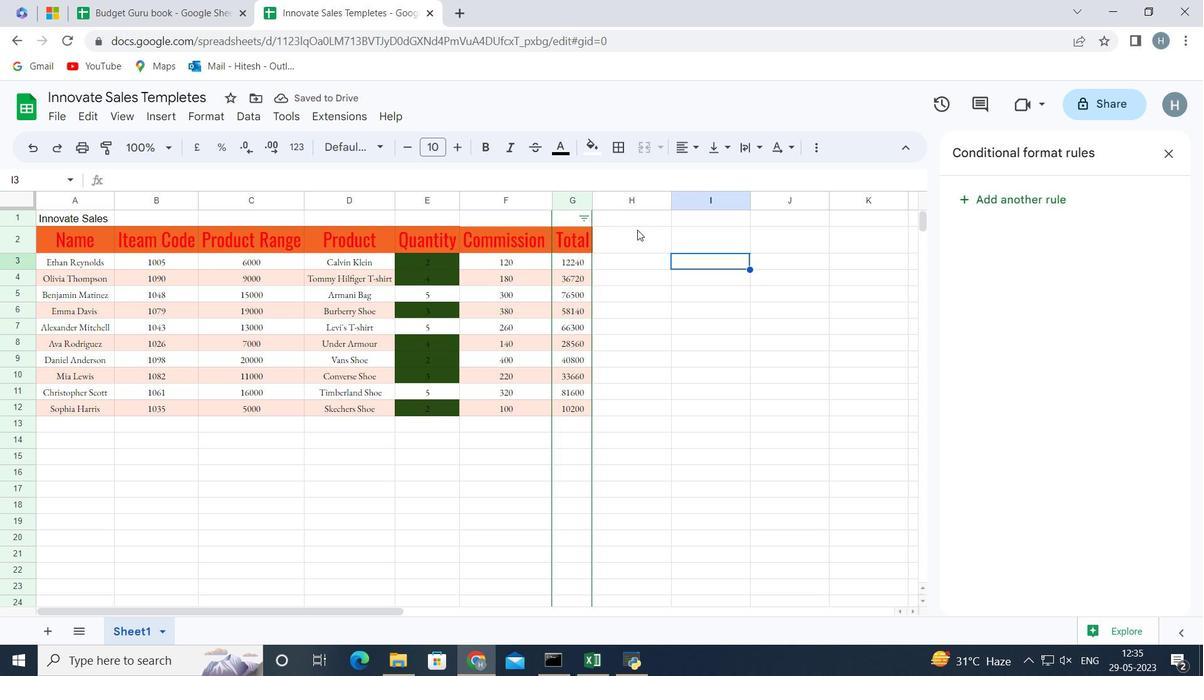 
Action: Mouse moved to (651, 314)
Screenshot: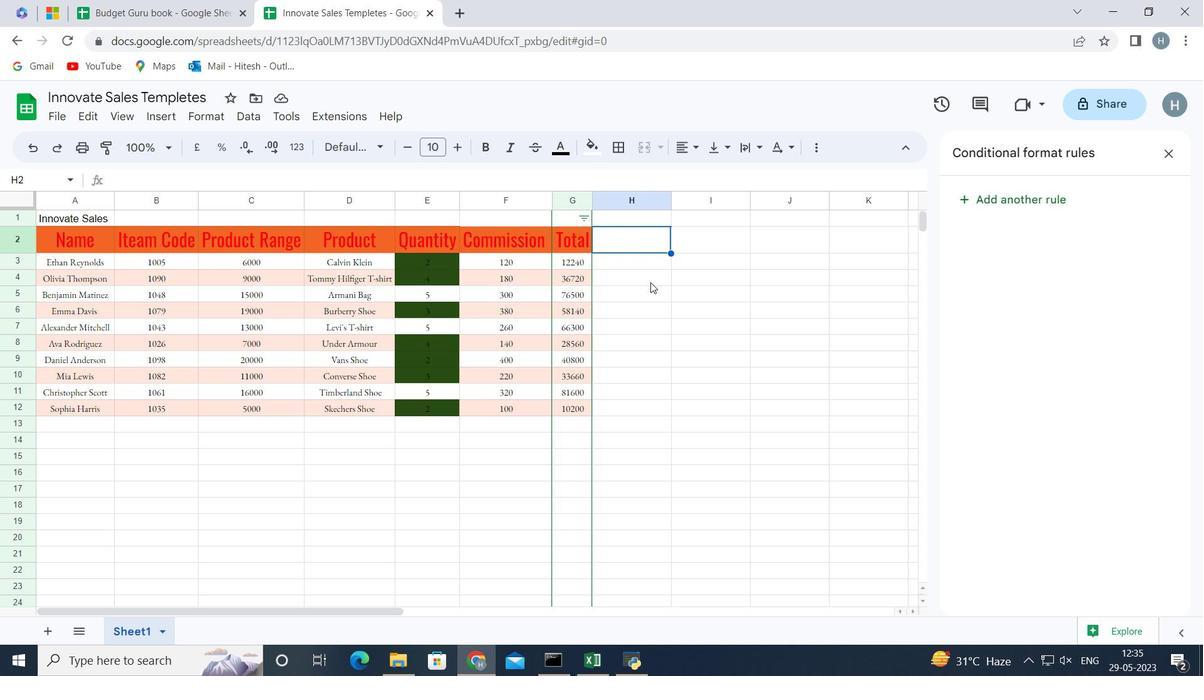 
Action: Mouse pressed left at (651, 314)
Screenshot: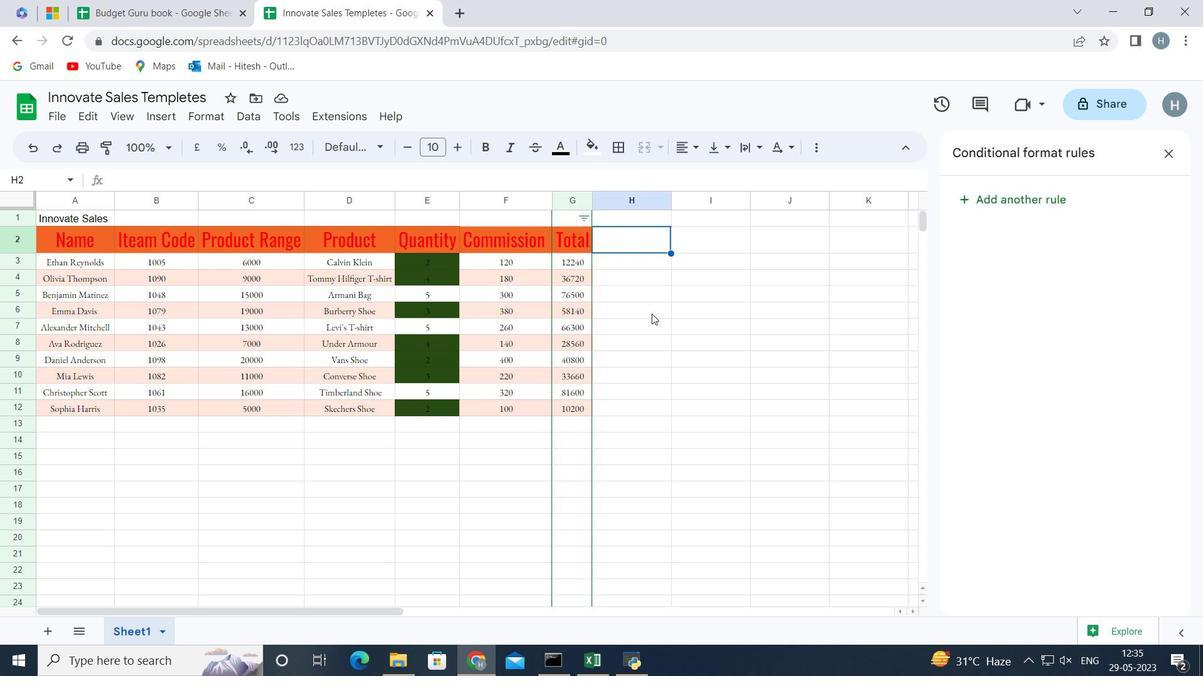 
Action: Mouse moved to (467, 500)
Screenshot: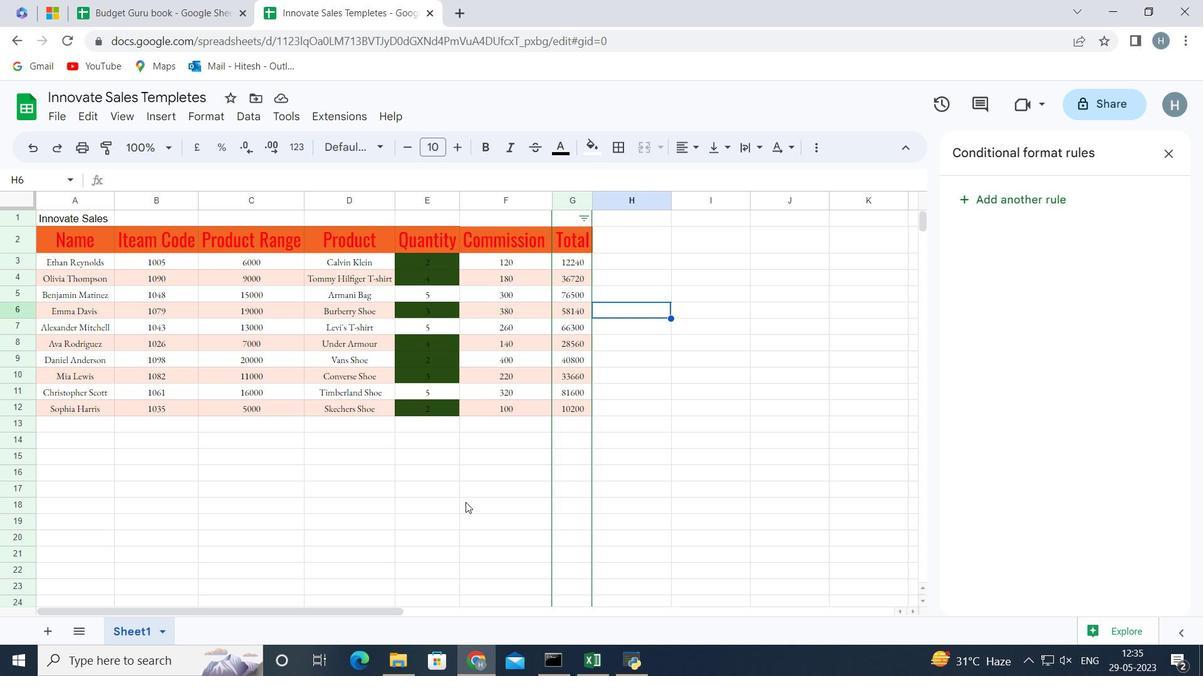 
Action: Mouse pressed left at (466, 500)
Screenshot: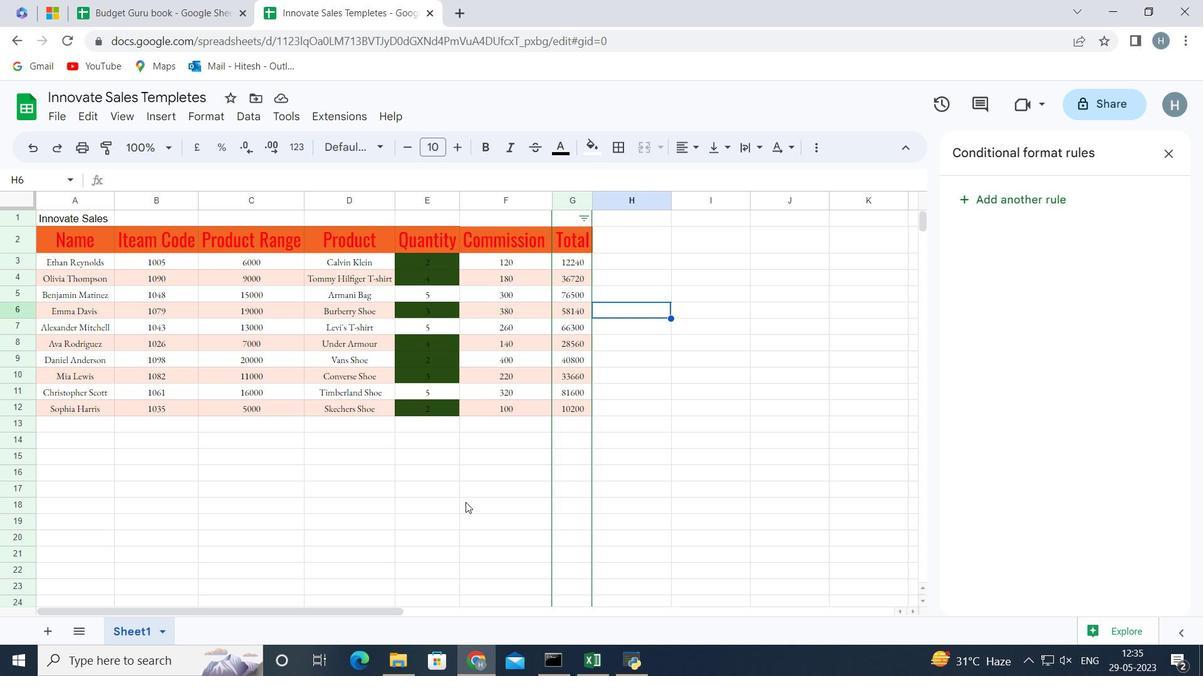 
Action: Mouse moved to (482, 483)
Screenshot: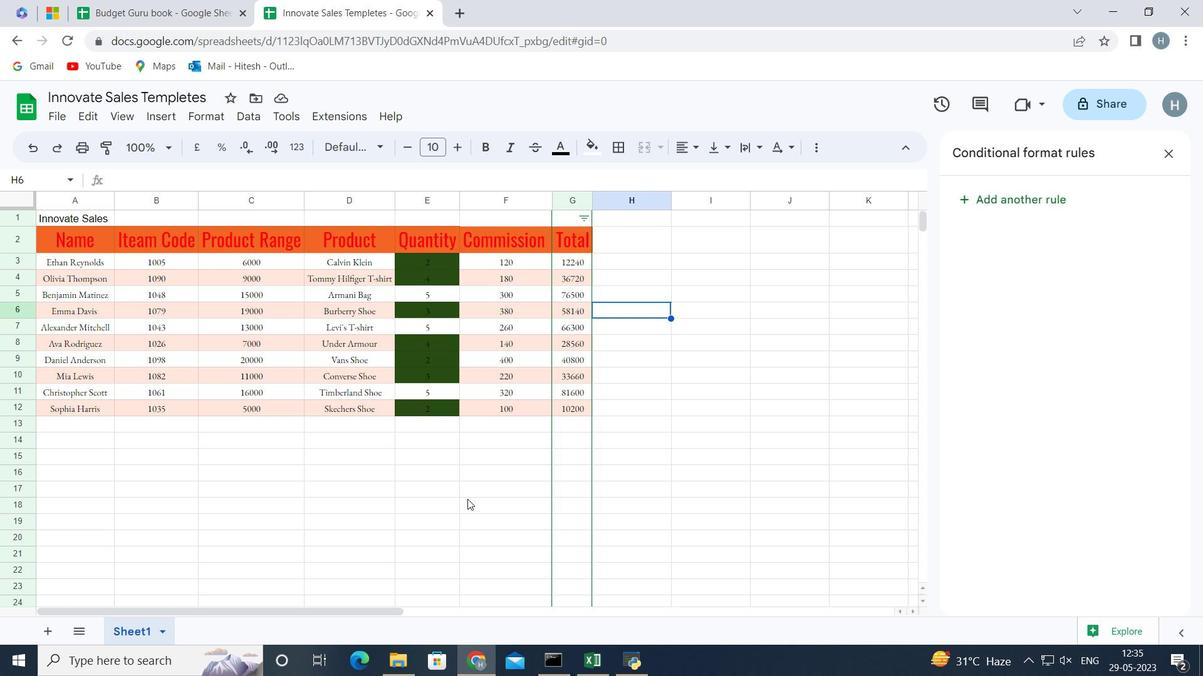 
Action: Mouse pressed left at (482, 483)
Screenshot: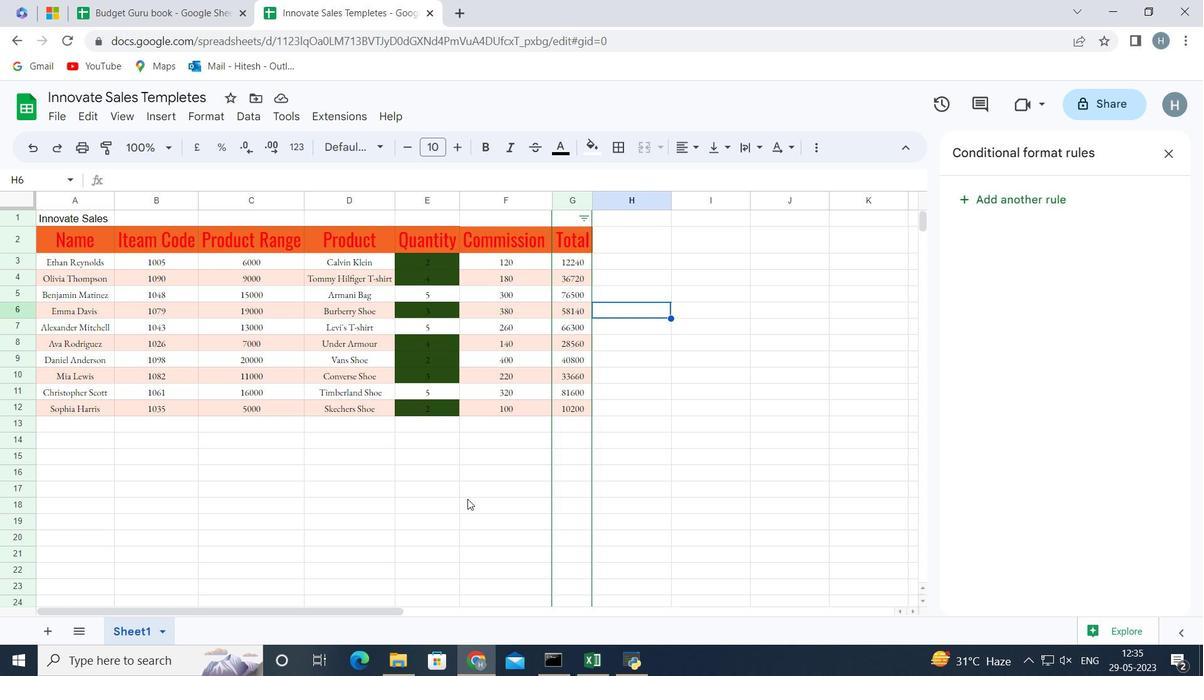 
Action: Mouse moved to (726, 372)
Screenshot: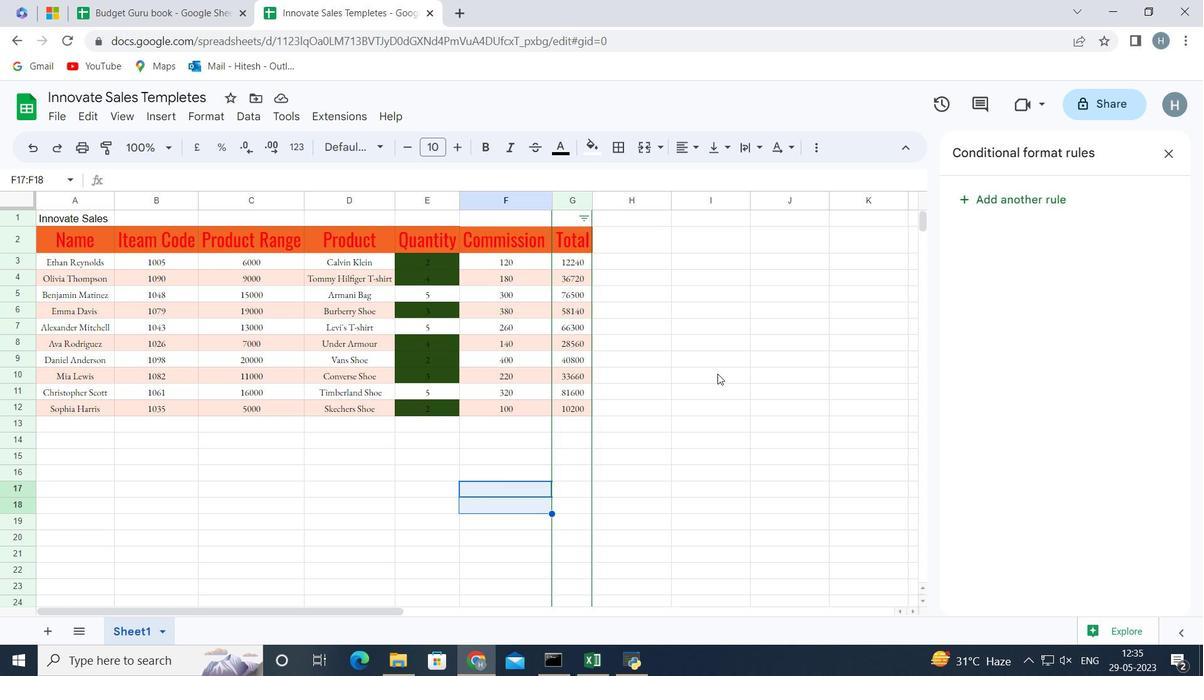 
Action: Mouse pressed left at (726, 372)
Screenshot: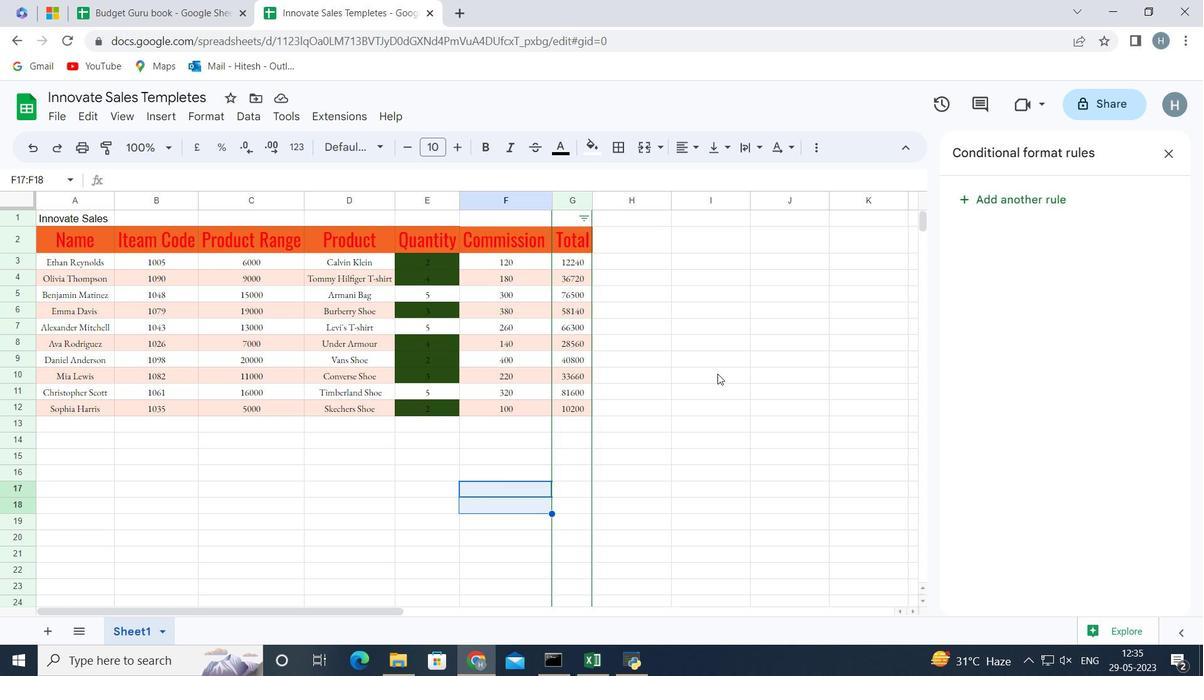 
Action: Mouse moved to (584, 219)
Screenshot: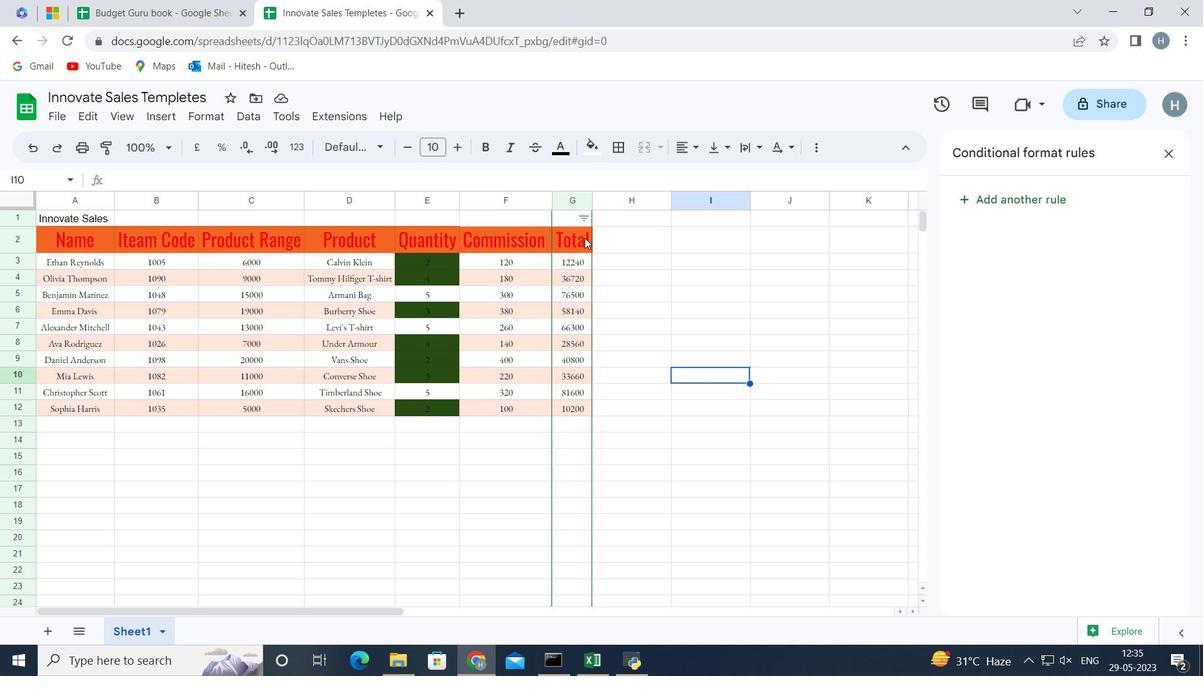 
Action: Mouse pressed left at (584, 219)
Screenshot: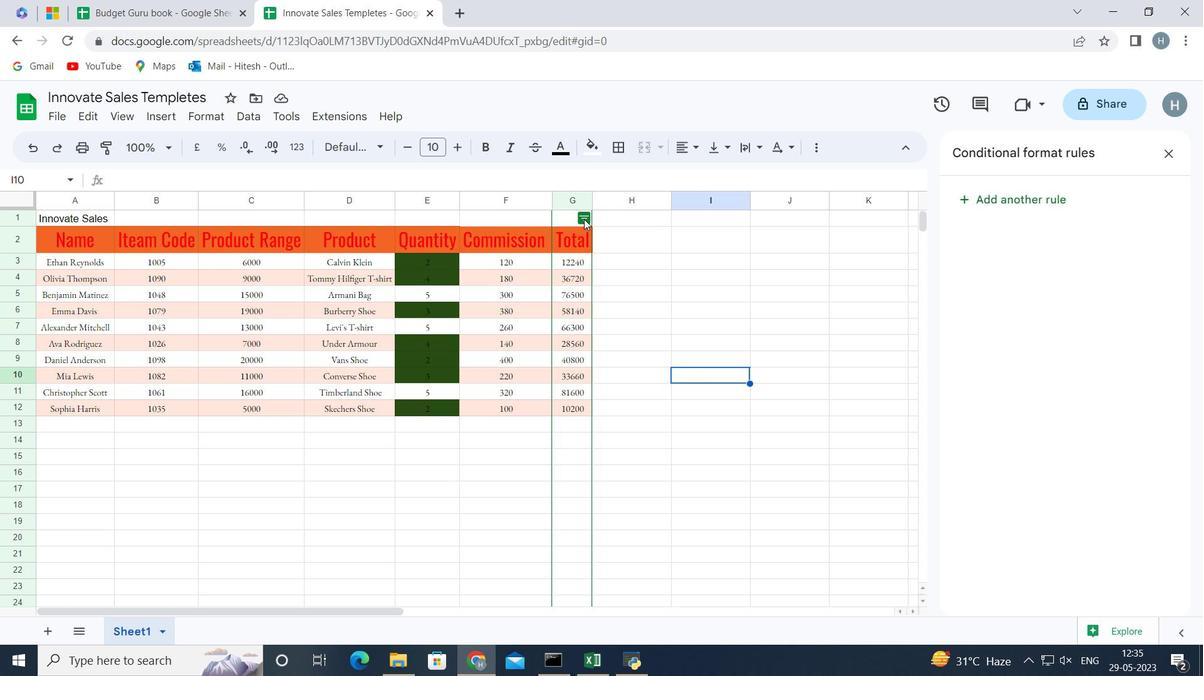 
Action: Mouse moved to (520, 394)
Screenshot: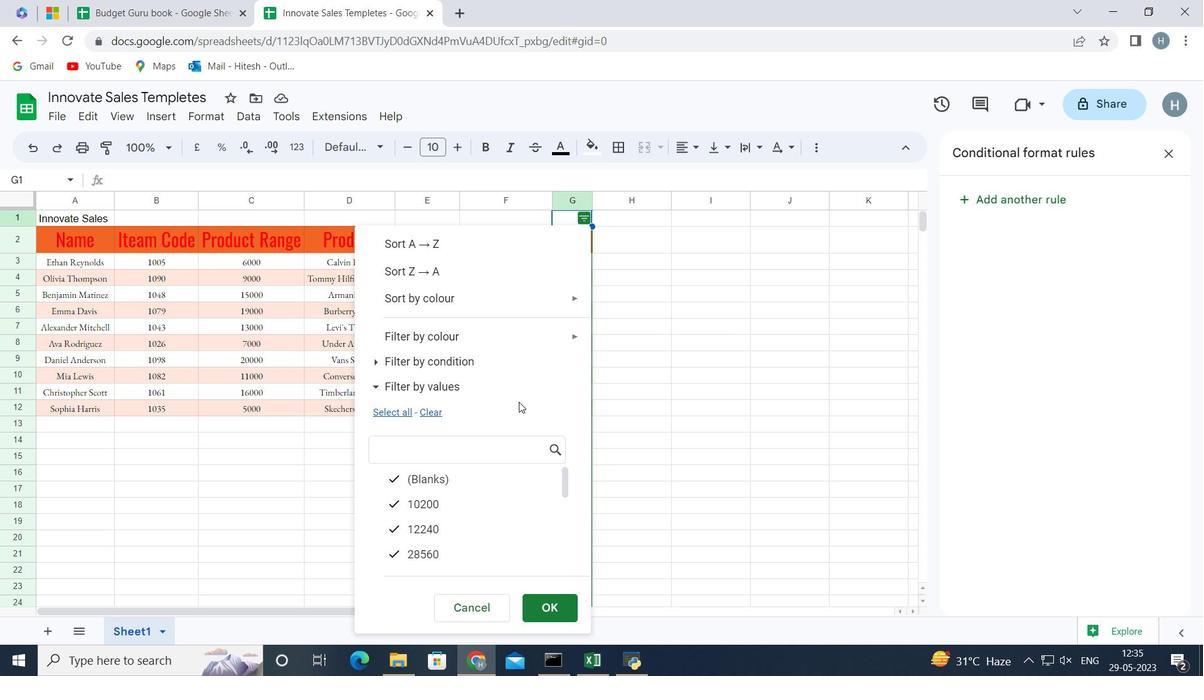 
Action: Mouse scrolled (520, 393) with delta (0, 0)
Screenshot: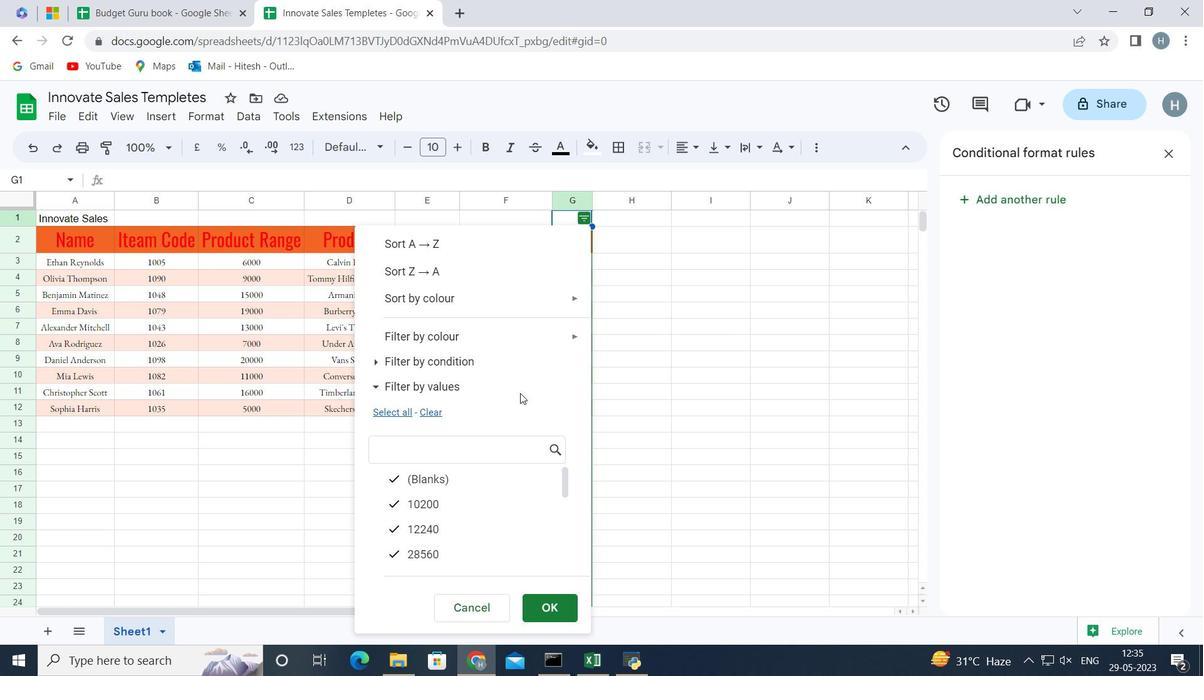 
Action: Mouse scrolled (520, 393) with delta (0, 0)
Screenshot: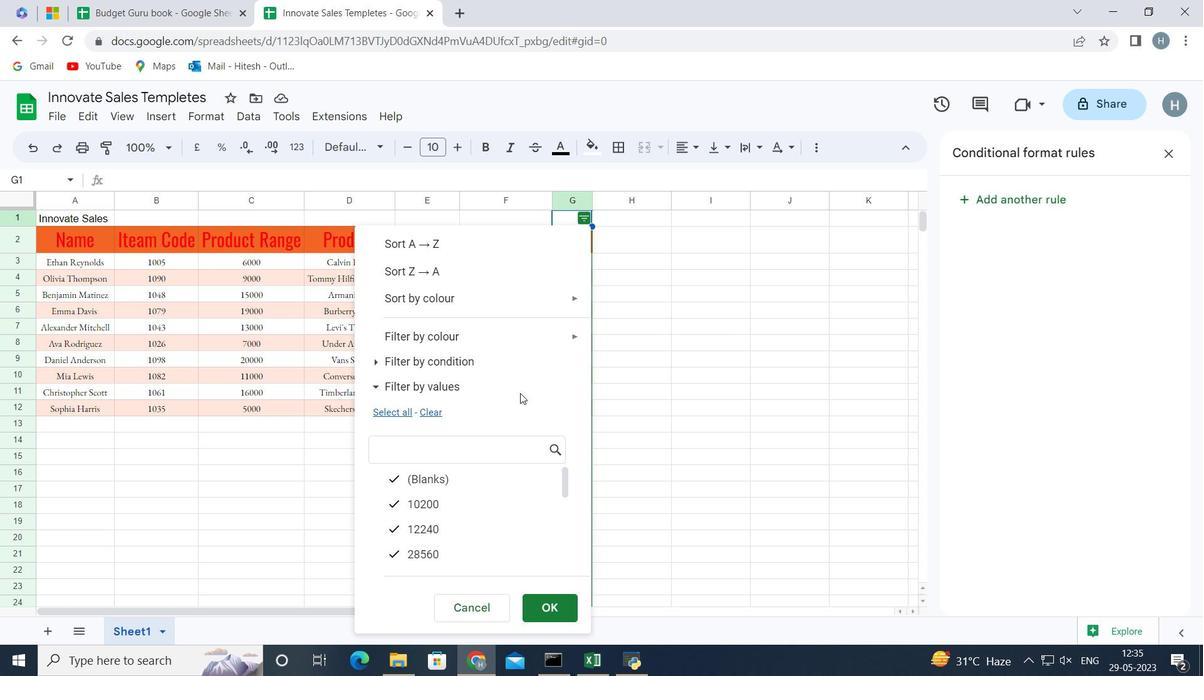 
Action: Mouse scrolled (520, 393) with delta (0, 0)
Screenshot: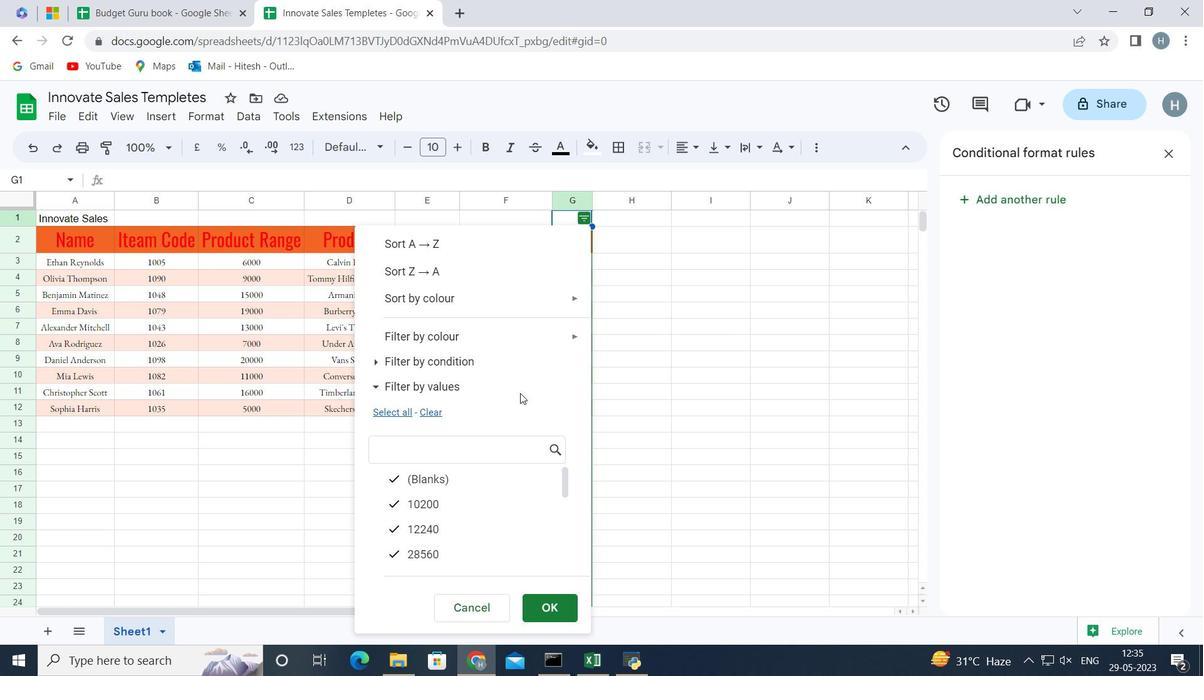 
Action: Mouse moved to (559, 453)
Screenshot: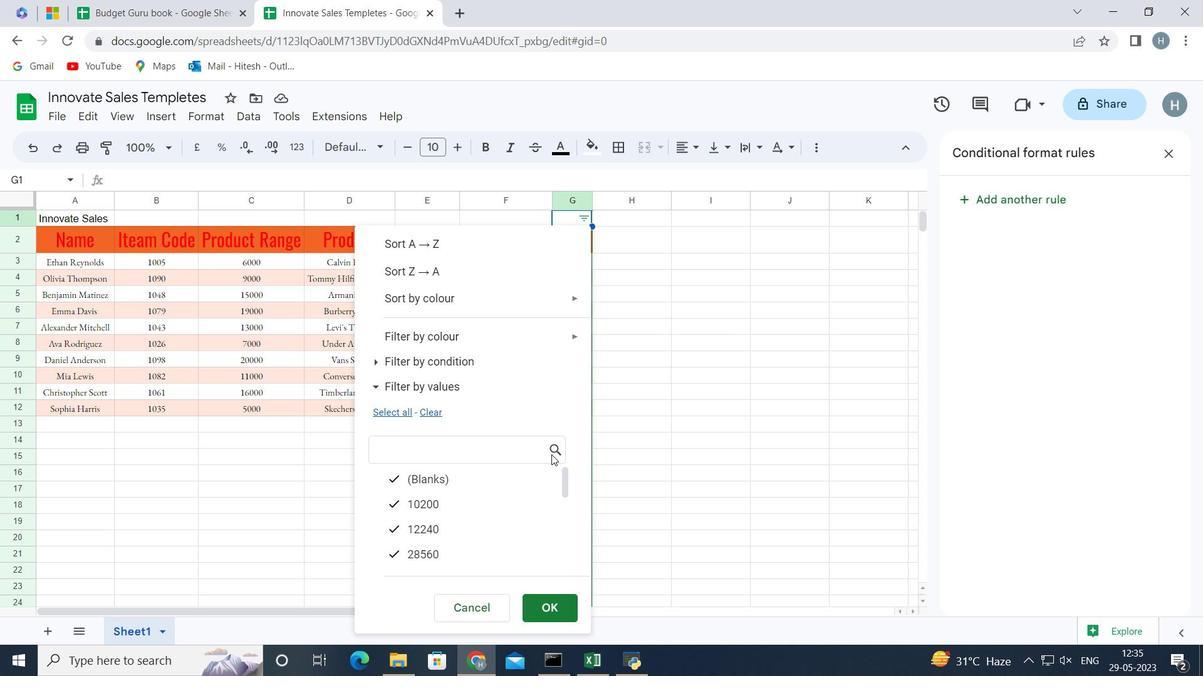 
Action: Mouse pressed left at (559, 453)
Screenshot: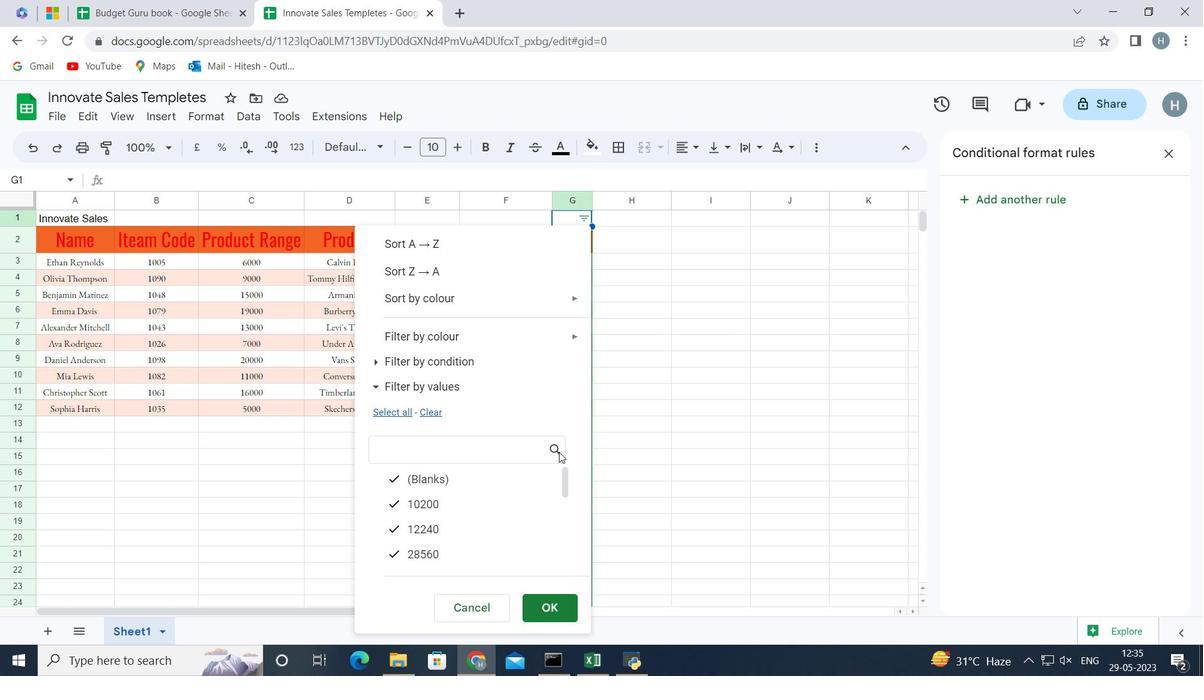 
Action: Mouse moved to (562, 451)
Screenshot: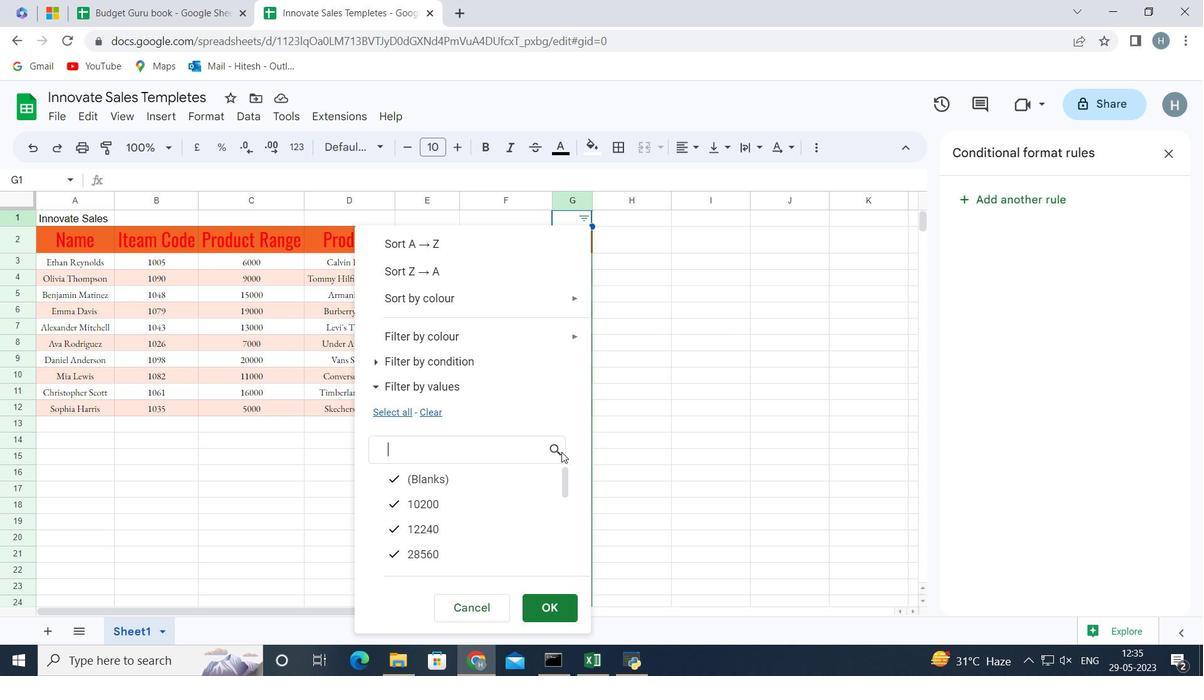 
Action: Key pressed <Key.shift>As
Screenshot: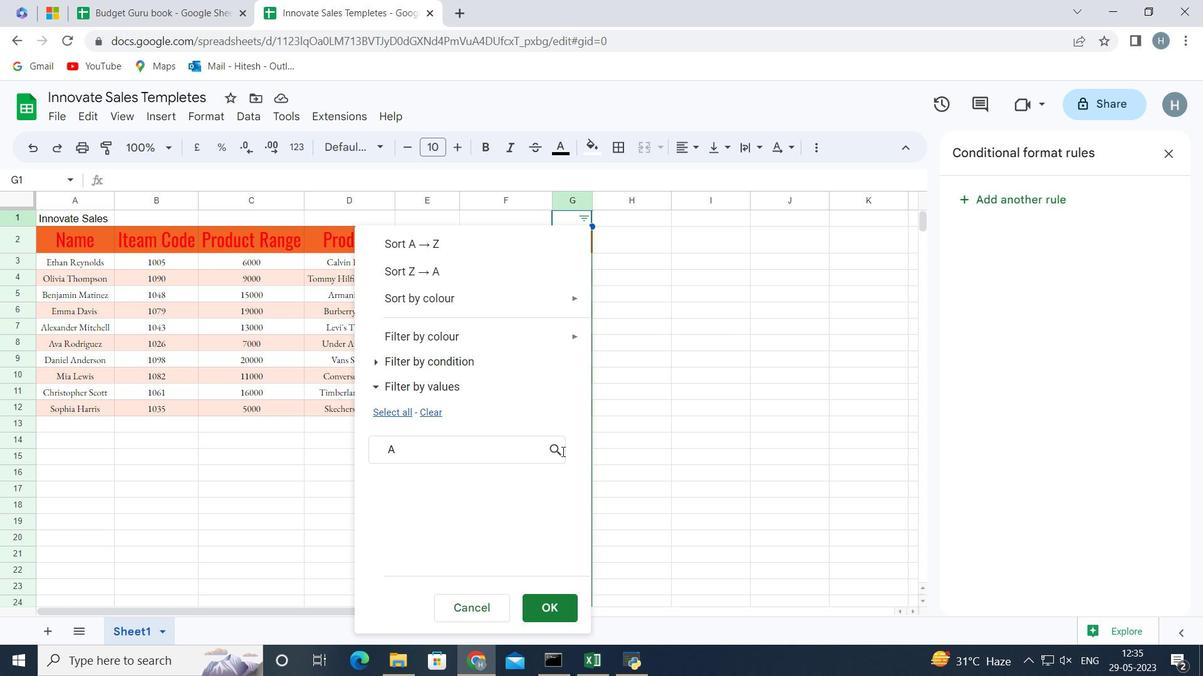 
Action: Mouse moved to (563, 451)
Screenshot: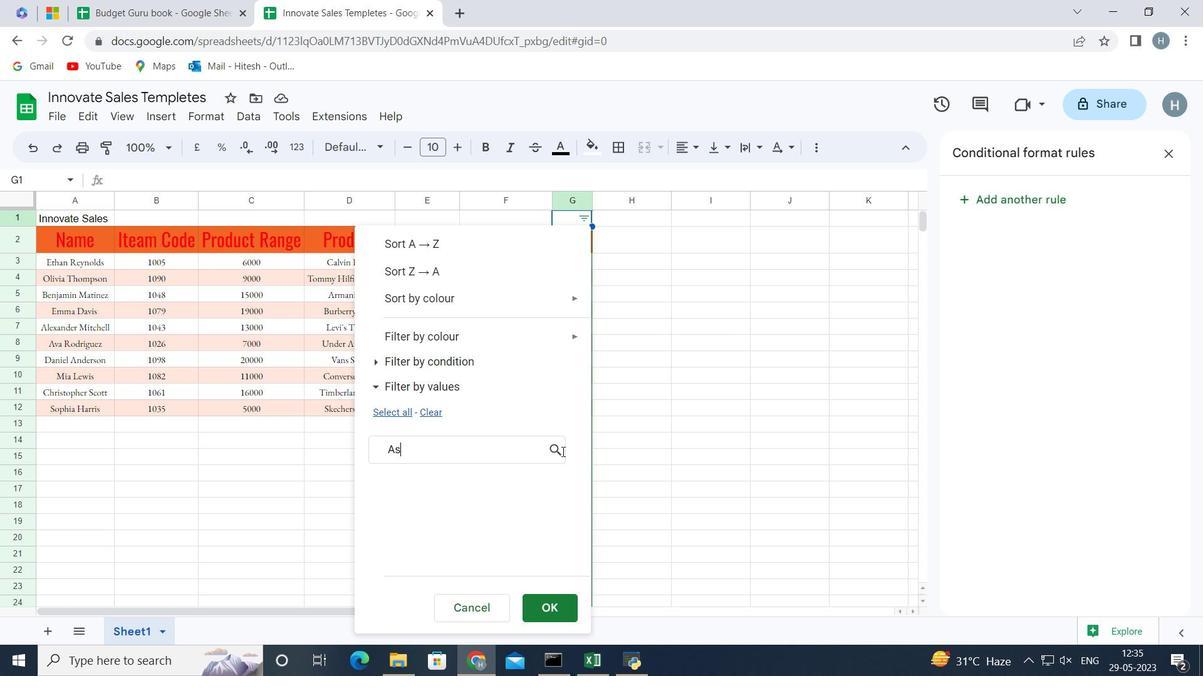 
Action: Key pressed c
Screenshot: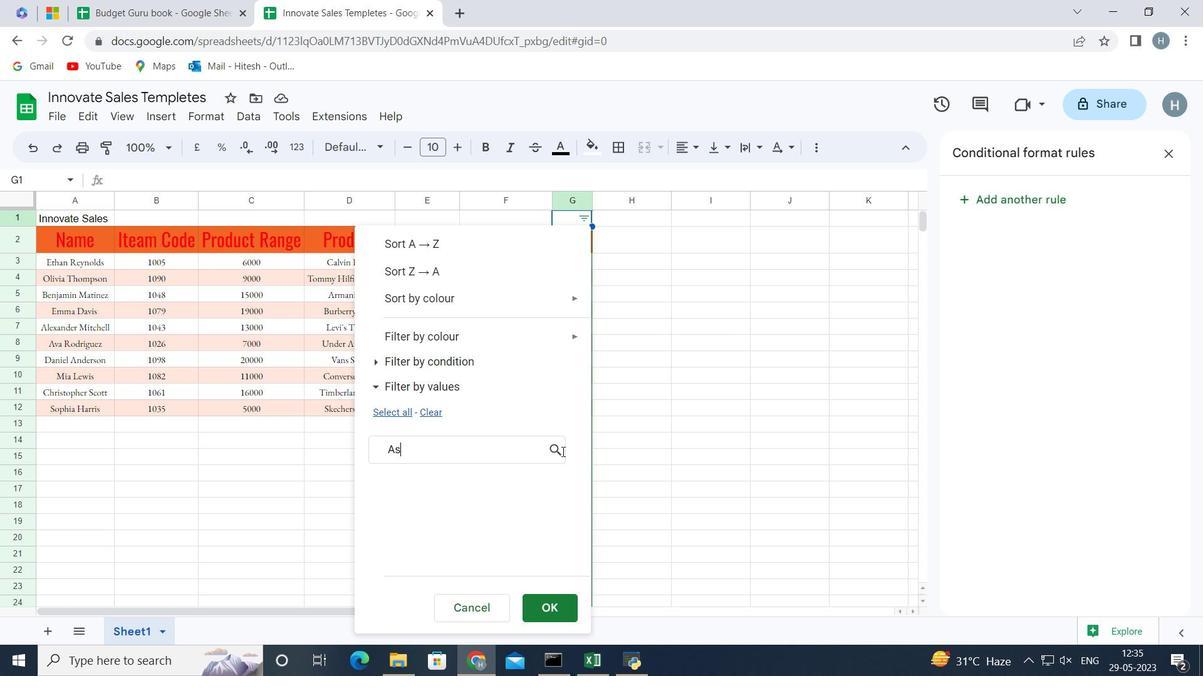 
Action: Mouse moved to (566, 450)
Screenshot: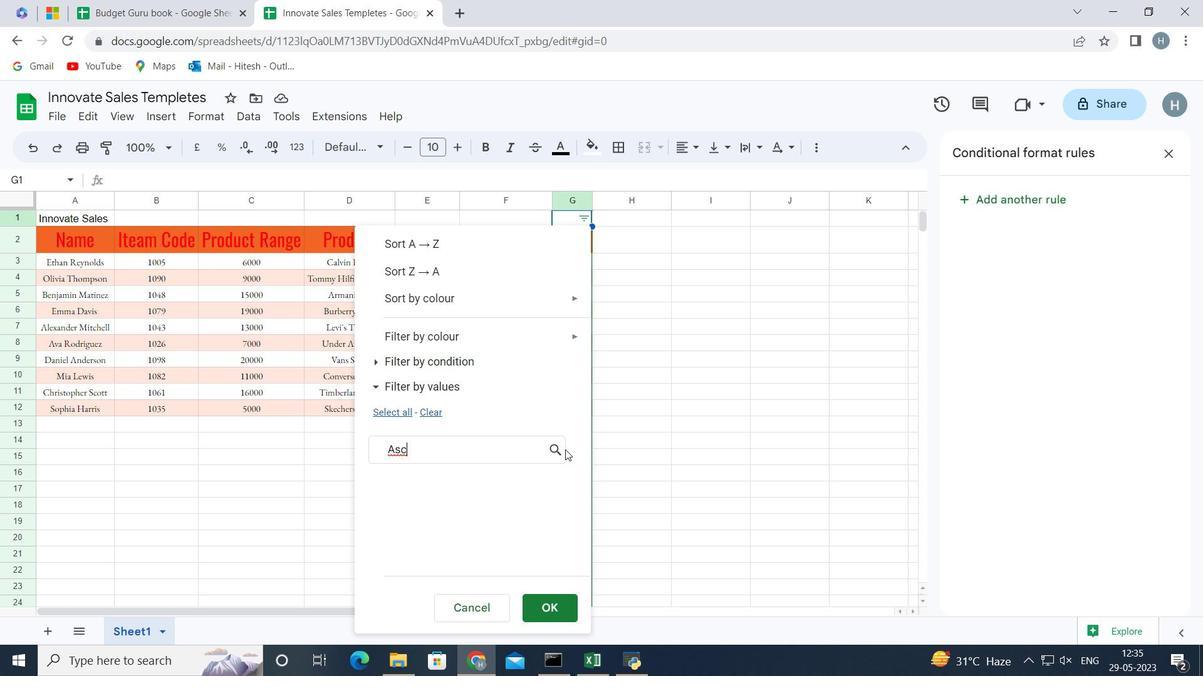
Action: Key pressed <Key.backspace><Key.backspace><Key.backspace><Key.backspace>
Screenshot: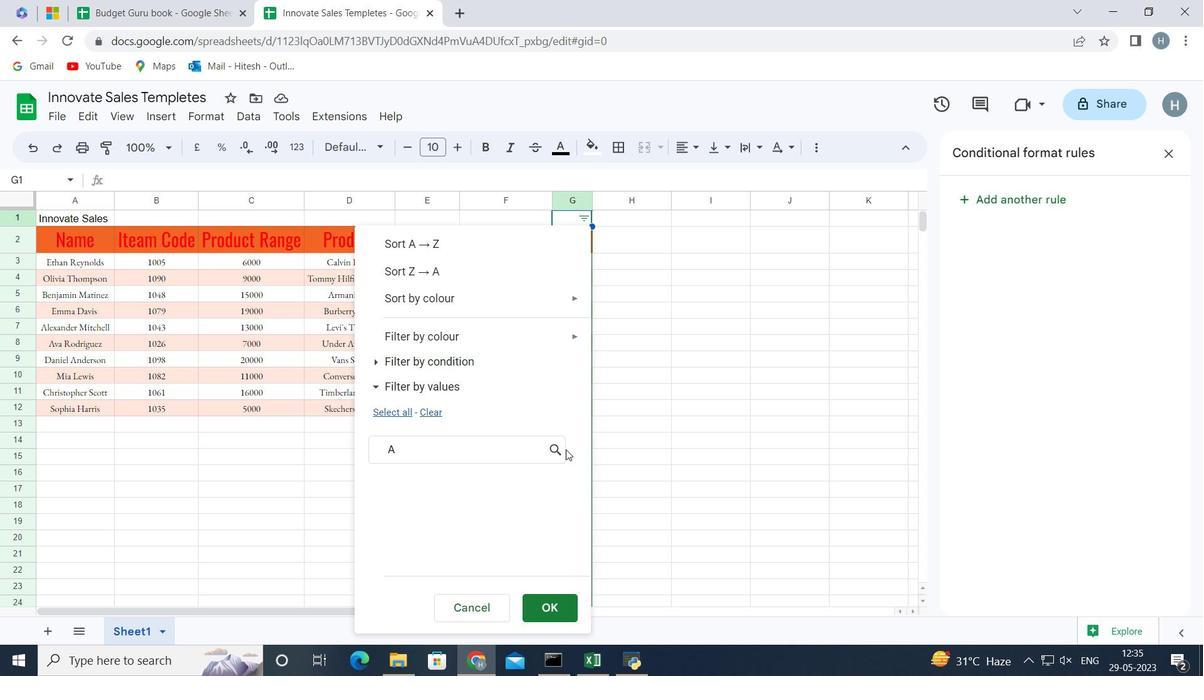 
Action: Mouse moved to (685, 307)
Screenshot: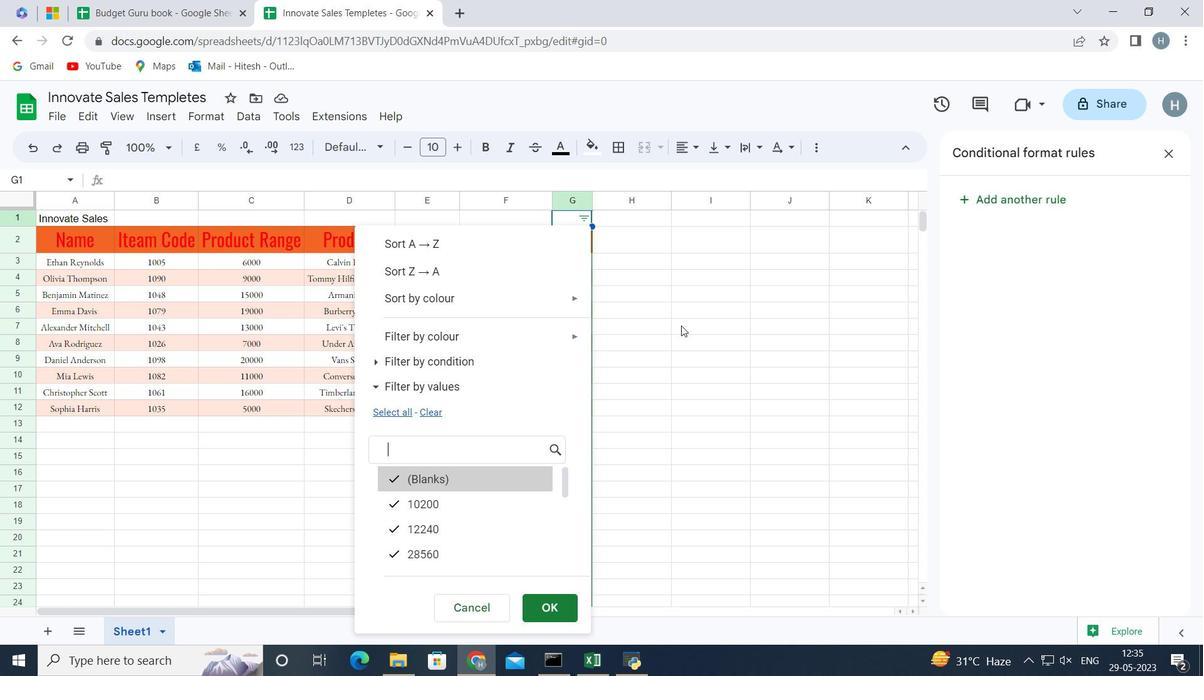 
Action: Mouse pressed left at (685, 307)
Screenshot: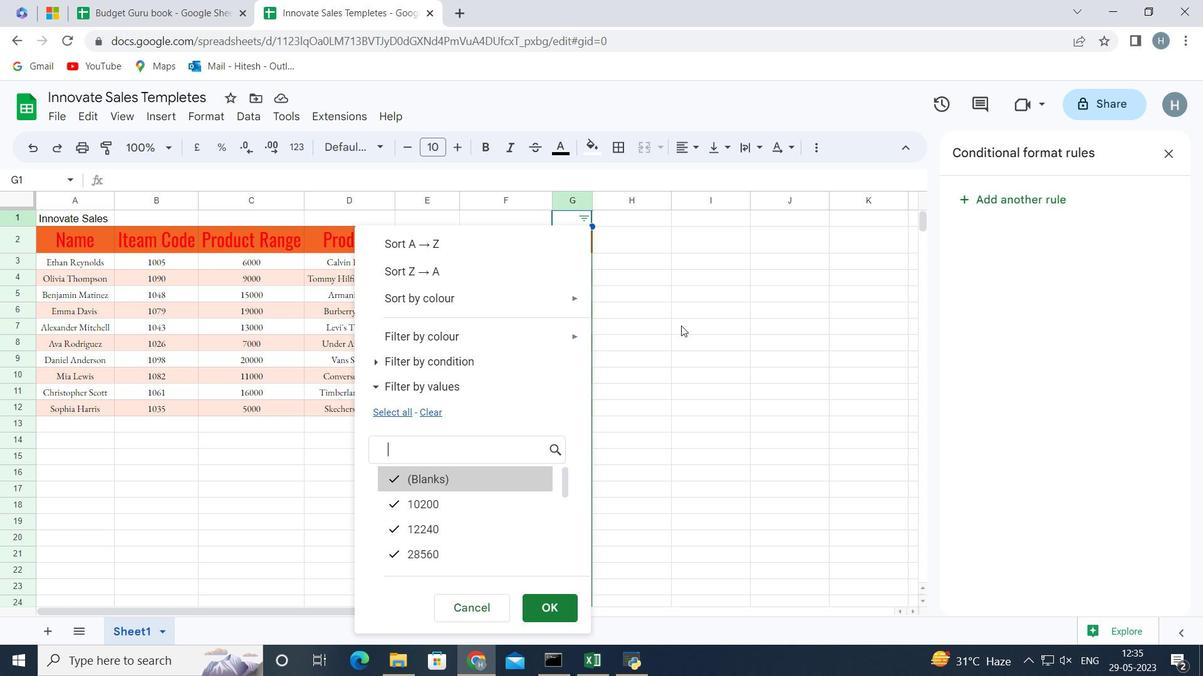 
Action: Mouse moved to (585, 217)
Screenshot: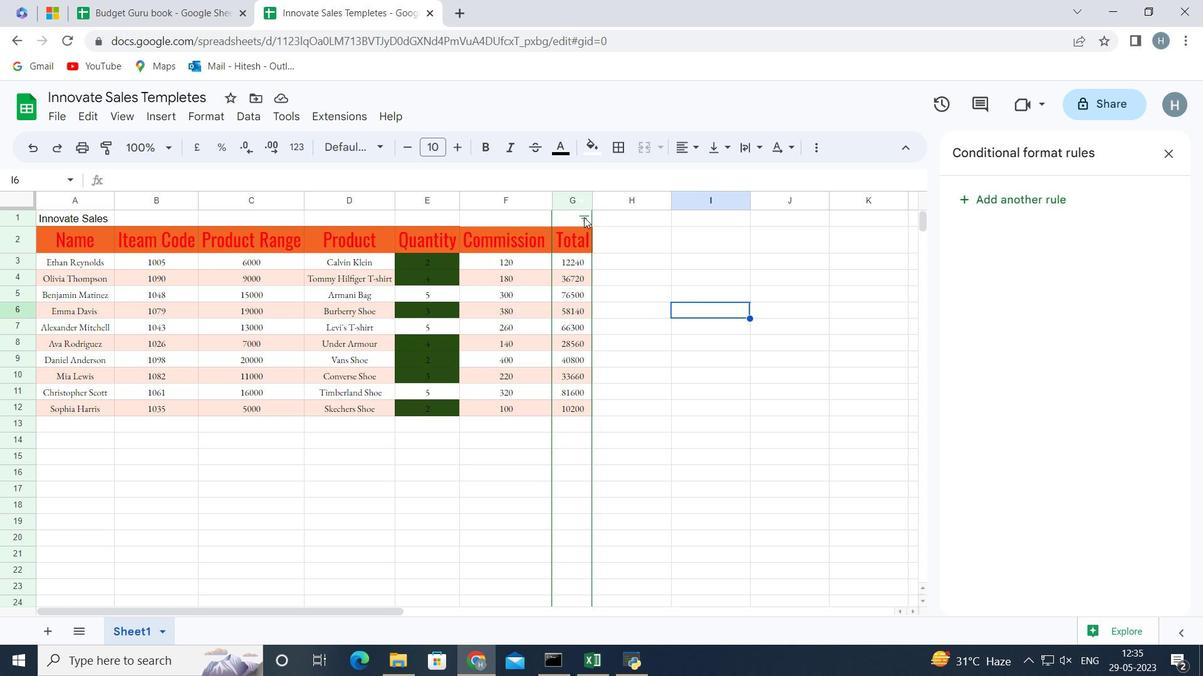 
Action: Mouse pressed left at (585, 217)
Screenshot: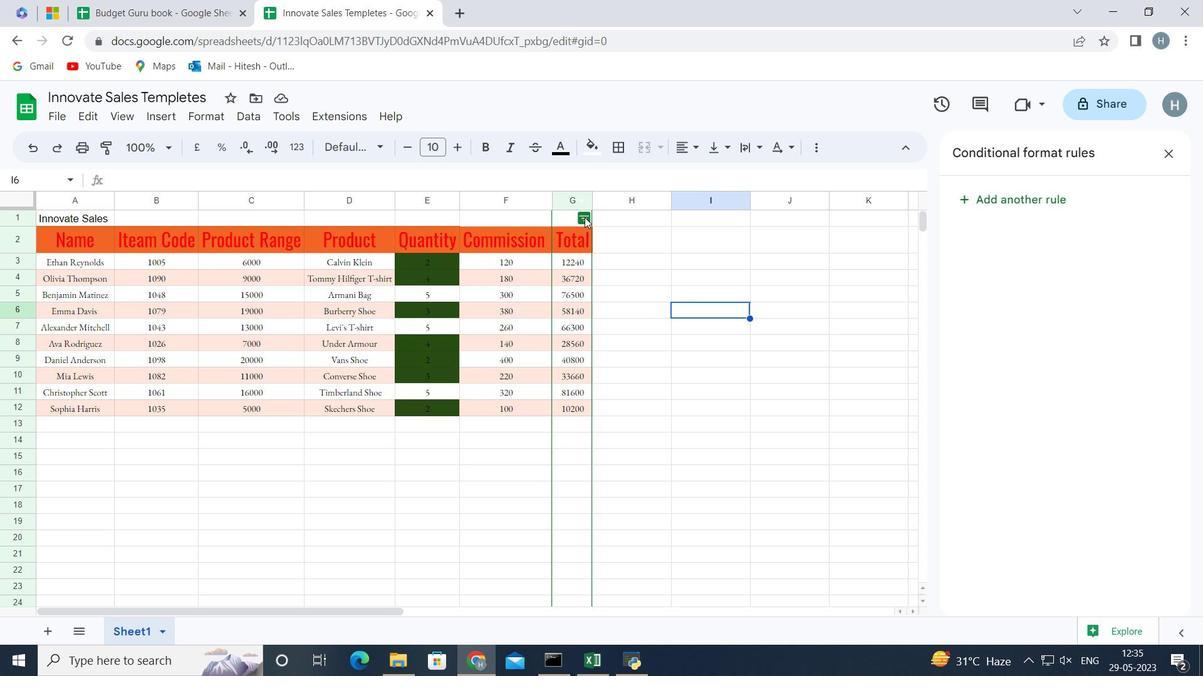 
Action: Mouse moved to (515, 248)
Screenshot: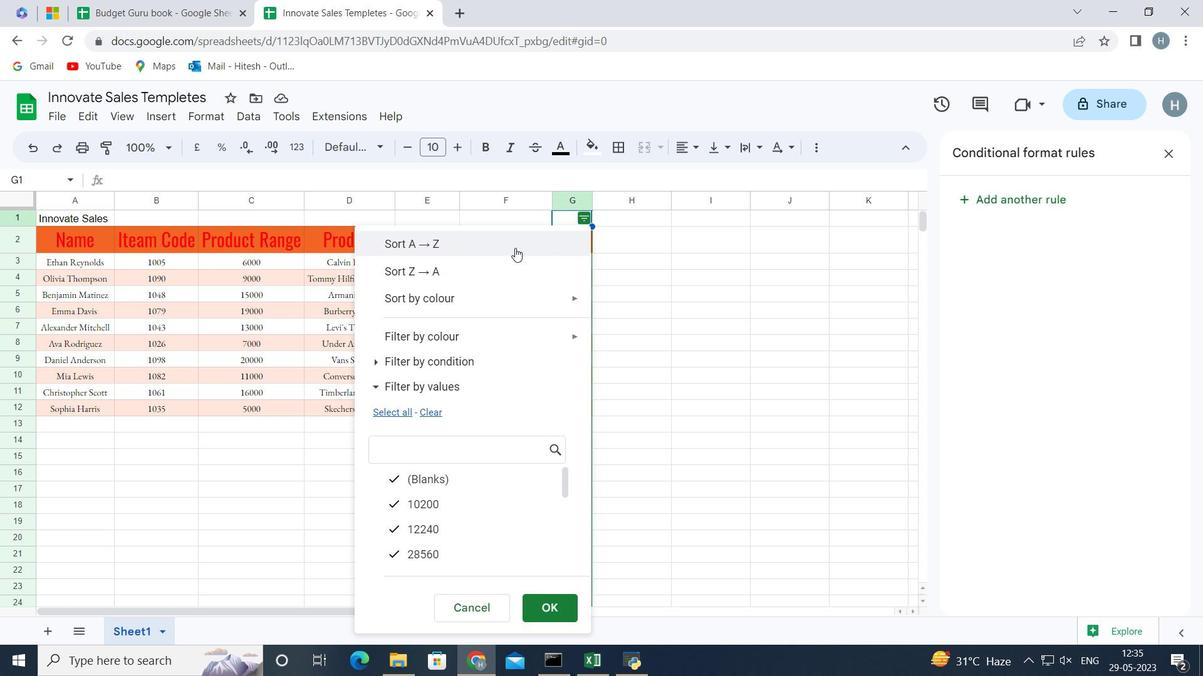 
Action: Mouse pressed left at (515, 248)
Screenshot: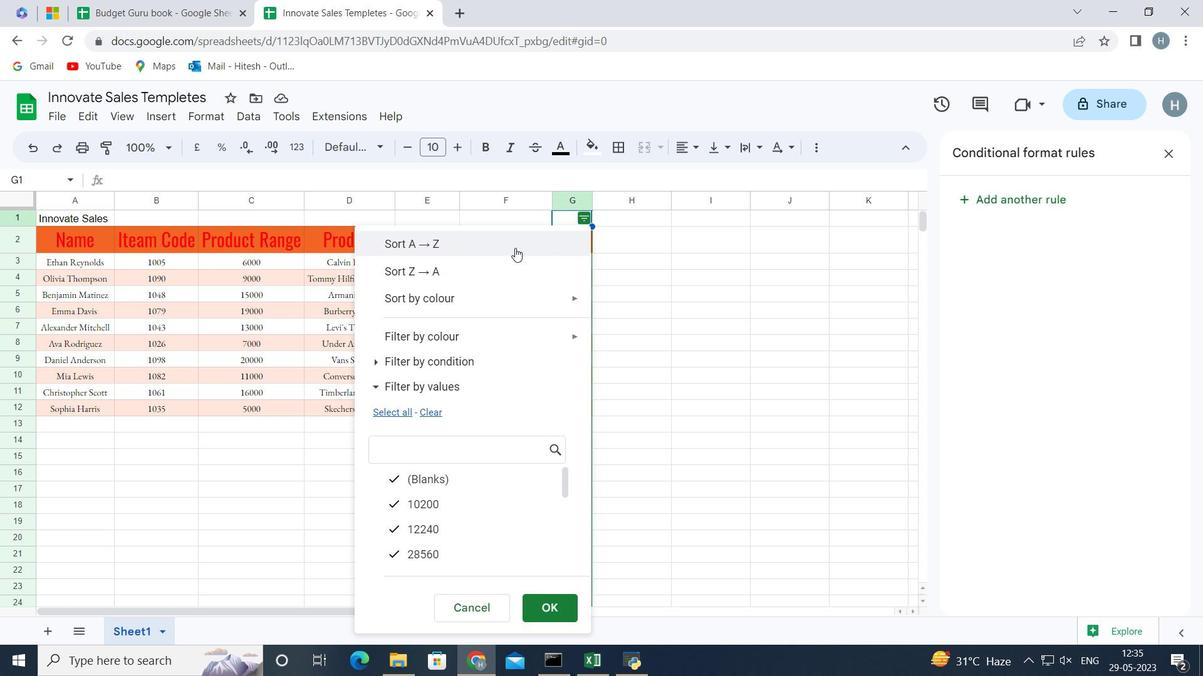 
Action: Mouse moved to (656, 250)
Screenshot: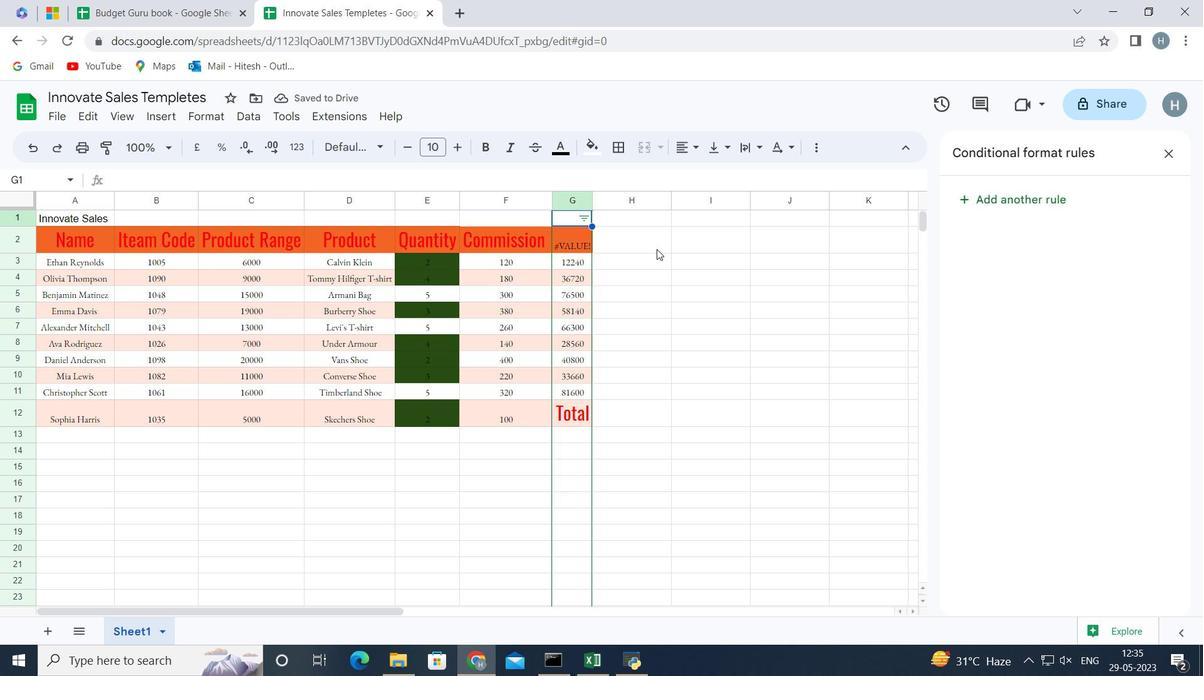 
Action: Key pressed ctrl+Z
Screenshot: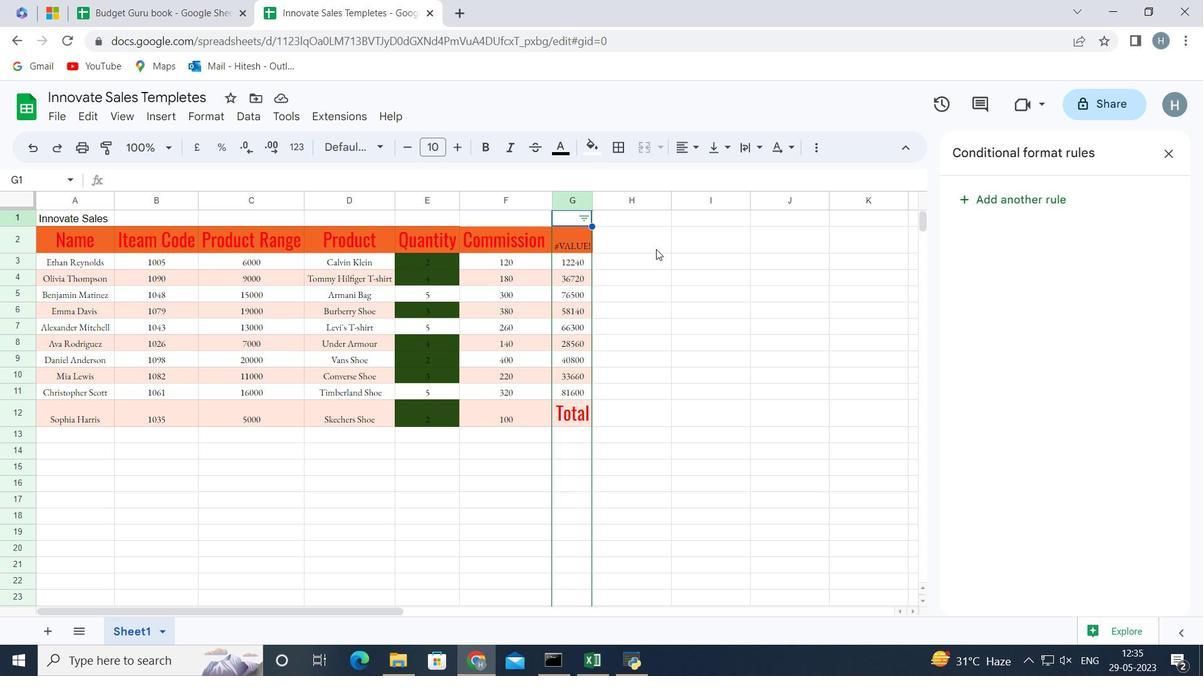
Action: Mouse moved to (594, 494)
Screenshot: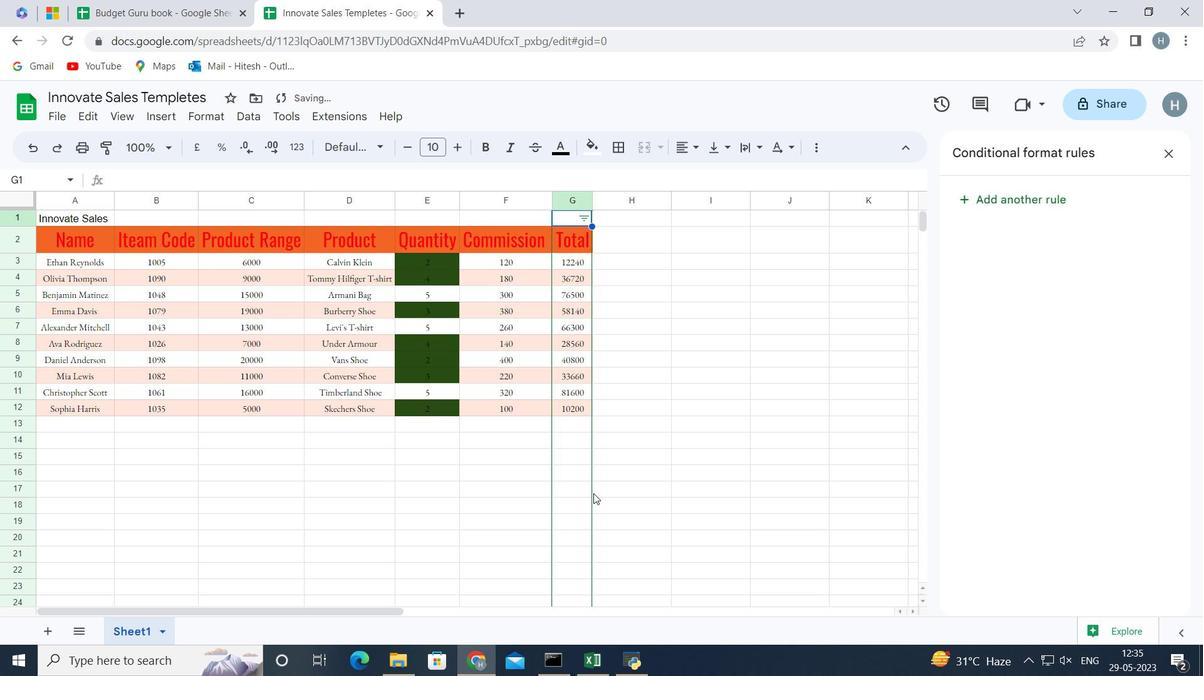 
Action: Mouse pressed left at (594, 494)
Screenshot: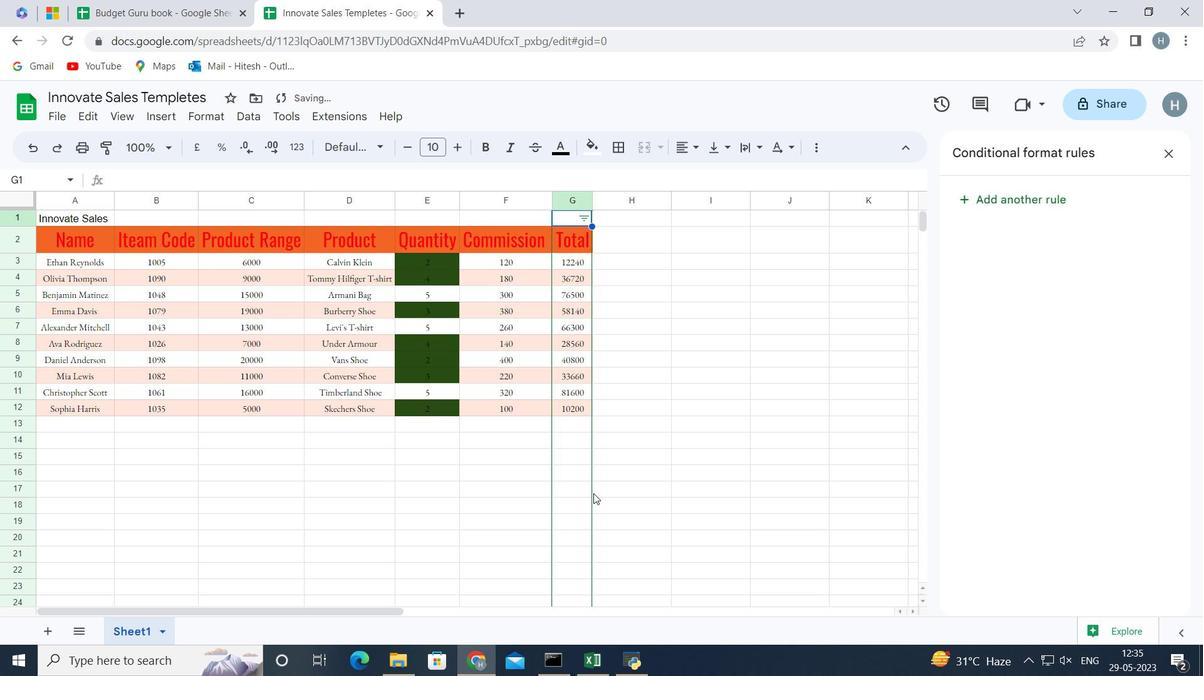 
Action: Mouse moved to (688, 428)
Screenshot: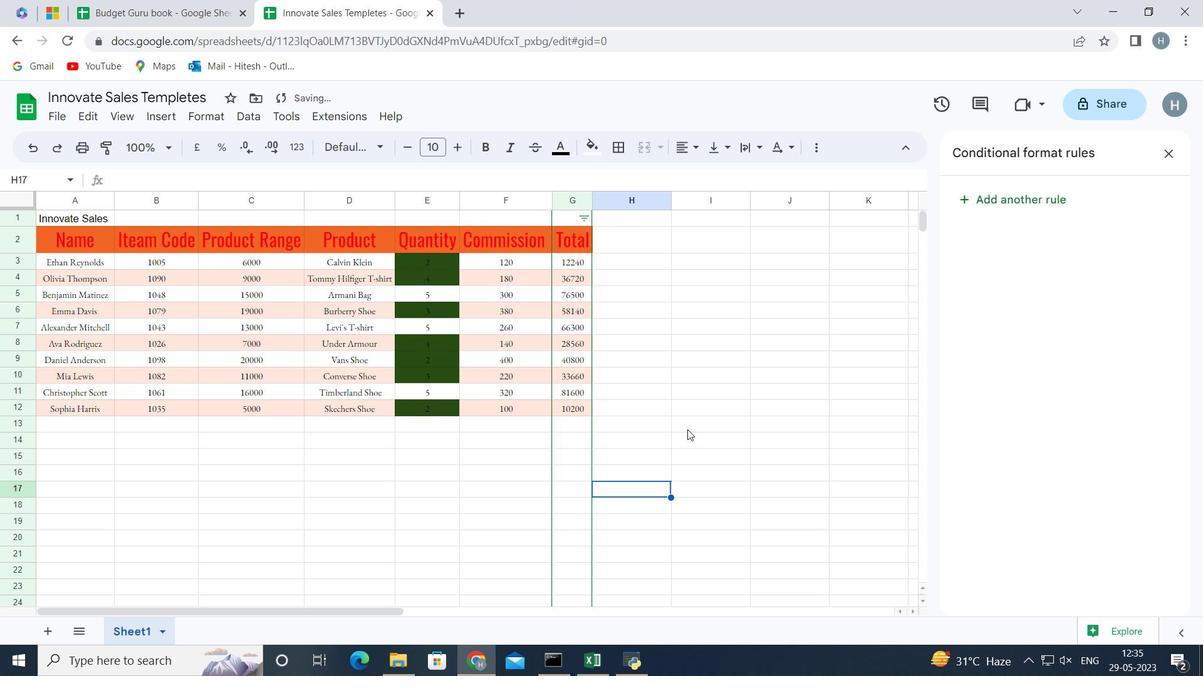 
Action: Mouse pressed left at (688, 428)
Screenshot: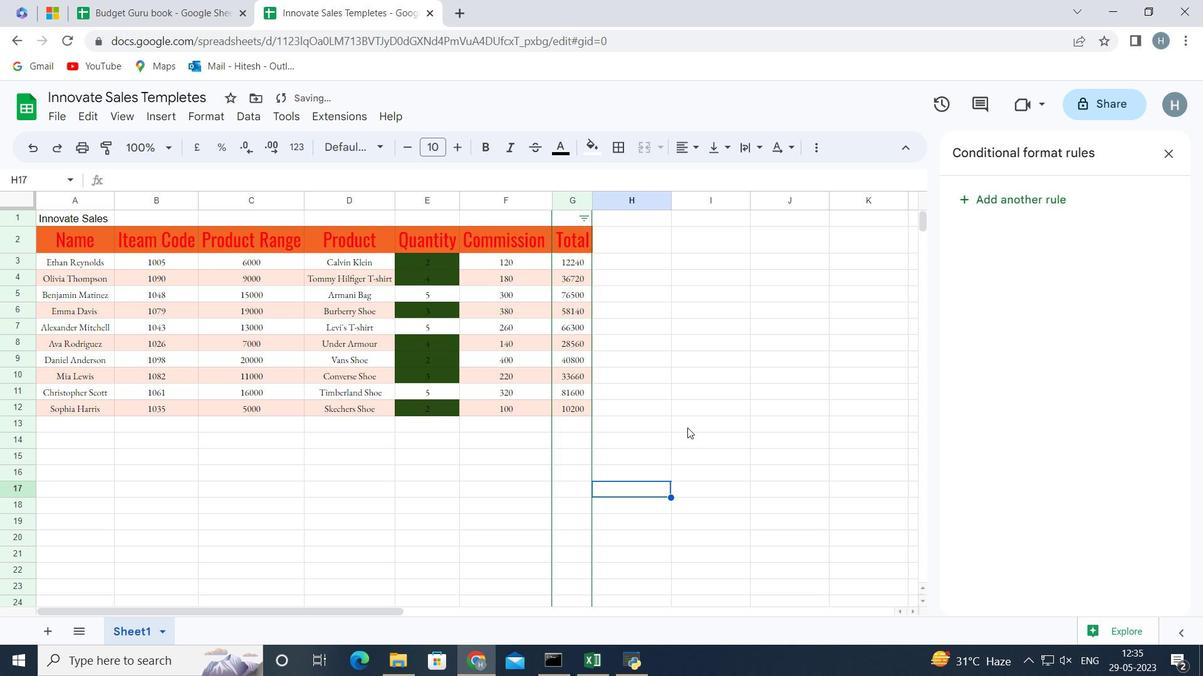 
Action: Mouse moved to (528, 456)
Screenshot: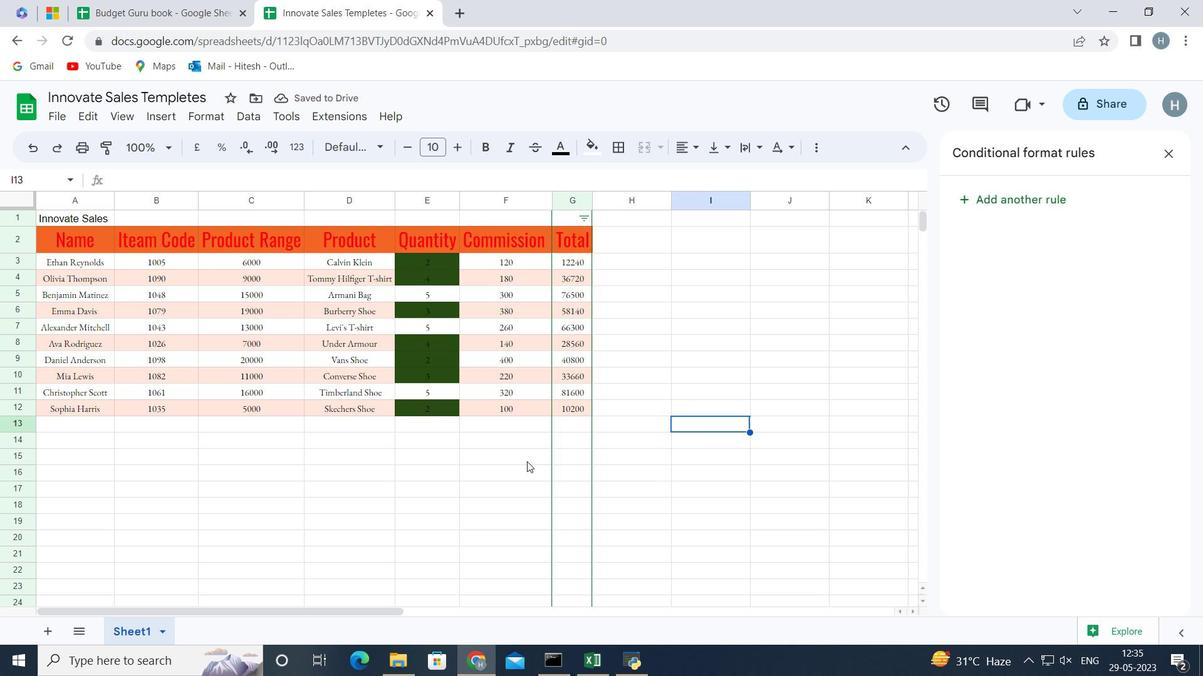 
Action: Mouse pressed left at (528, 456)
Screenshot: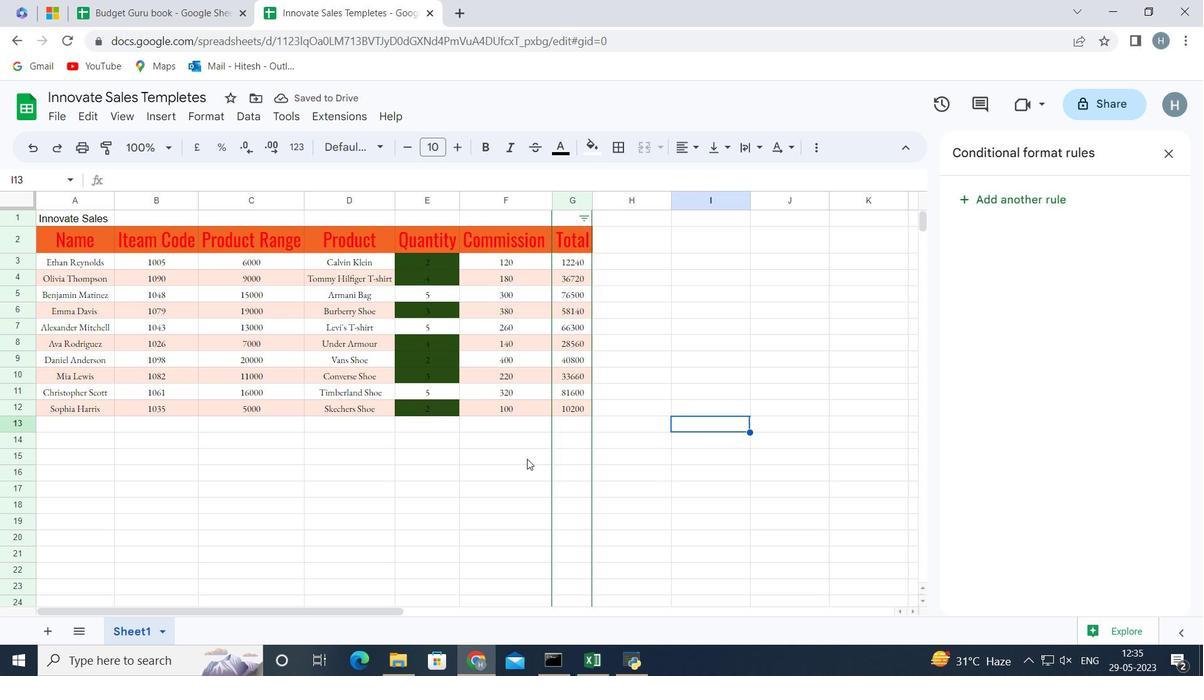 
Action: Mouse moved to (390, 476)
Screenshot: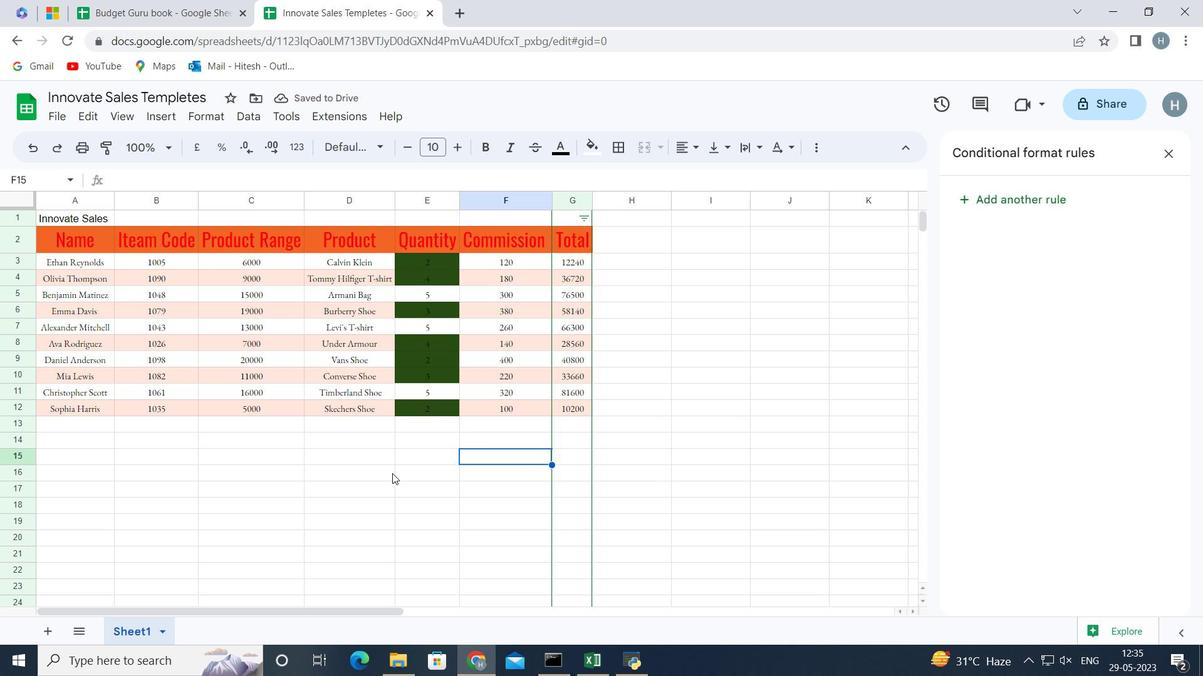 
Action: Mouse pressed left at (390, 476)
Screenshot: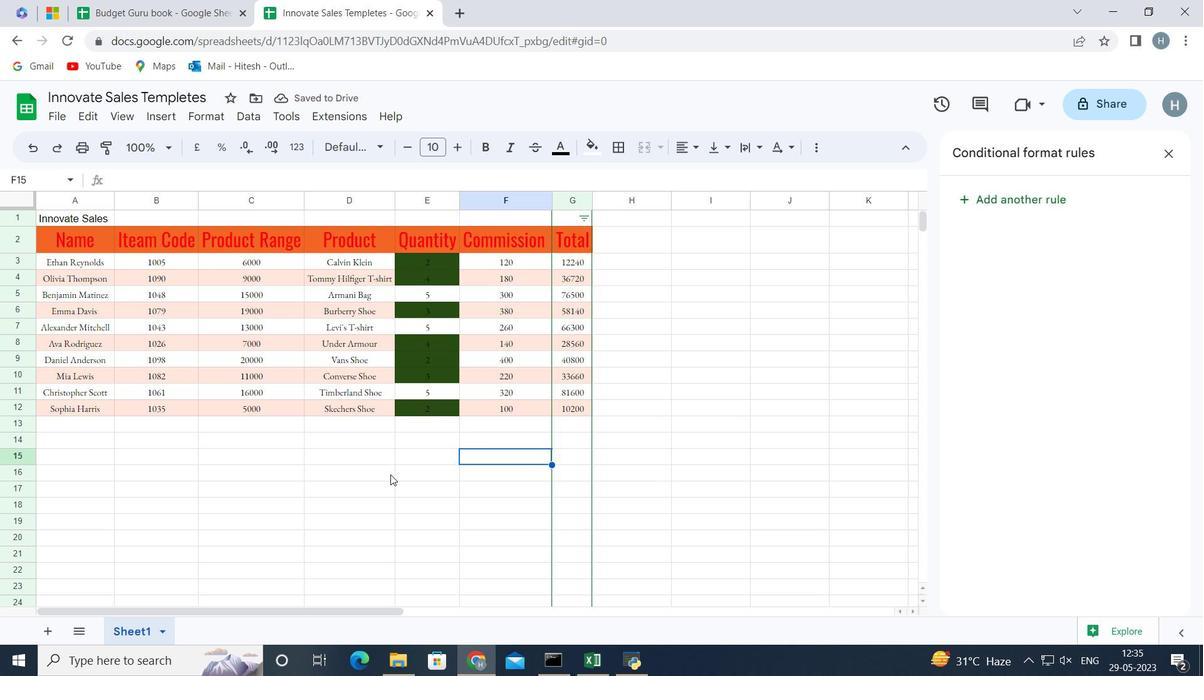 
Action: Mouse moved to (453, 474)
Screenshot: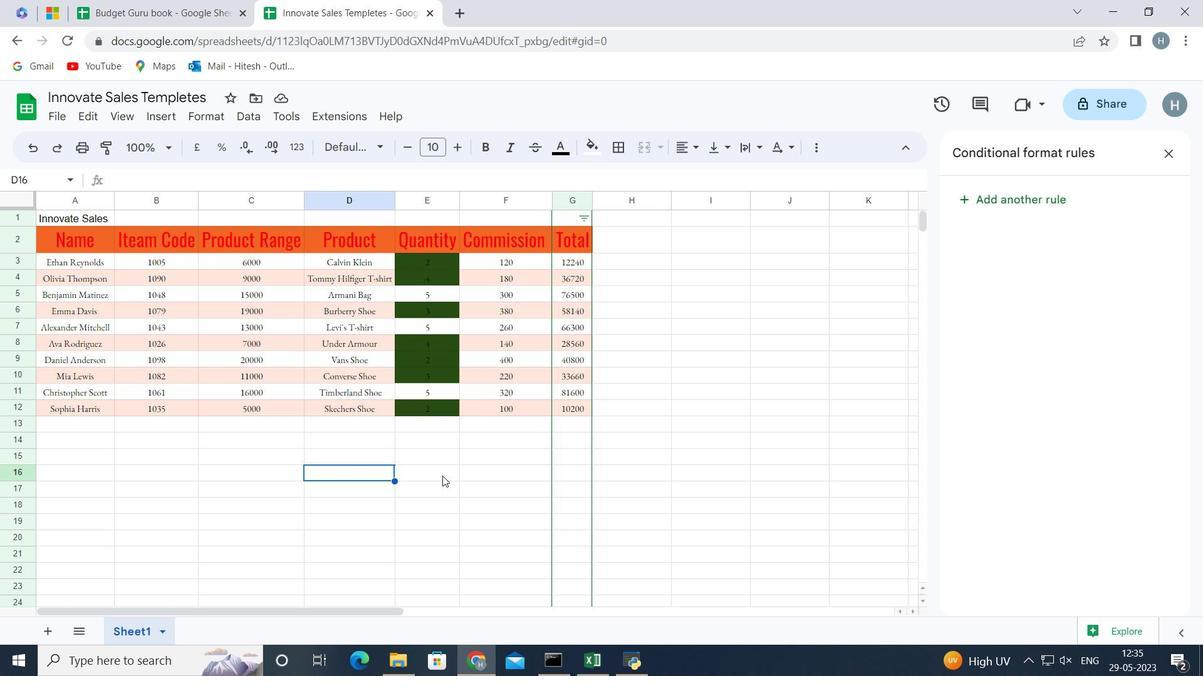 
Action: Mouse pressed left at (453, 474)
Screenshot: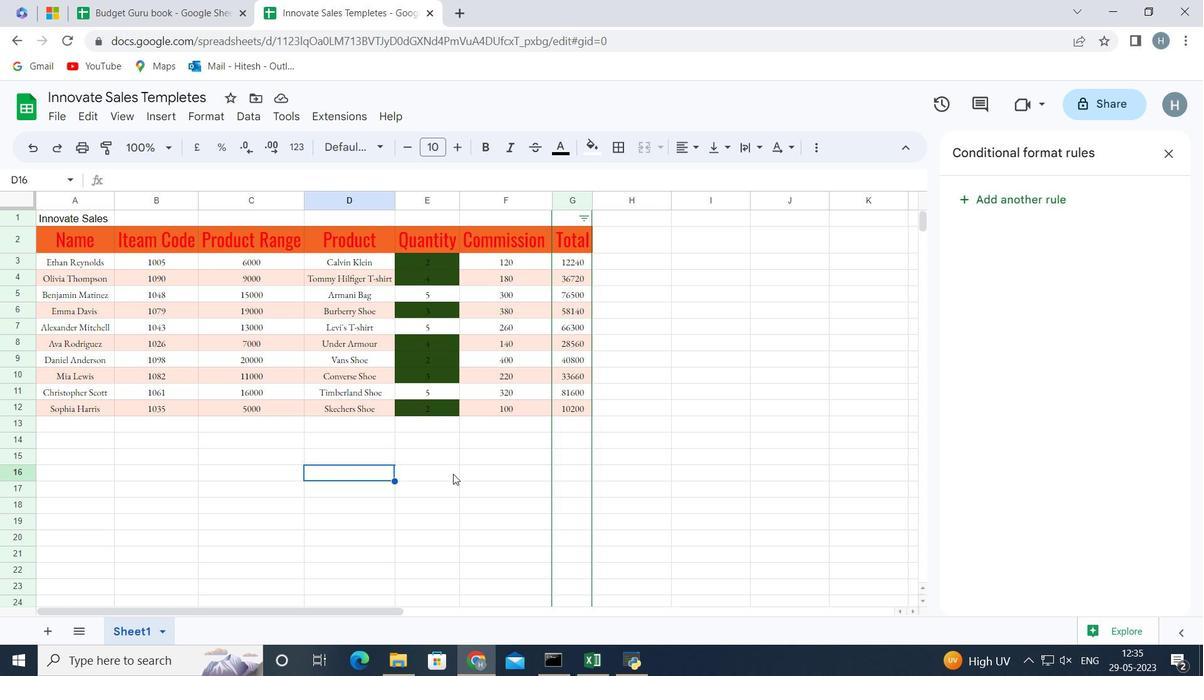 
Action: Mouse moved to (442, 461)
Screenshot: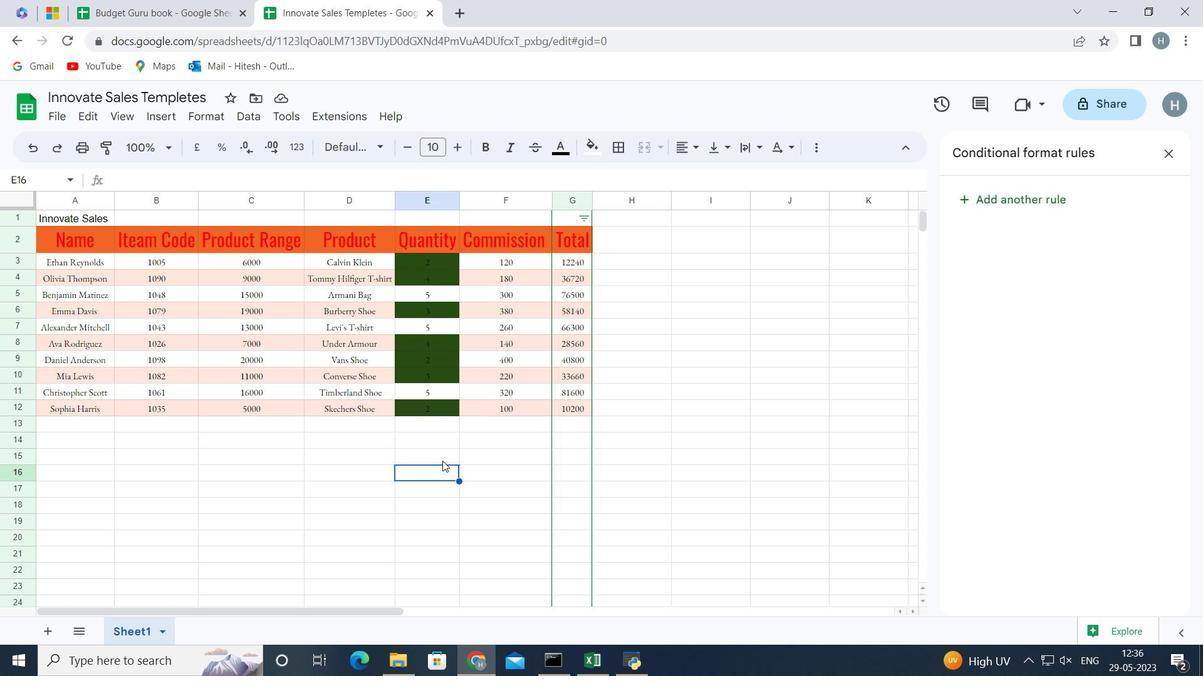 
